 Task: Read customer reviews and ratings for real estate agents in Anchorage, Alaska, to find an agent who specializes in luxury properties or log cabins.
Action: Mouse moved to (432, 250)
Screenshot: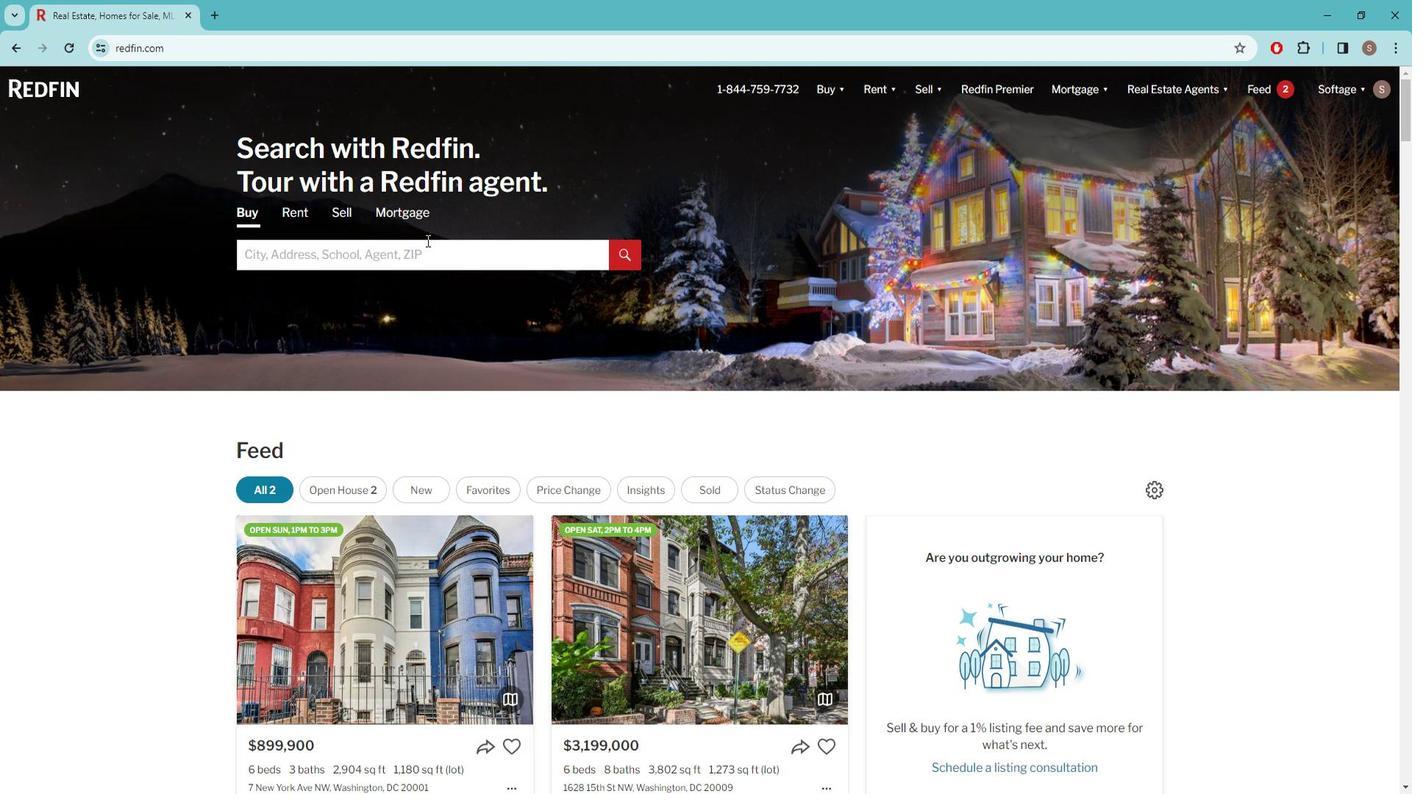 
Action: Mouse pressed left at (432, 250)
Screenshot: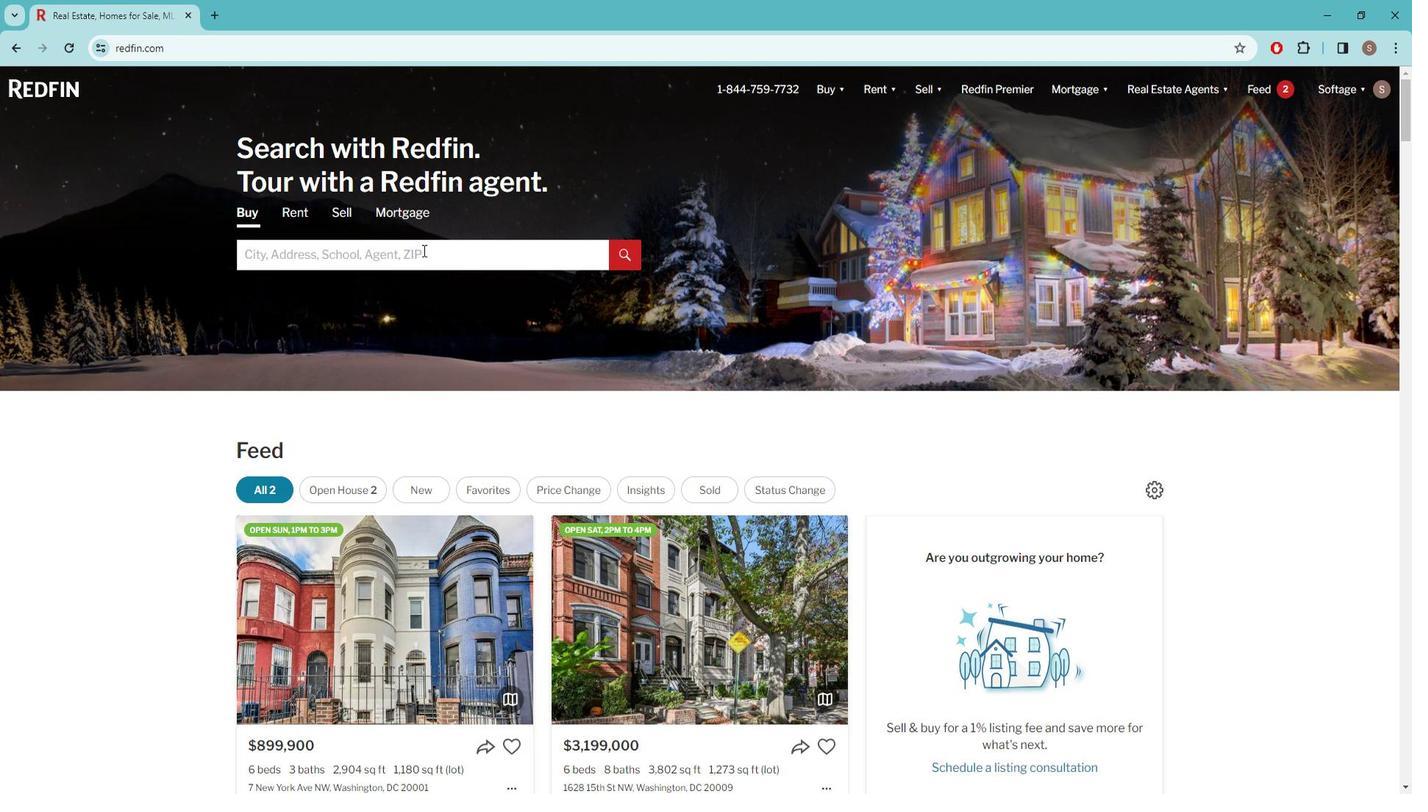 
Action: Mouse moved to (483, 235)
Screenshot: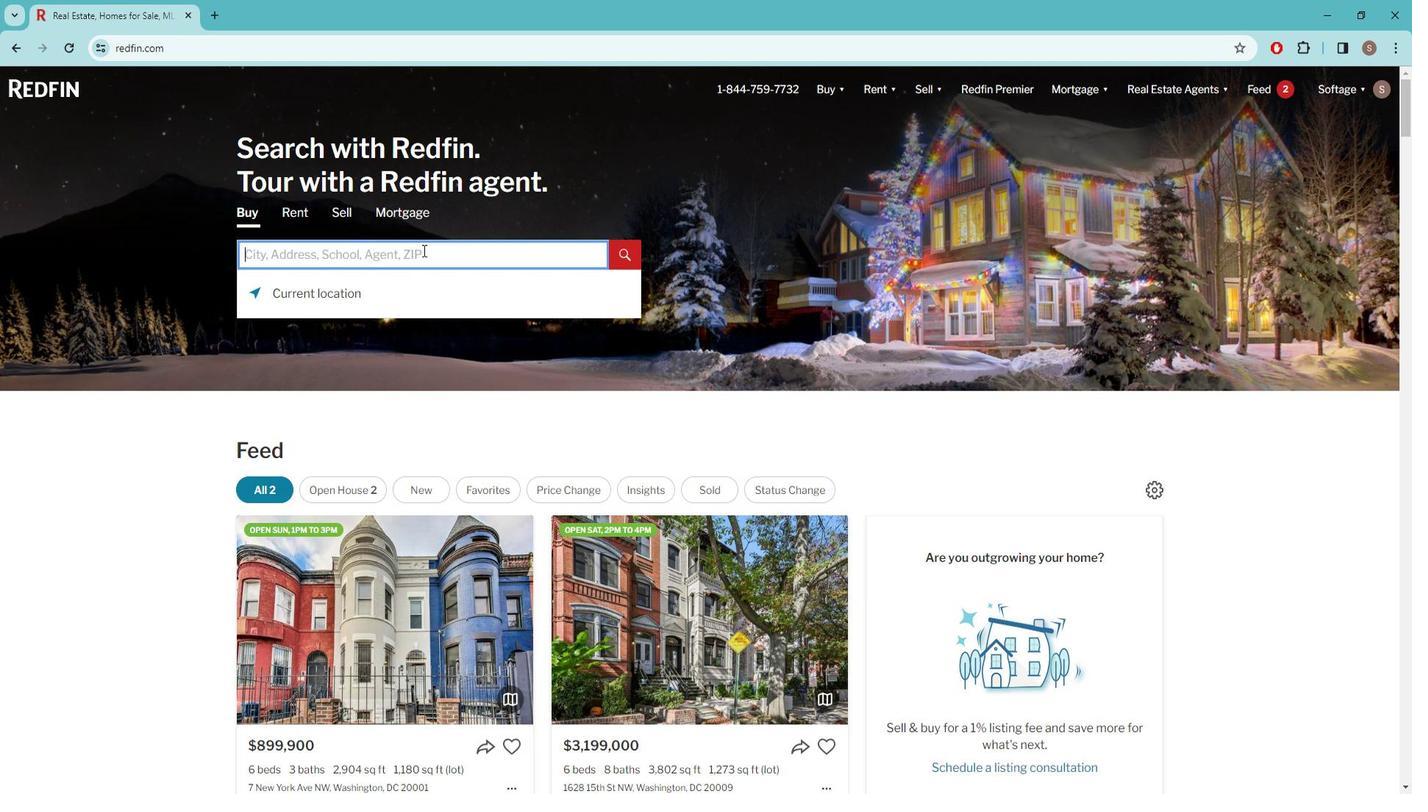 
Action: Key pressed a<Key.caps_lock>NCHORAGE
Screenshot: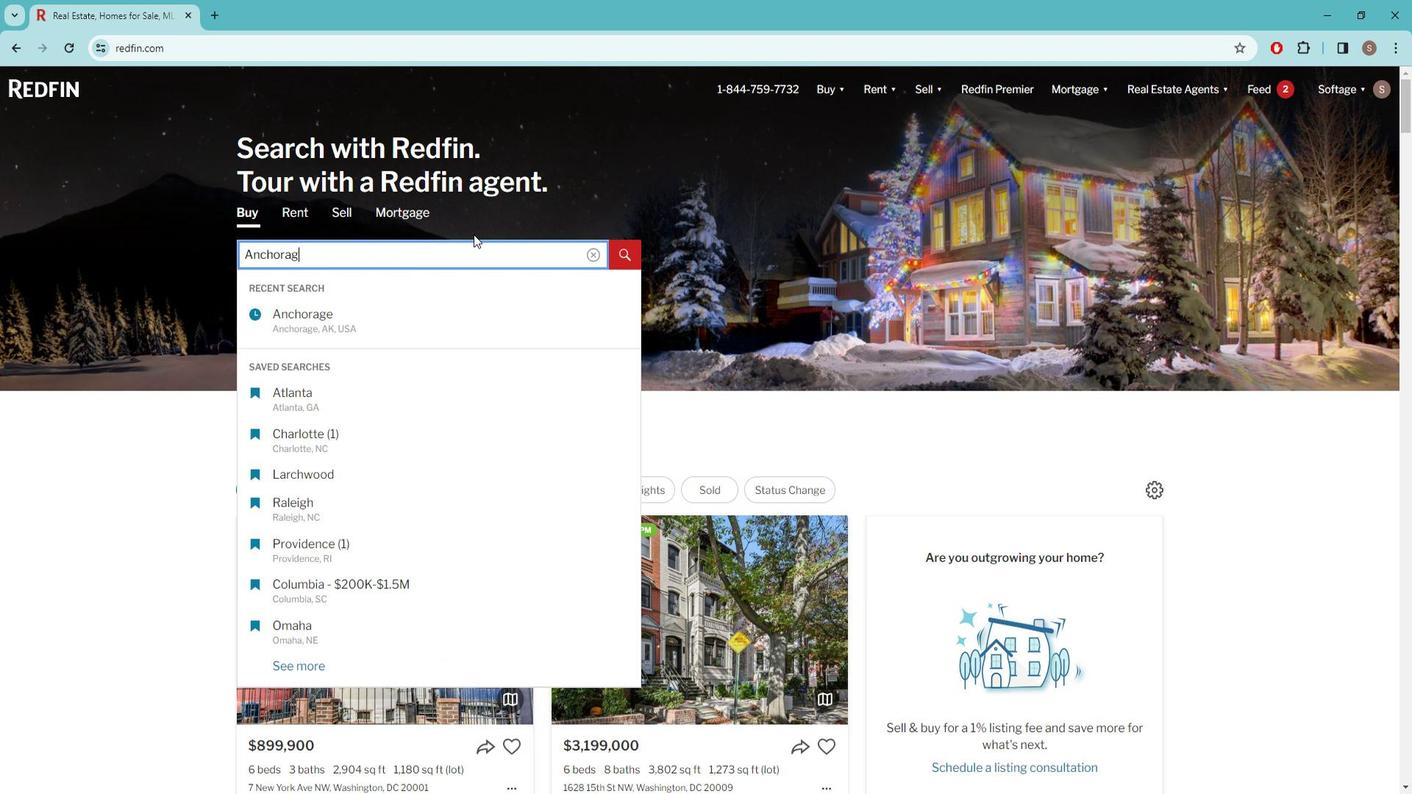
Action: Mouse moved to (403, 325)
Screenshot: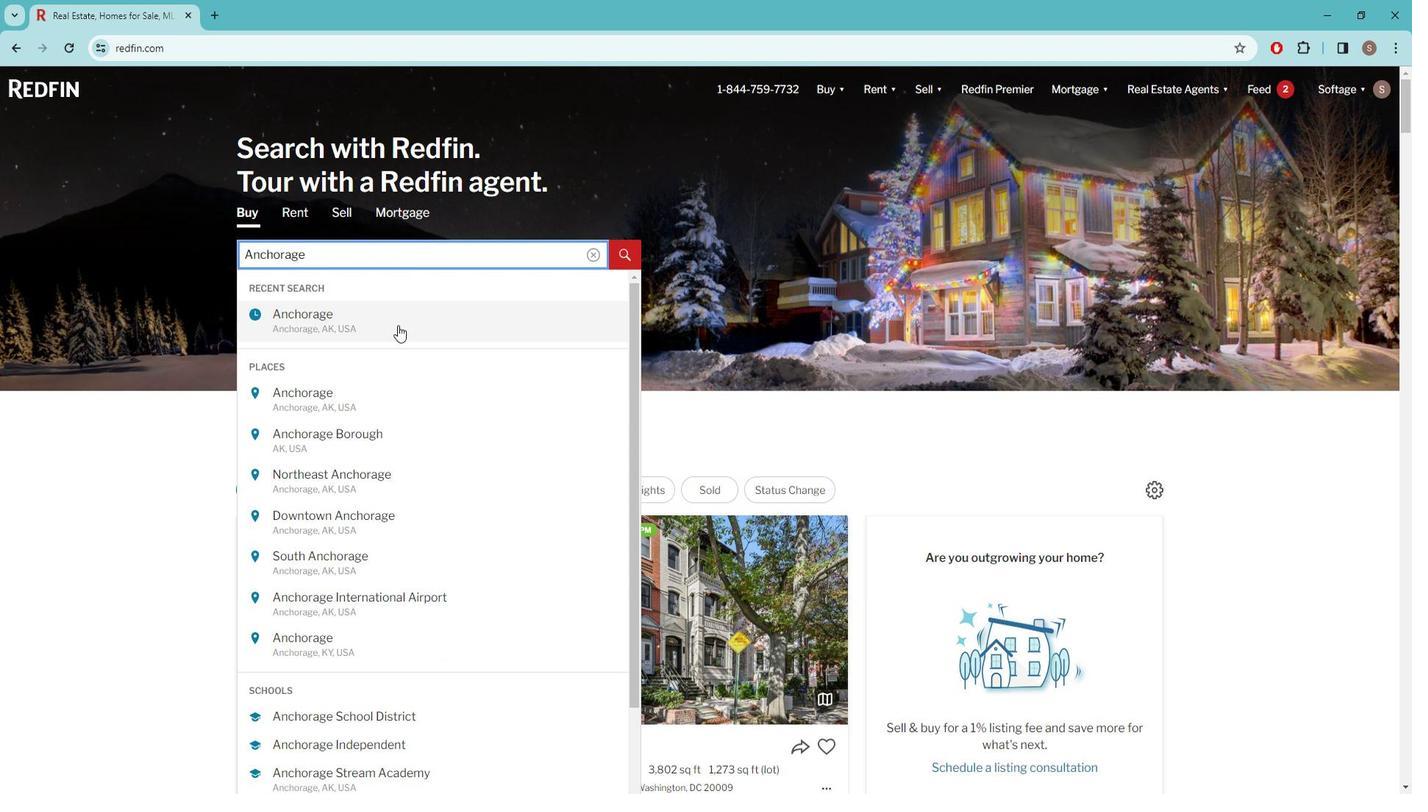 
Action: Mouse pressed left at (403, 325)
Screenshot: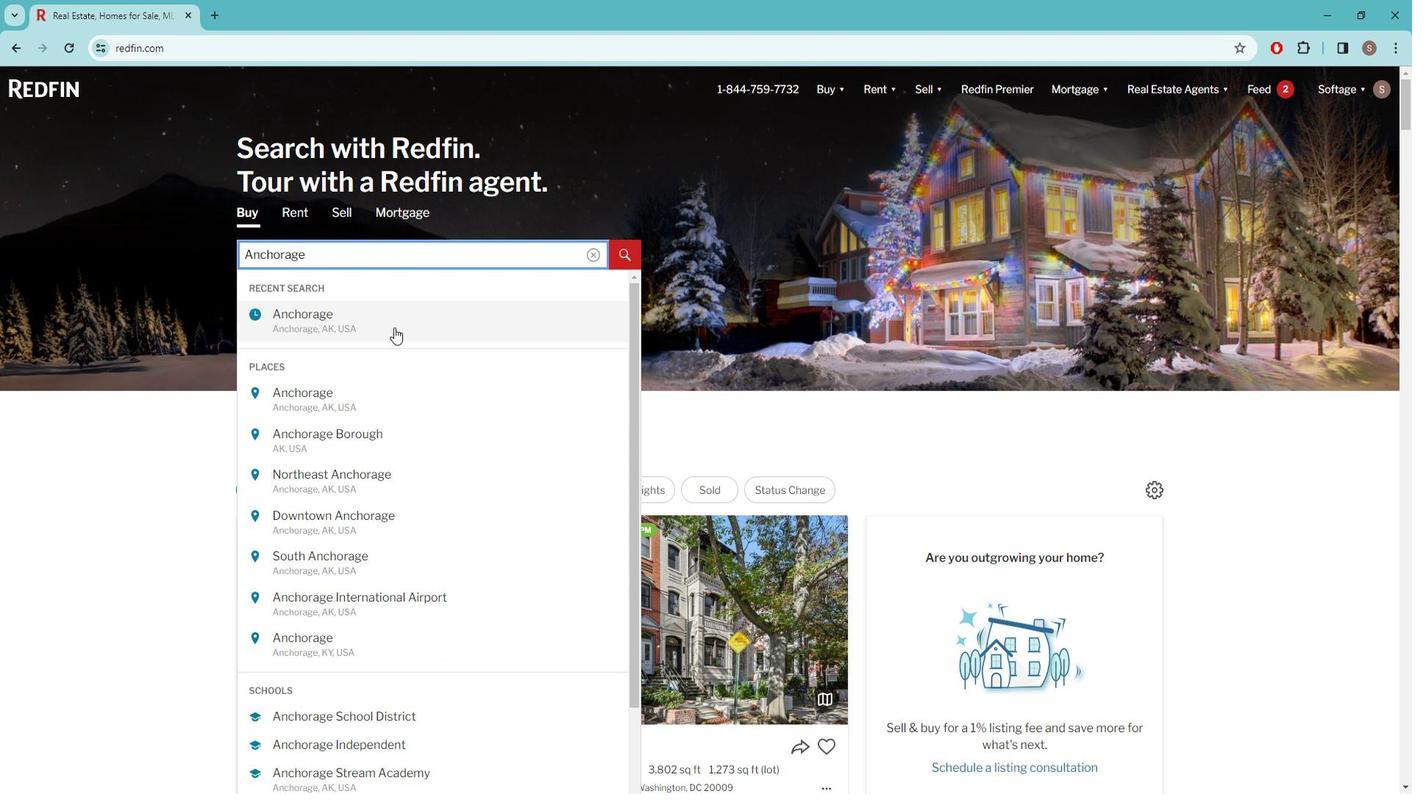 
Action: Mouse moved to (1241, 189)
Screenshot: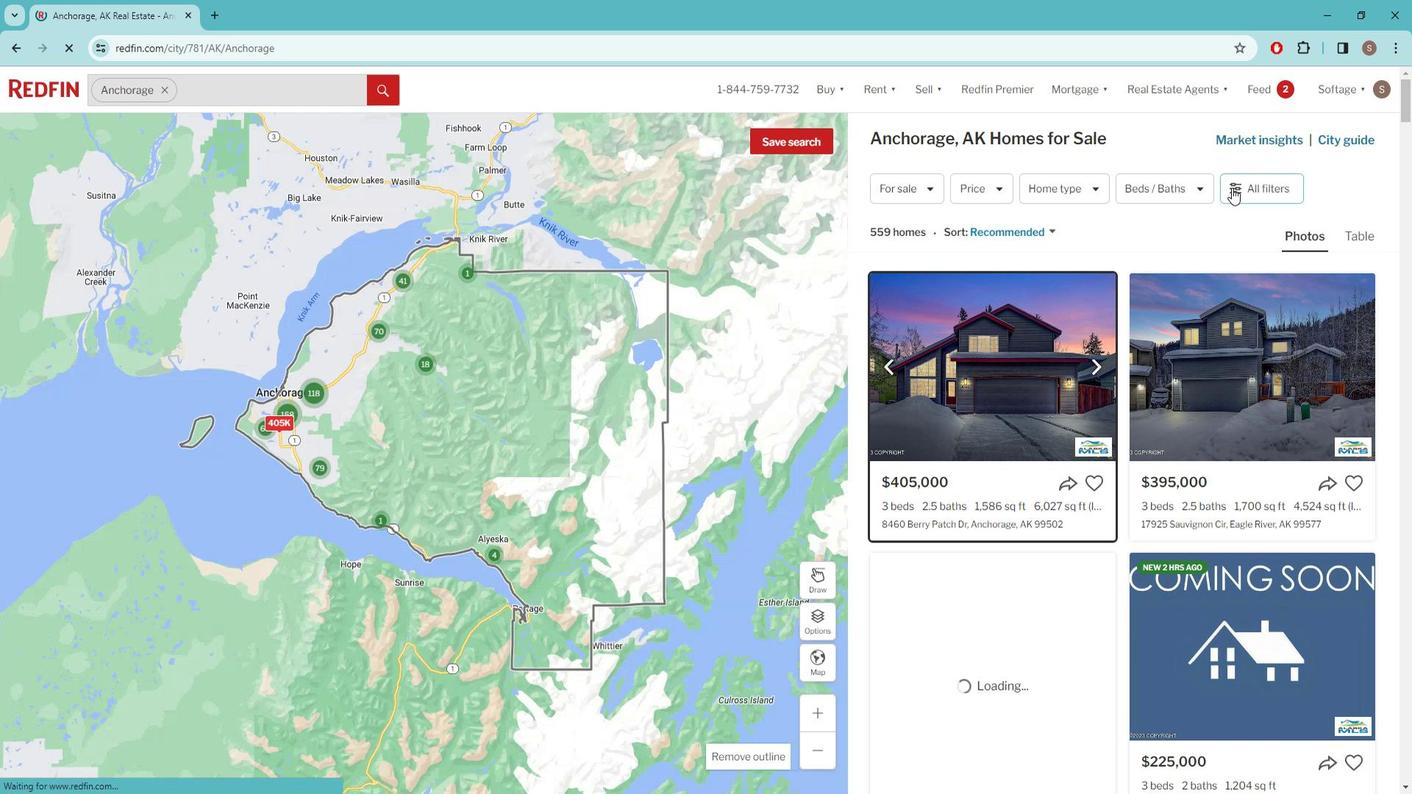 
Action: Mouse pressed left at (1241, 189)
Screenshot: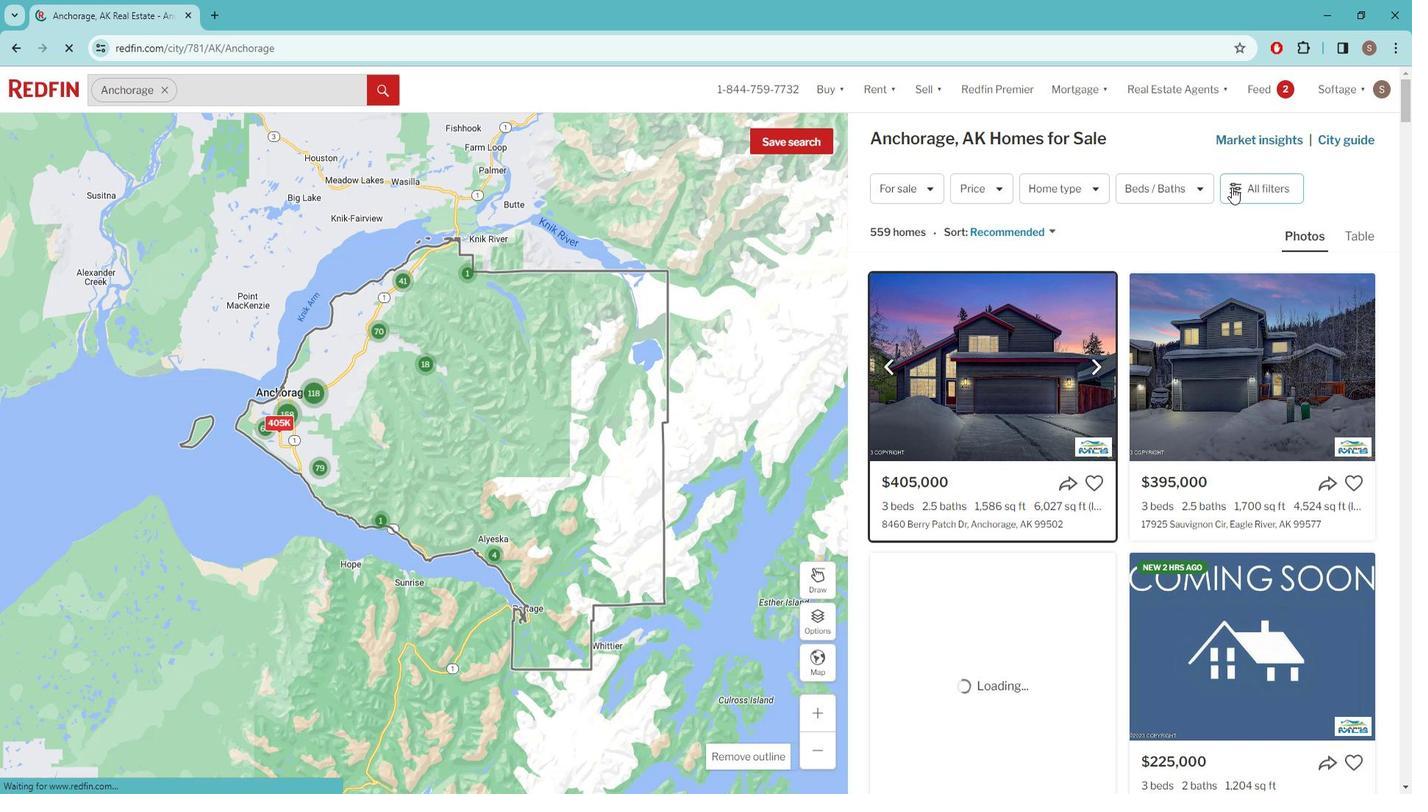 
Action: Mouse pressed left at (1241, 189)
Screenshot: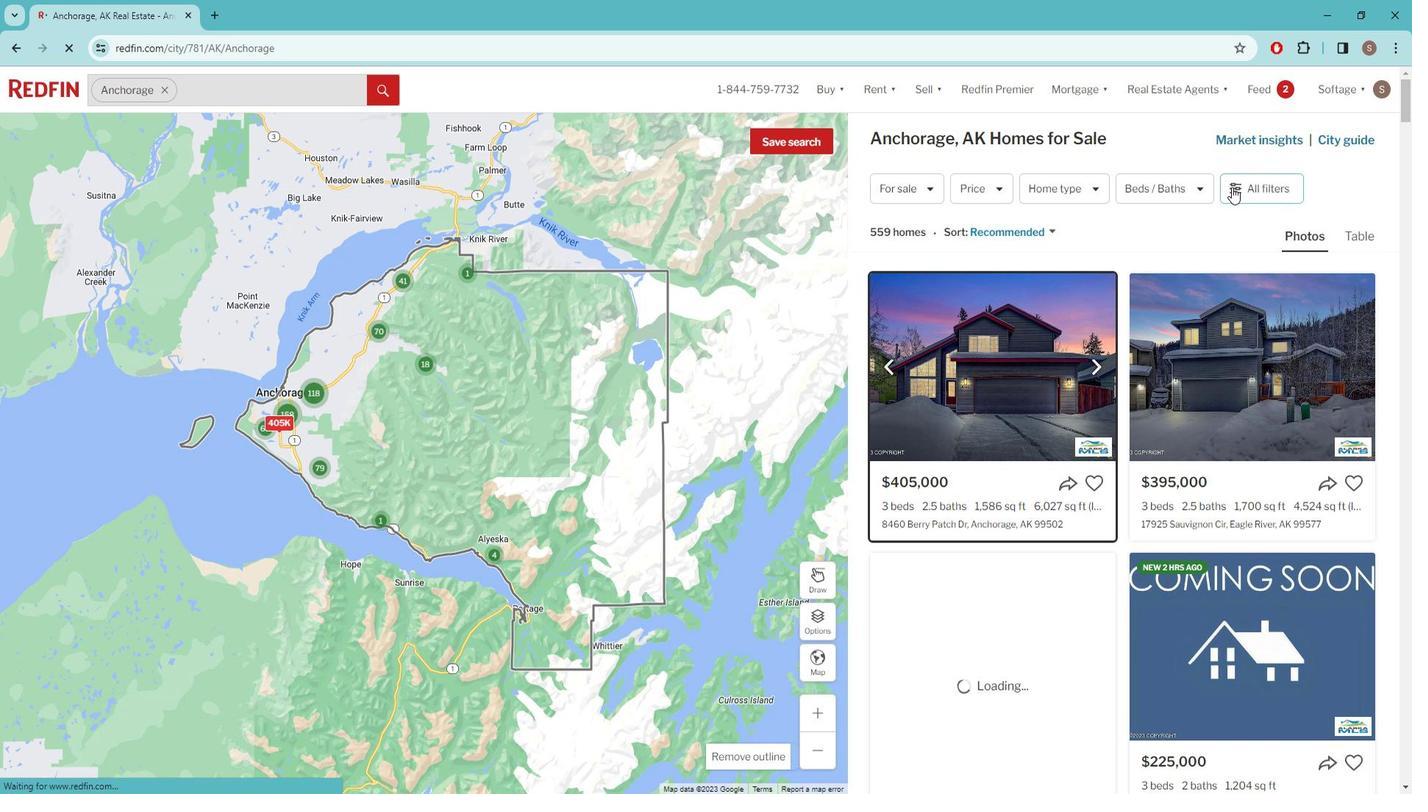 
Action: Mouse moved to (1241, 189)
Screenshot: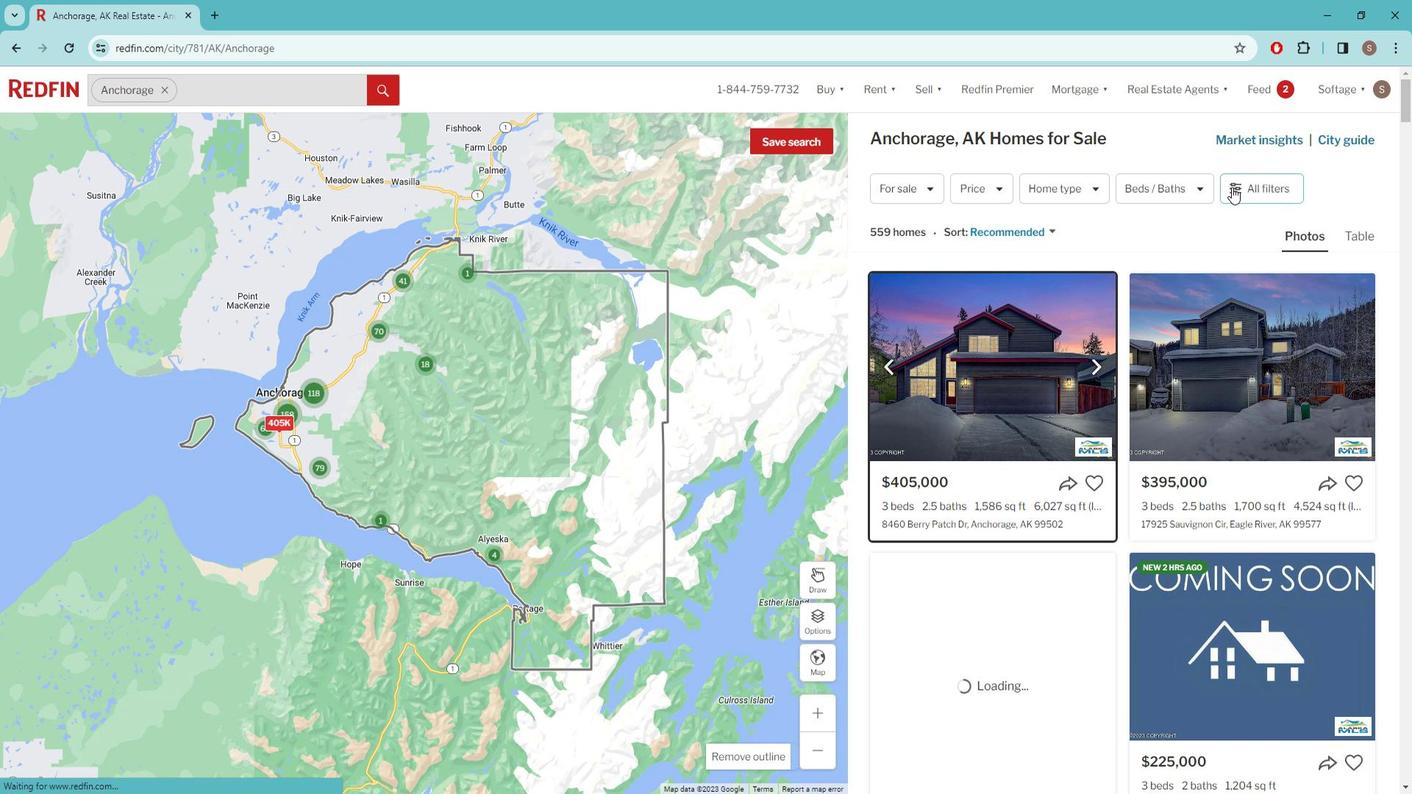 
Action: Mouse pressed left at (1241, 189)
Screenshot: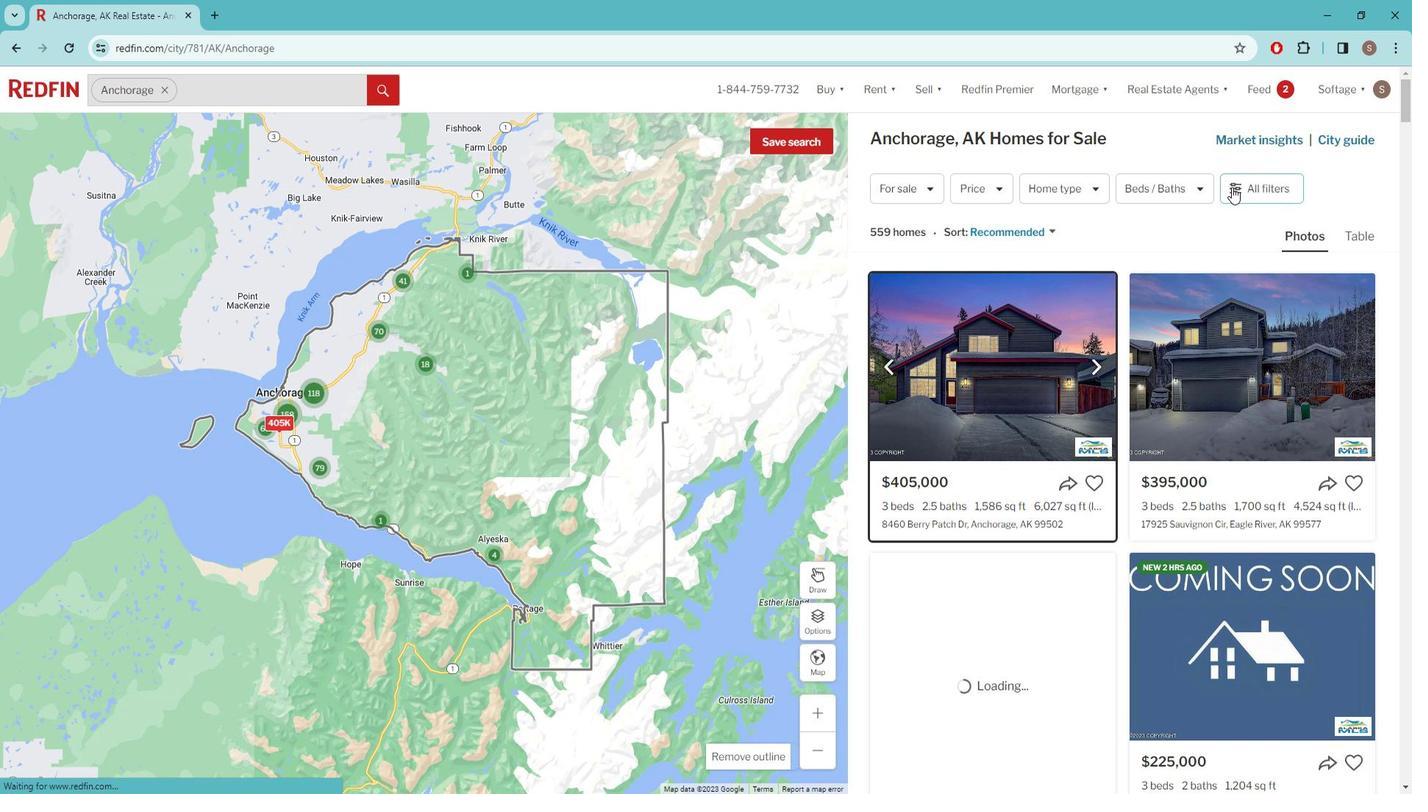 
Action: Mouse pressed left at (1241, 189)
Screenshot: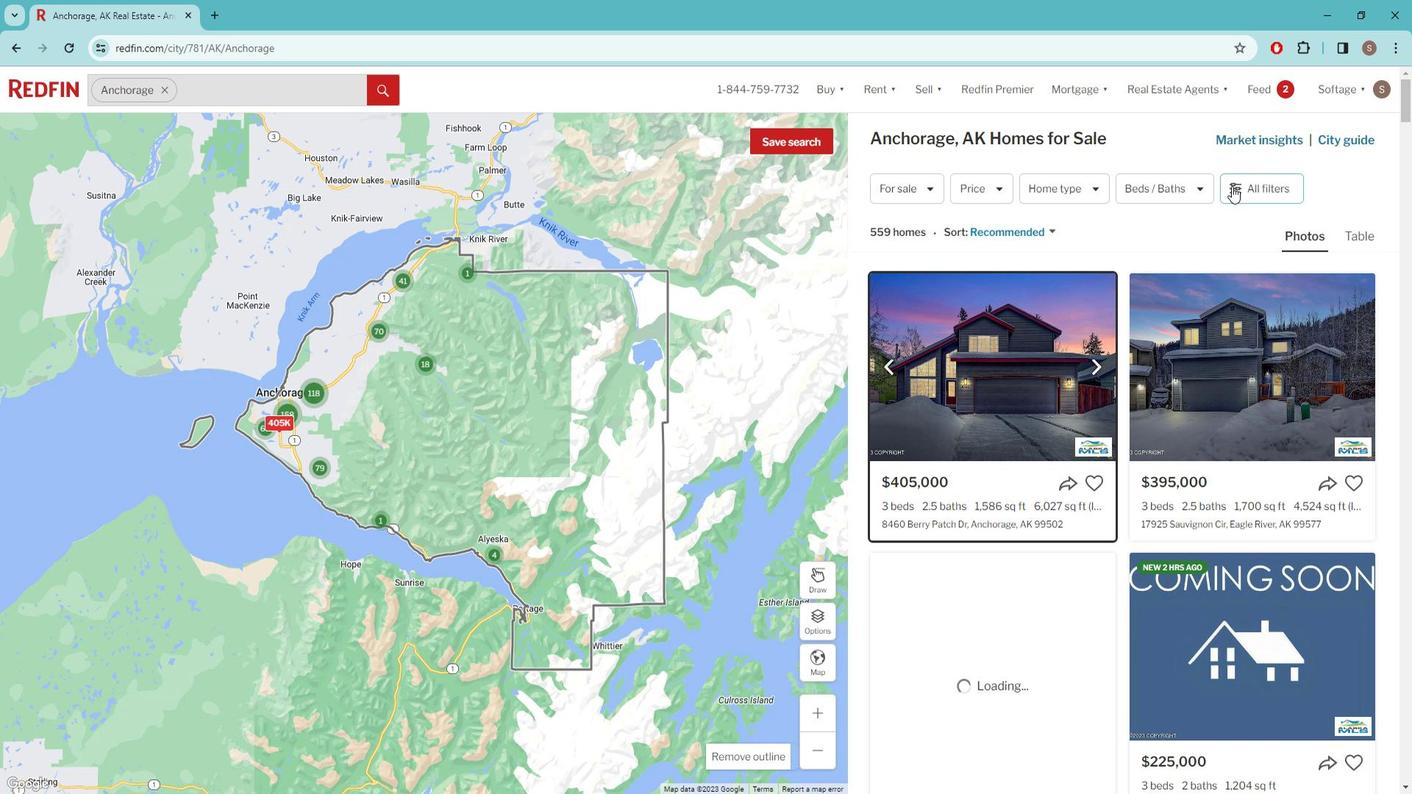 
Action: Mouse pressed left at (1241, 189)
Screenshot: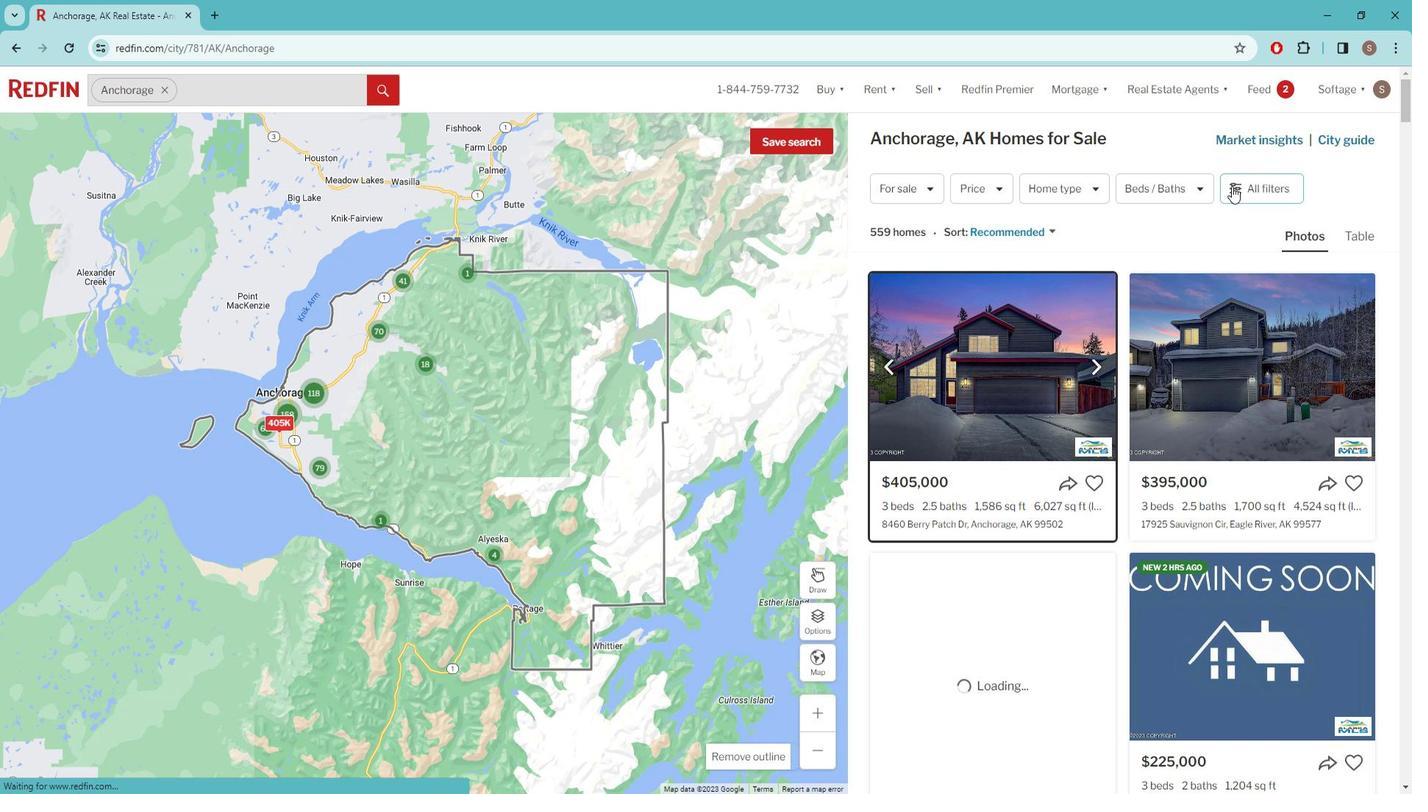 
Action: Mouse moved to (1248, 186)
Screenshot: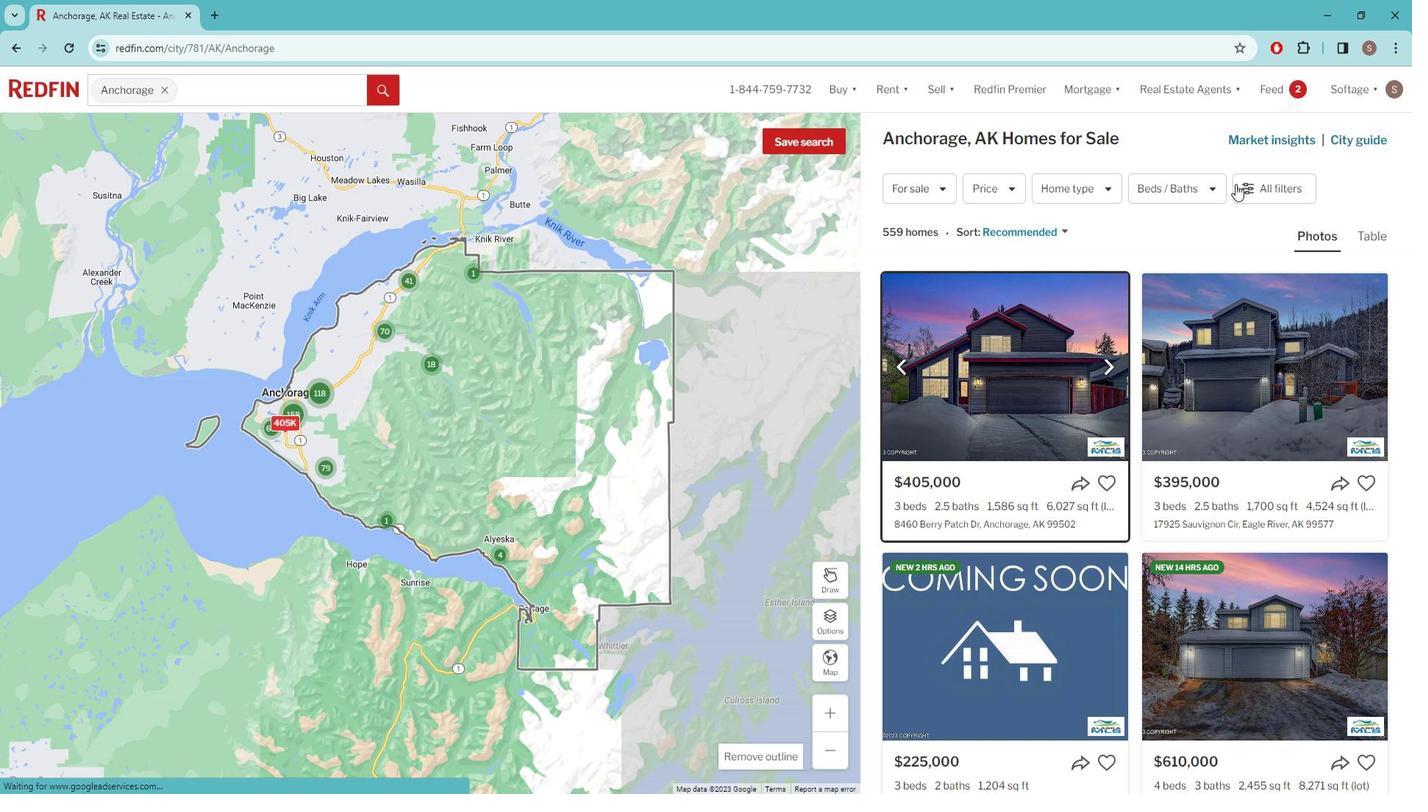 
Action: Mouse pressed left at (1248, 186)
Screenshot: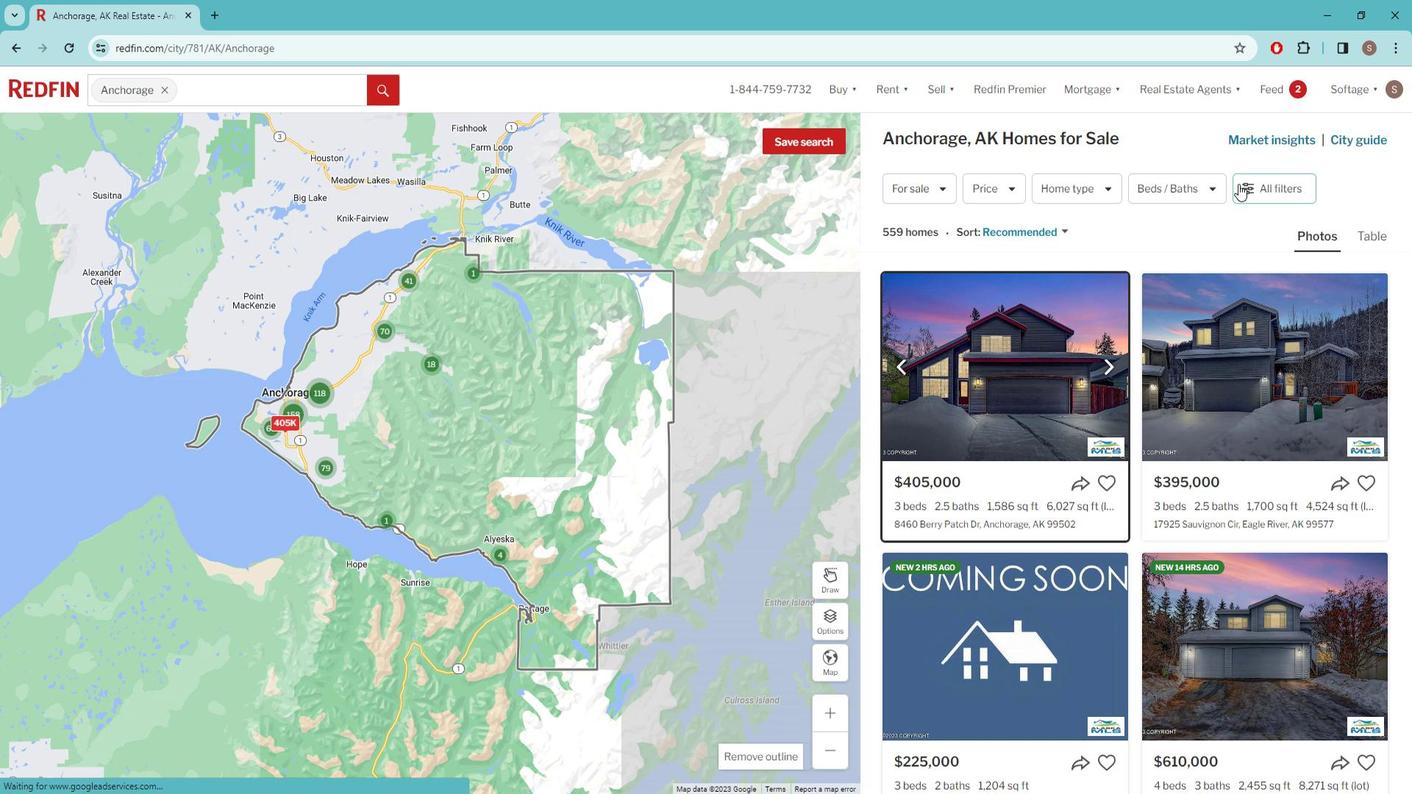 
Action: Mouse moved to (1152, 353)
Screenshot: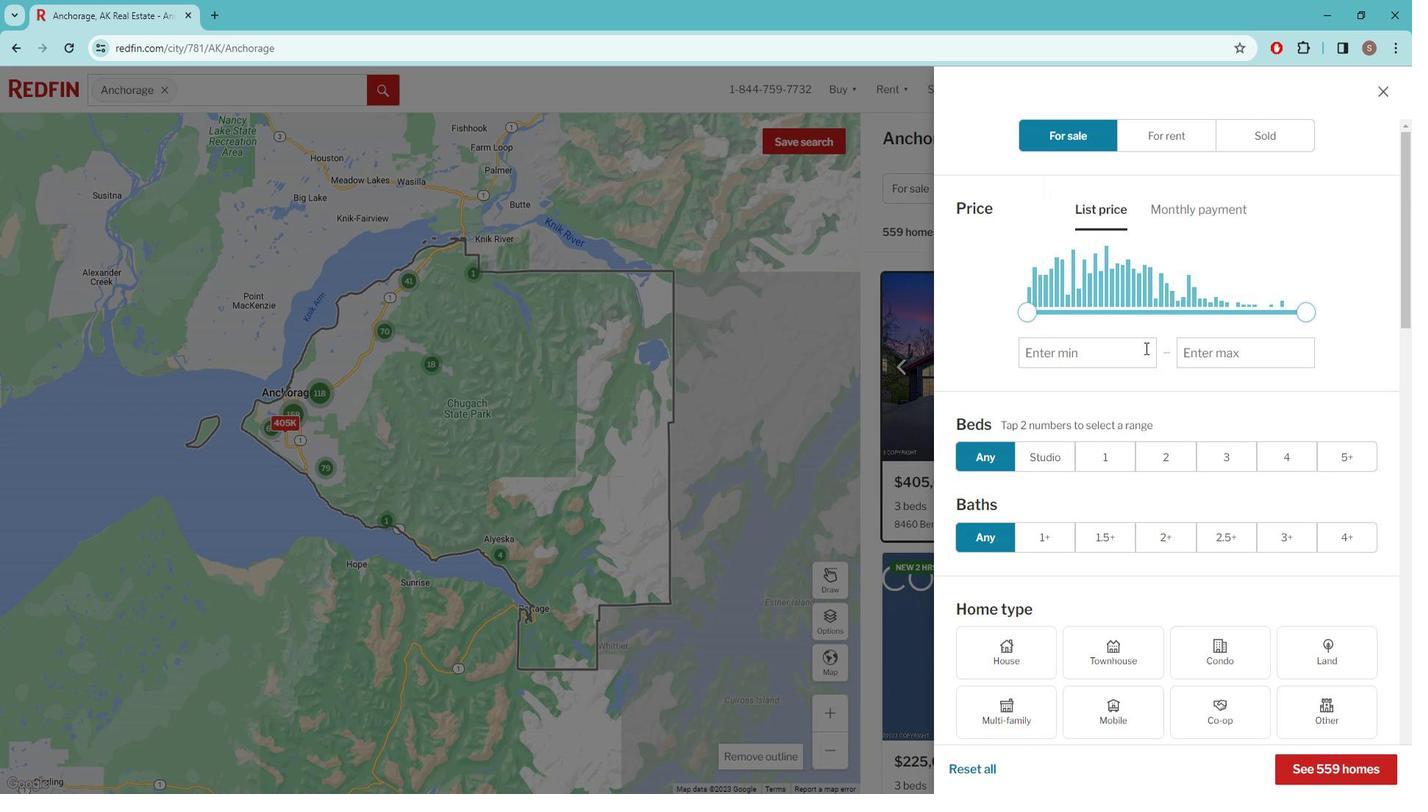 
Action: Mouse scrolled (1152, 353) with delta (0, 0)
Screenshot: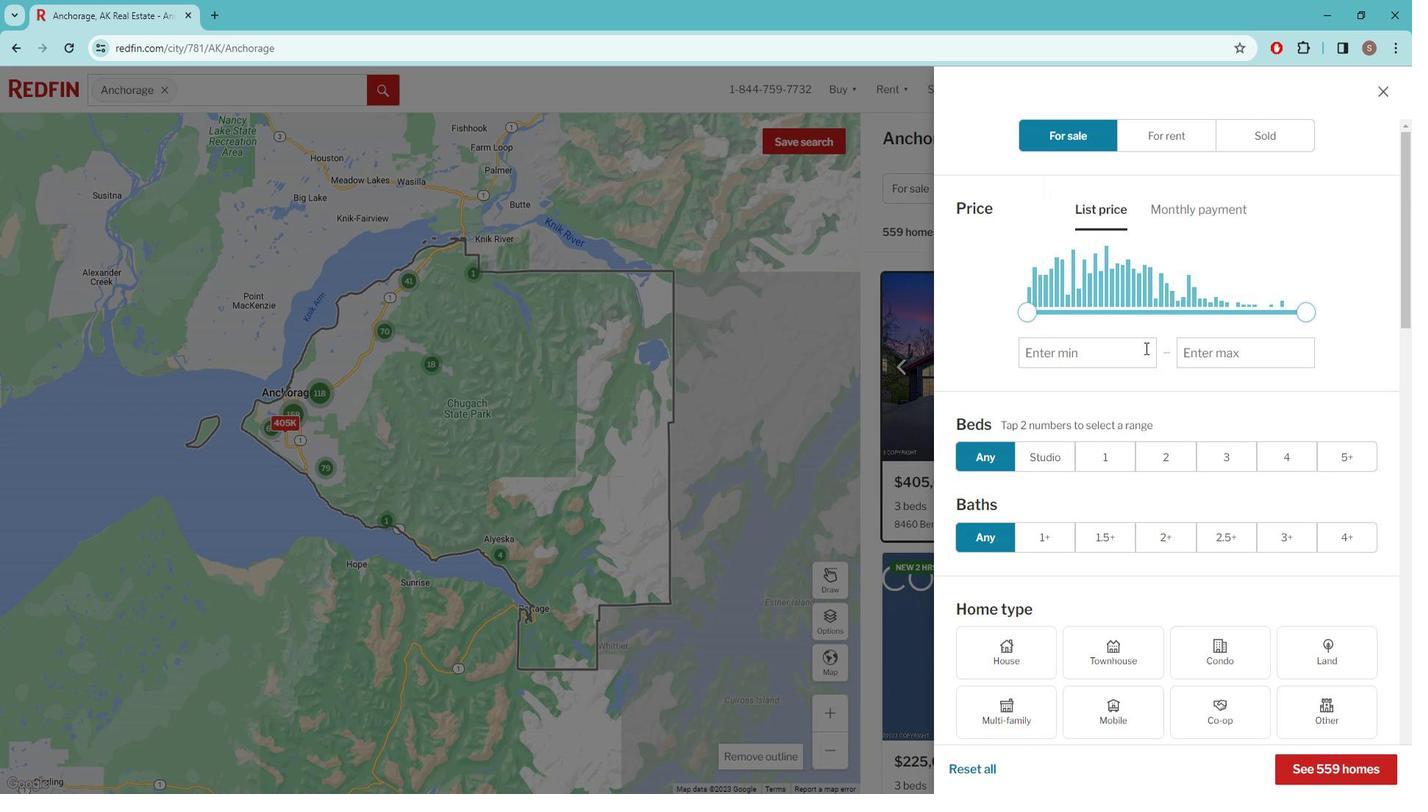 
Action: Mouse moved to (1151, 356)
Screenshot: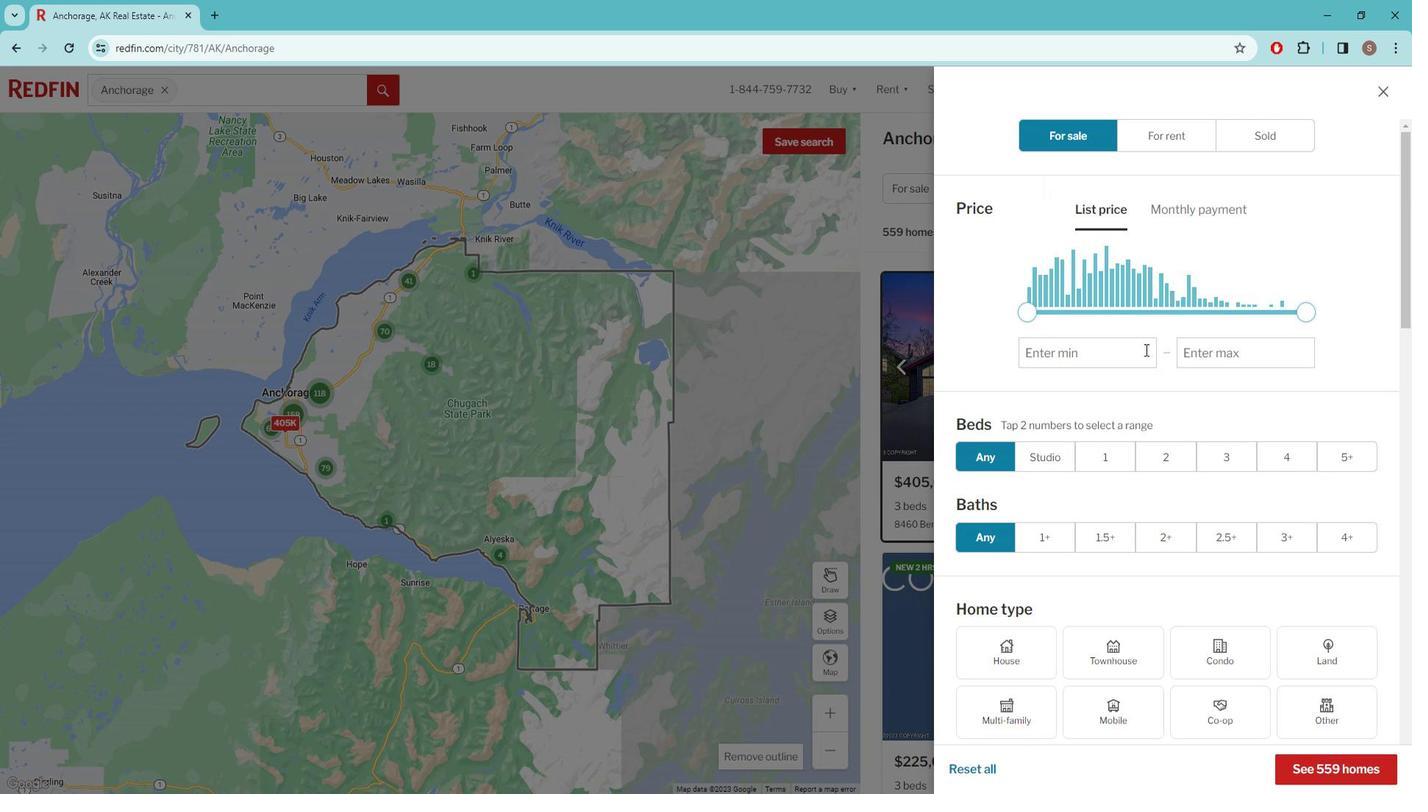 
Action: Mouse scrolled (1151, 355) with delta (0, 0)
Screenshot: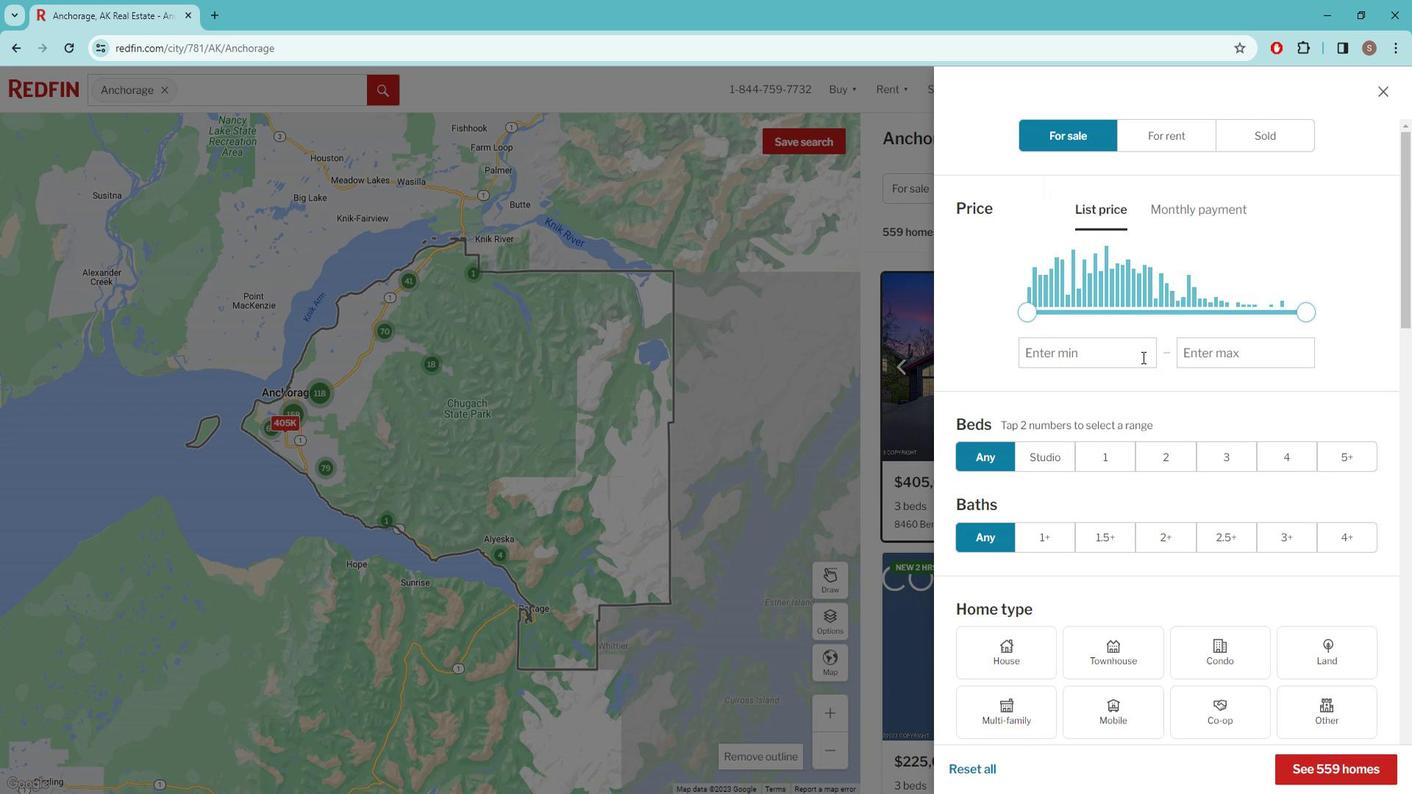
Action: Mouse moved to (1151, 356)
Screenshot: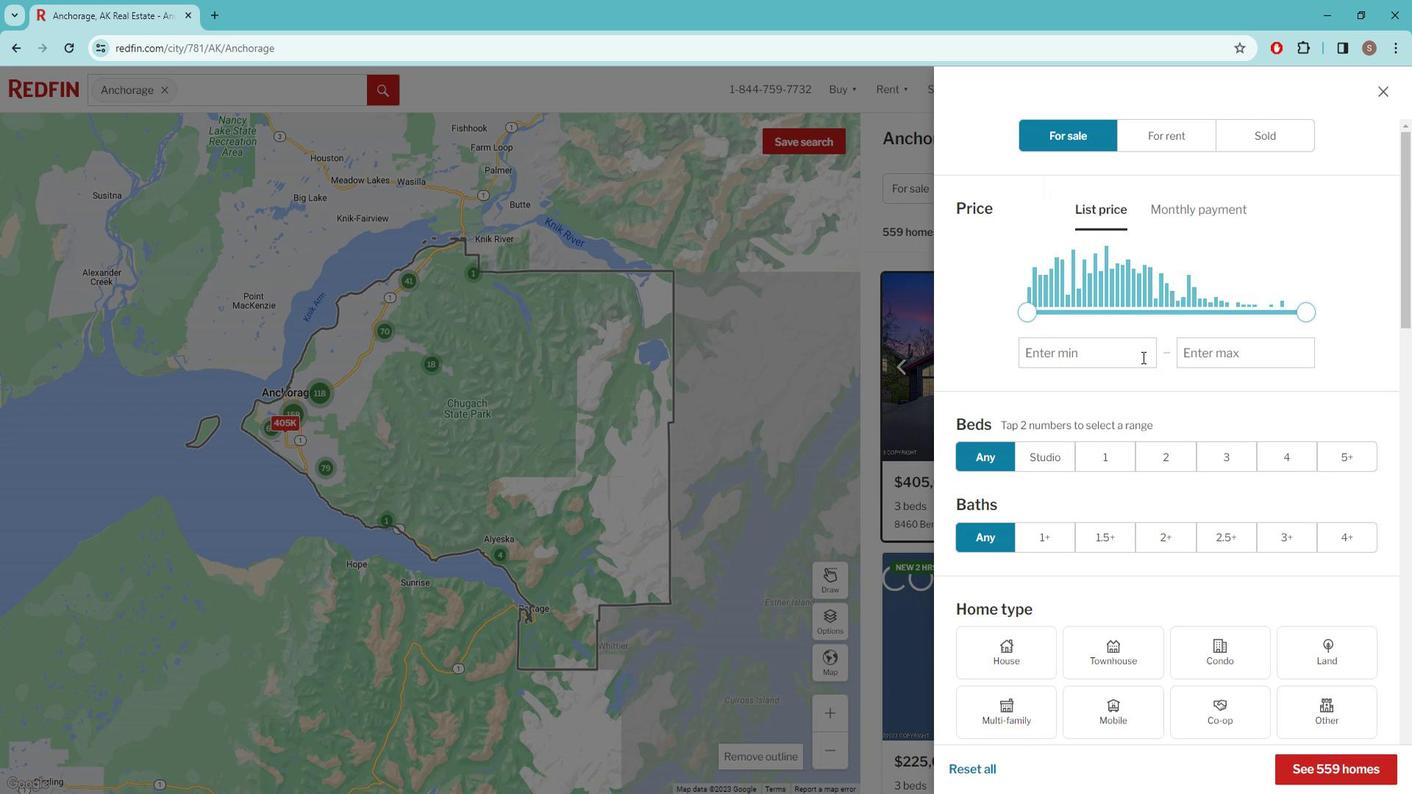 
Action: Mouse scrolled (1151, 355) with delta (0, 0)
Screenshot: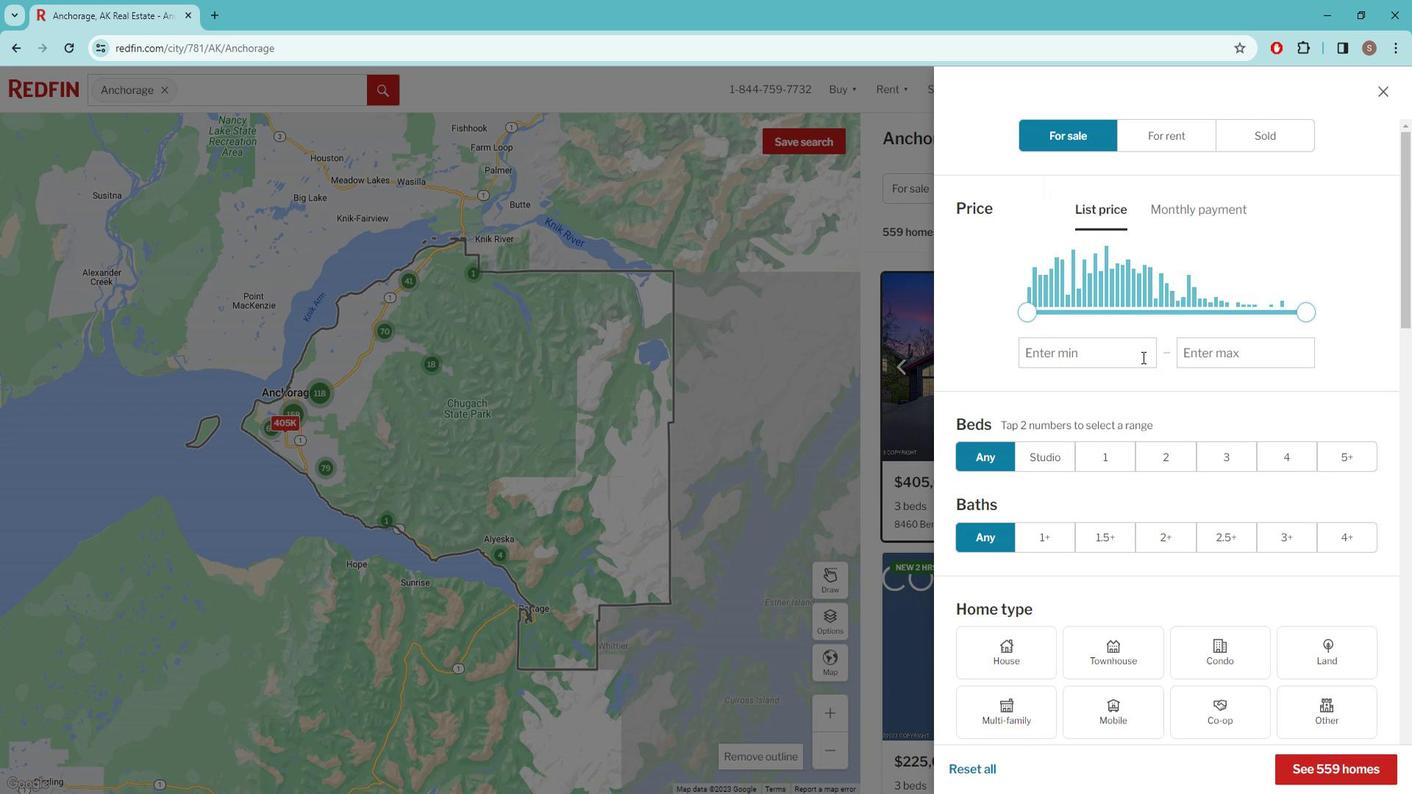 
Action: Mouse scrolled (1151, 355) with delta (0, 0)
Screenshot: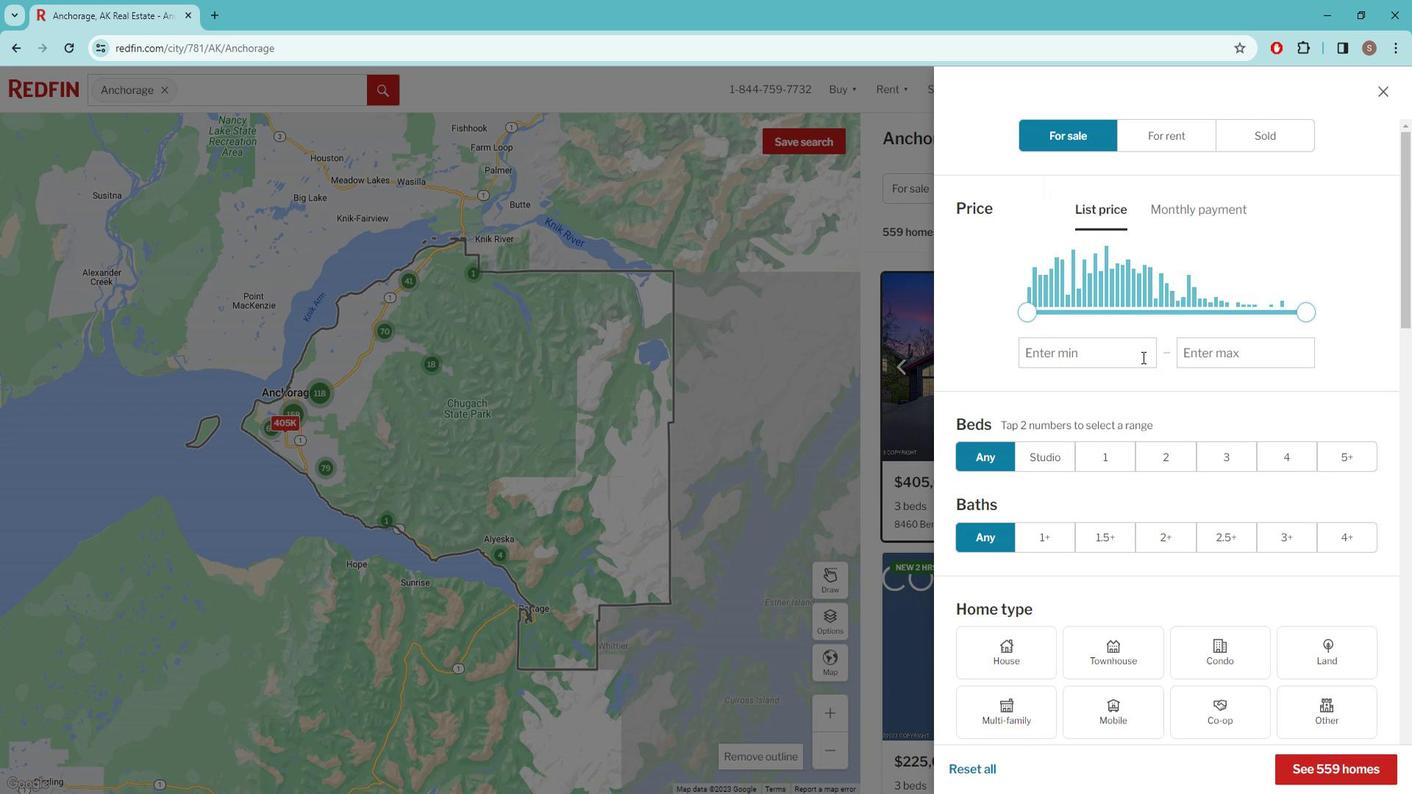 
Action: Mouse moved to (1150, 356)
Screenshot: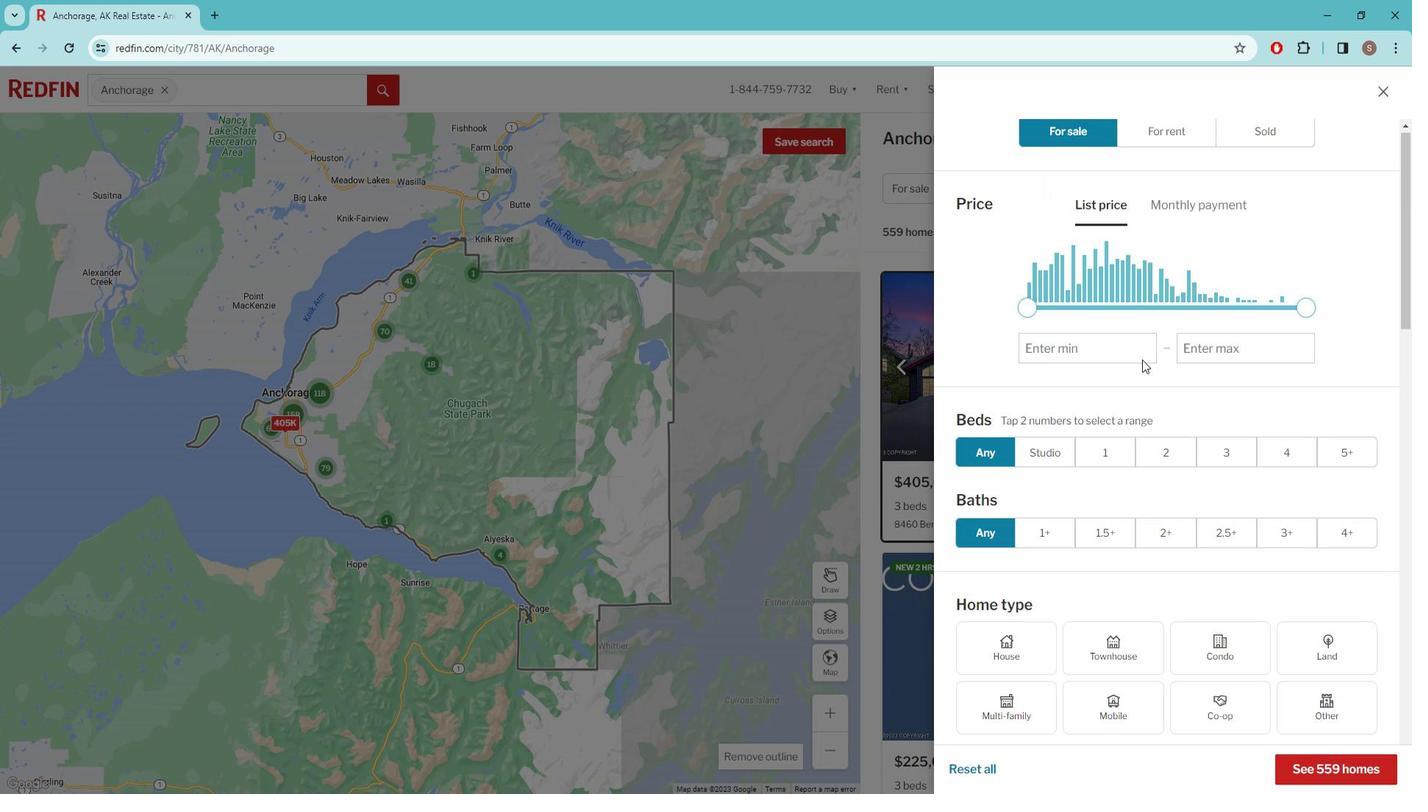 
Action: Mouse scrolled (1150, 356) with delta (0, 0)
Screenshot: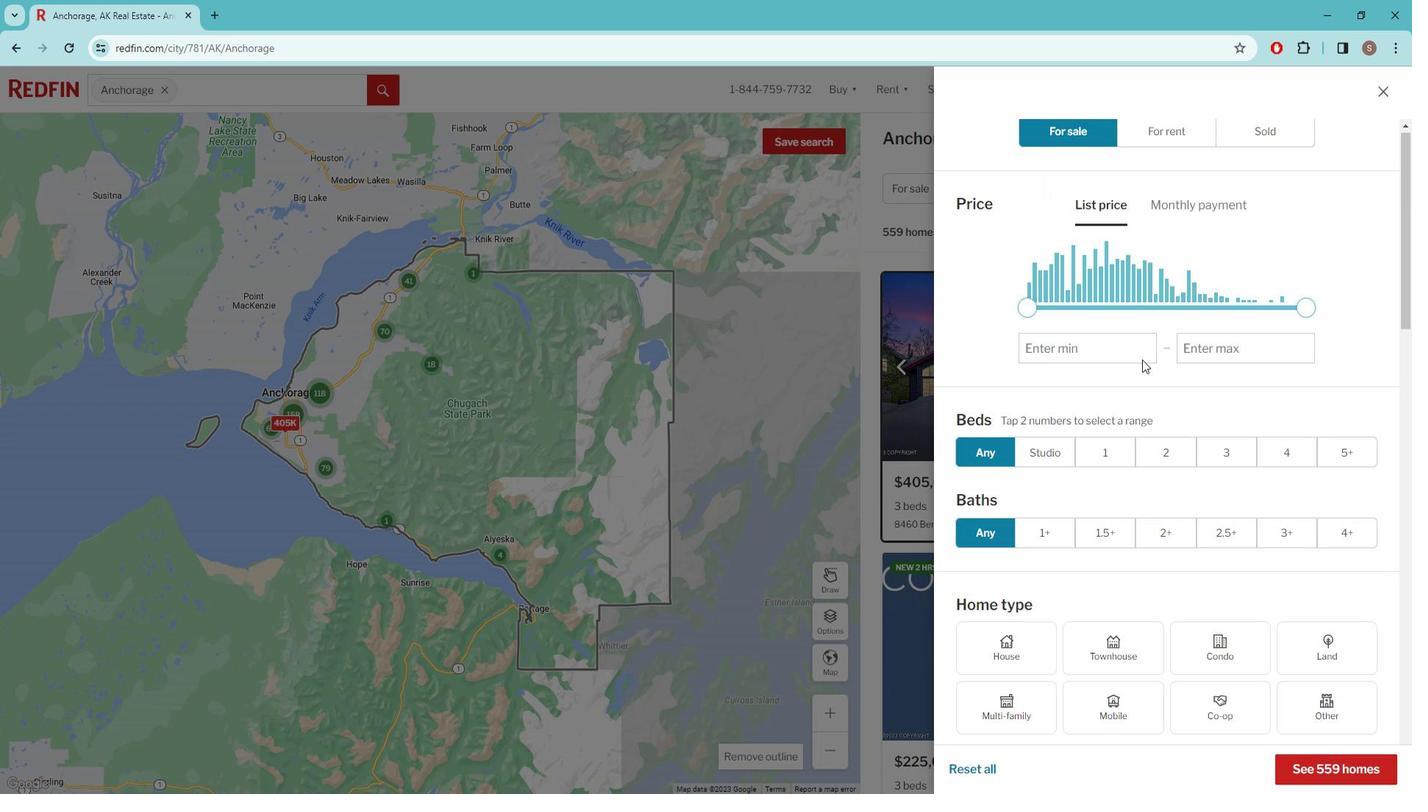 
Action: Mouse moved to (1149, 358)
Screenshot: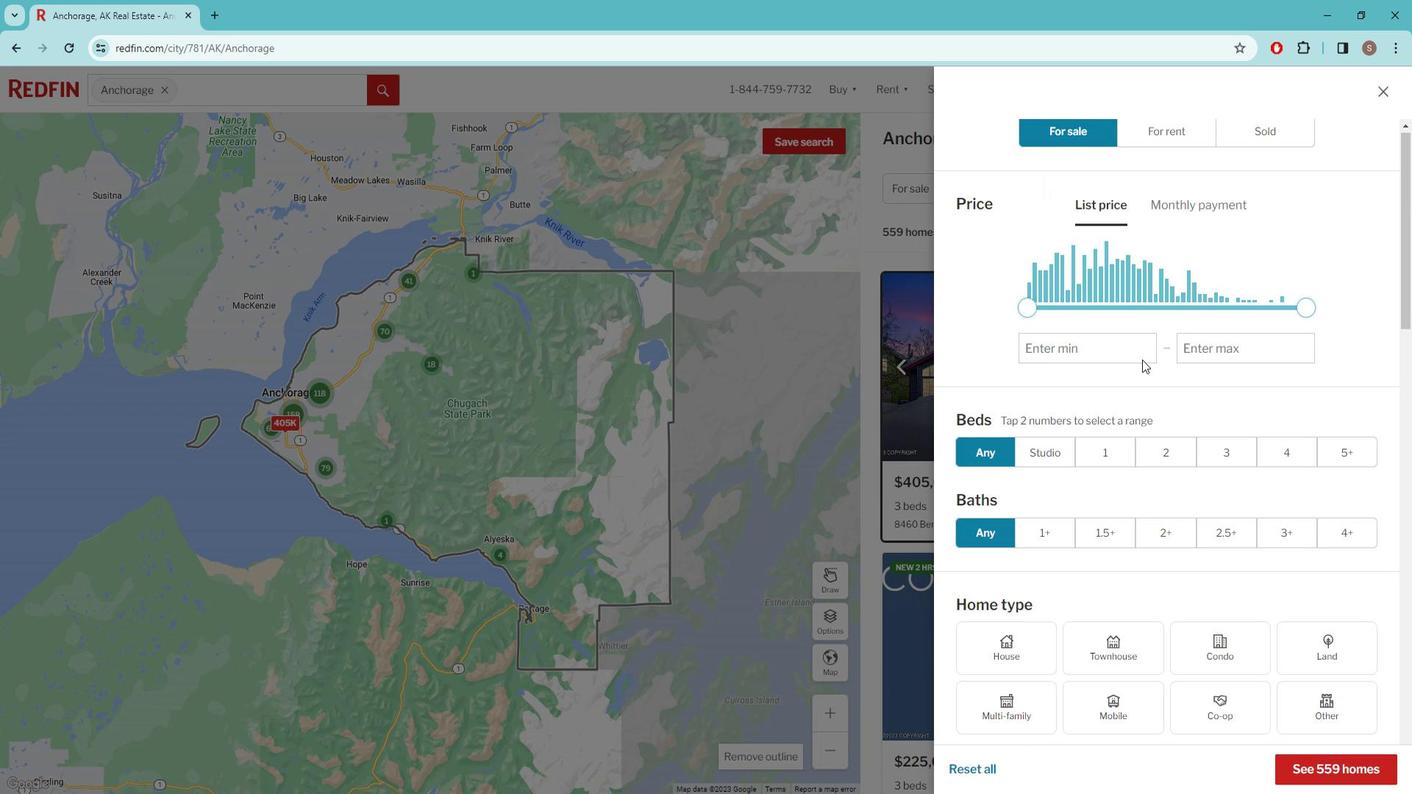 
Action: Mouse scrolled (1149, 357) with delta (0, 0)
Screenshot: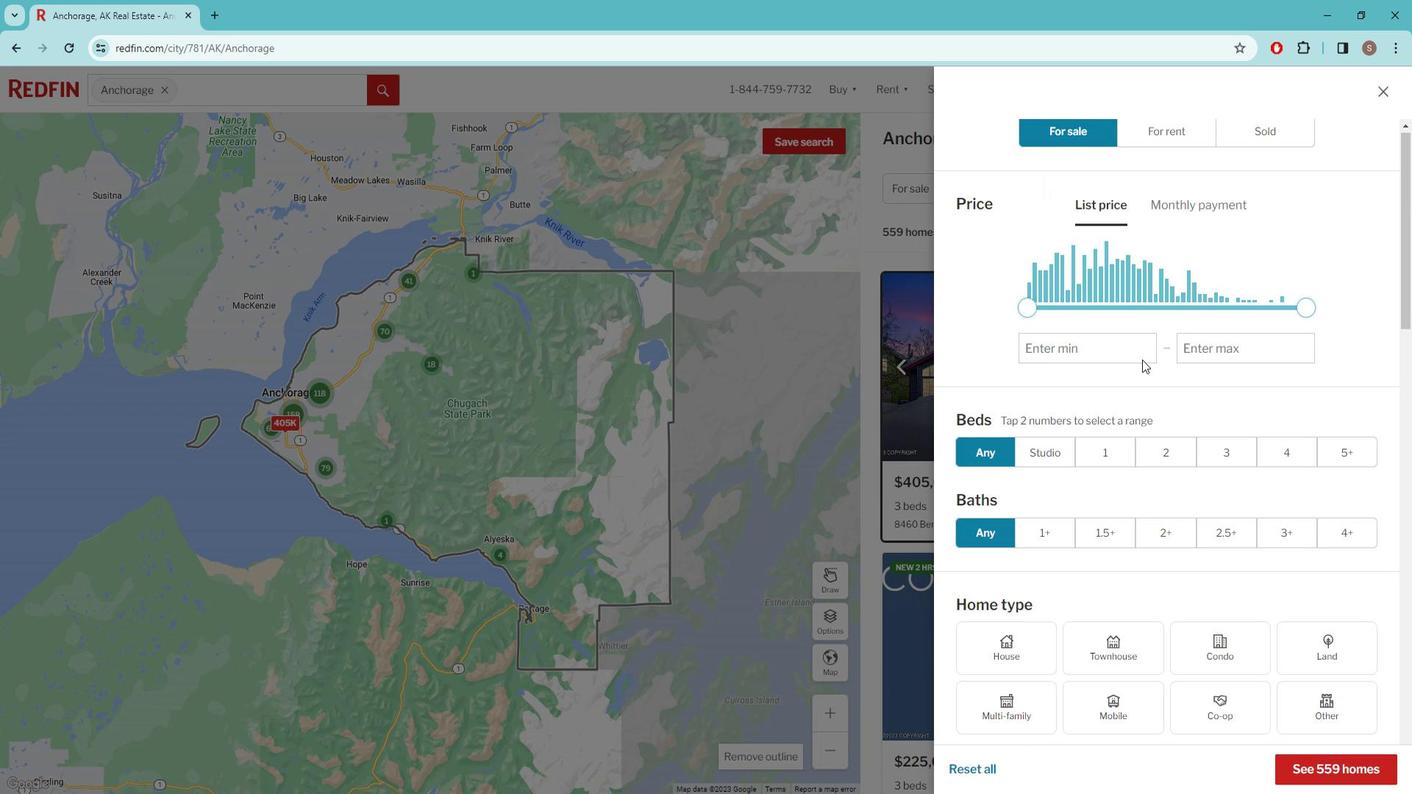 
Action: Mouse moved to (1066, 541)
Screenshot: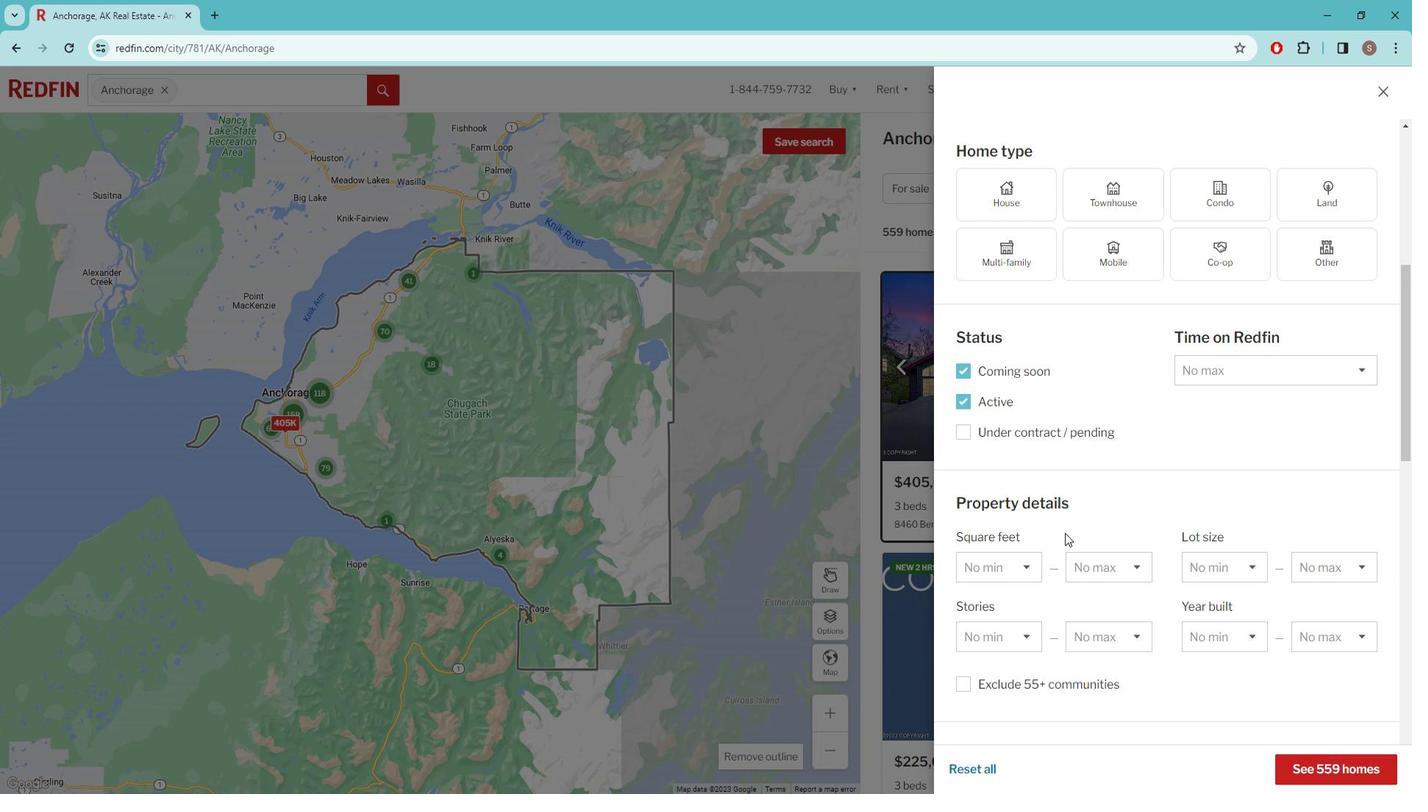 
Action: Mouse scrolled (1066, 540) with delta (0, 0)
Screenshot: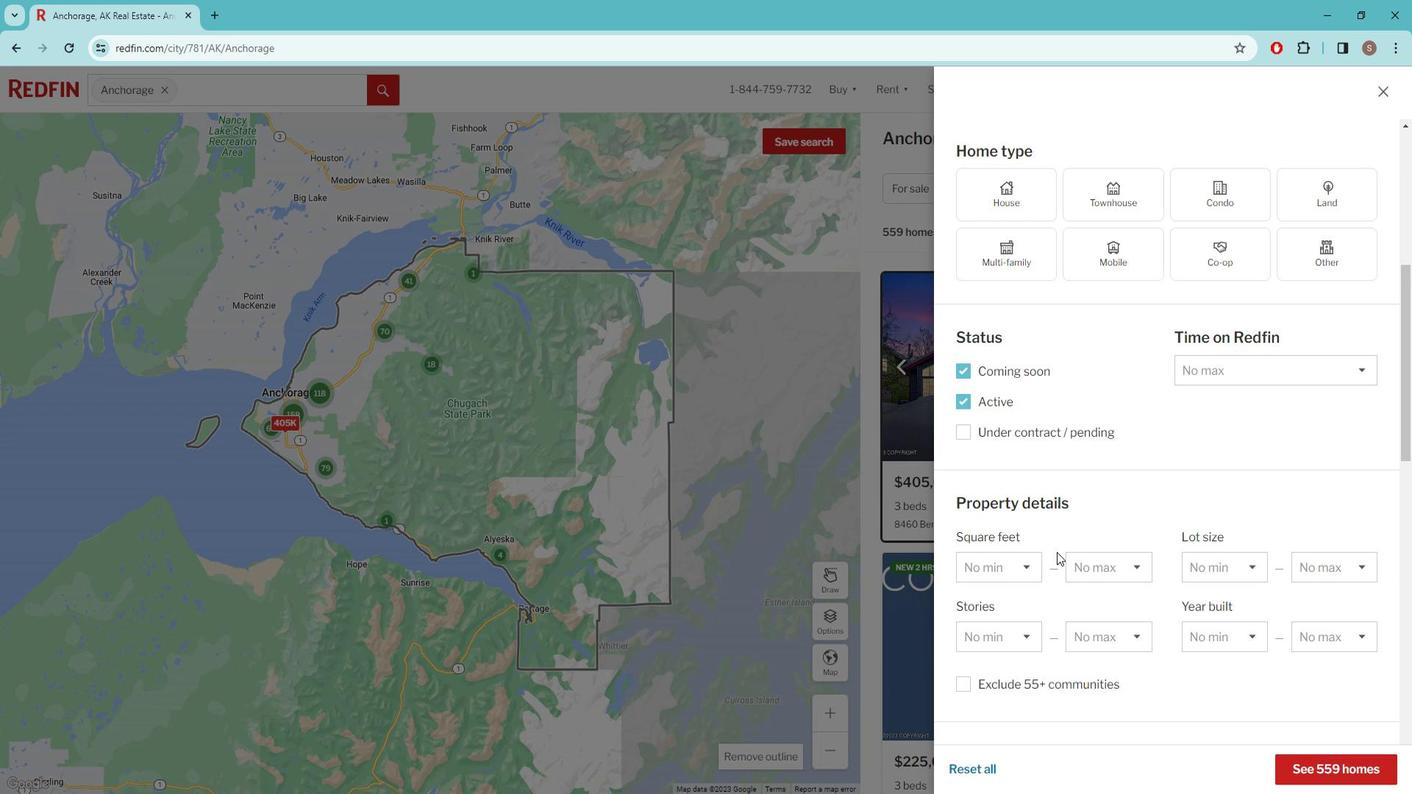 
Action: Mouse scrolled (1066, 540) with delta (0, 0)
Screenshot: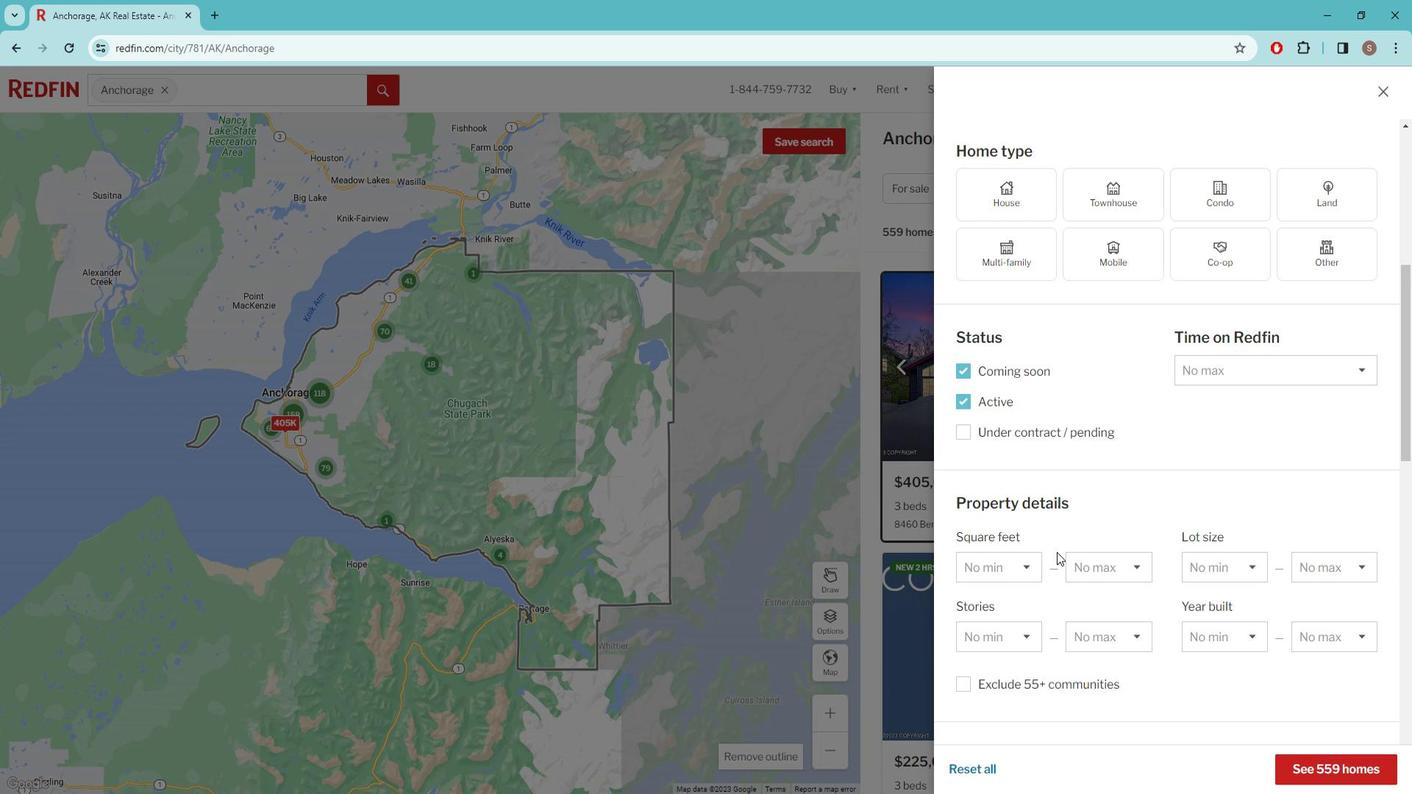 
Action: Mouse scrolled (1066, 540) with delta (0, 0)
Screenshot: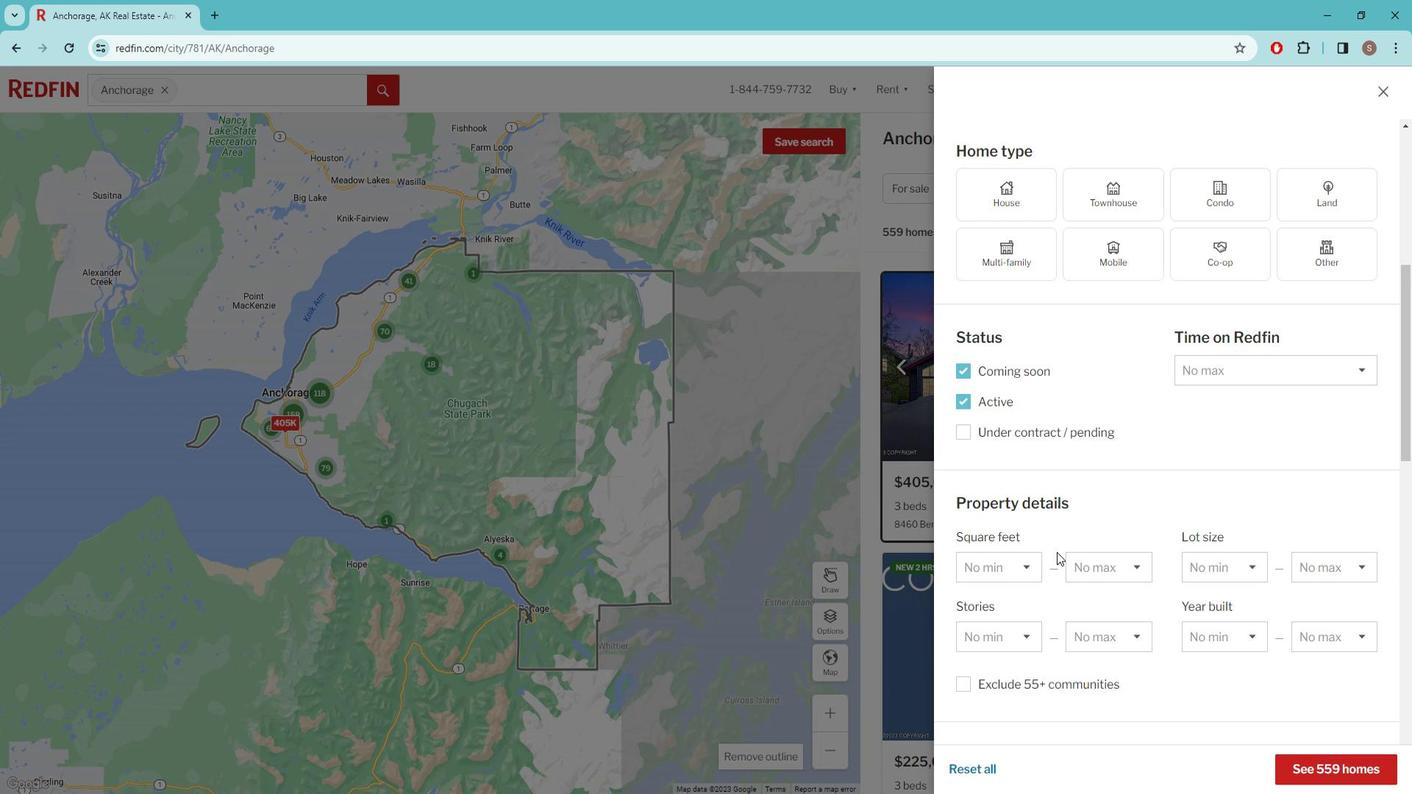 
Action: Mouse scrolled (1066, 540) with delta (0, 0)
Screenshot: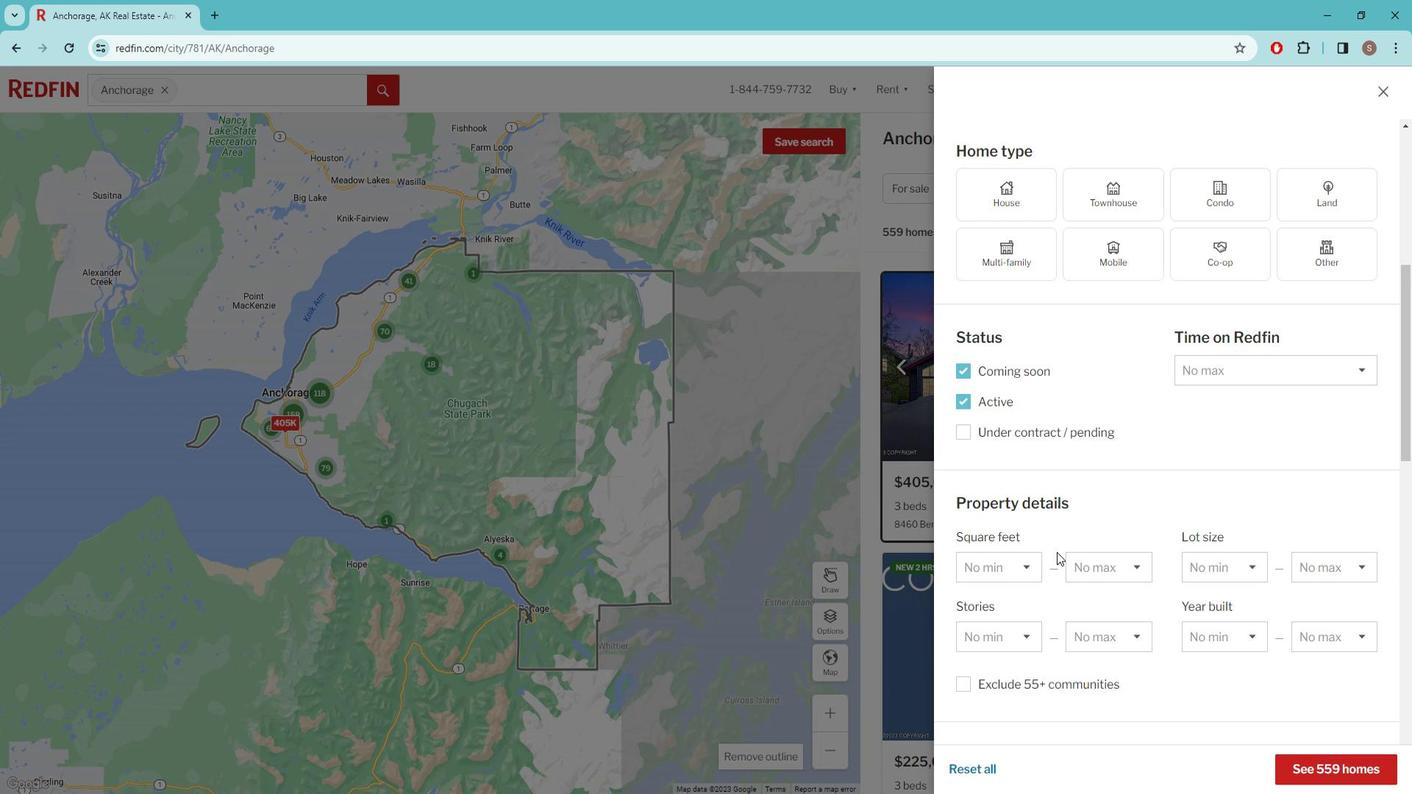 
Action: Mouse scrolled (1066, 540) with delta (0, 0)
Screenshot: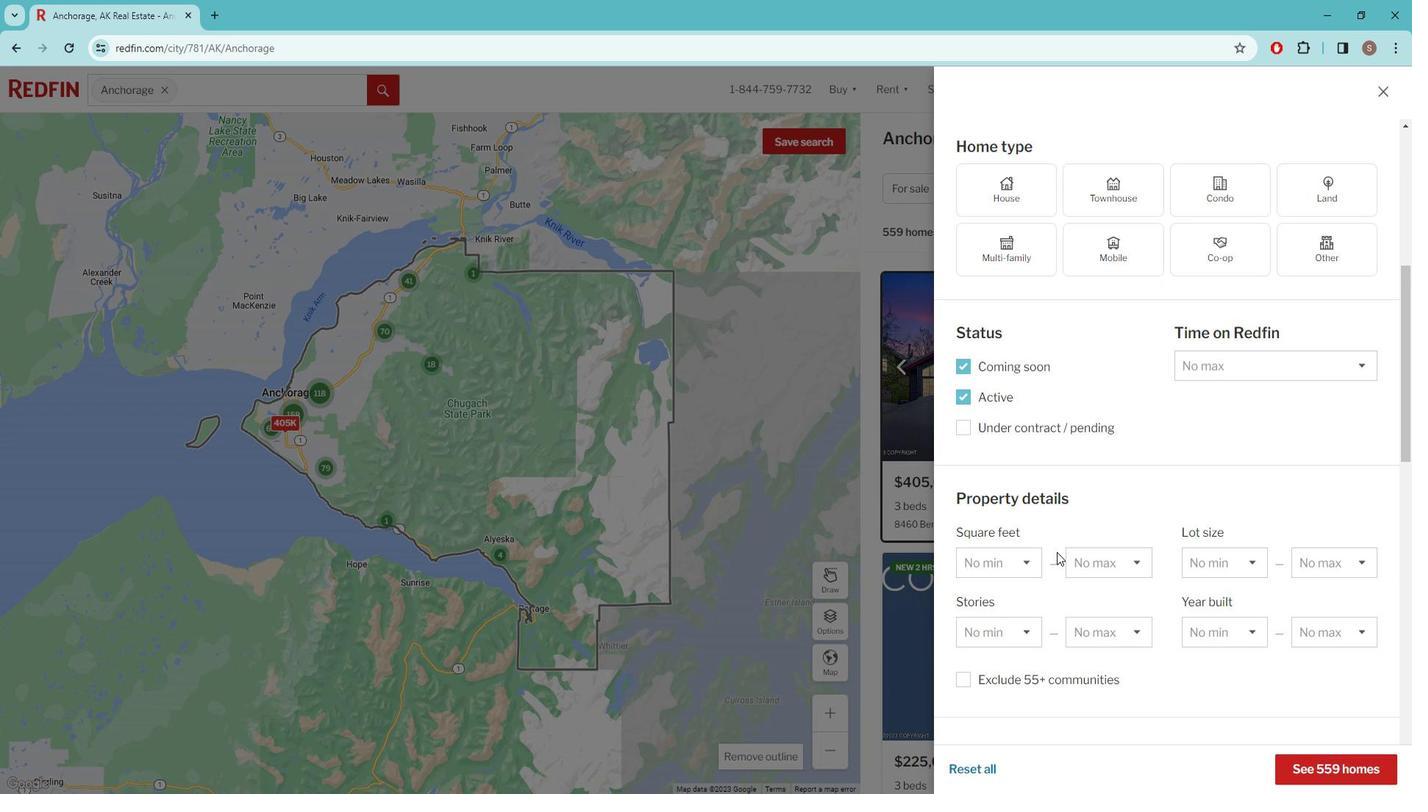 
Action: Mouse moved to (1035, 531)
Screenshot: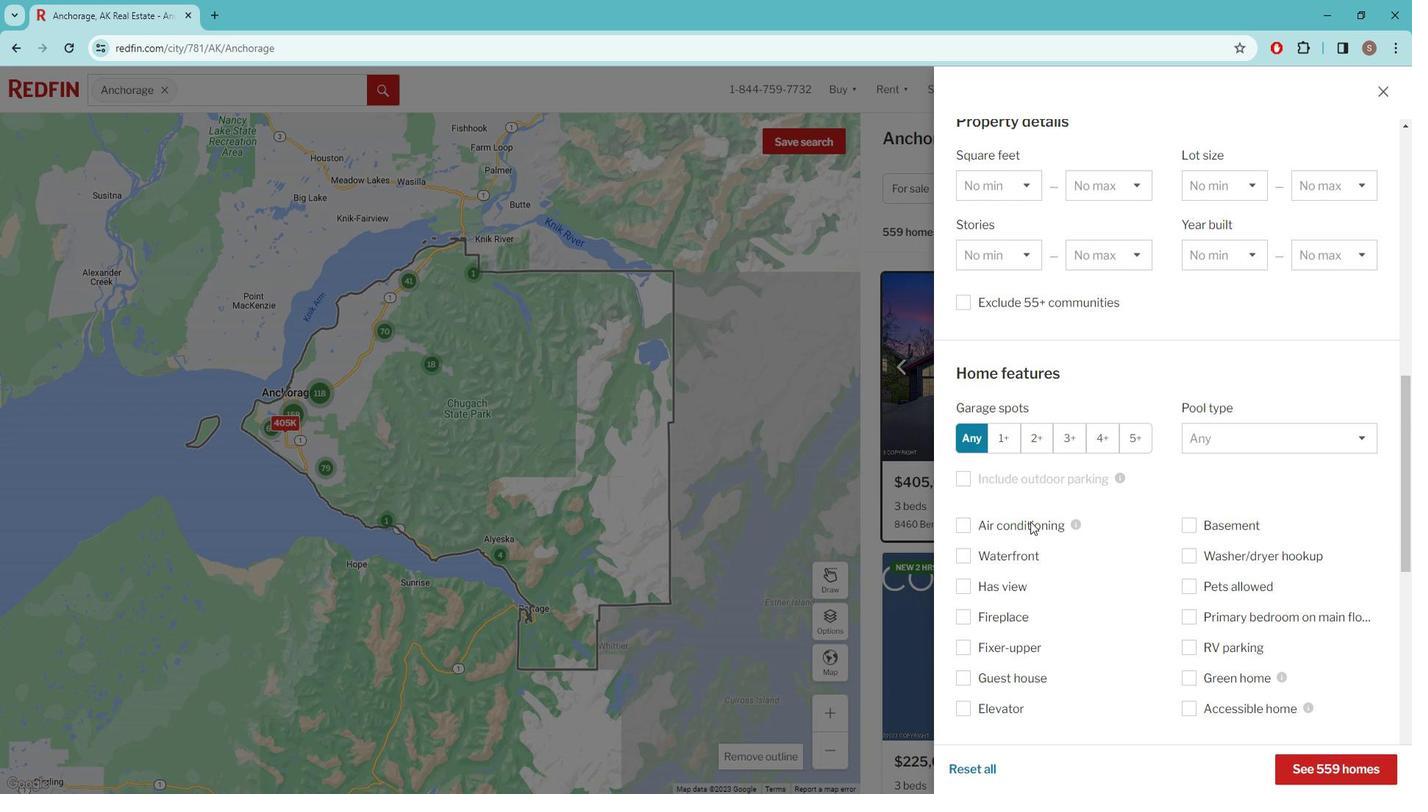 
Action: Mouse scrolled (1035, 530) with delta (0, 0)
Screenshot: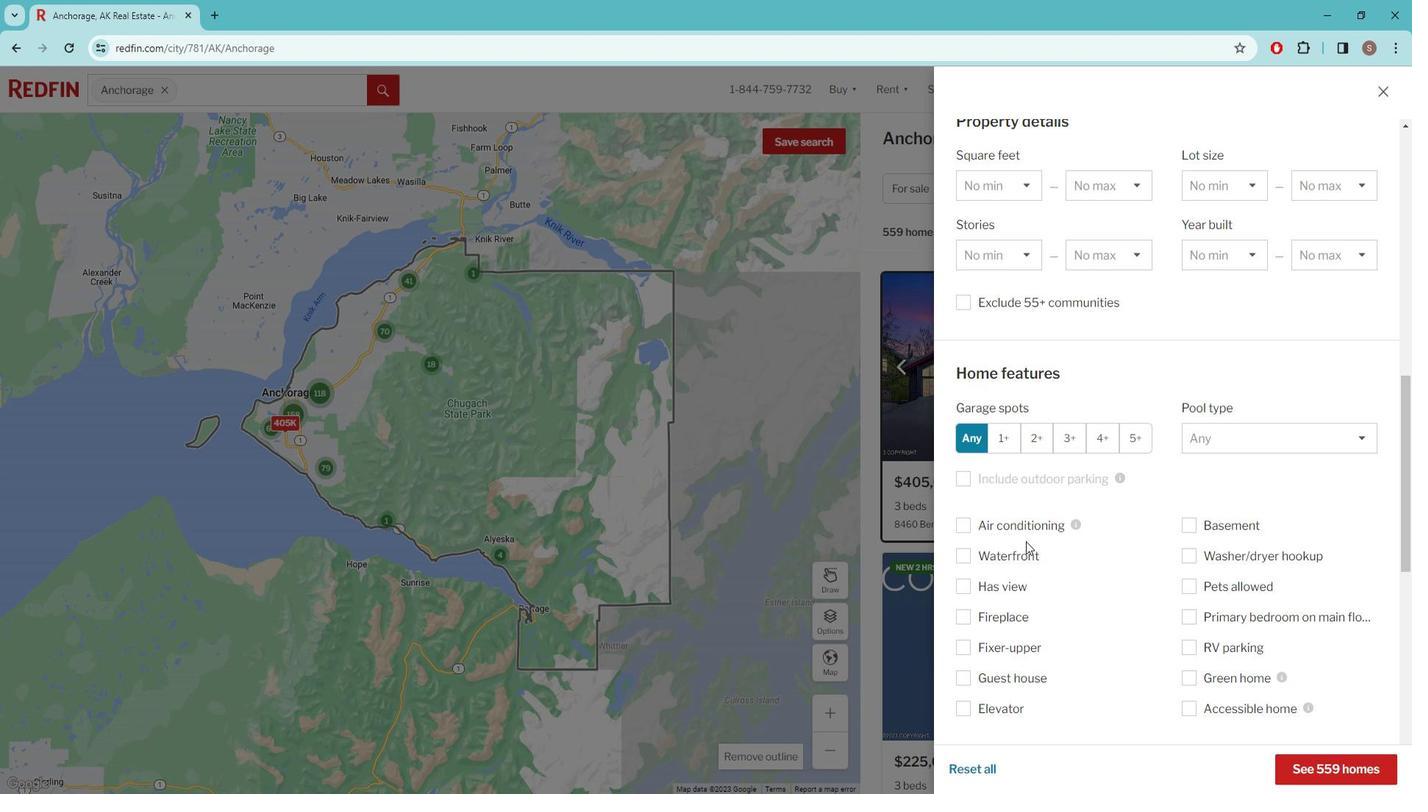 
Action: Mouse scrolled (1035, 530) with delta (0, 0)
Screenshot: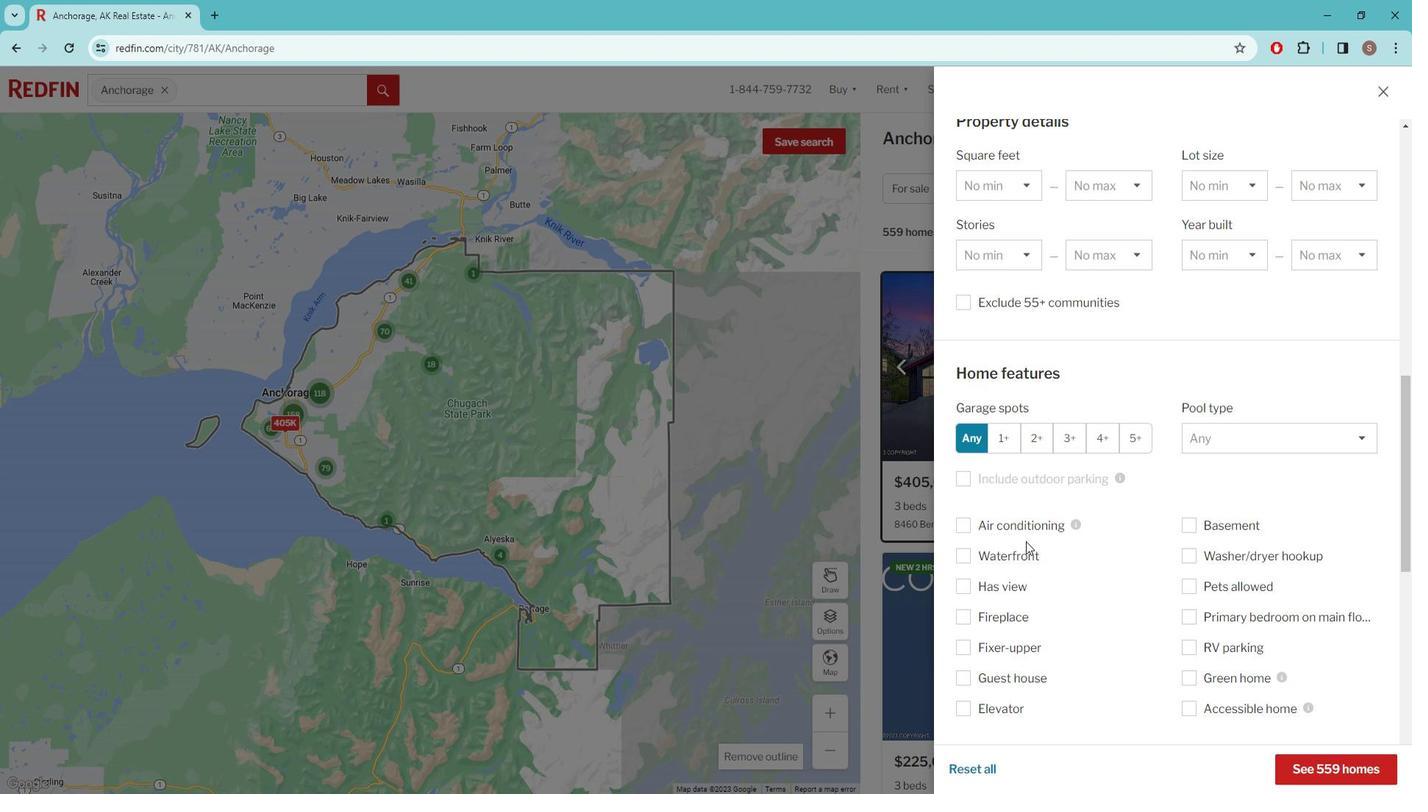 
Action: Mouse scrolled (1035, 530) with delta (0, 0)
Screenshot: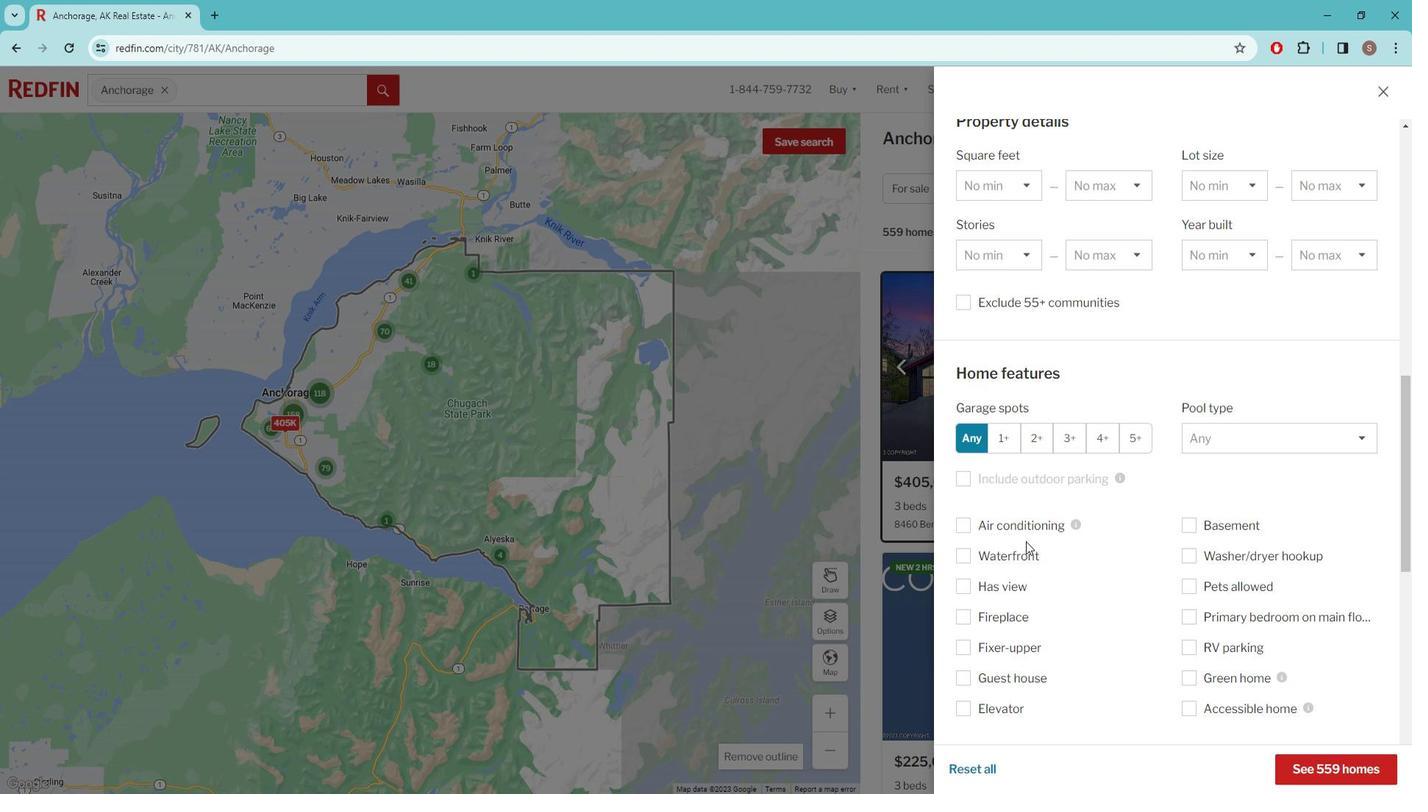 
Action: Mouse moved to (1033, 544)
Screenshot: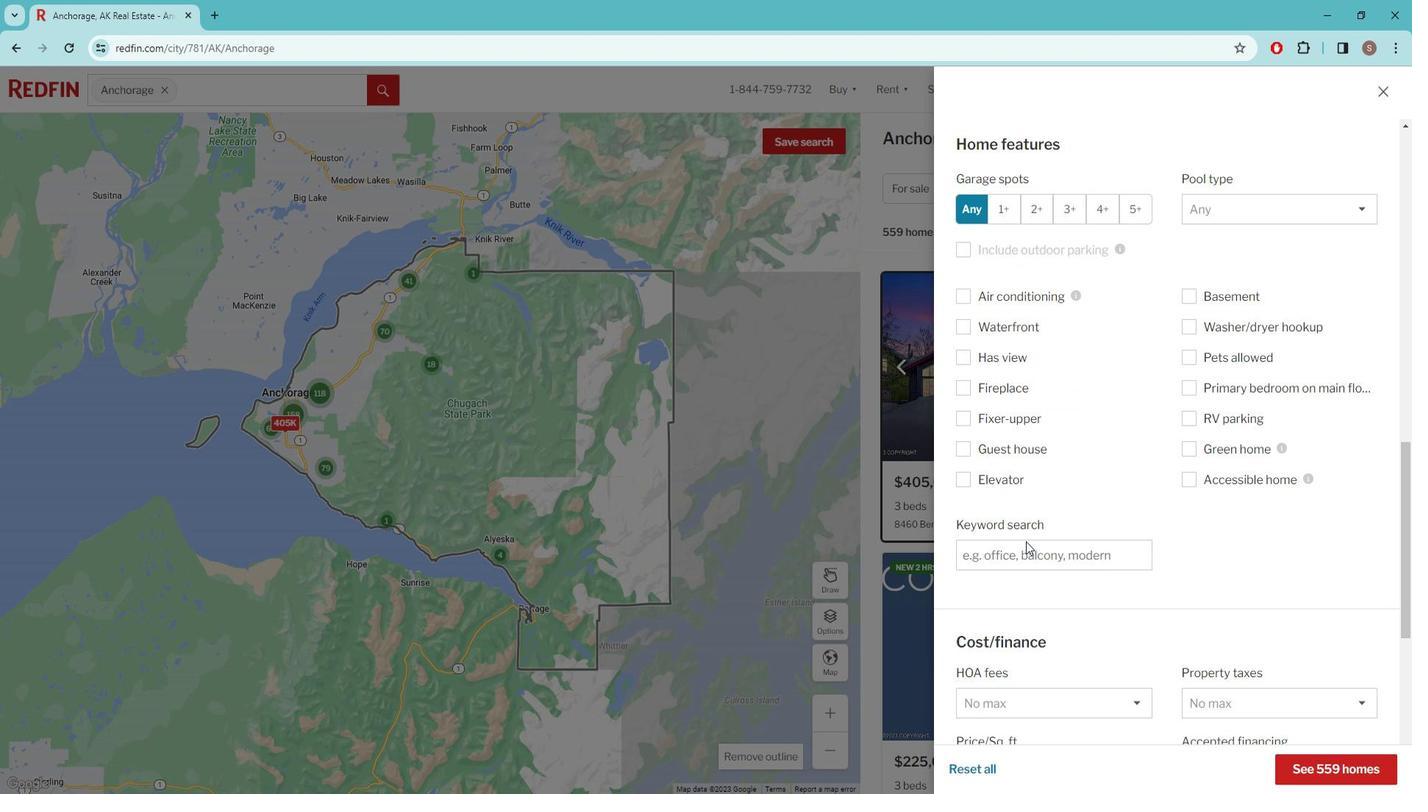 
Action: Mouse pressed left at (1033, 544)
Screenshot: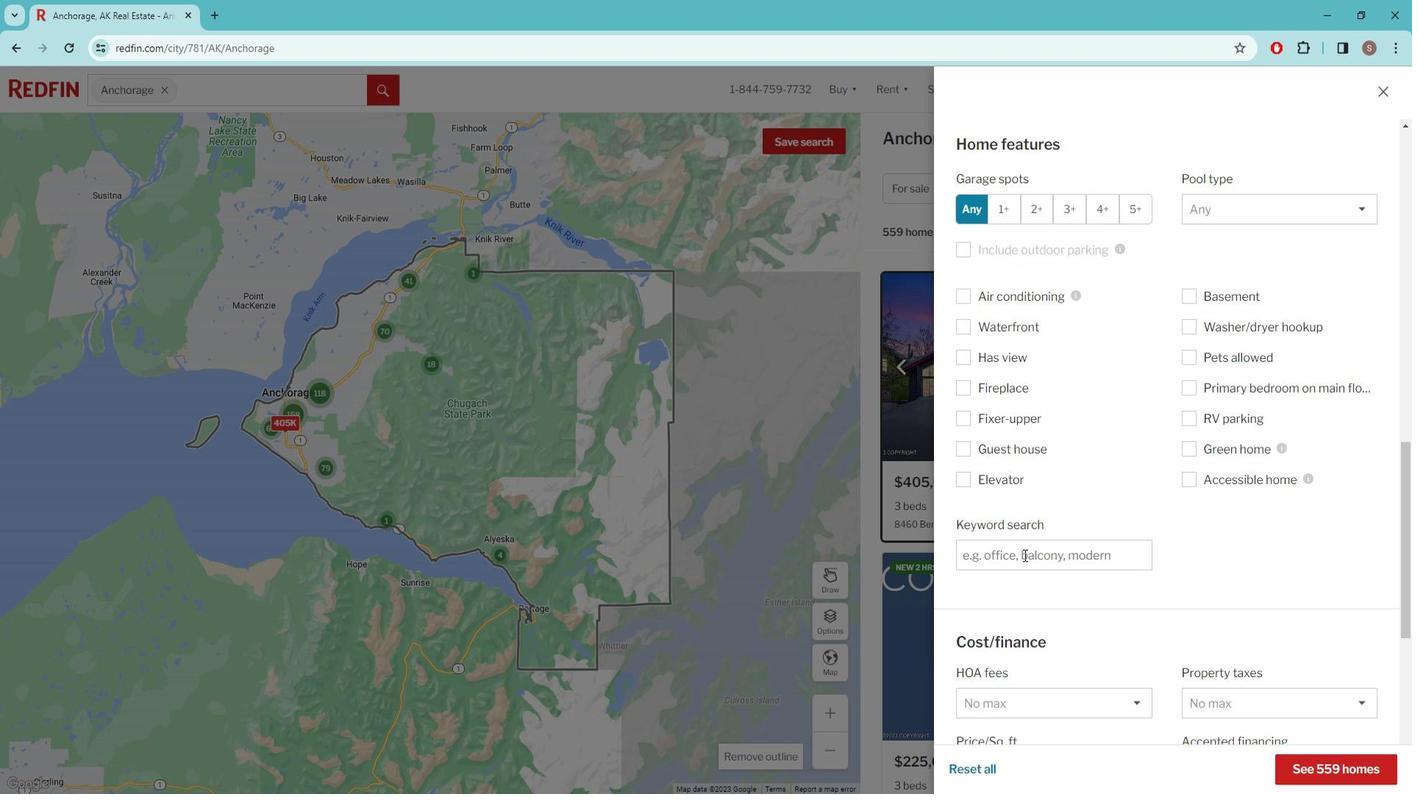 
Action: Key pressed LUXURY<Key.space>PROPERTIES<Key.space>
Screenshot: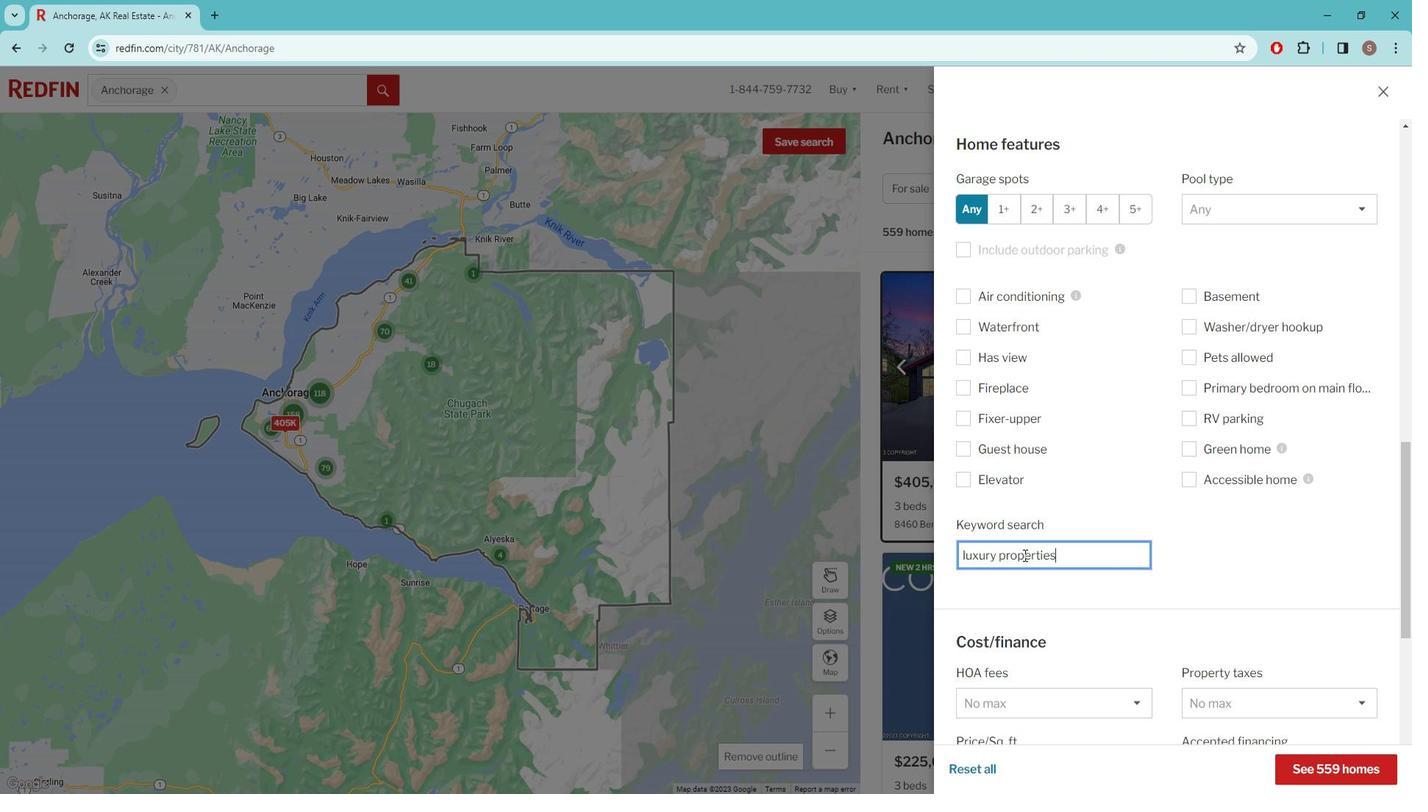 
Action: Mouse moved to (1033, 544)
Screenshot: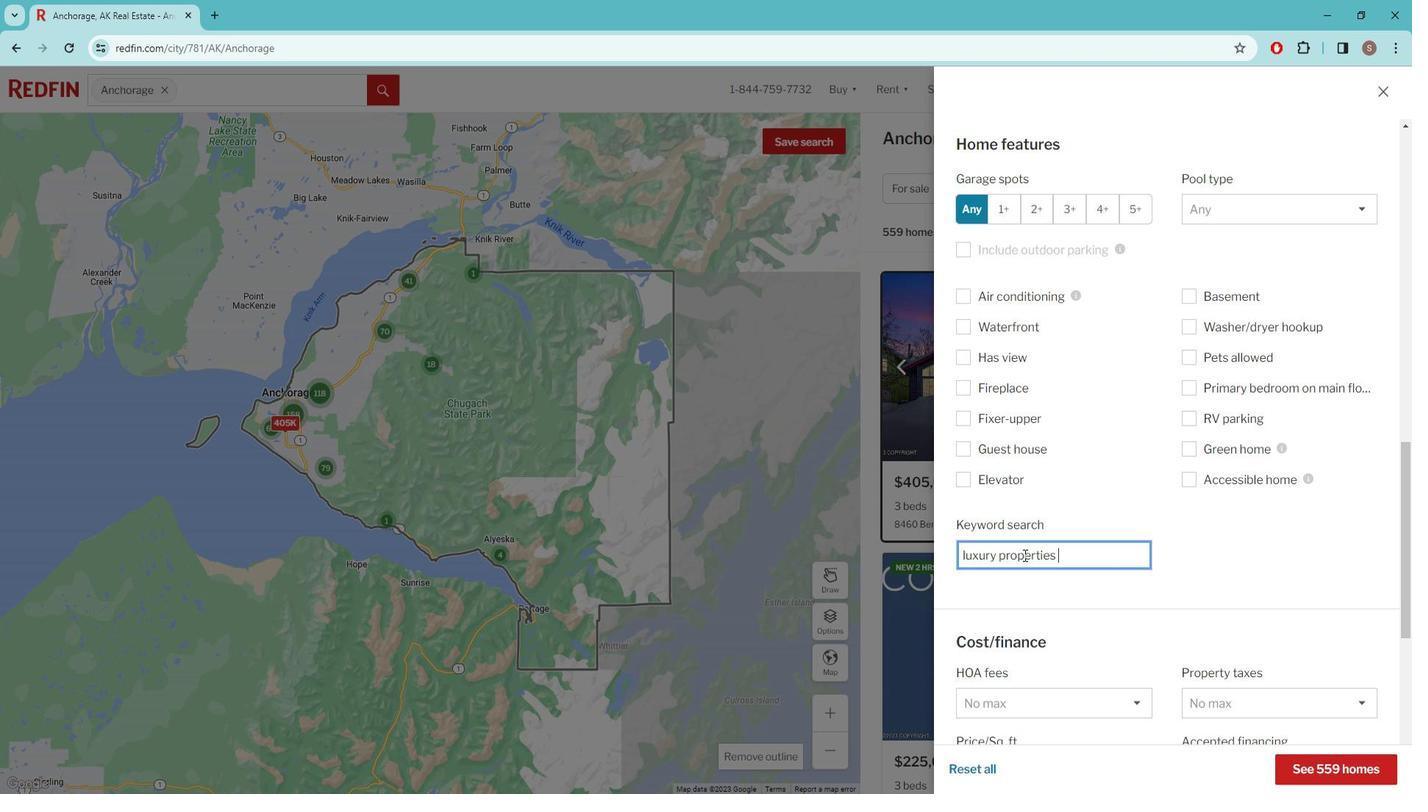 
Action: Mouse scrolled (1033, 543) with delta (0, 0)
Screenshot: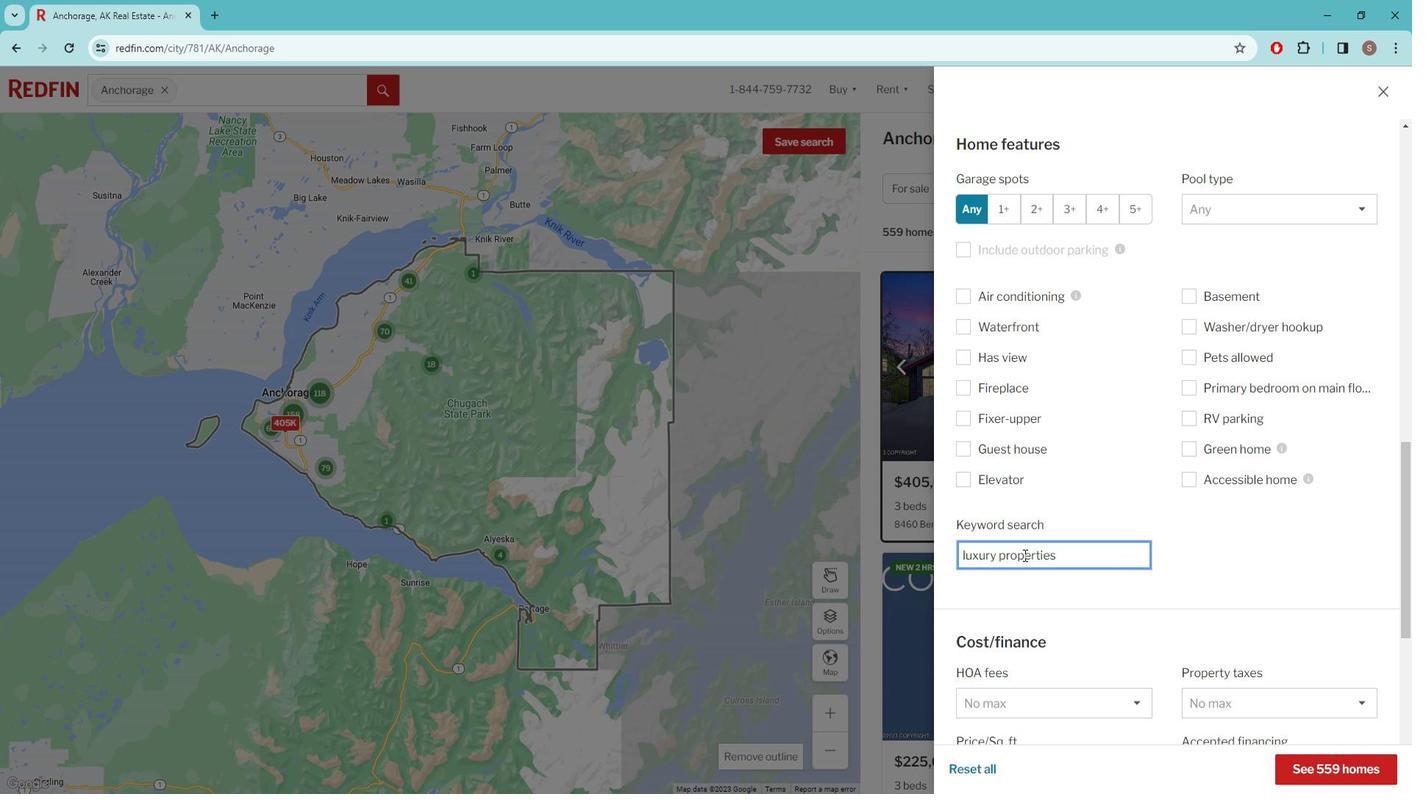 
Action: Mouse scrolled (1033, 543) with delta (0, 0)
Screenshot: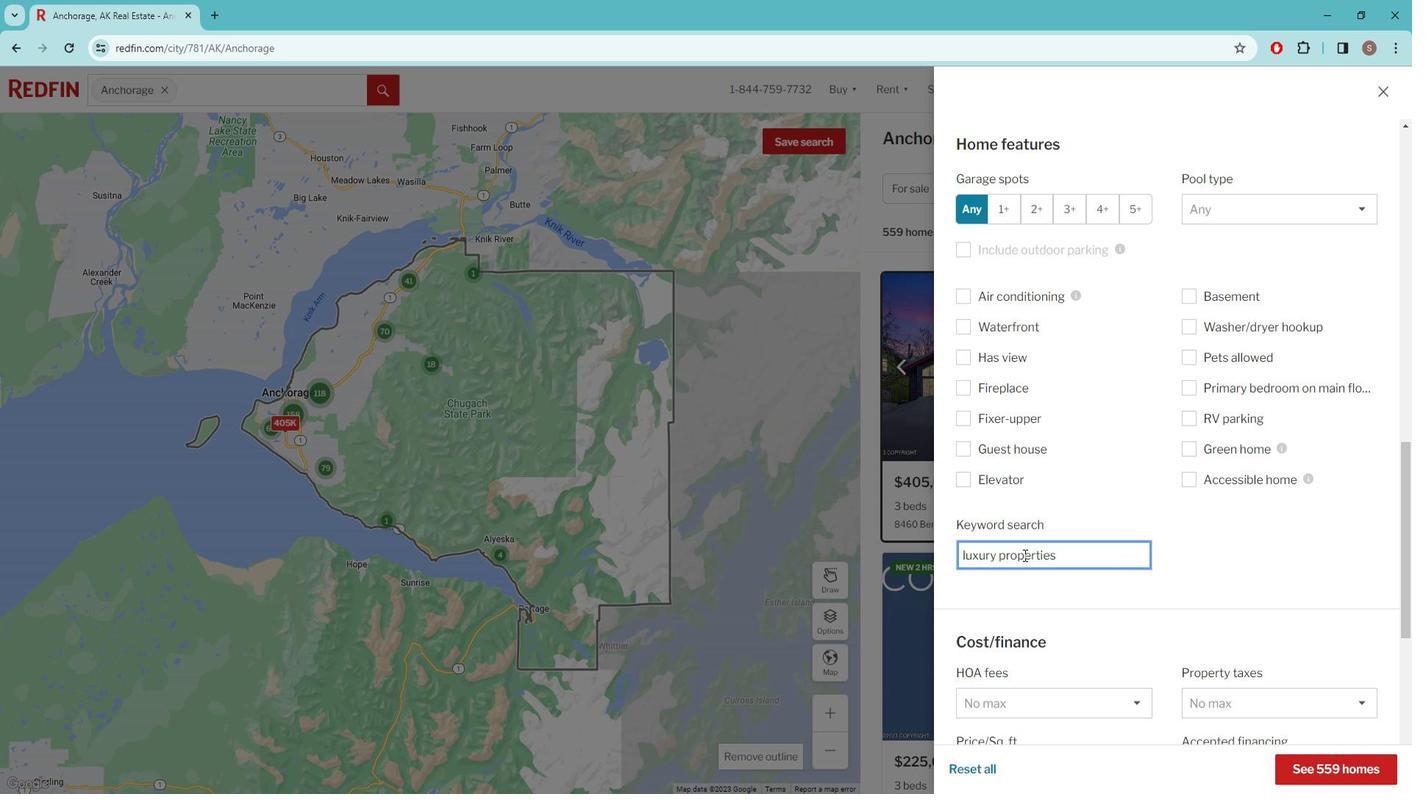 
Action: Mouse scrolled (1033, 543) with delta (0, 0)
Screenshot: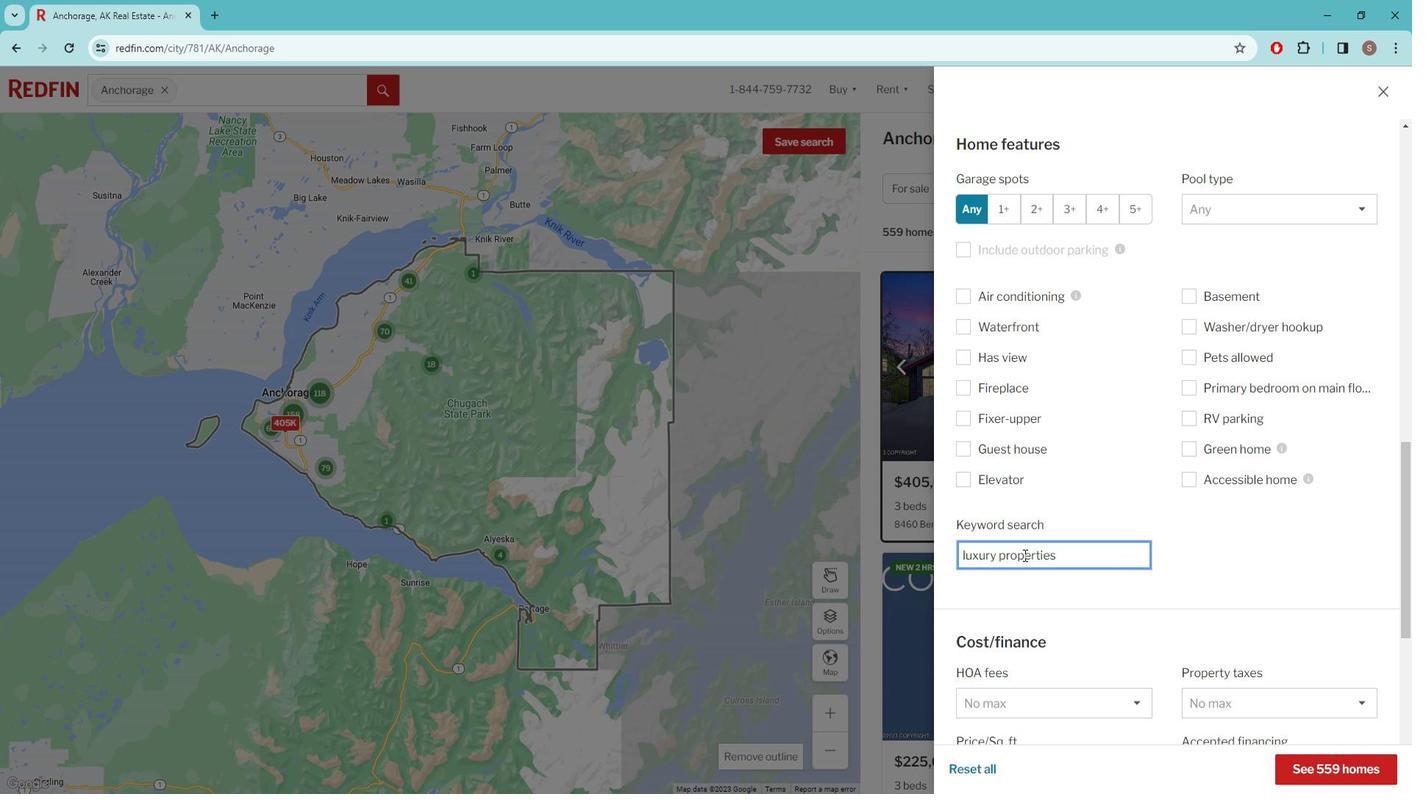 
Action: Mouse scrolled (1033, 543) with delta (0, 0)
Screenshot: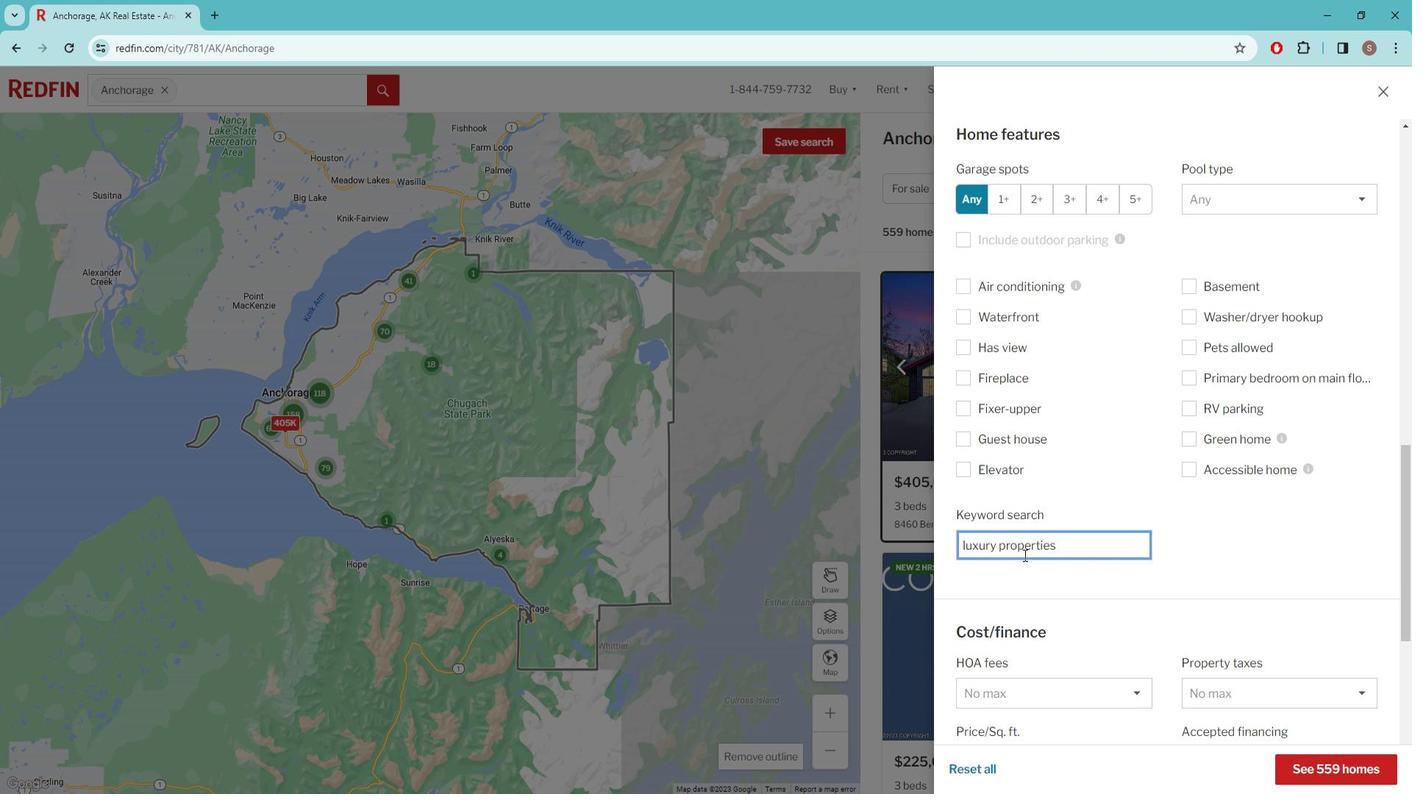 
Action: Mouse scrolled (1033, 543) with delta (0, 0)
Screenshot: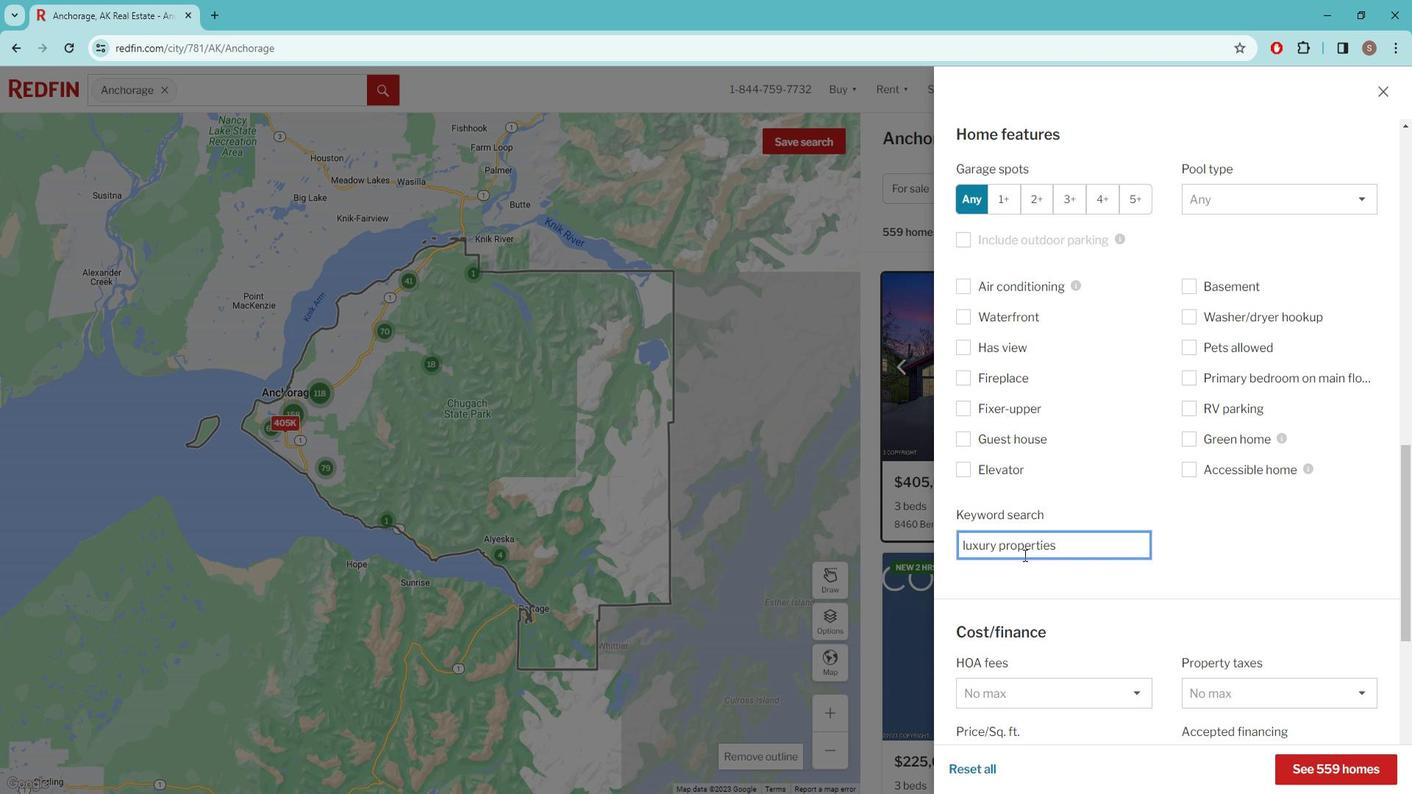 
Action: Mouse scrolled (1033, 543) with delta (0, 0)
Screenshot: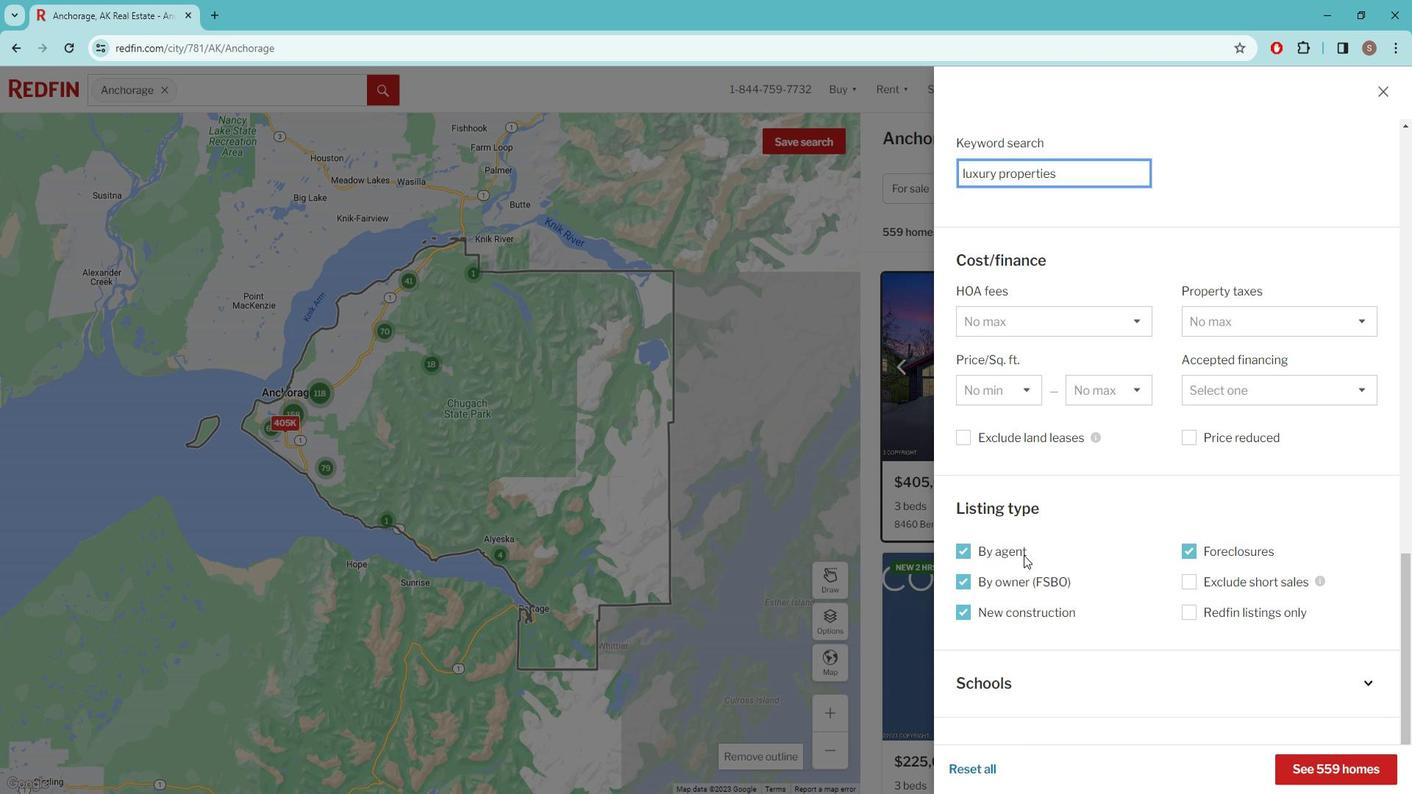 
Action: Mouse scrolled (1033, 543) with delta (0, 0)
Screenshot: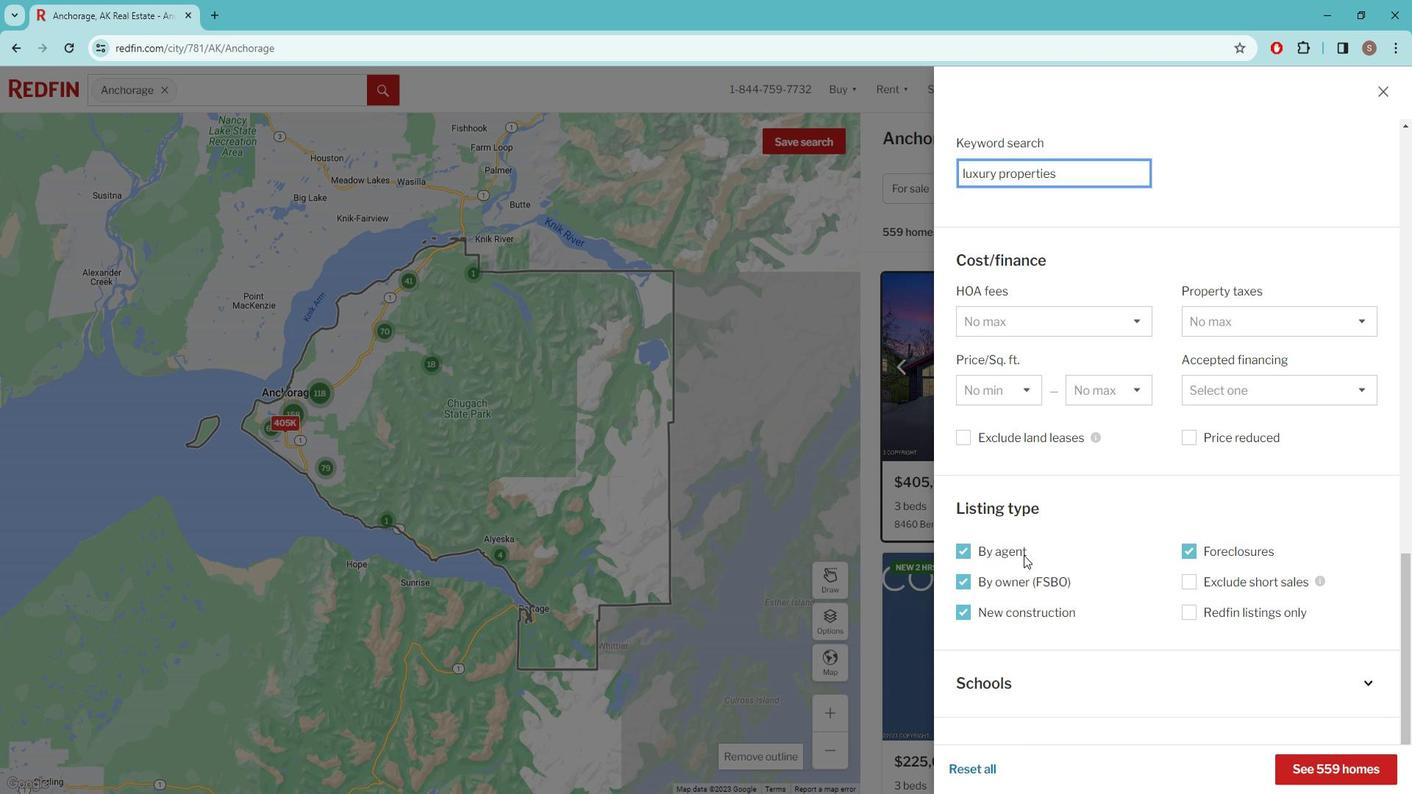 
Action: Mouse moved to (1034, 544)
Screenshot: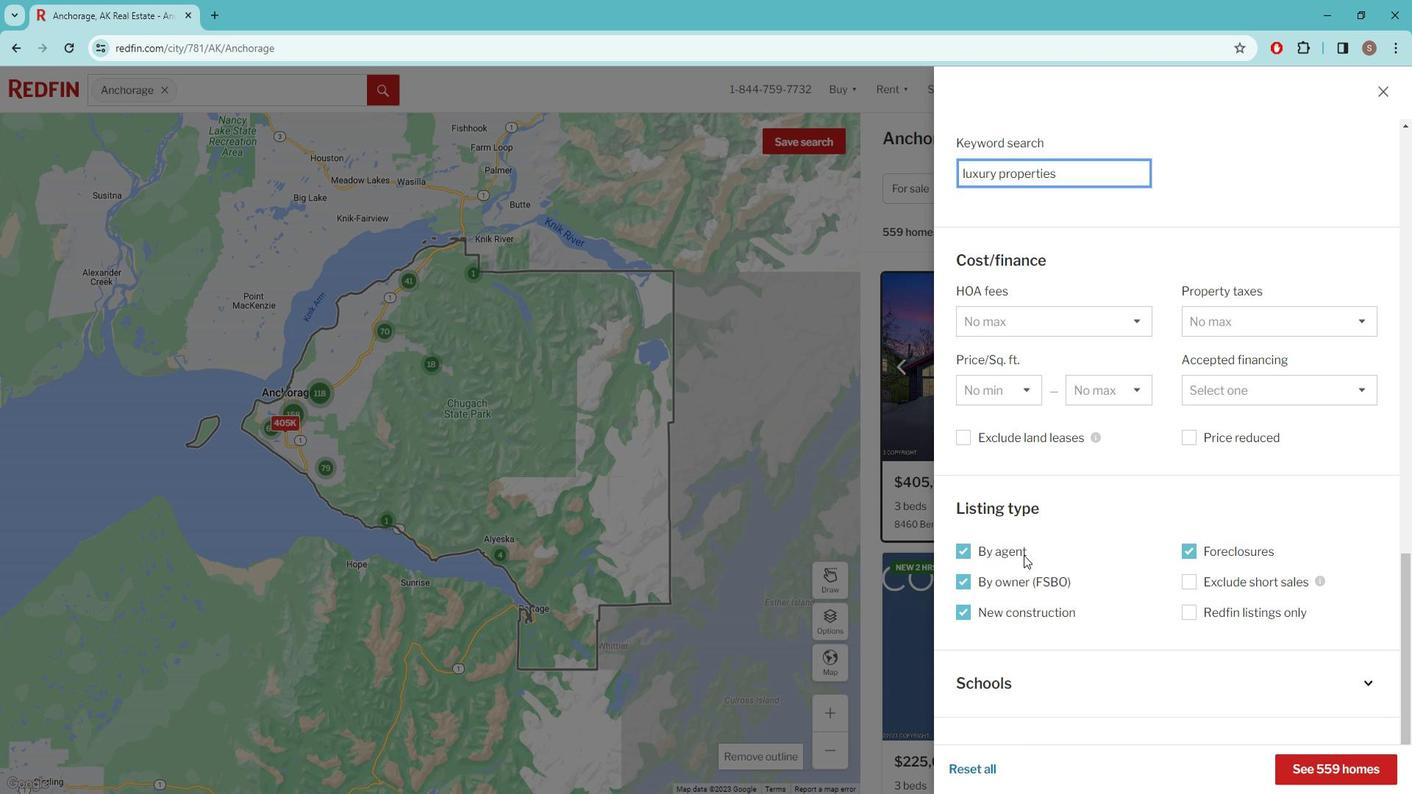 
Action: Mouse scrolled (1034, 543) with delta (0, 0)
Screenshot: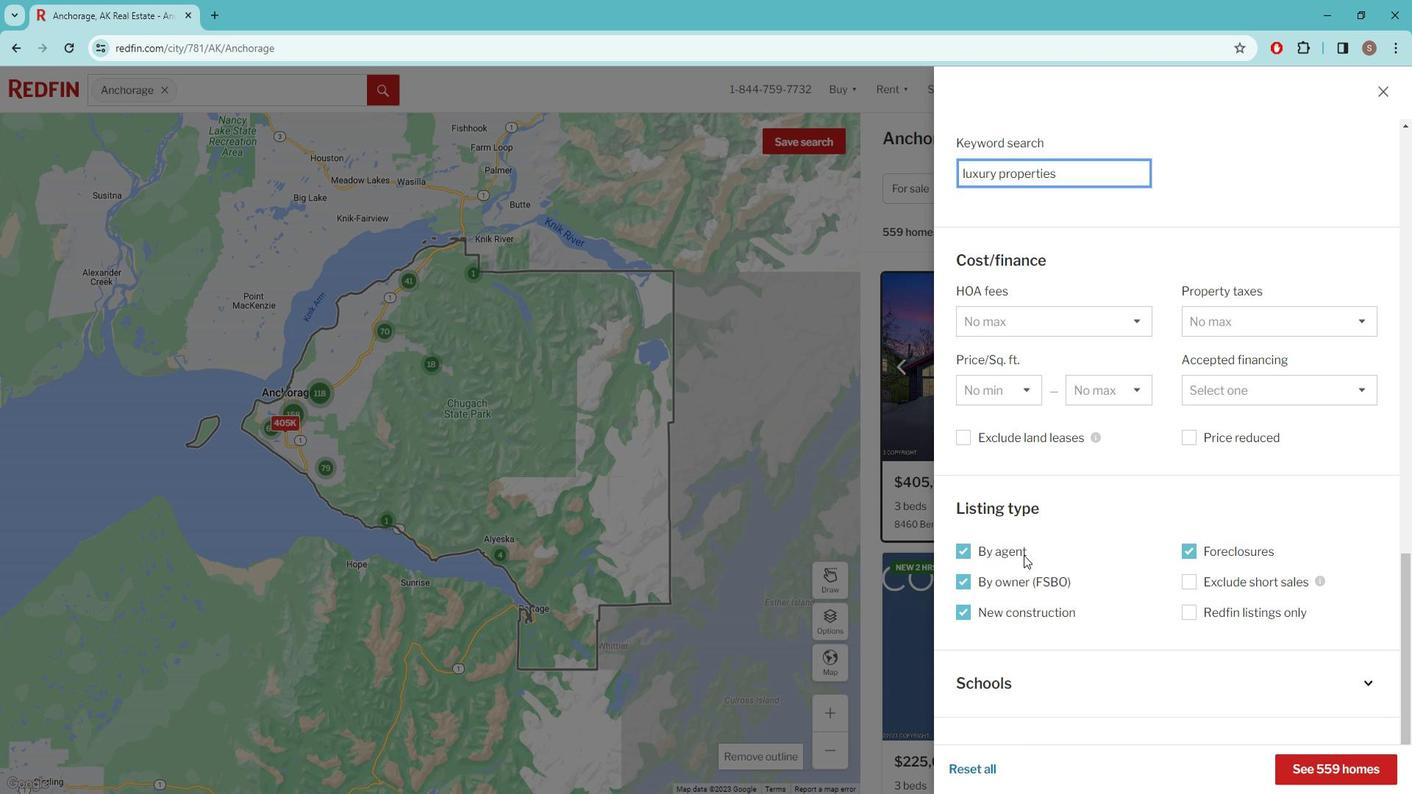 
Action: Mouse moved to (1034, 544)
Screenshot: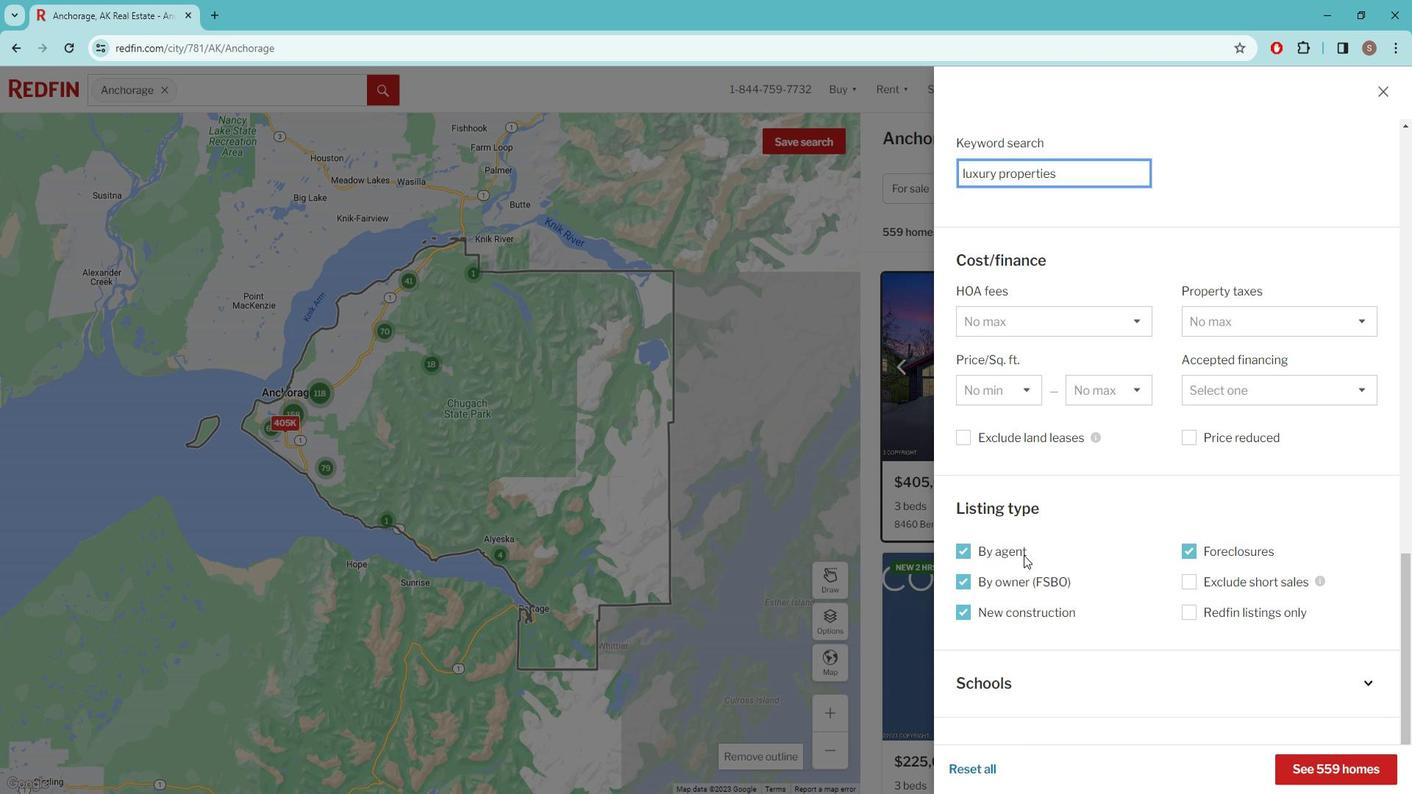 
Action: Mouse scrolled (1034, 543) with delta (0, 0)
Screenshot: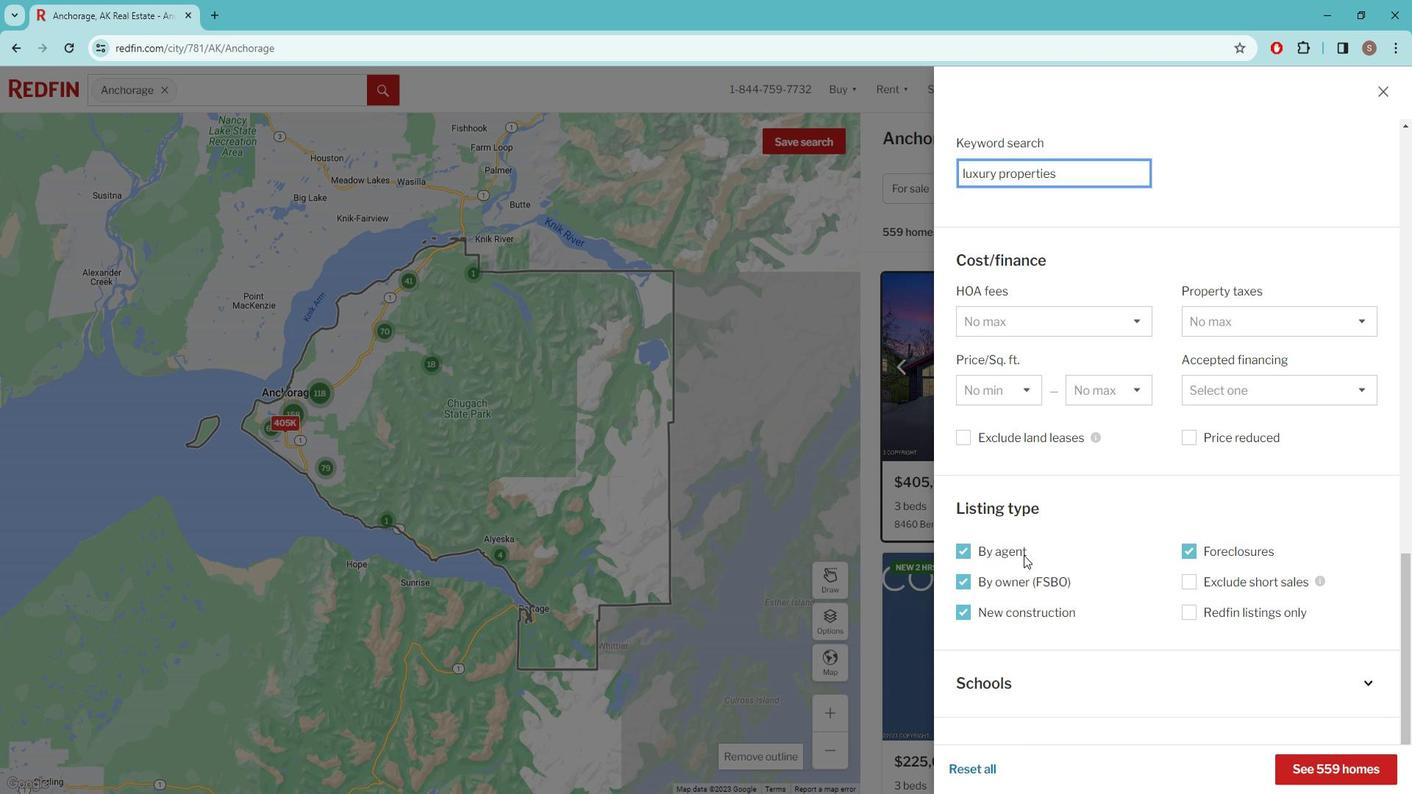 
Action: Mouse moved to (1317, 747)
Screenshot: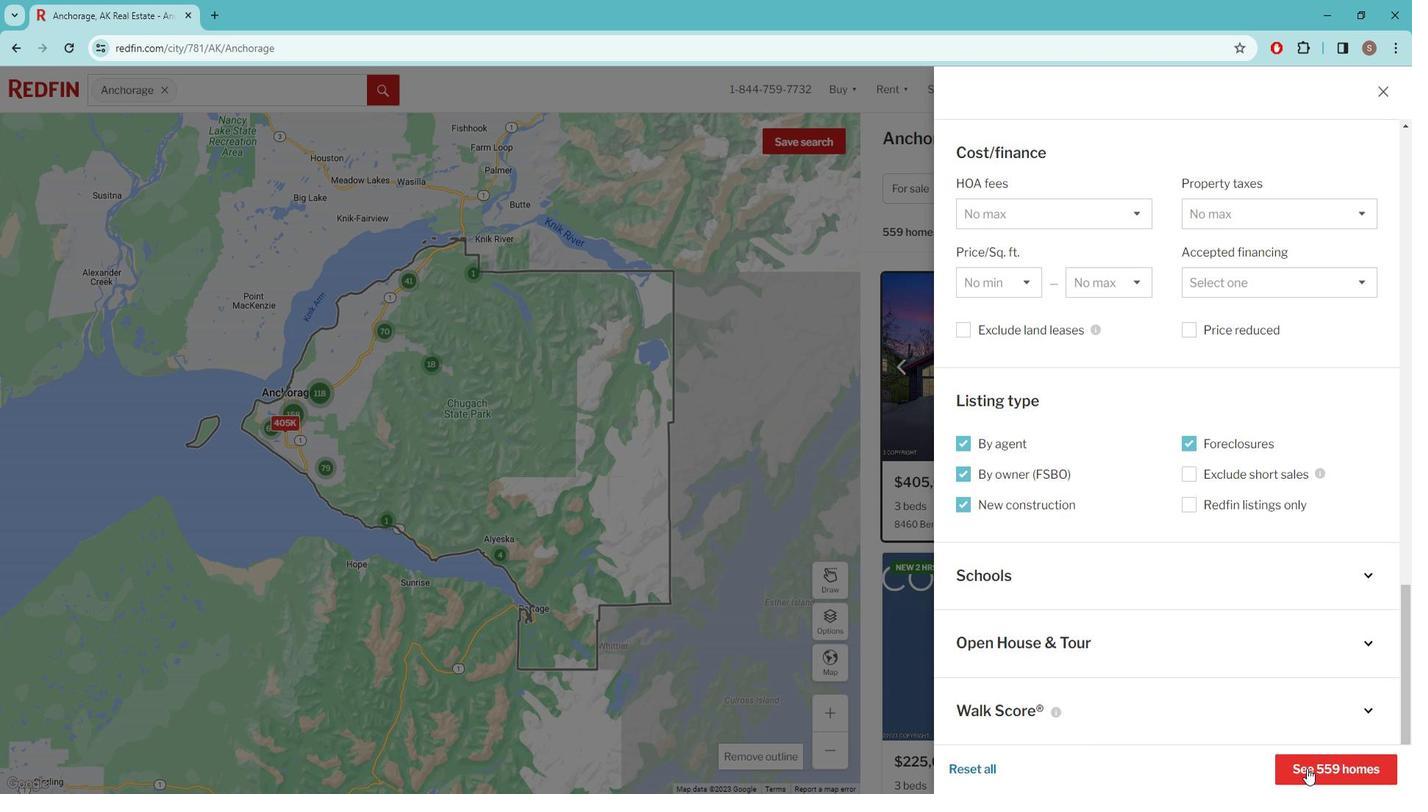 
Action: Mouse pressed left at (1317, 747)
Screenshot: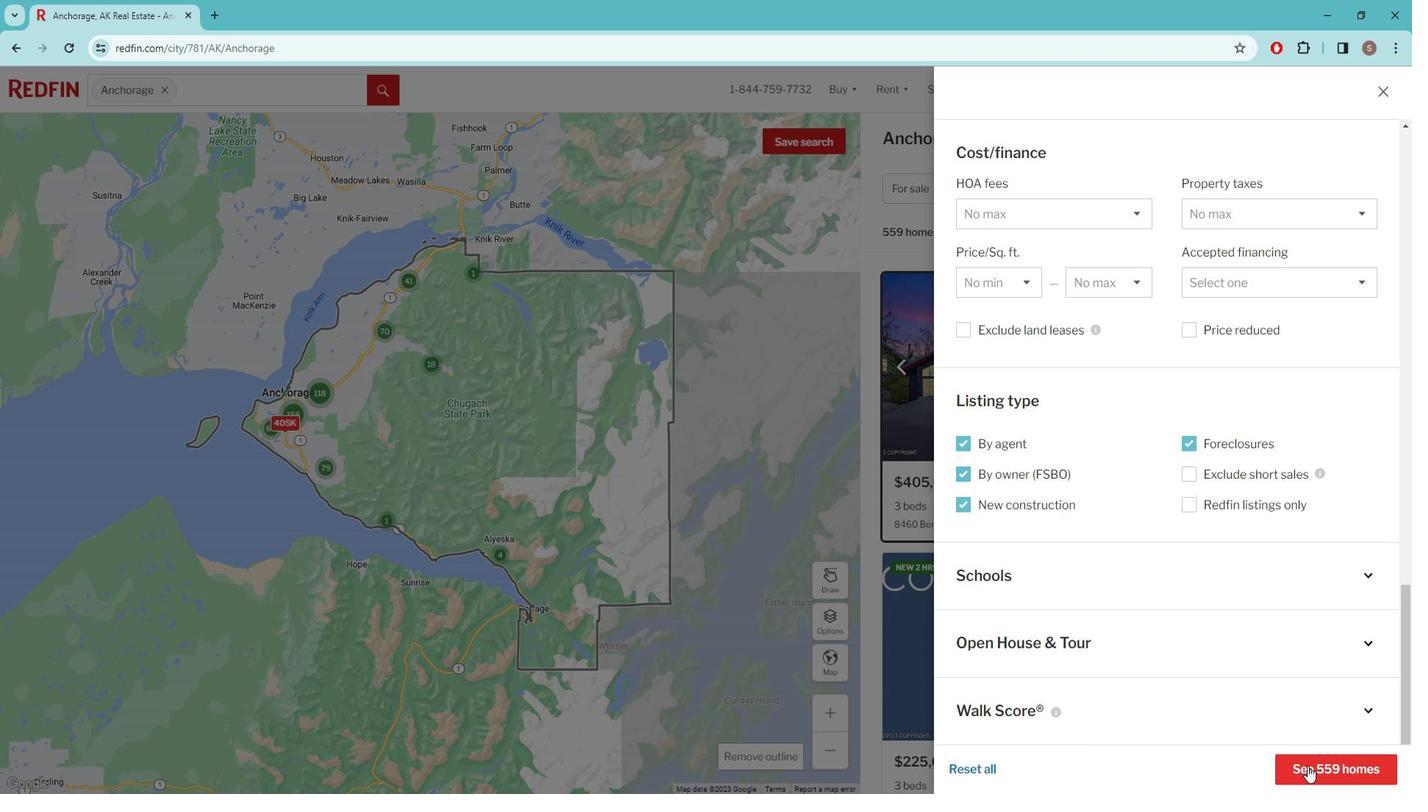 
Action: Mouse moved to (1188, 155)
Screenshot: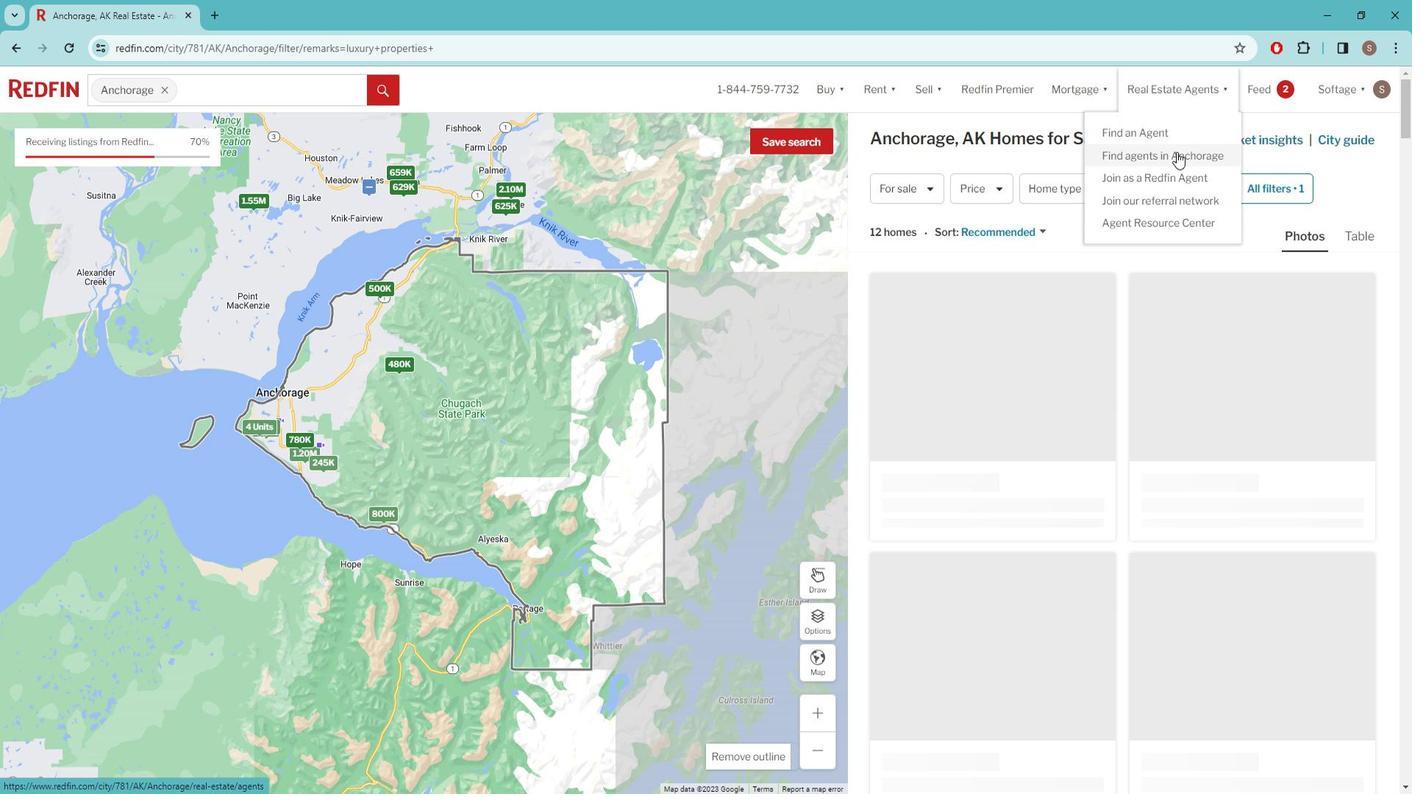
Action: Mouse pressed left at (1188, 155)
Screenshot: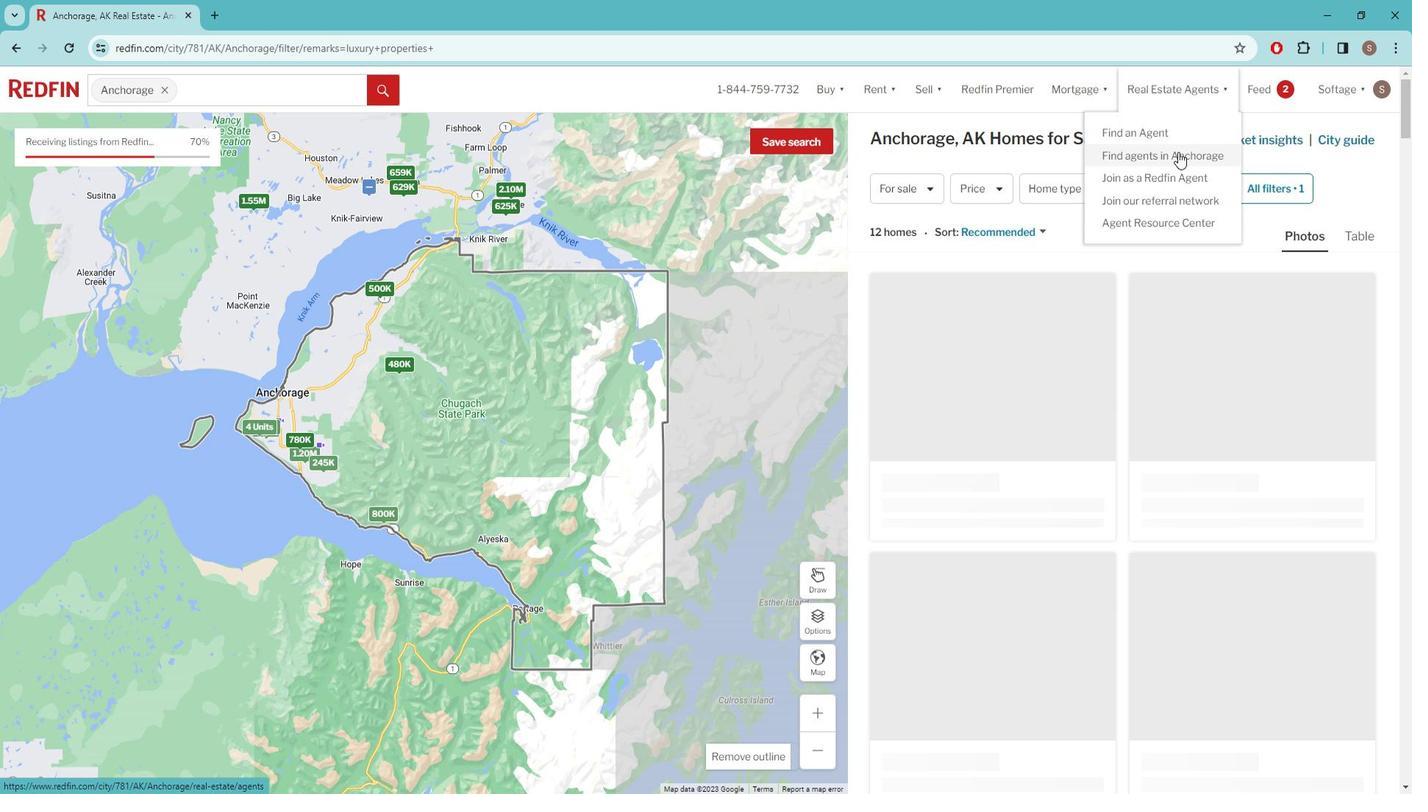 
Action: Mouse moved to (728, 482)
Screenshot: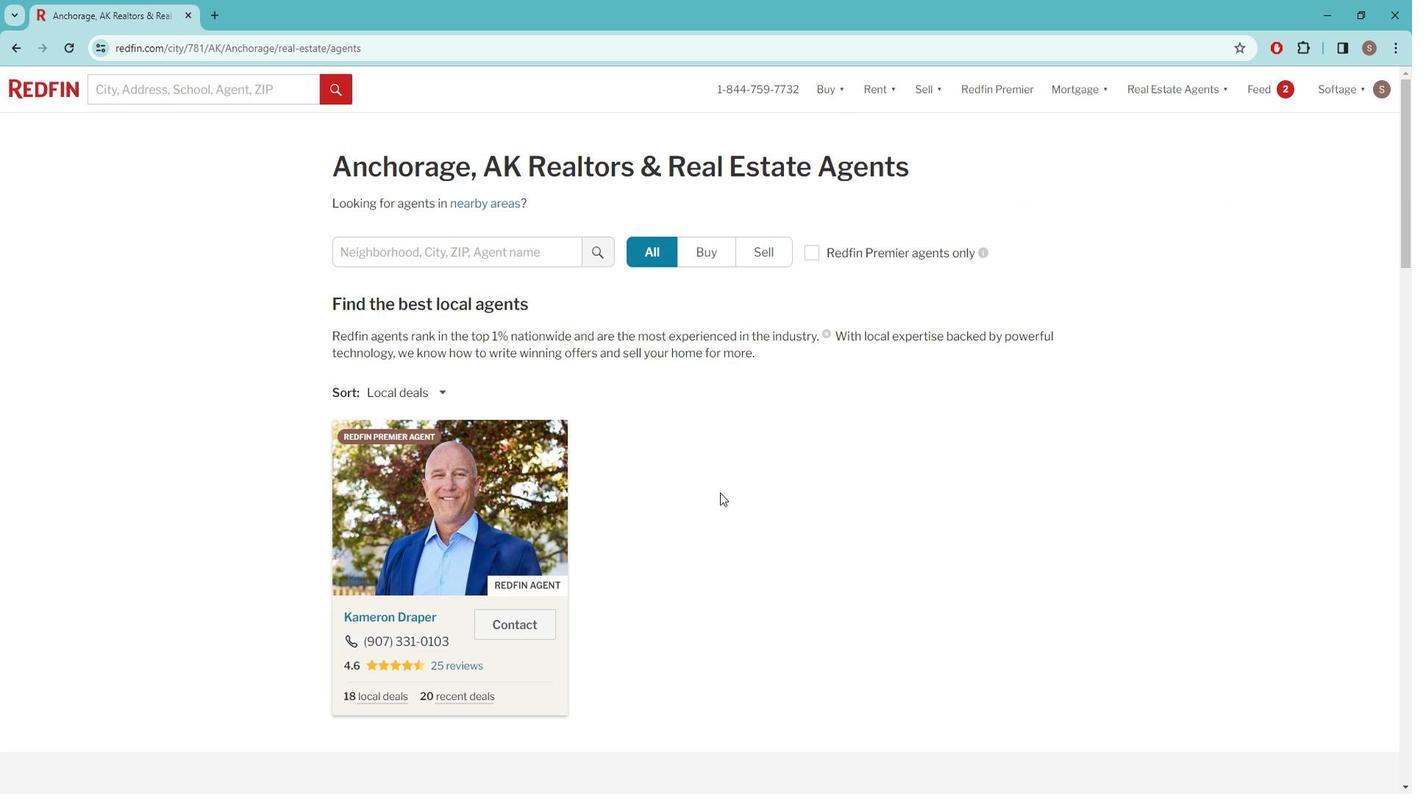 
Action: Mouse scrolled (728, 481) with delta (0, 0)
Screenshot: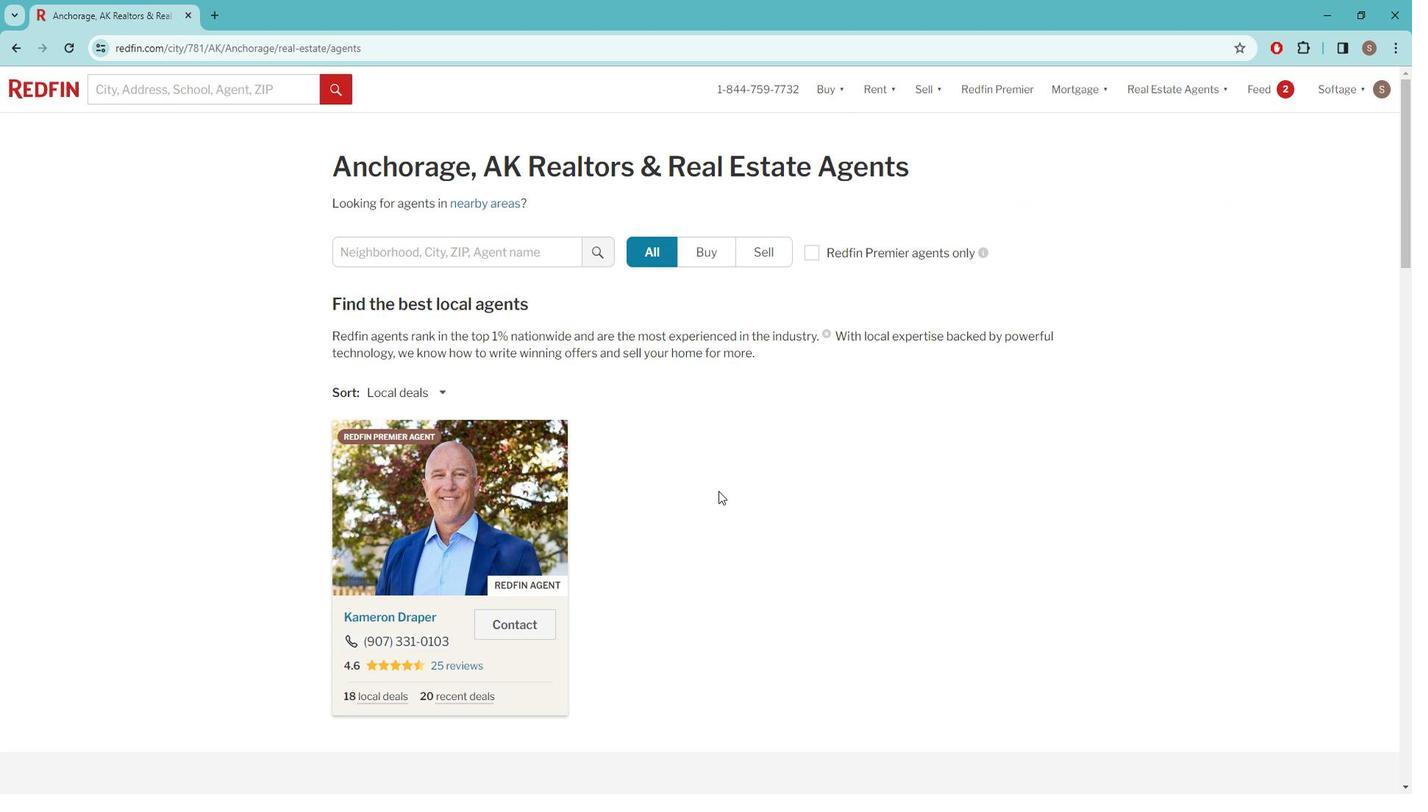 
Action: Mouse scrolled (728, 481) with delta (0, 0)
Screenshot: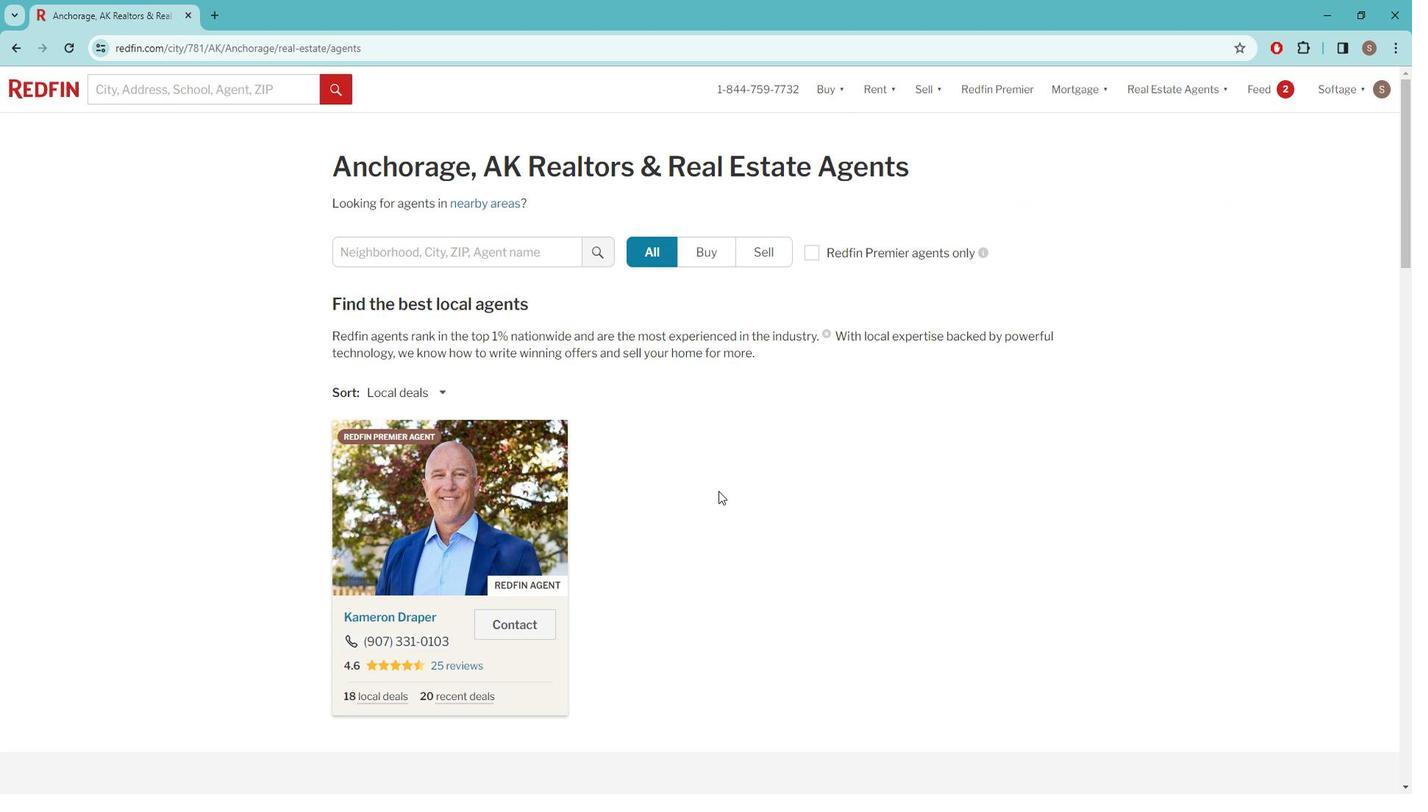 
Action: Mouse moved to (726, 480)
Screenshot: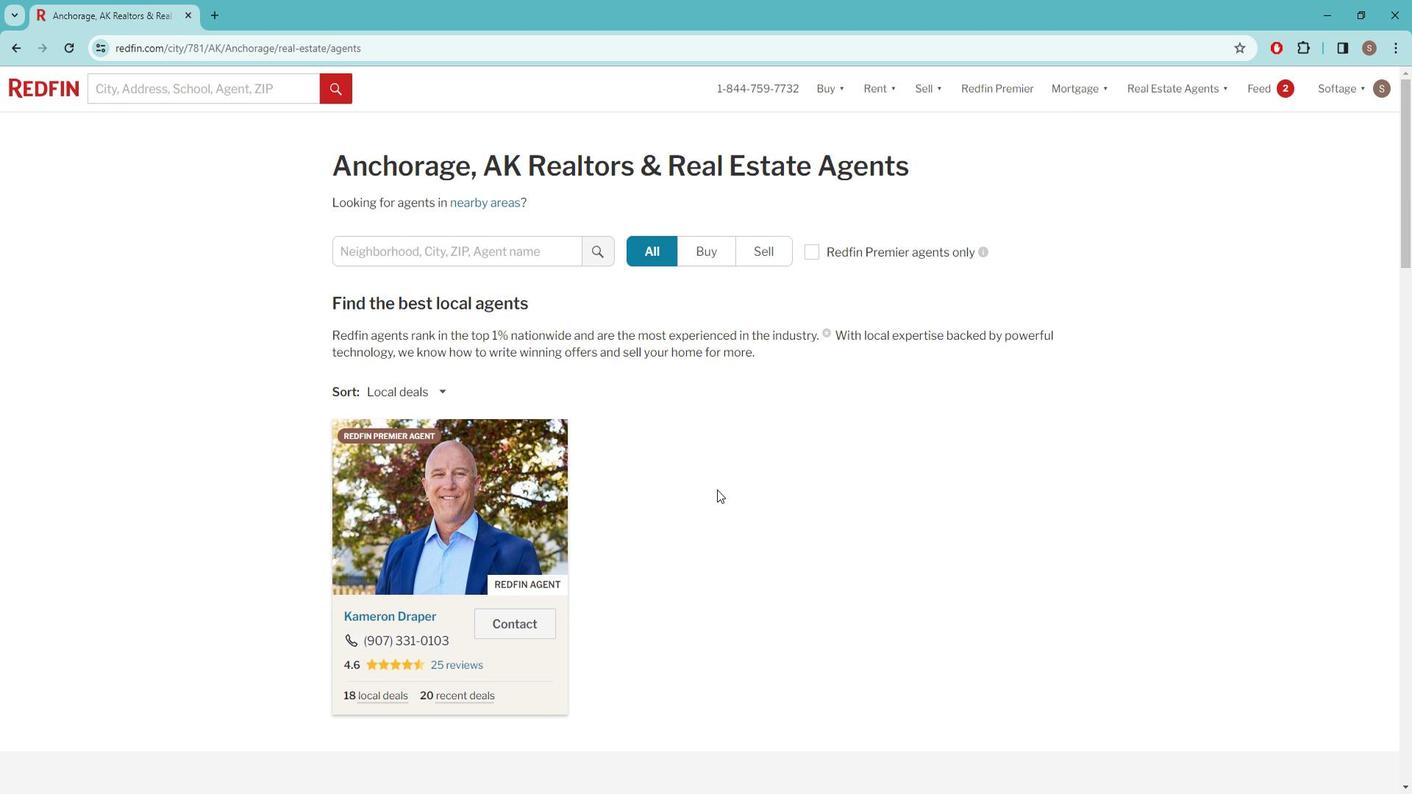 
Action: Mouse scrolled (726, 479) with delta (0, 0)
Screenshot: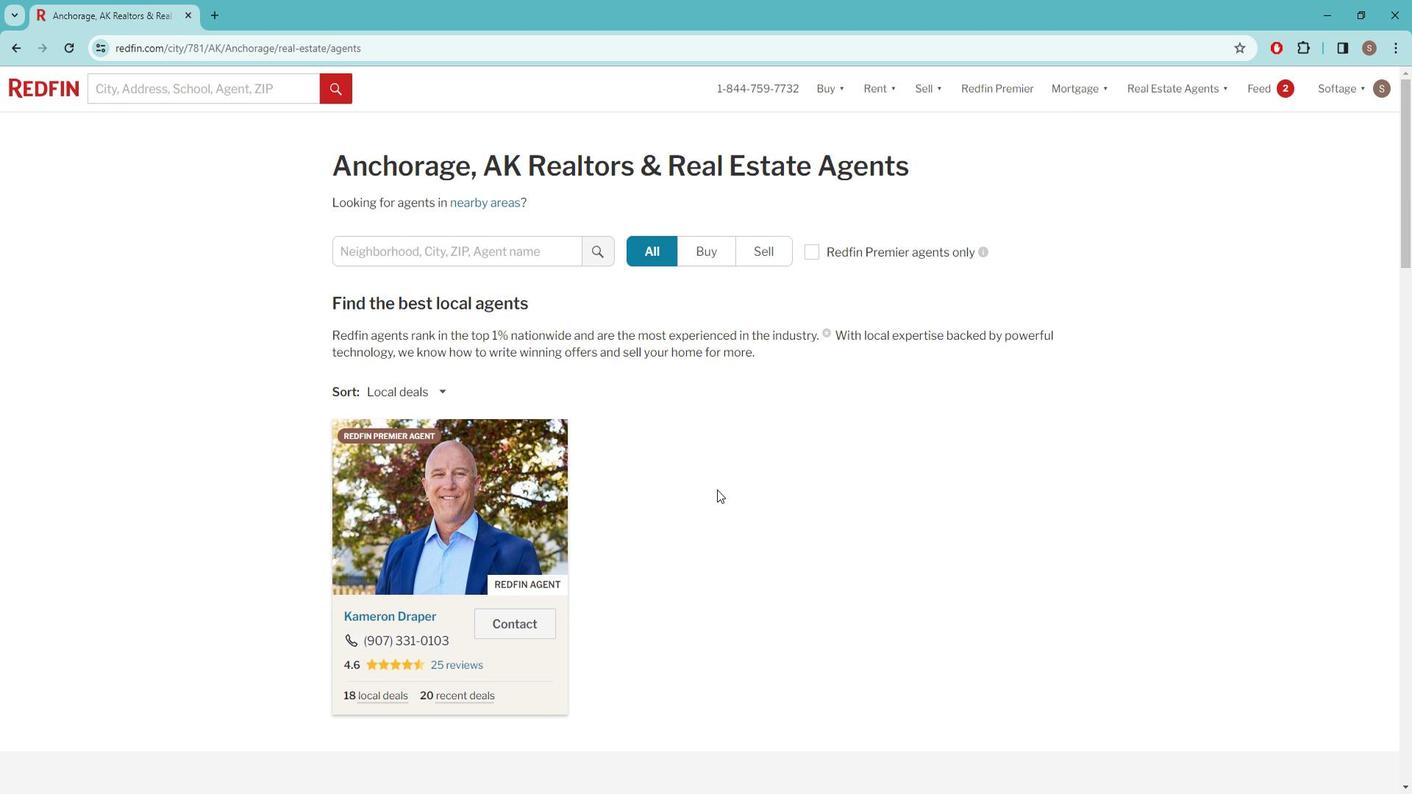 
Action: Mouse moved to (730, 442)
Screenshot: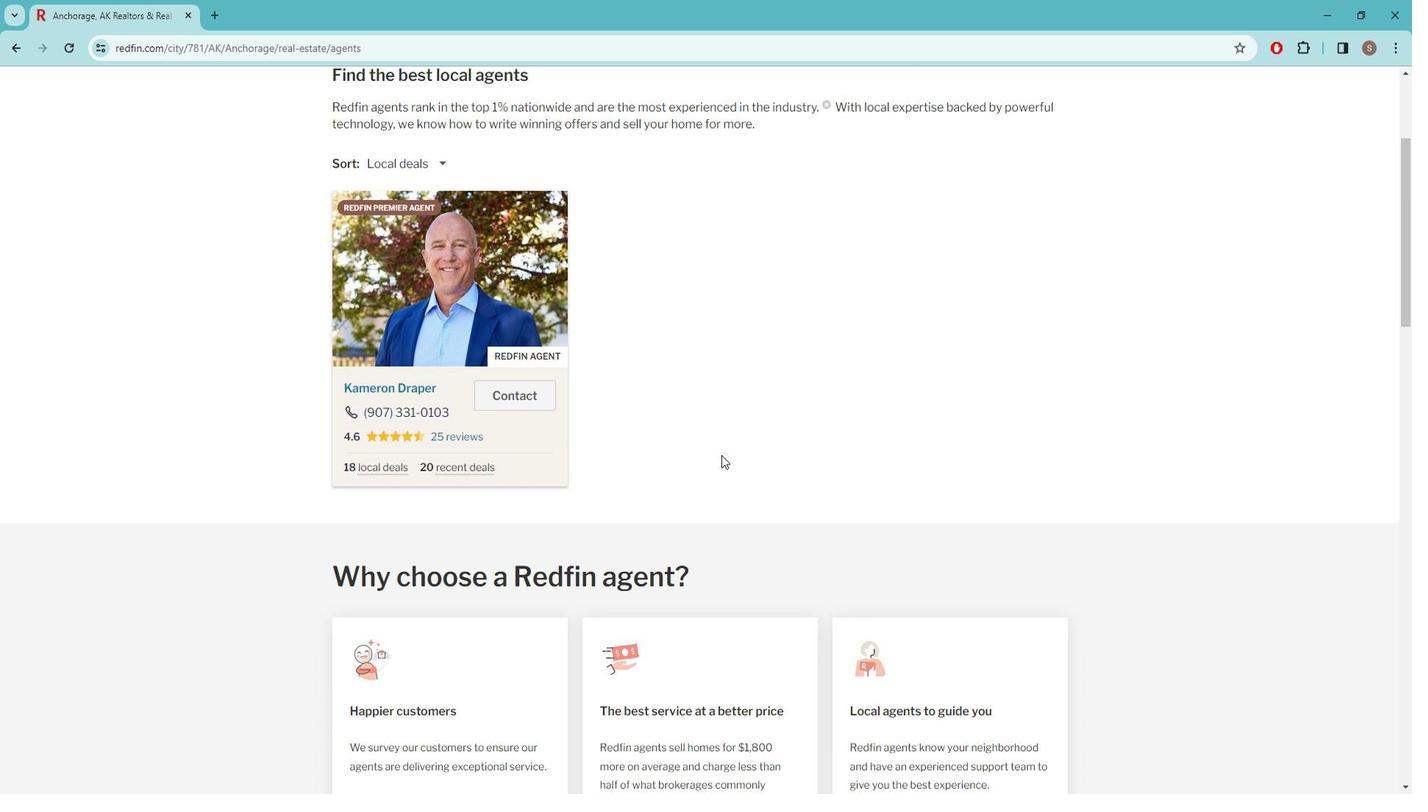 
Action: Mouse scrolled (730, 442) with delta (0, 0)
Screenshot: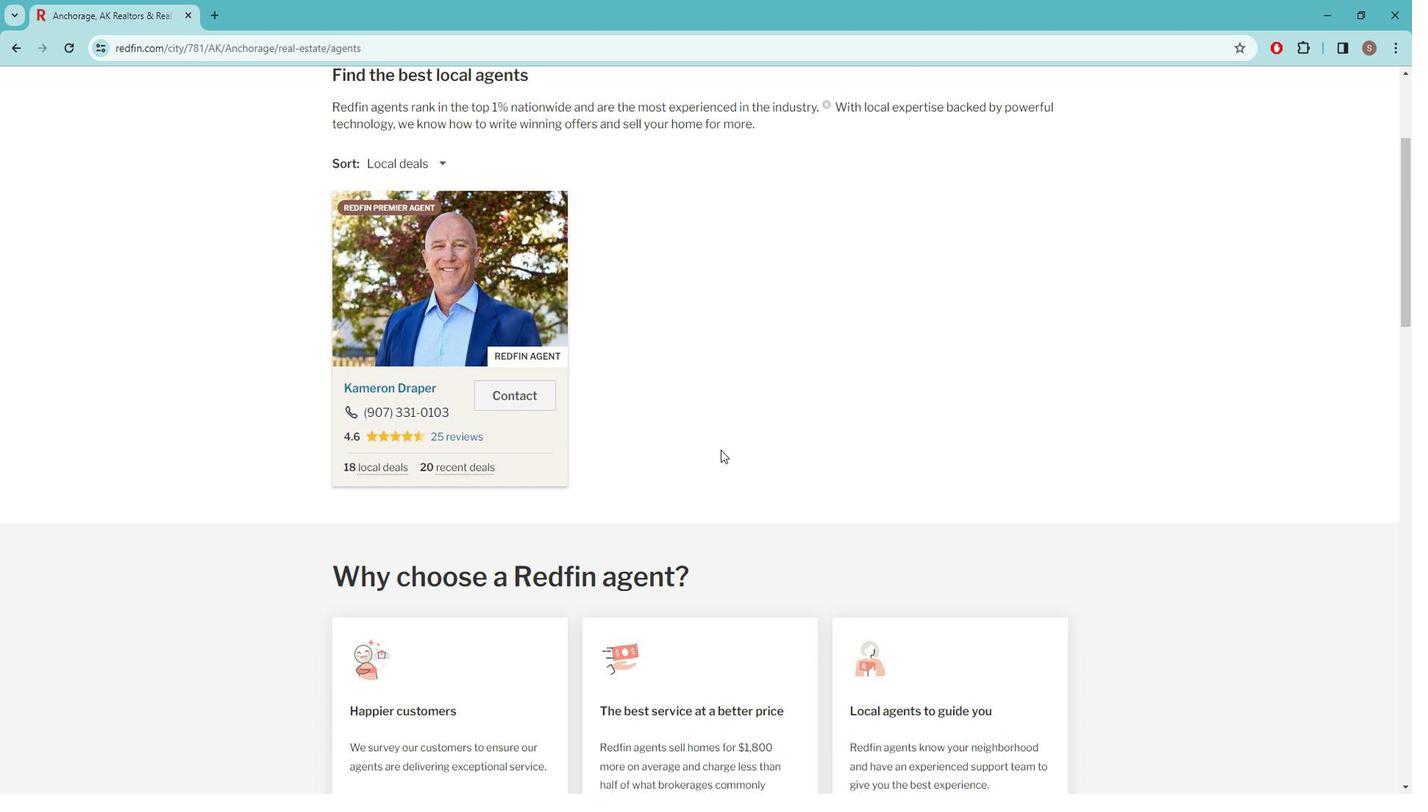 
Action: Mouse scrolled (730, 442) with delta (0, 0)
Screenshot: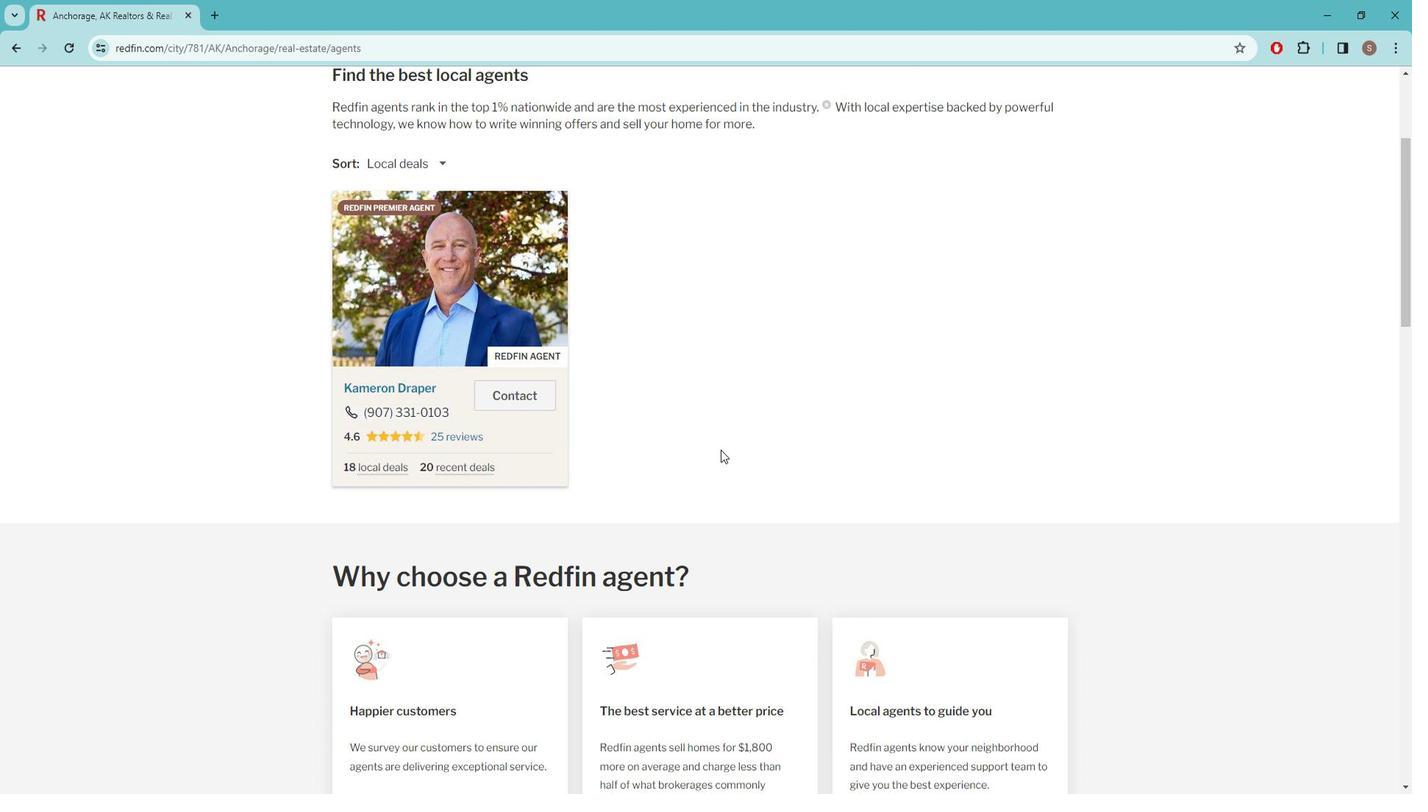 
Action: Mouse scrolled (730, 442) with delta (0, 0)
Screenshot: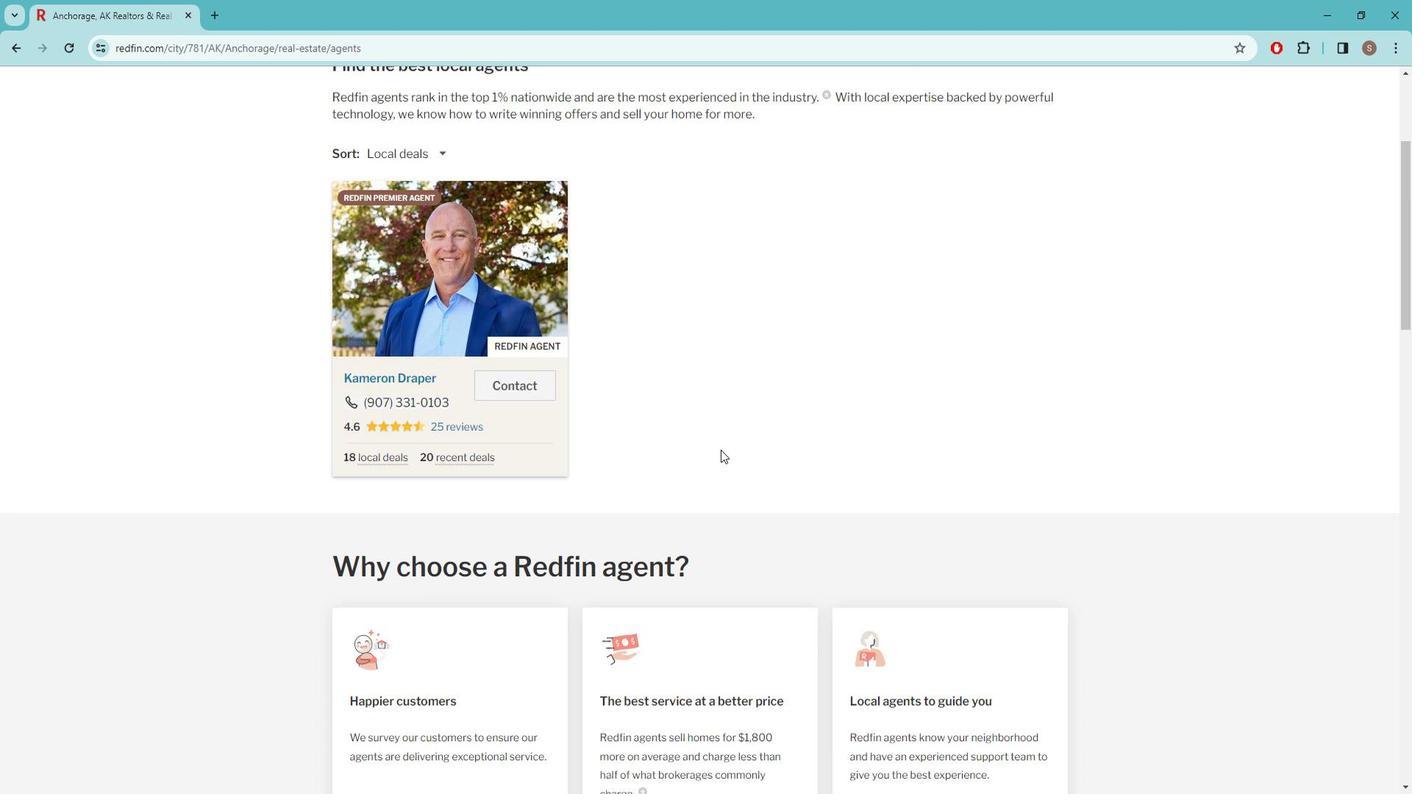 
Action: Mouse moved to (723, 386)
Screenshot: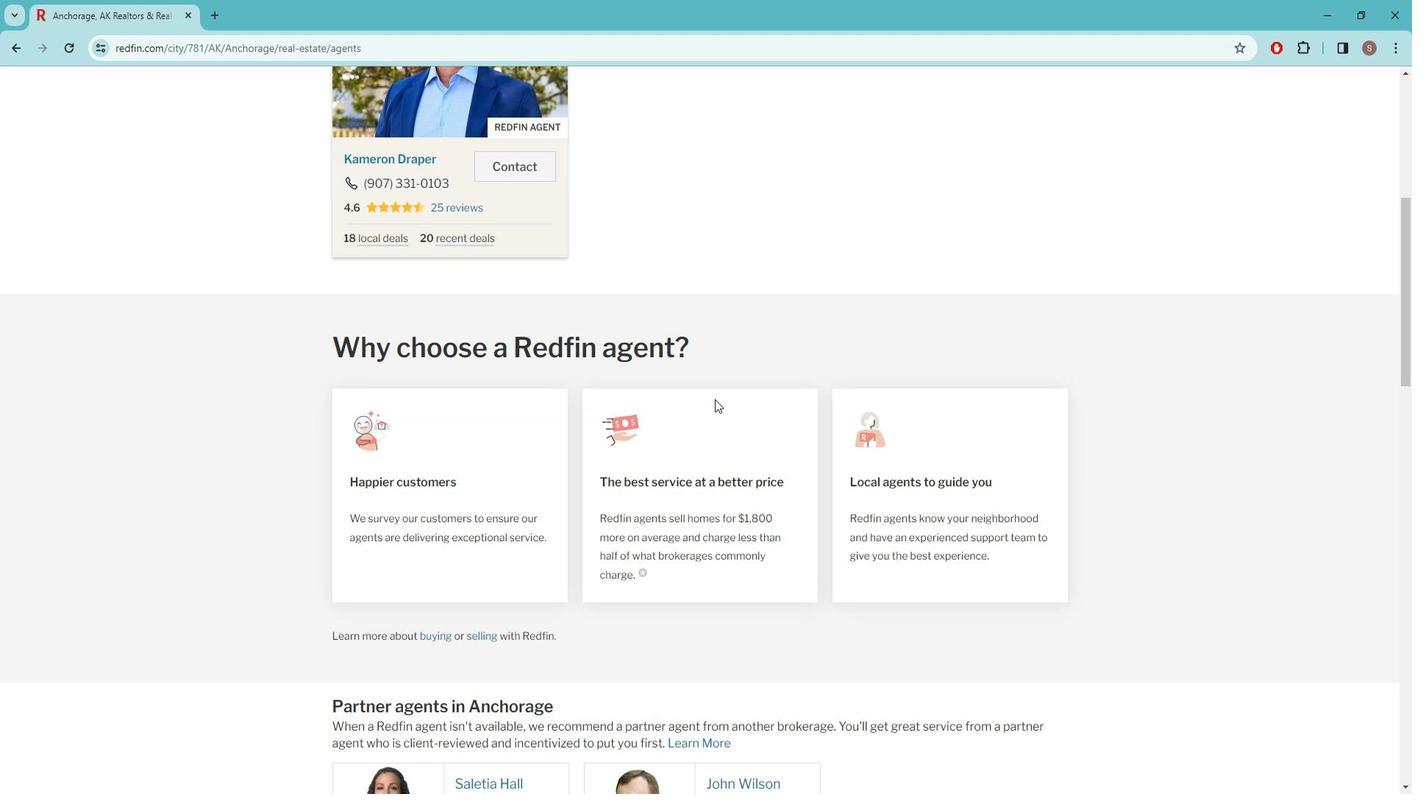 
Action: Mouse scrolled (723, 386) with delta (0, 0)
Screenshot: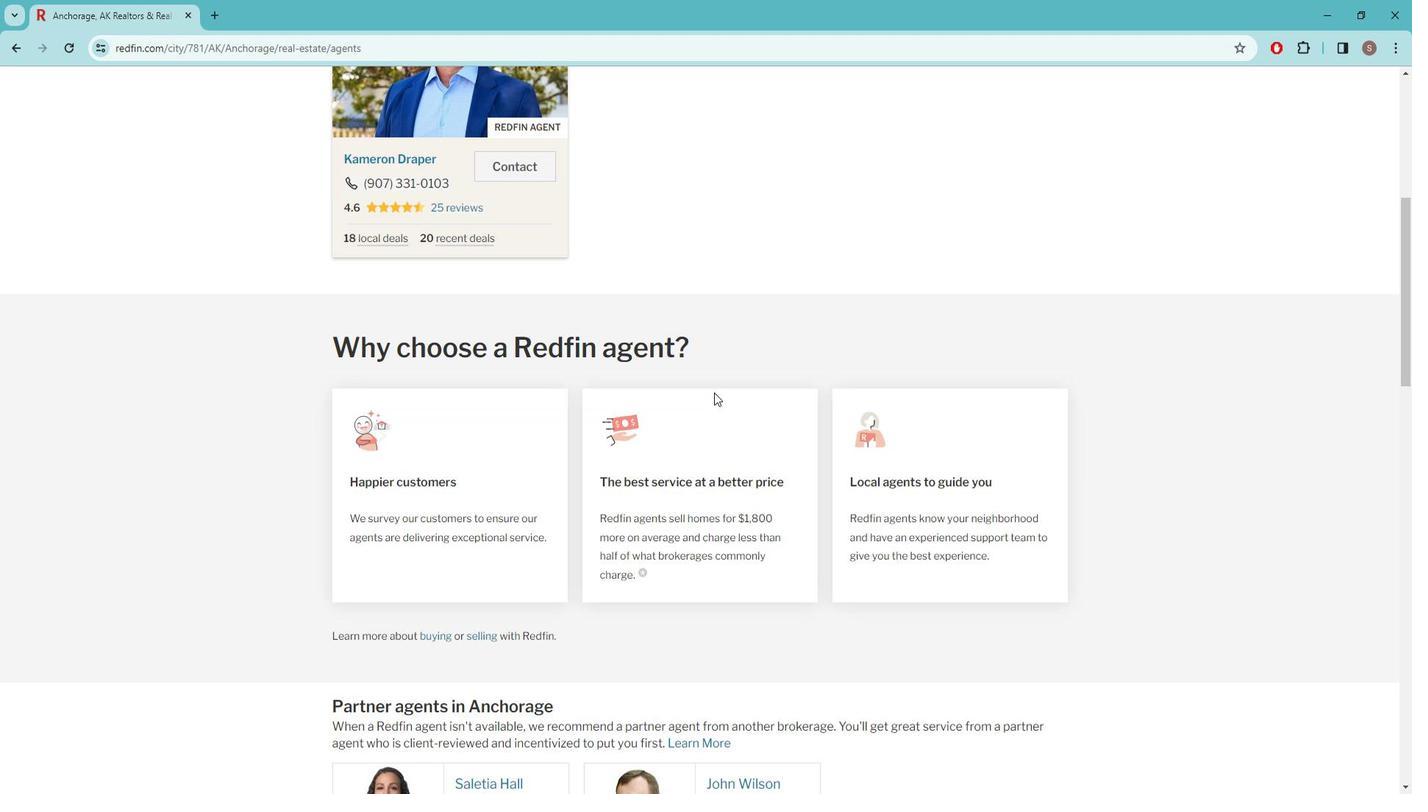 
Action: Mouse scrolled (723, 386) with delta (0, 0)
Screenshot: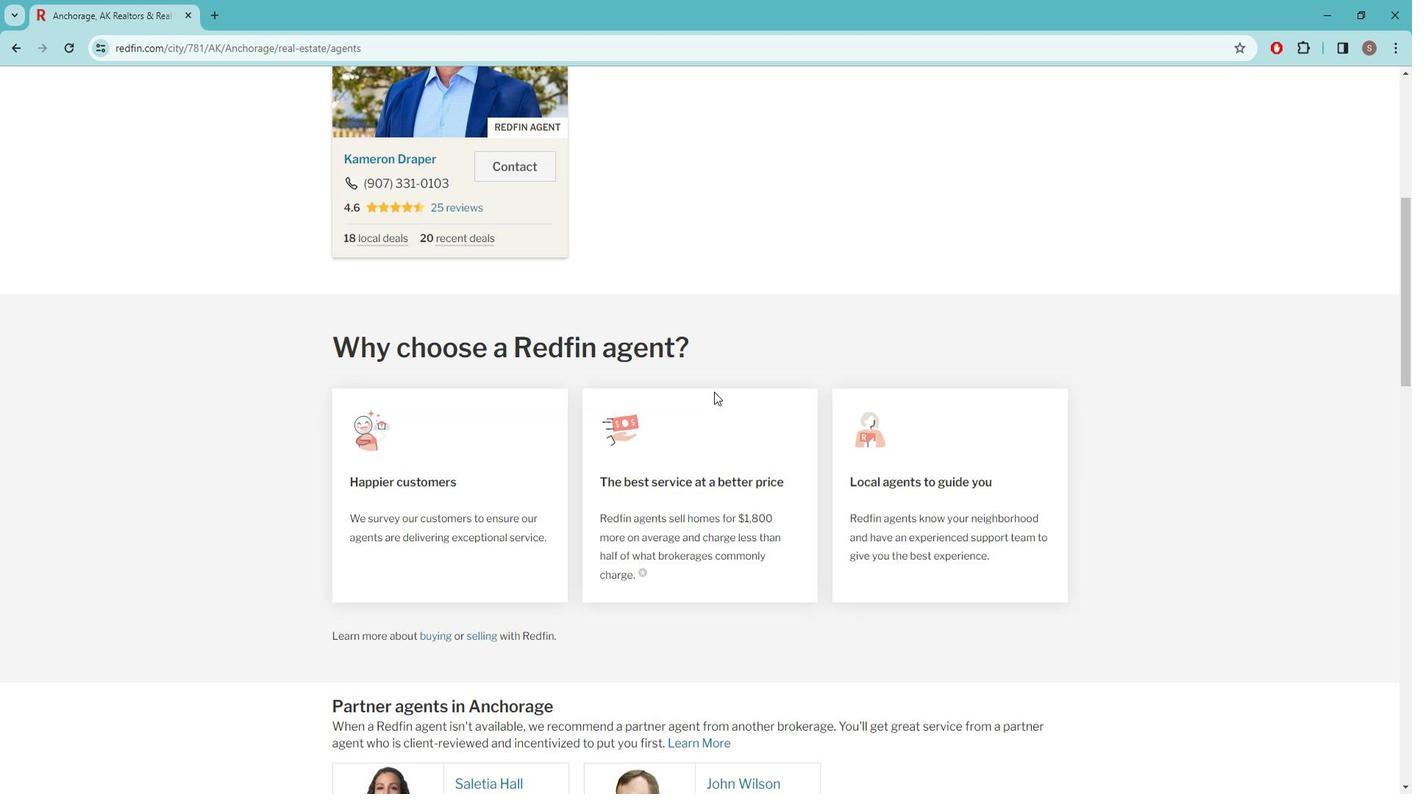 
Action: Mouse scrolled (723, 386) with delta (0, 0)
Screenshot: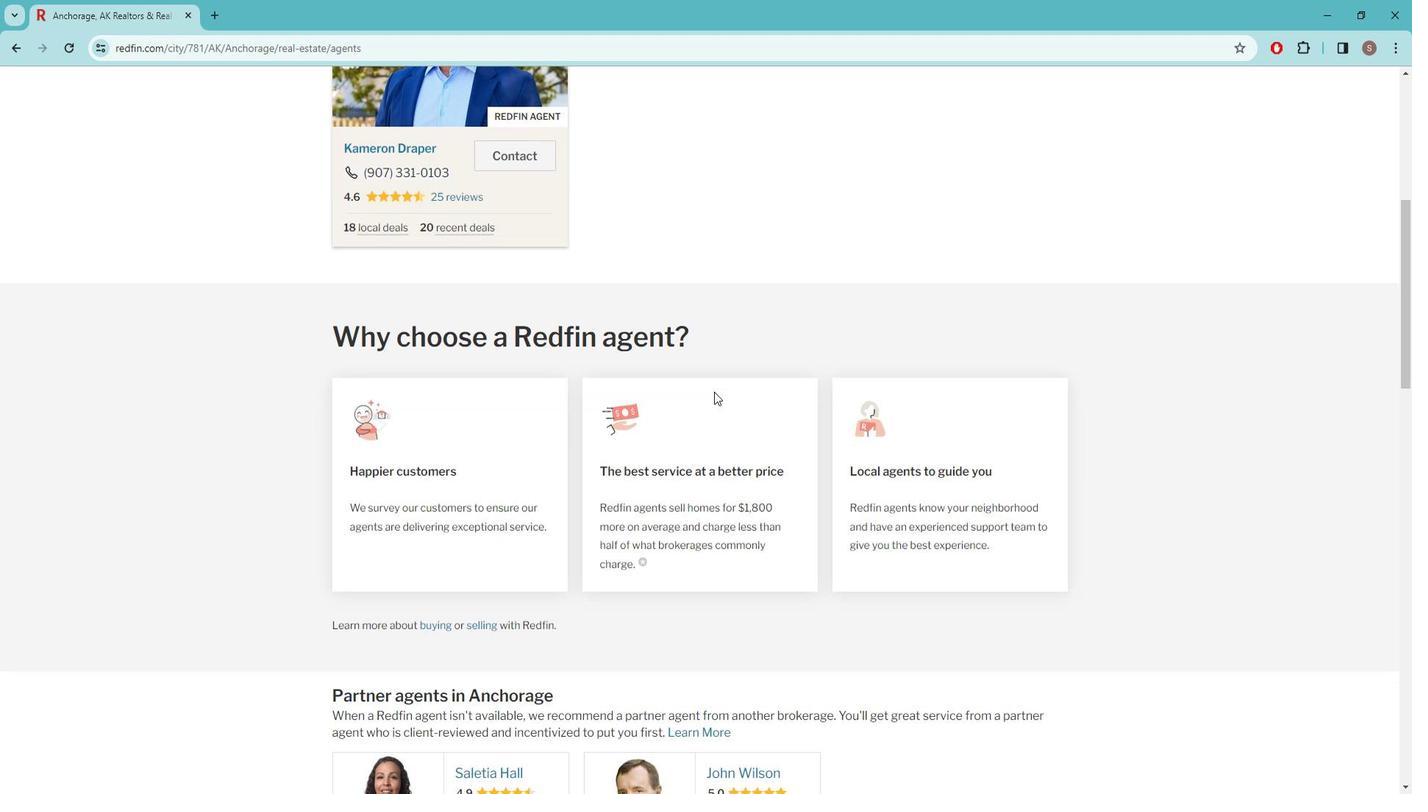 
Action: Mouse moved to (723, 386)
Screenshot: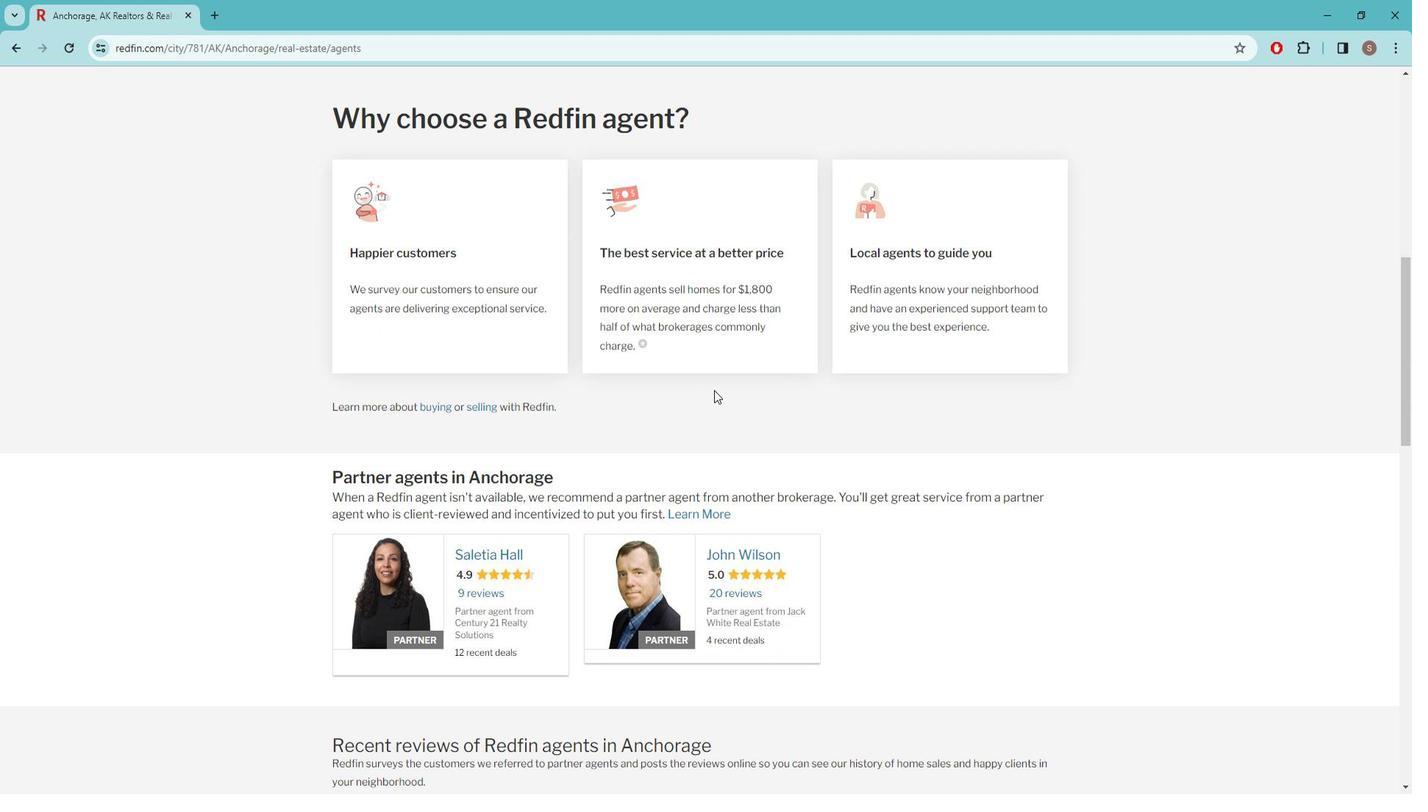 
Action: Mouse scrolled (723, 386) with delta (0, 0)
Screenshot: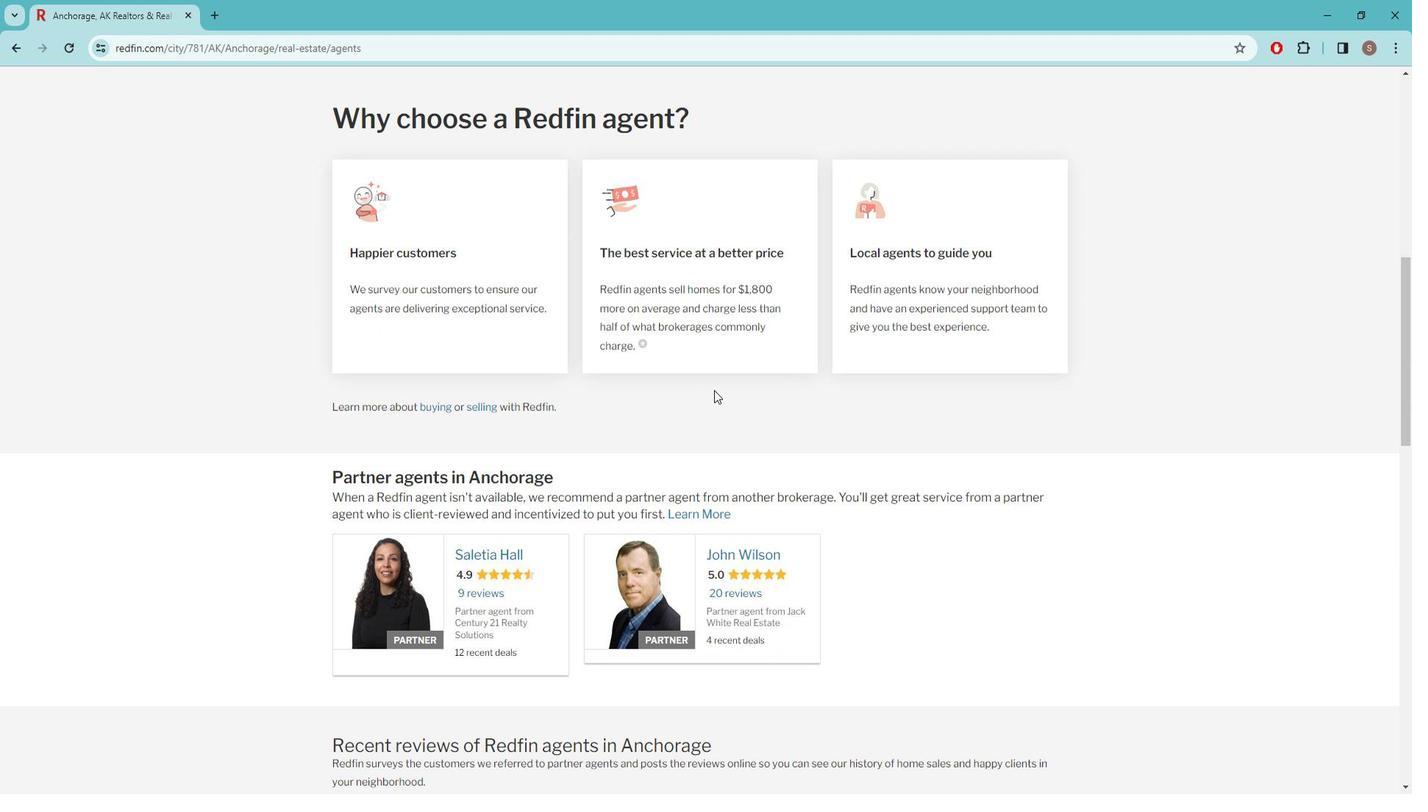 
Action: Mouse scrolled (723, 386) with delta (0, 0)
Screenshot: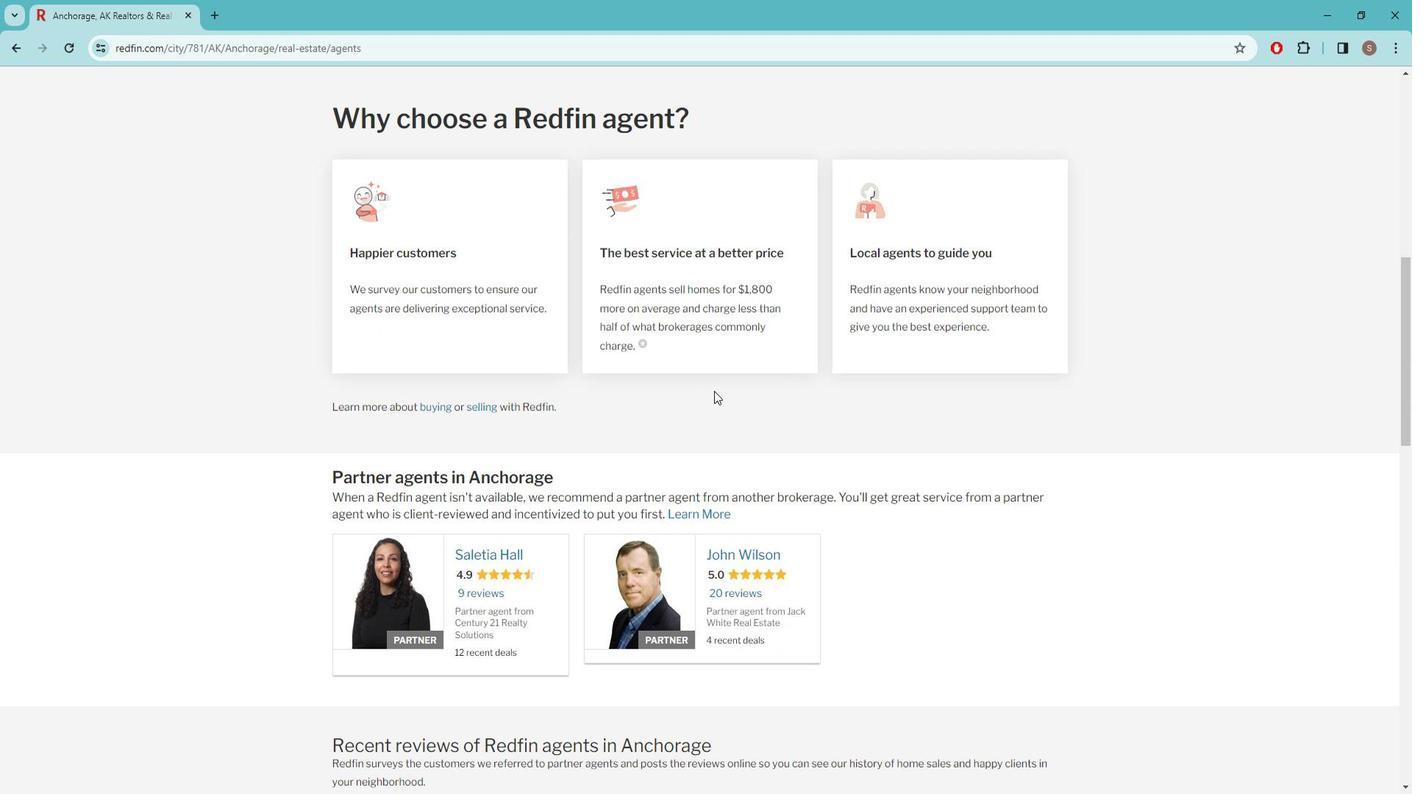 
Action: Mouse moved to (723, 387)
Screenshot: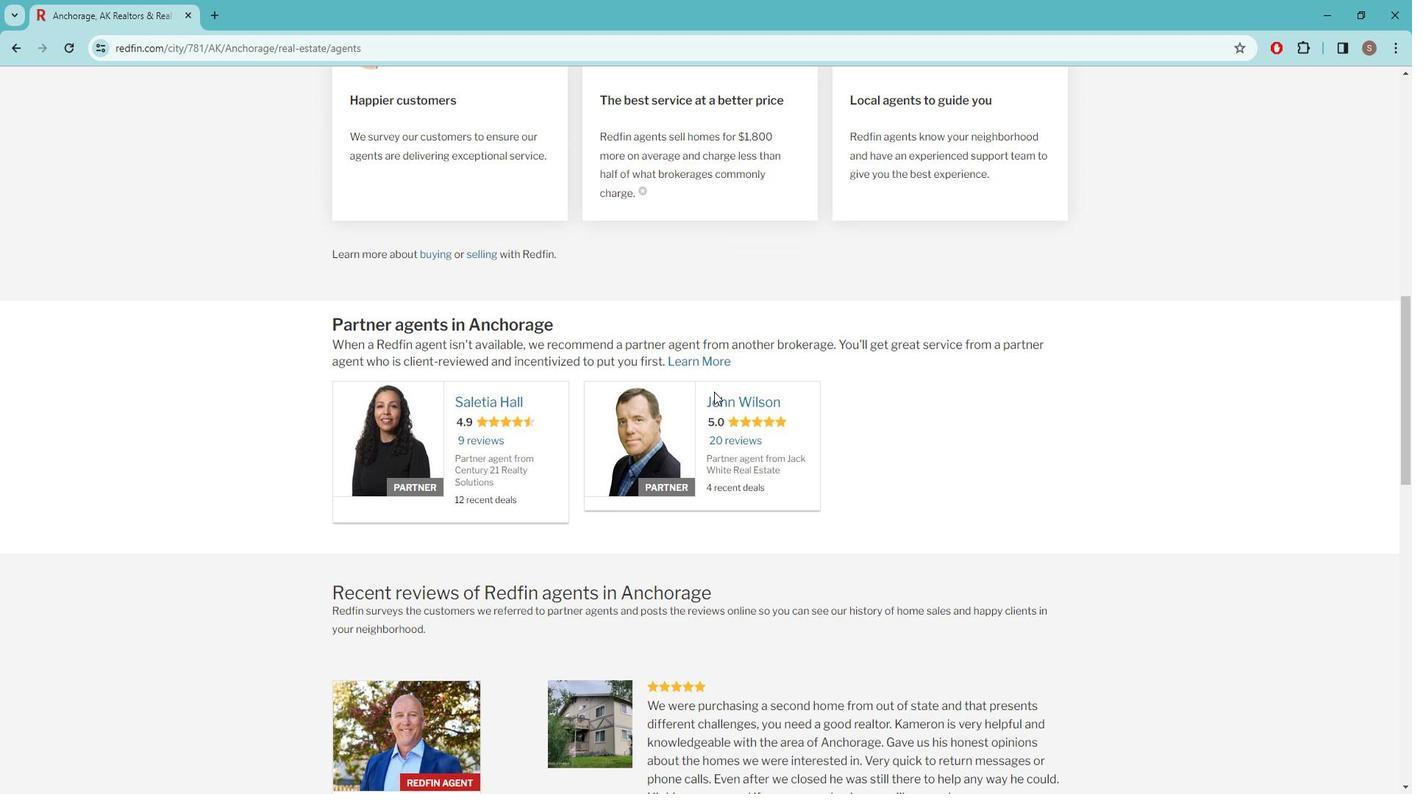 
Action: Mouse scrolled (723, 386) with delta (0, 0)
Screenshot: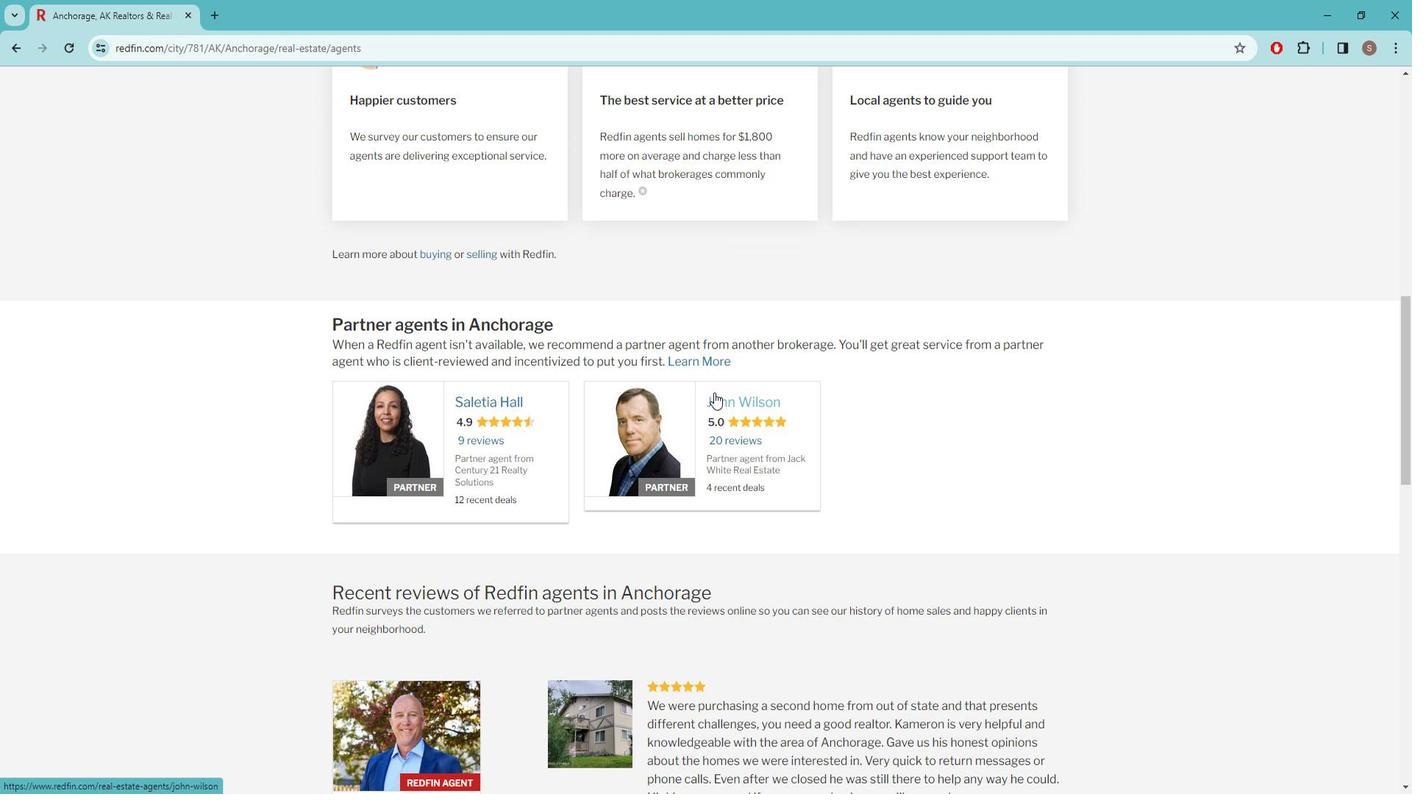 
Action: Mouse scrolled (723, 386) with delta (0, 0)
Screenshot: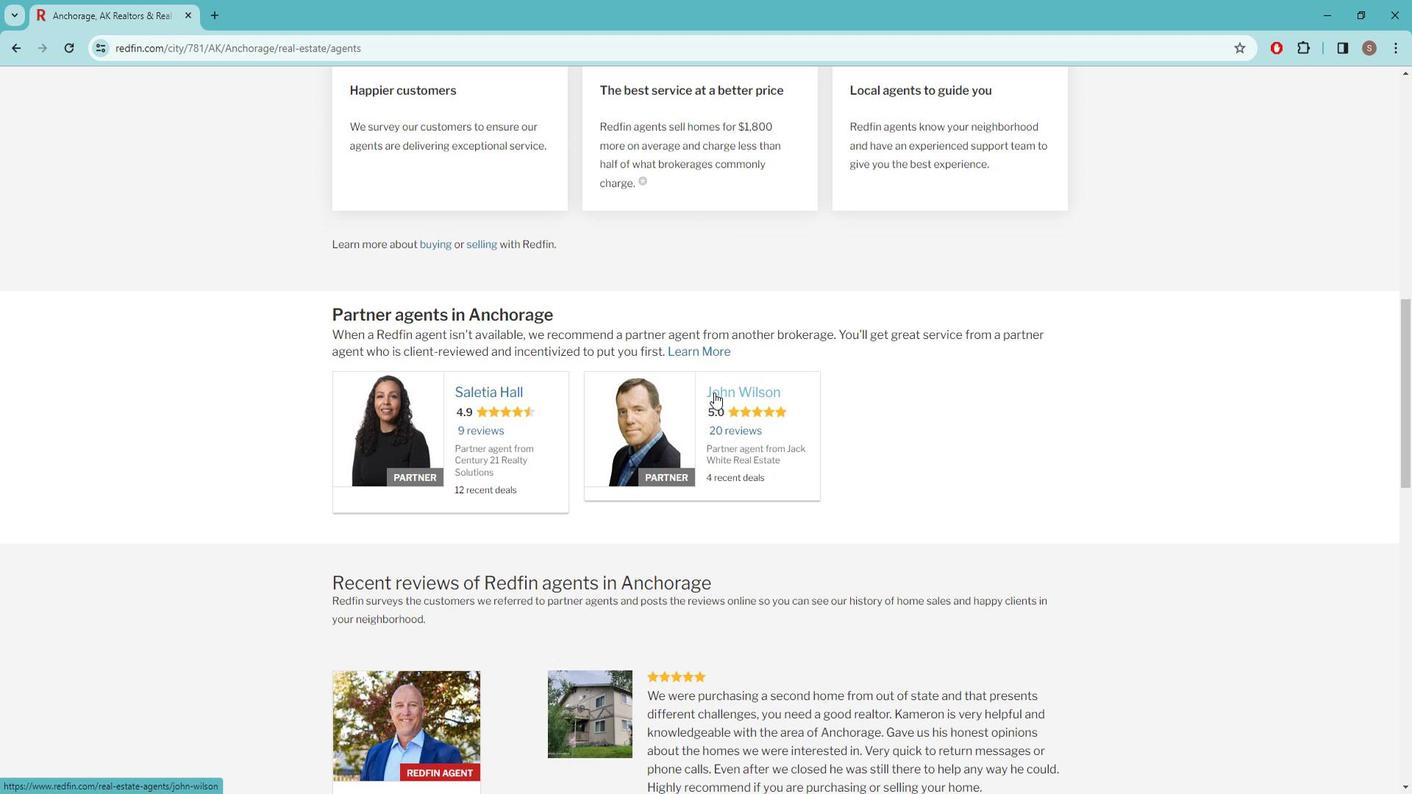 
Action: Mouse moved to (726, 406)
Screenshot: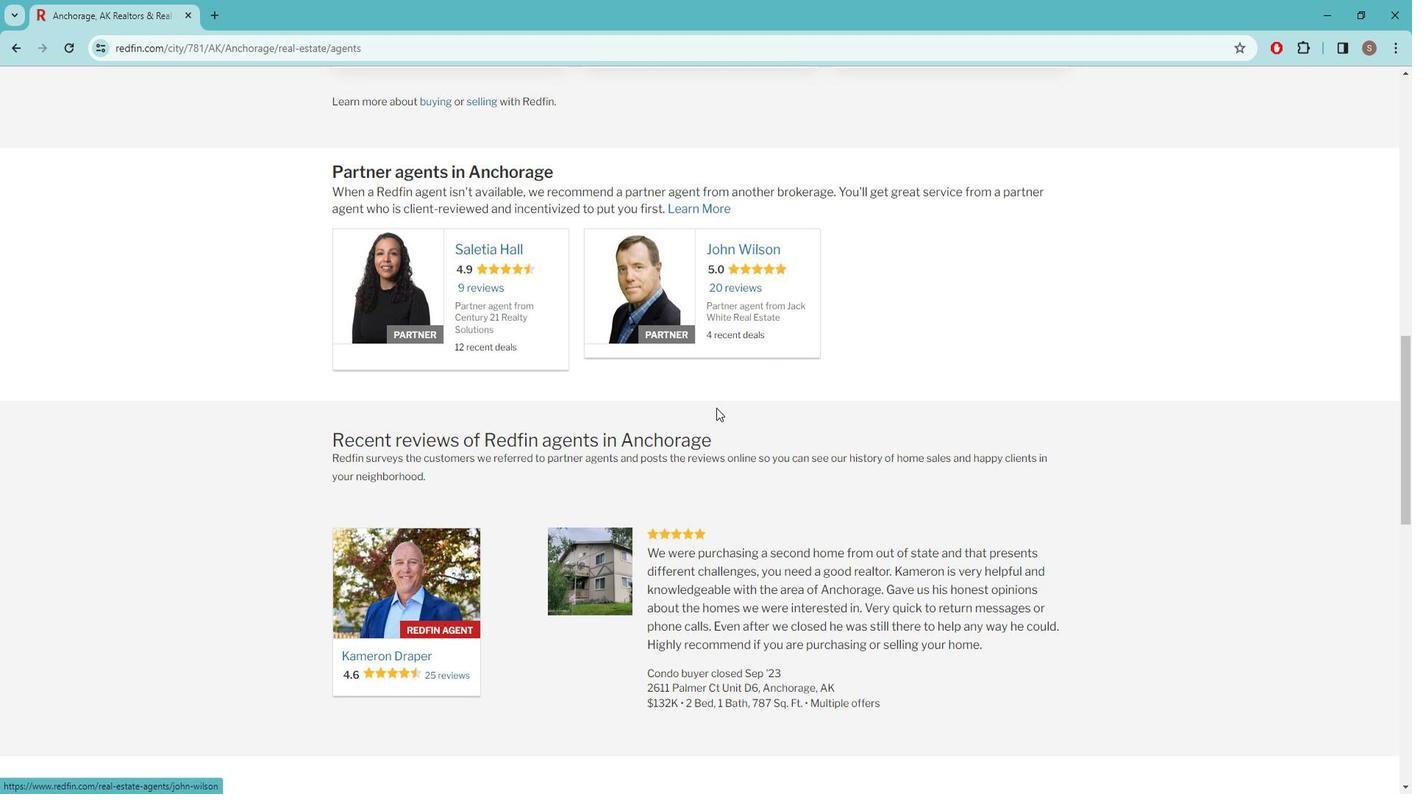 
Action: Mouse scrolled (726, 406) with delta (0, 0)
Screenshot: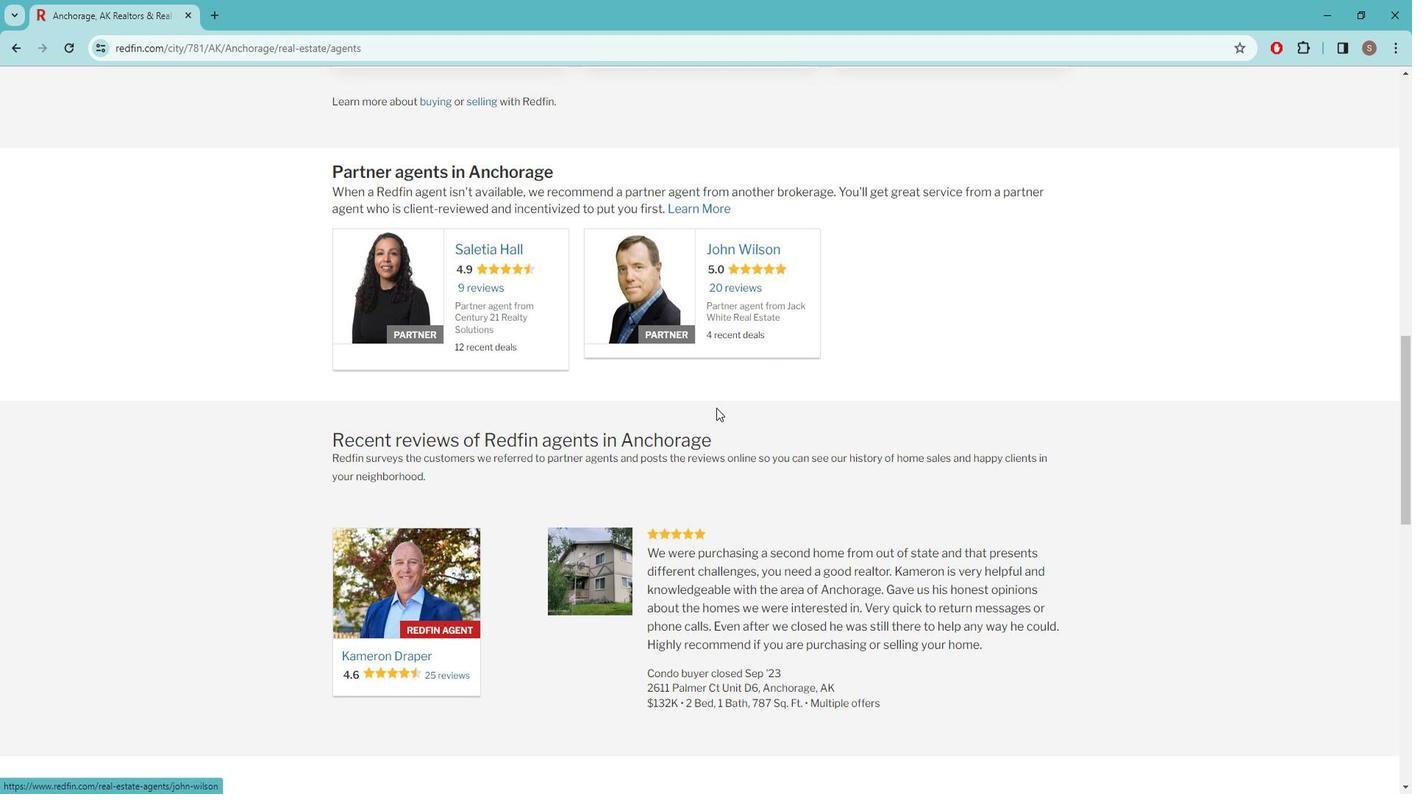 
Action: Mouse scrolled (726, 406) with delta (0, 0)
Screenshot: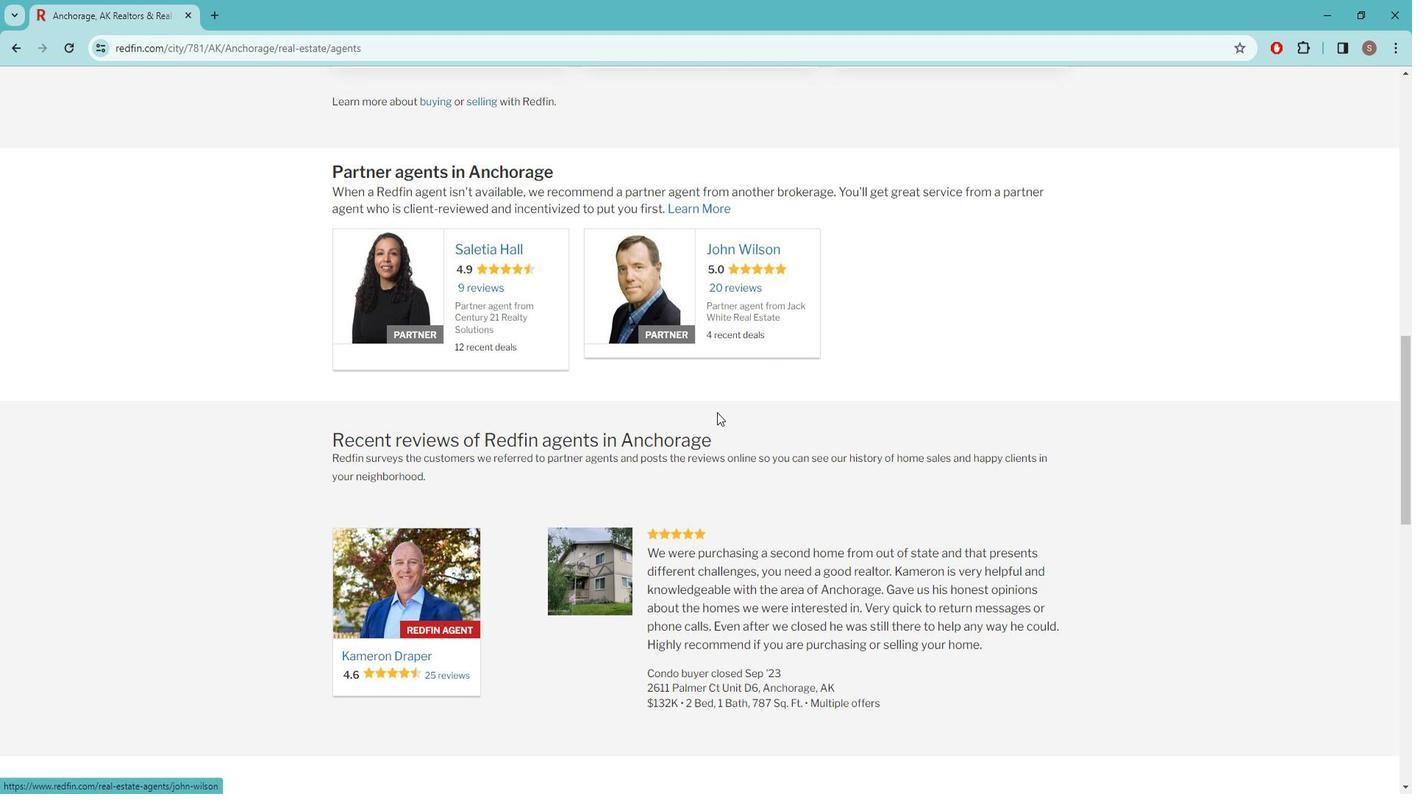 
Action: Mouse moved to (444, 510)
Screenshot: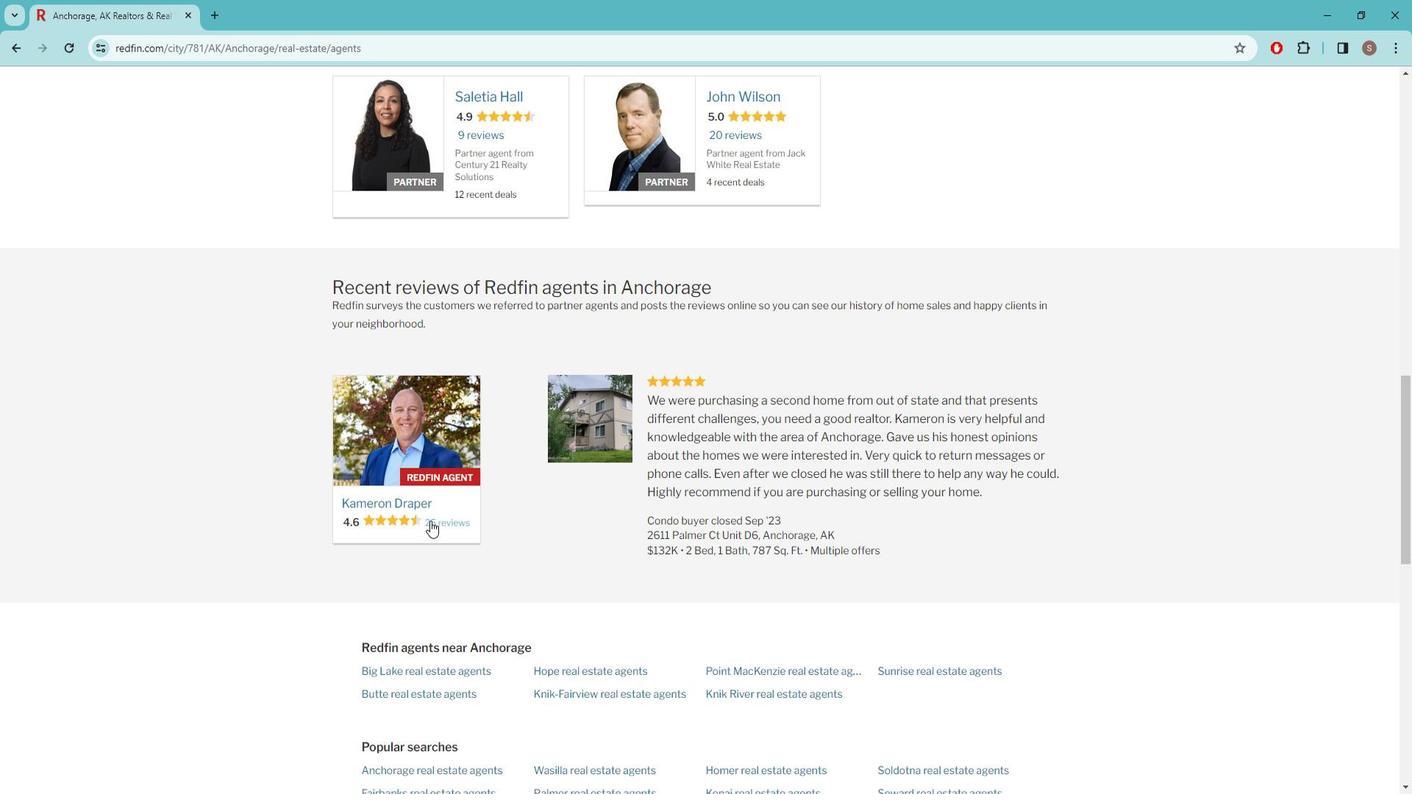 
Action: Mouse pressed left at (444, 510)
Screenshot: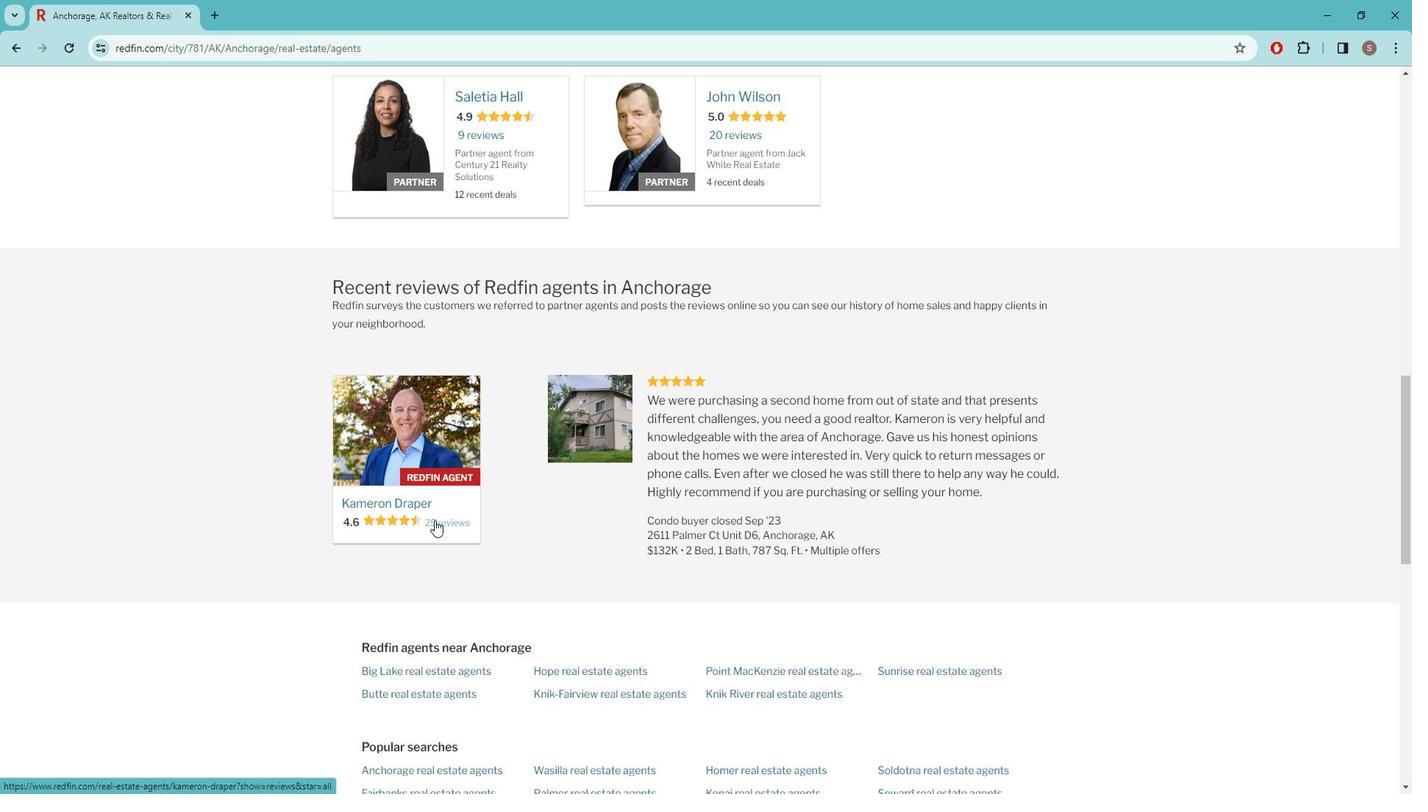 
Action: Mouse moved to (470, 502)
Screenshot: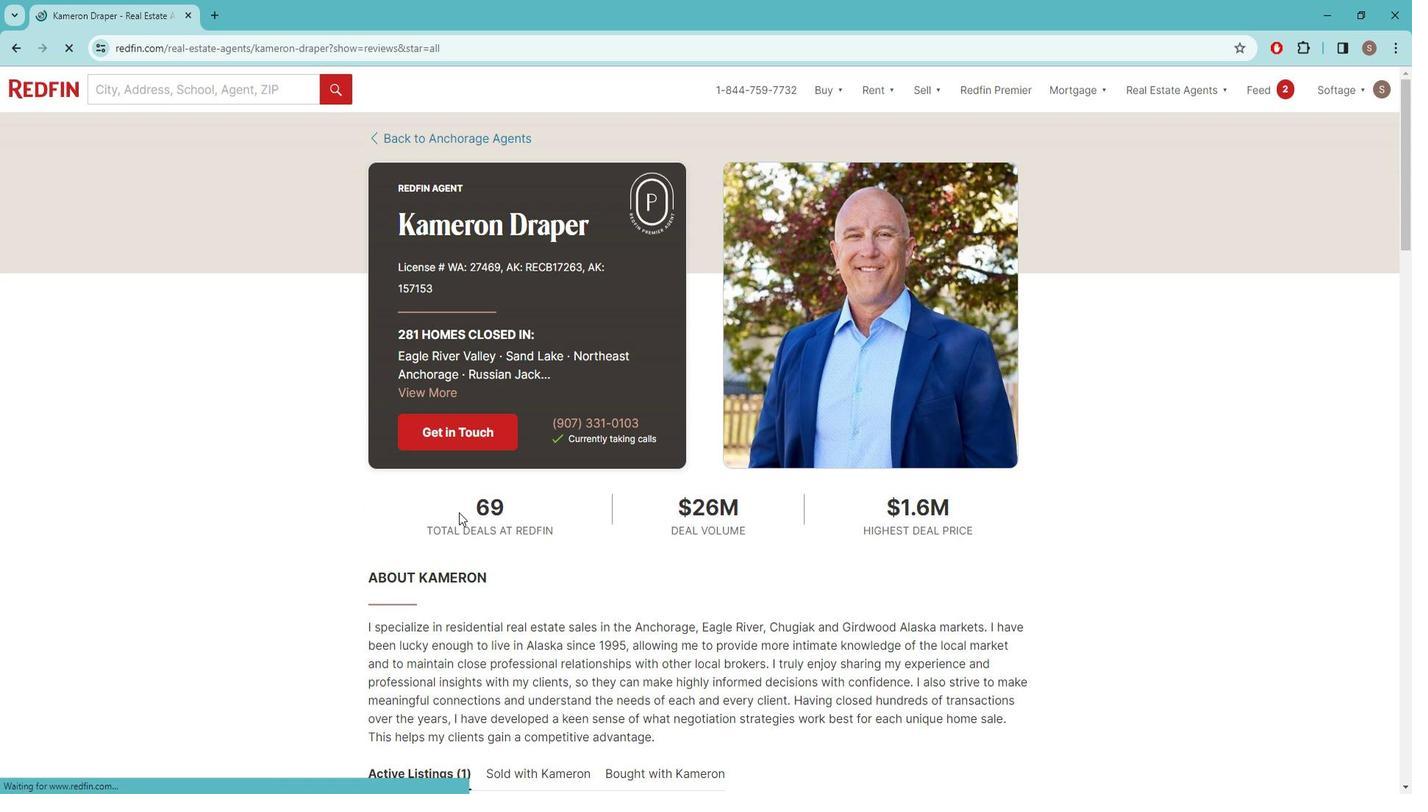 
Action: Mouse scrolled (470, 501) with delta (0, 0)
Screenshot: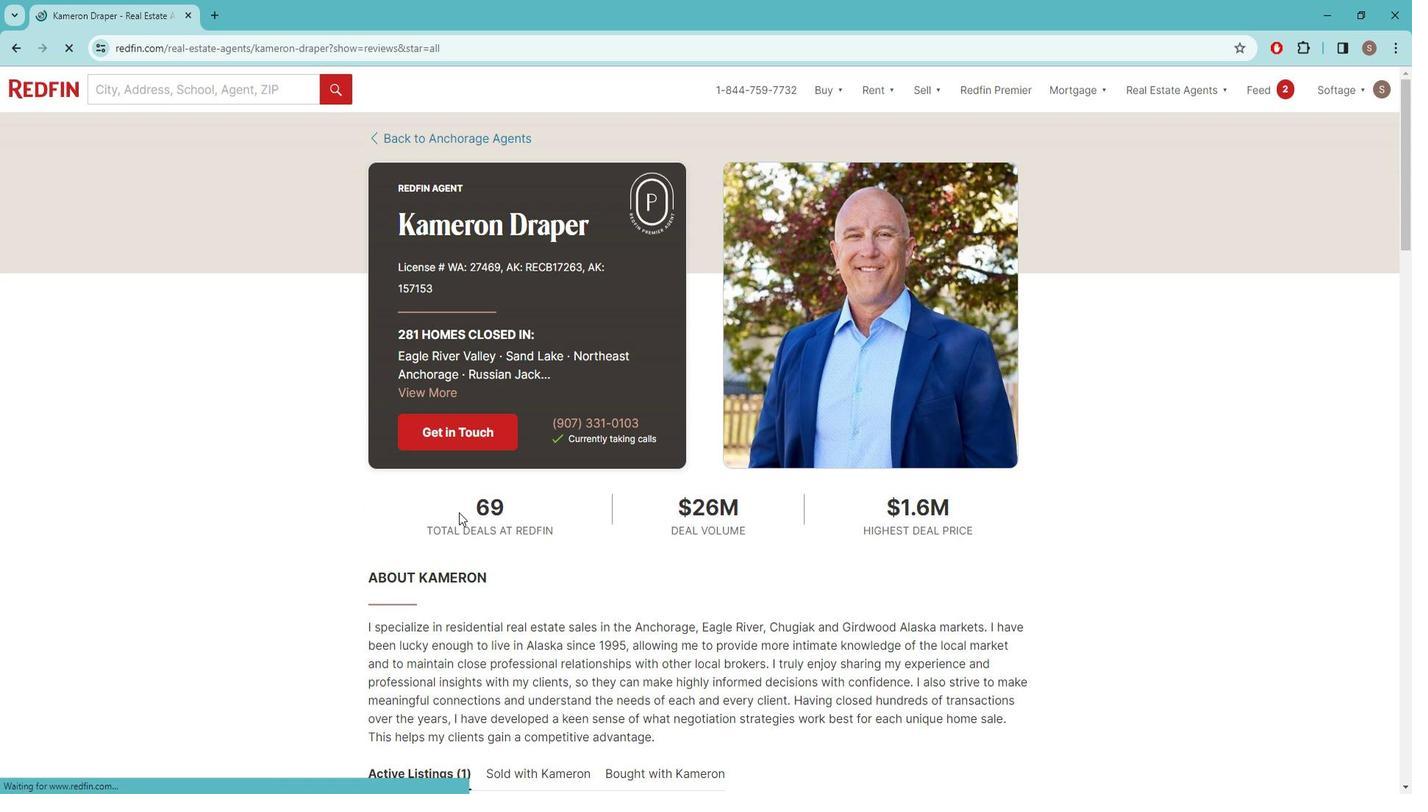 
Action: Mouse moved to (471, 501)
Screenshot: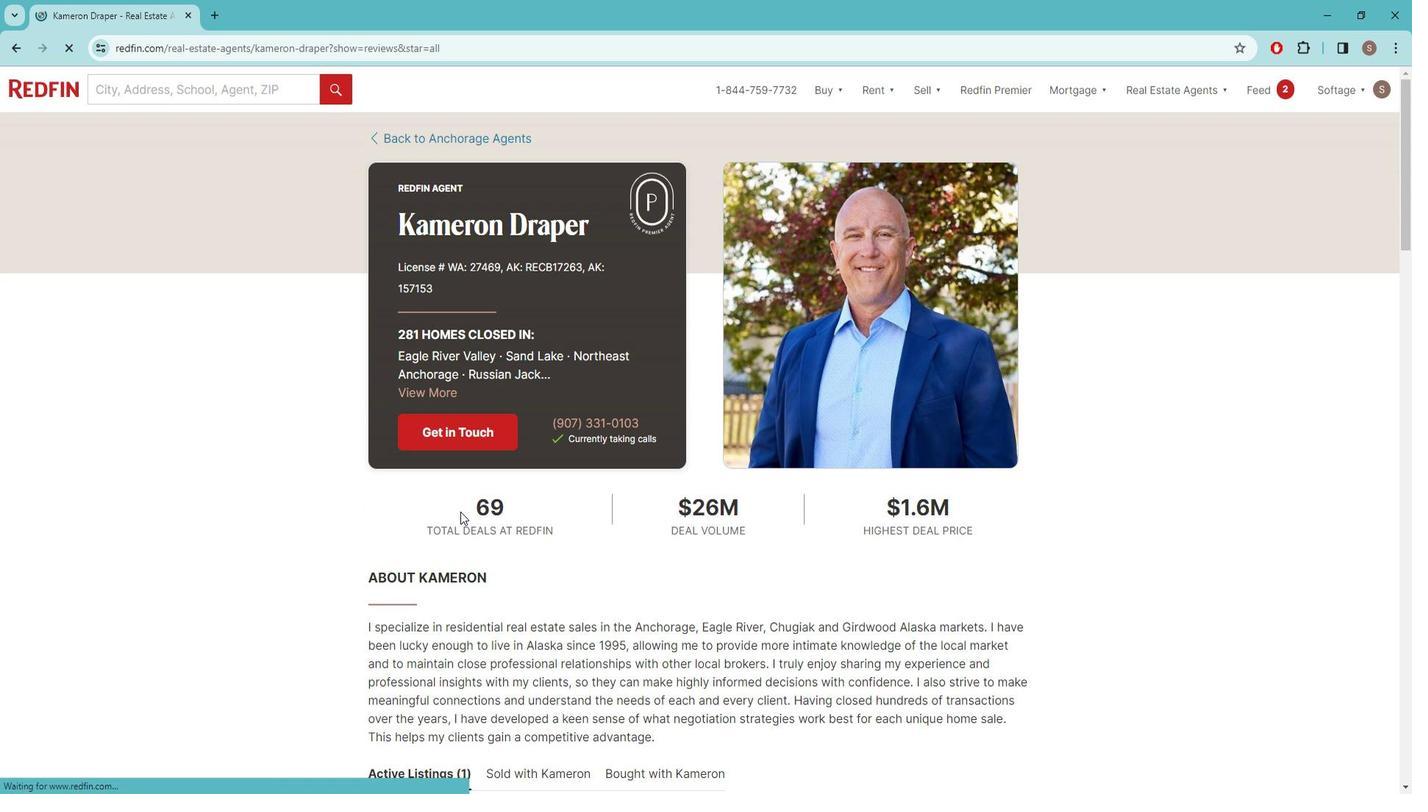 
Action: Mouse scrolled (471, 500) with delta (0, 0)
Screenshot: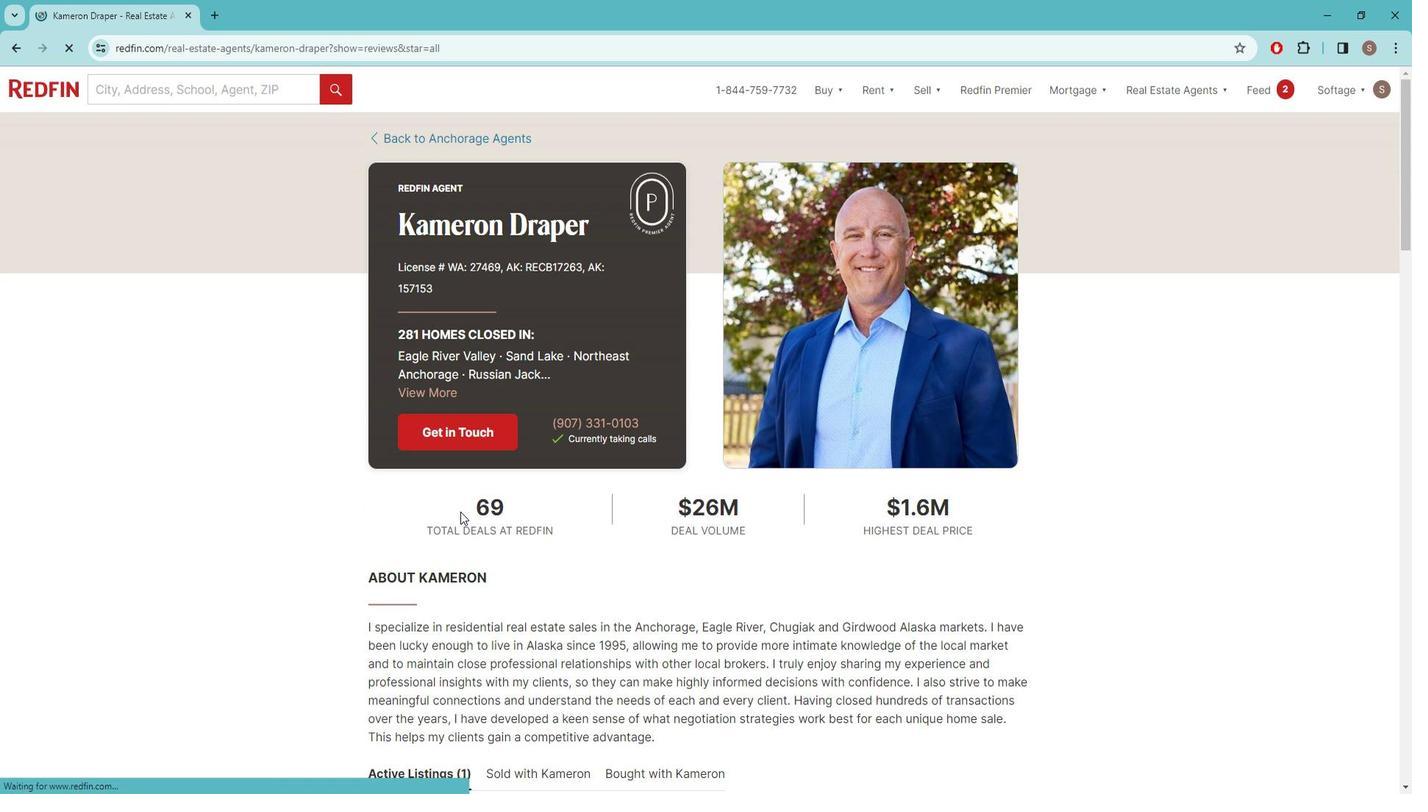 
Action: Mouse scrolled (471, 500) with delta (0, 0)
Screenshot: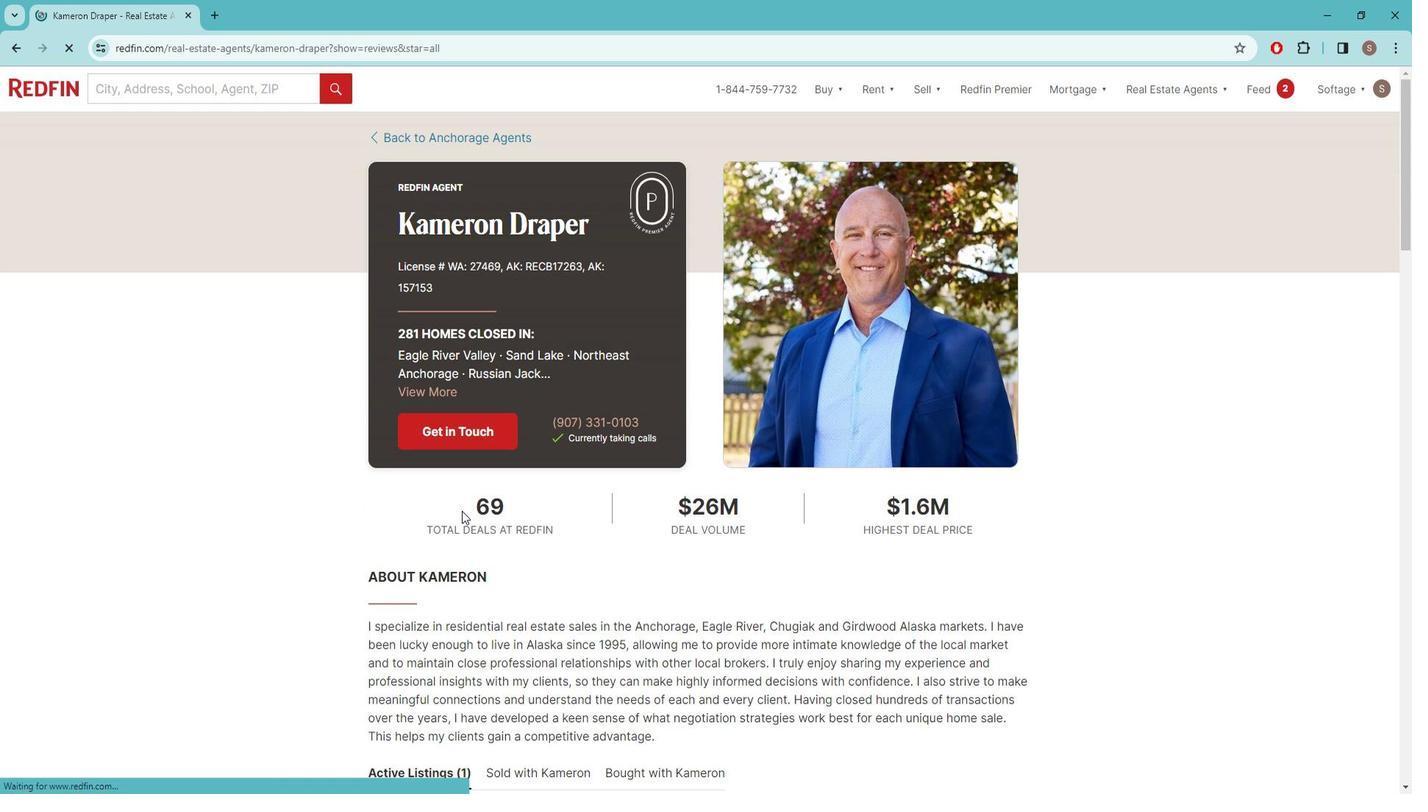 
Action: Mouse scrolled (471, 500) with delta (0, 0)
Screenshot: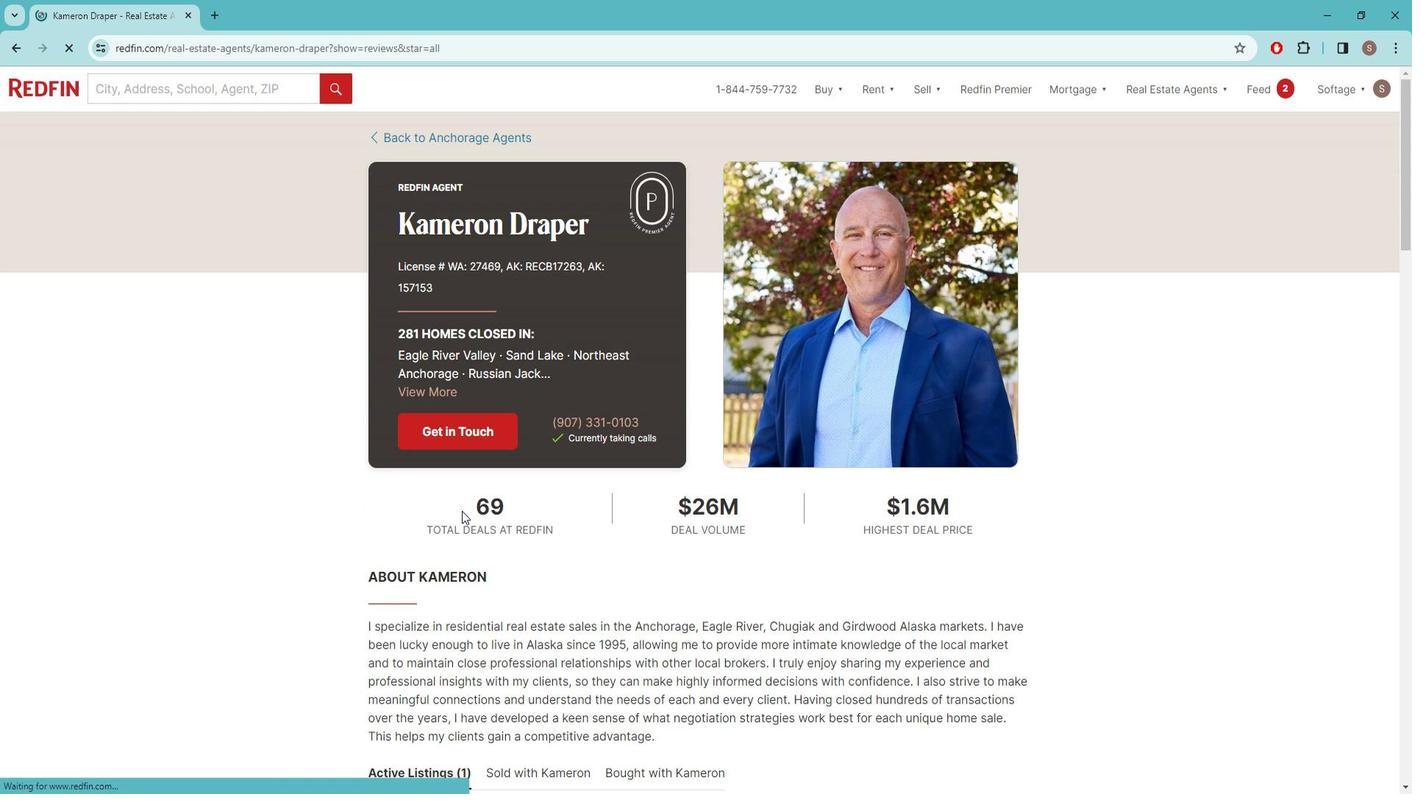 
Action: Mouse scrolled (471, 500) with delta (0, 0)
Screenshot: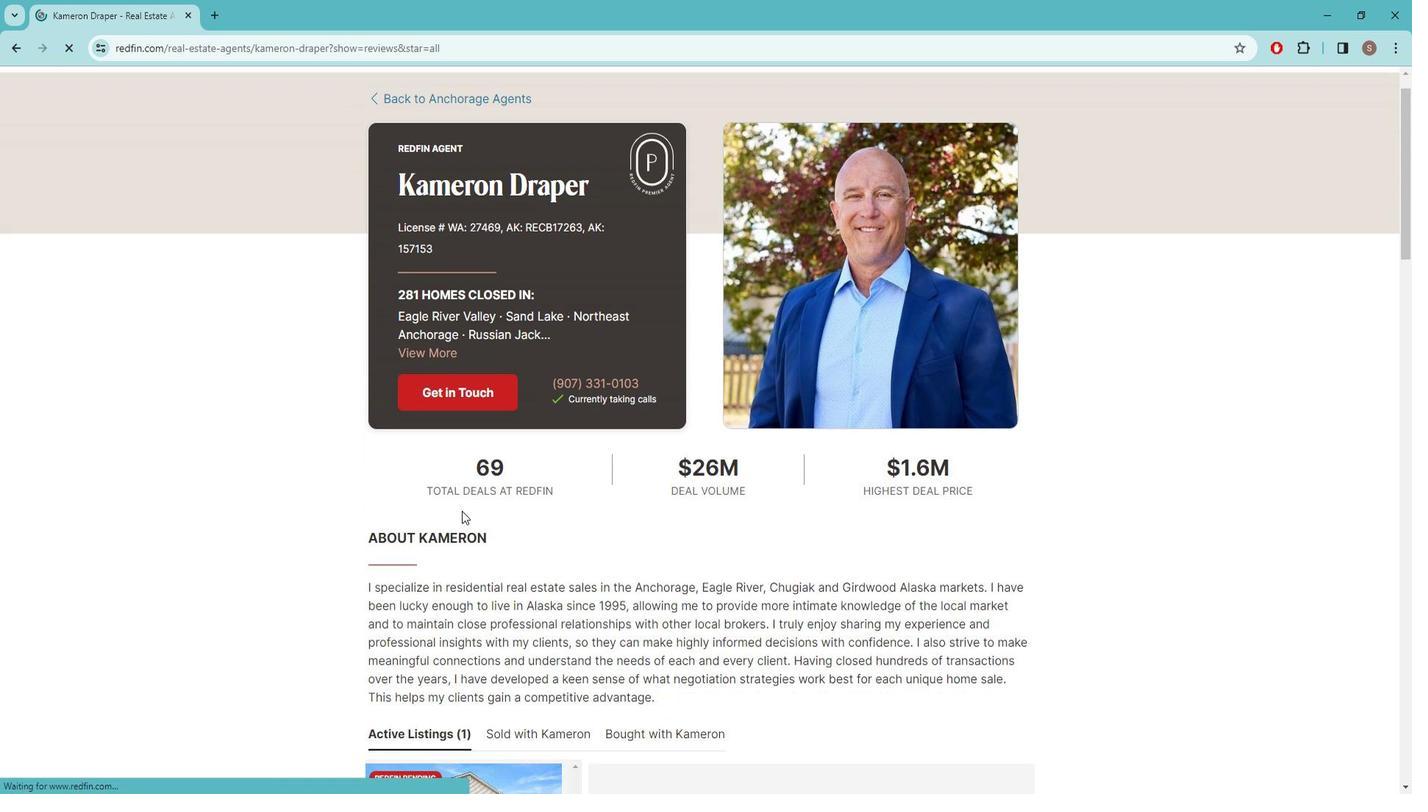 
Action: Mouse moved to (687, 293)
Screenshot: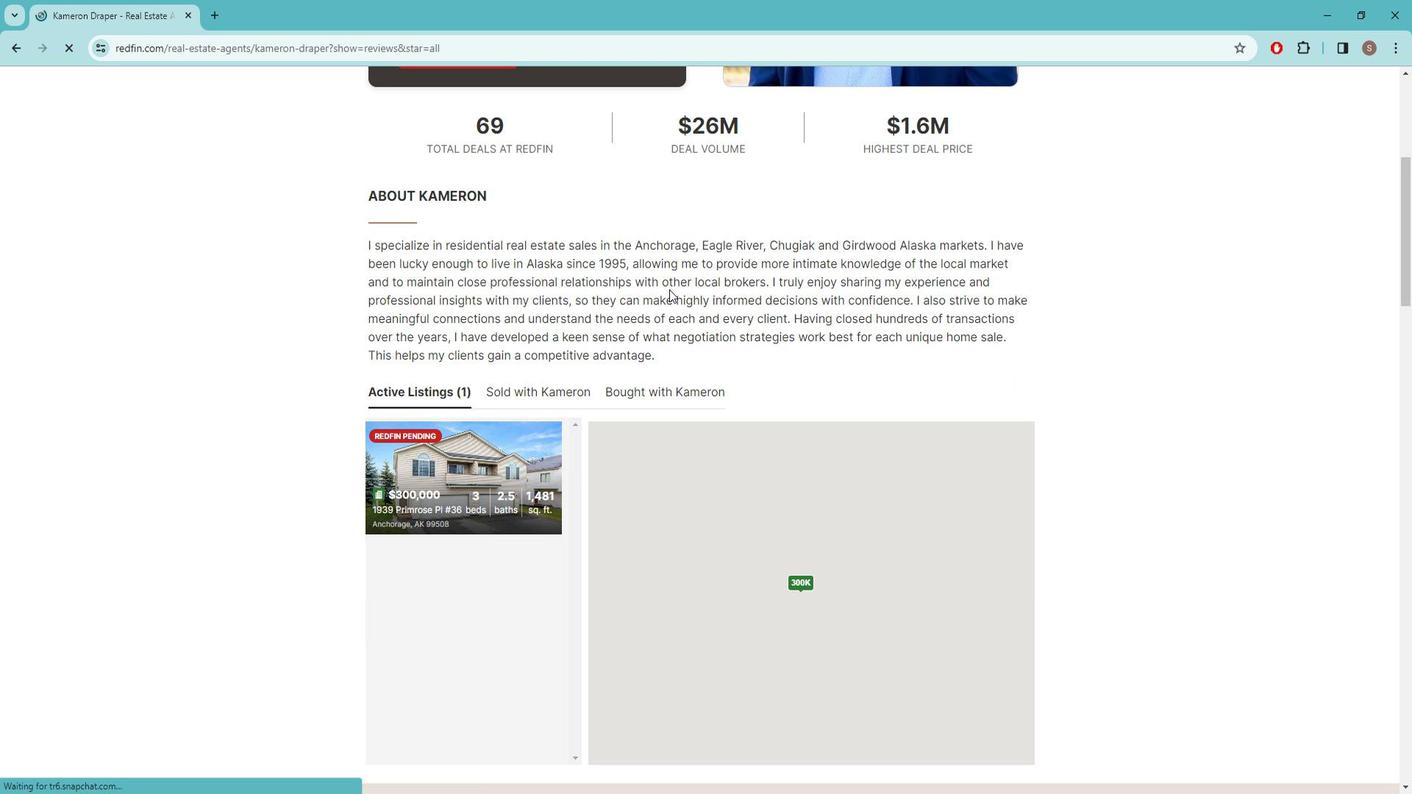 
Action: Mouse scrolled (687, 292) with delta (0, 0)
Screenshot: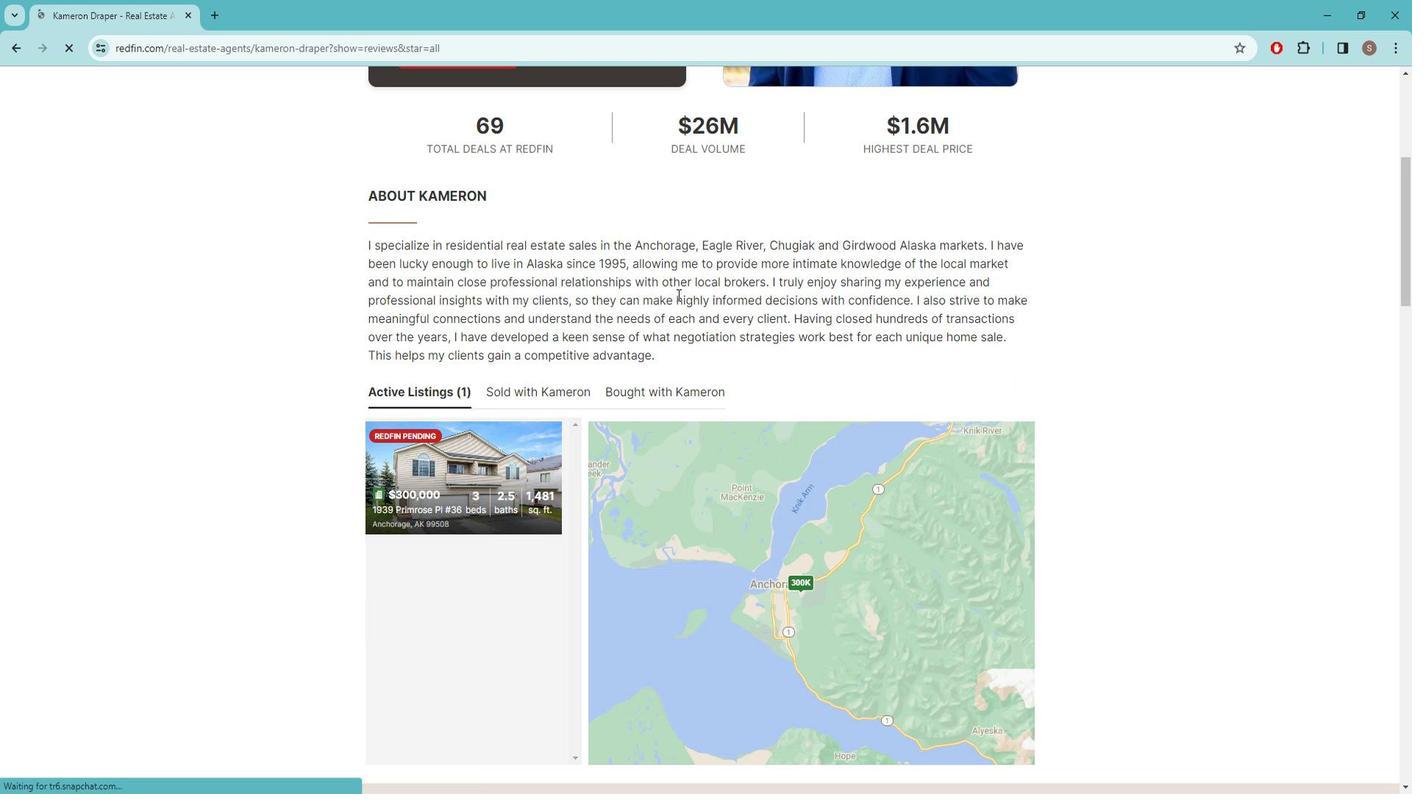 
Action: Mouse scrolled (687, 292) with delta (0, 0)
Screenshot: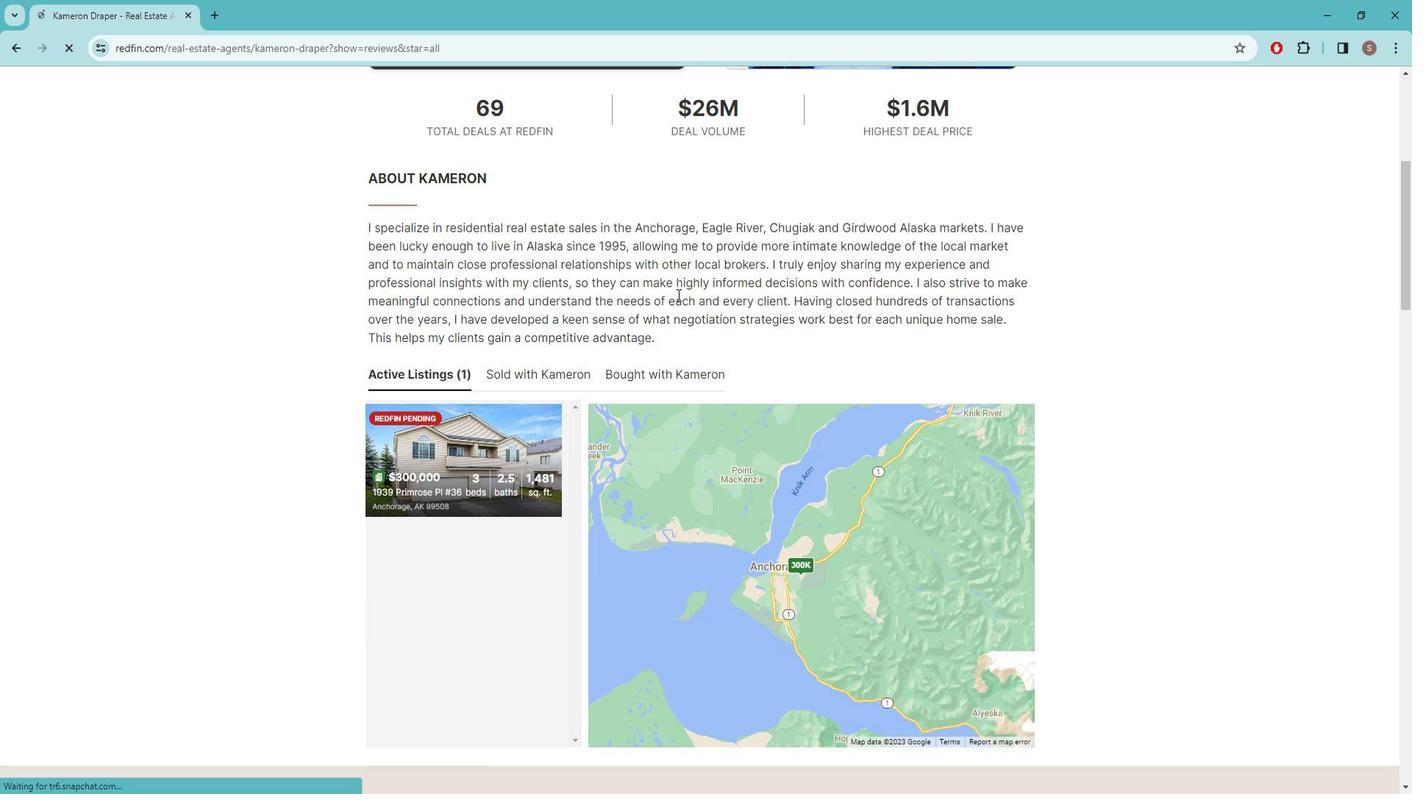 
Action: Mouse scrolled (687, 292) with delta (0, 0)
Screenshot: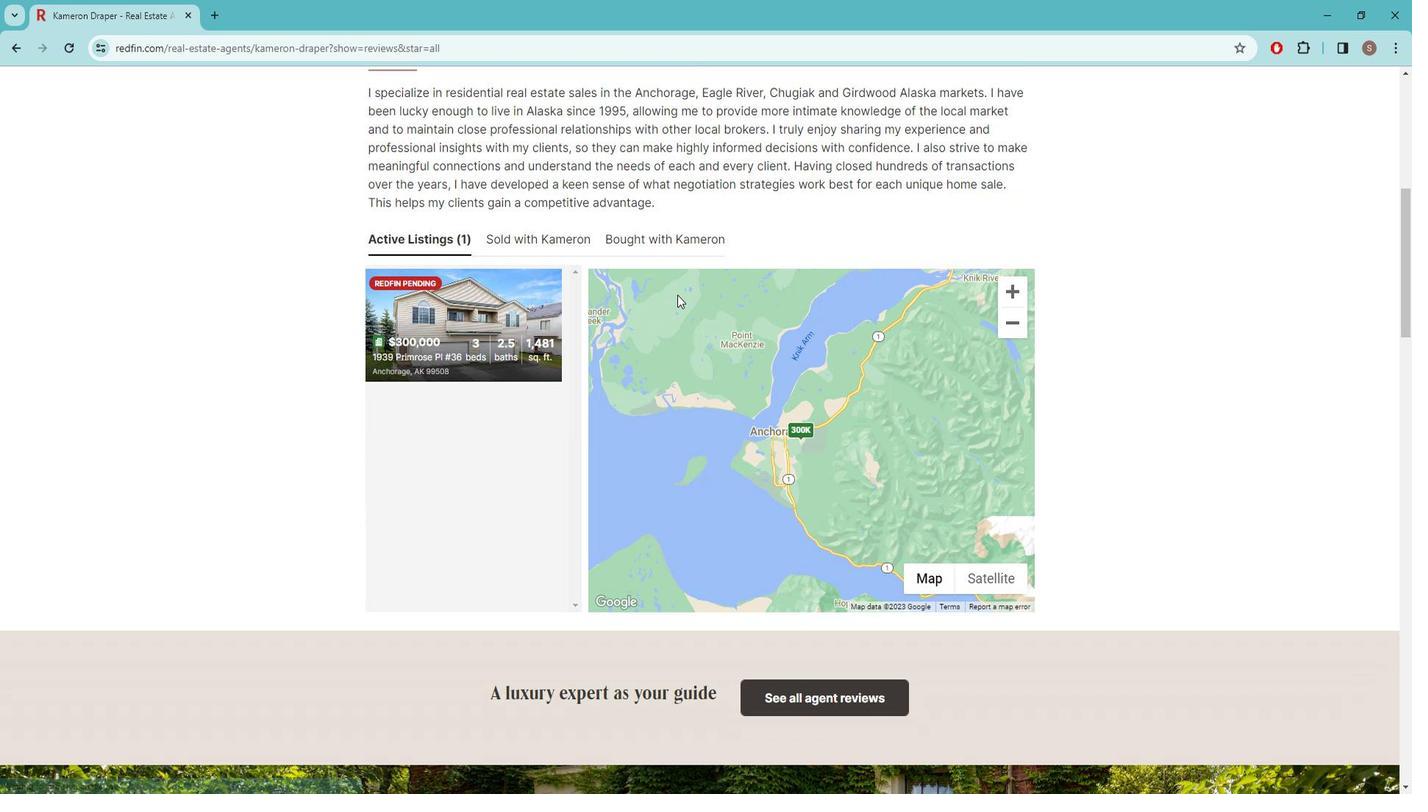 
Action: Mouse scrolled (687, 292) with delta (0, 0)
Screenshot: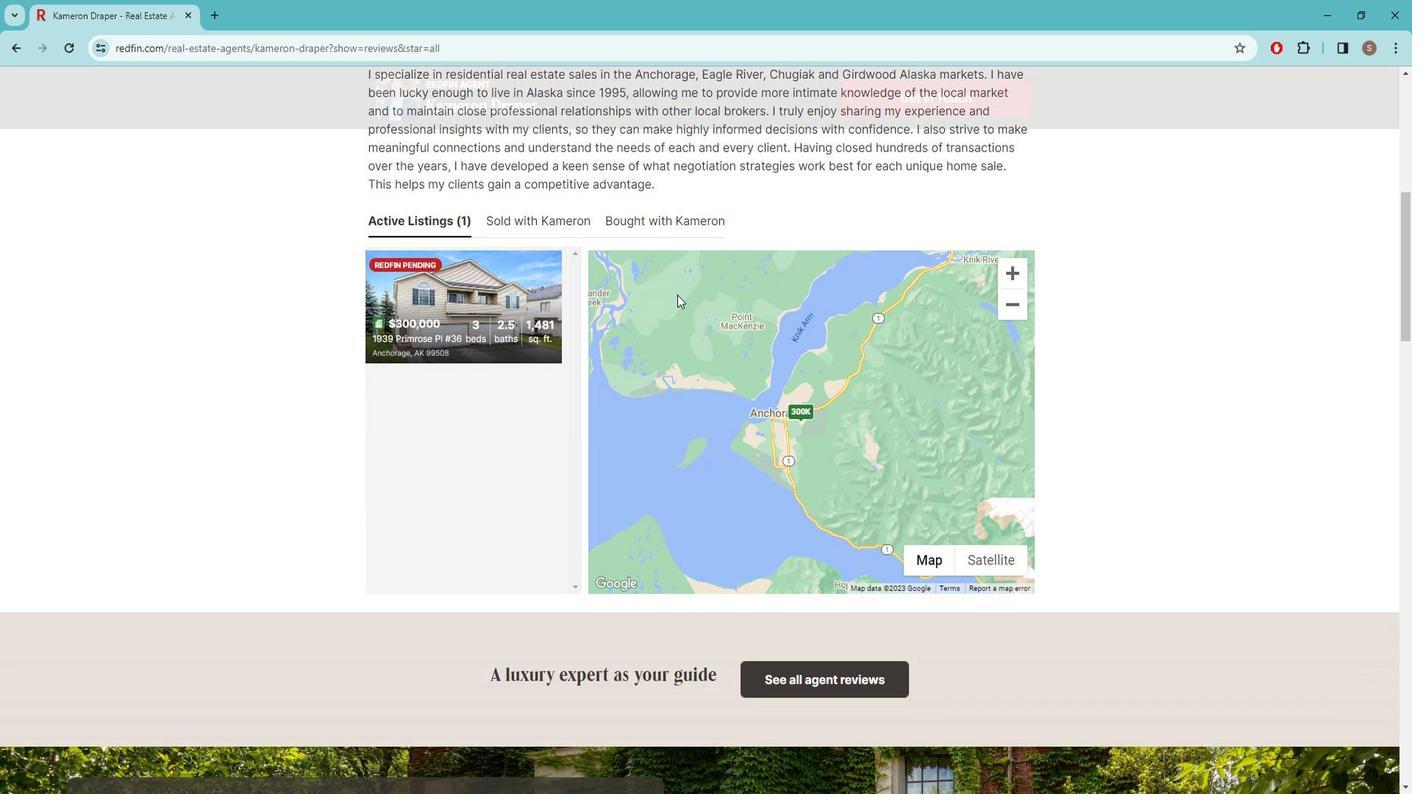 
Action: Mouse scrolled (687, 294) with delta (0, 0)
Screenshot: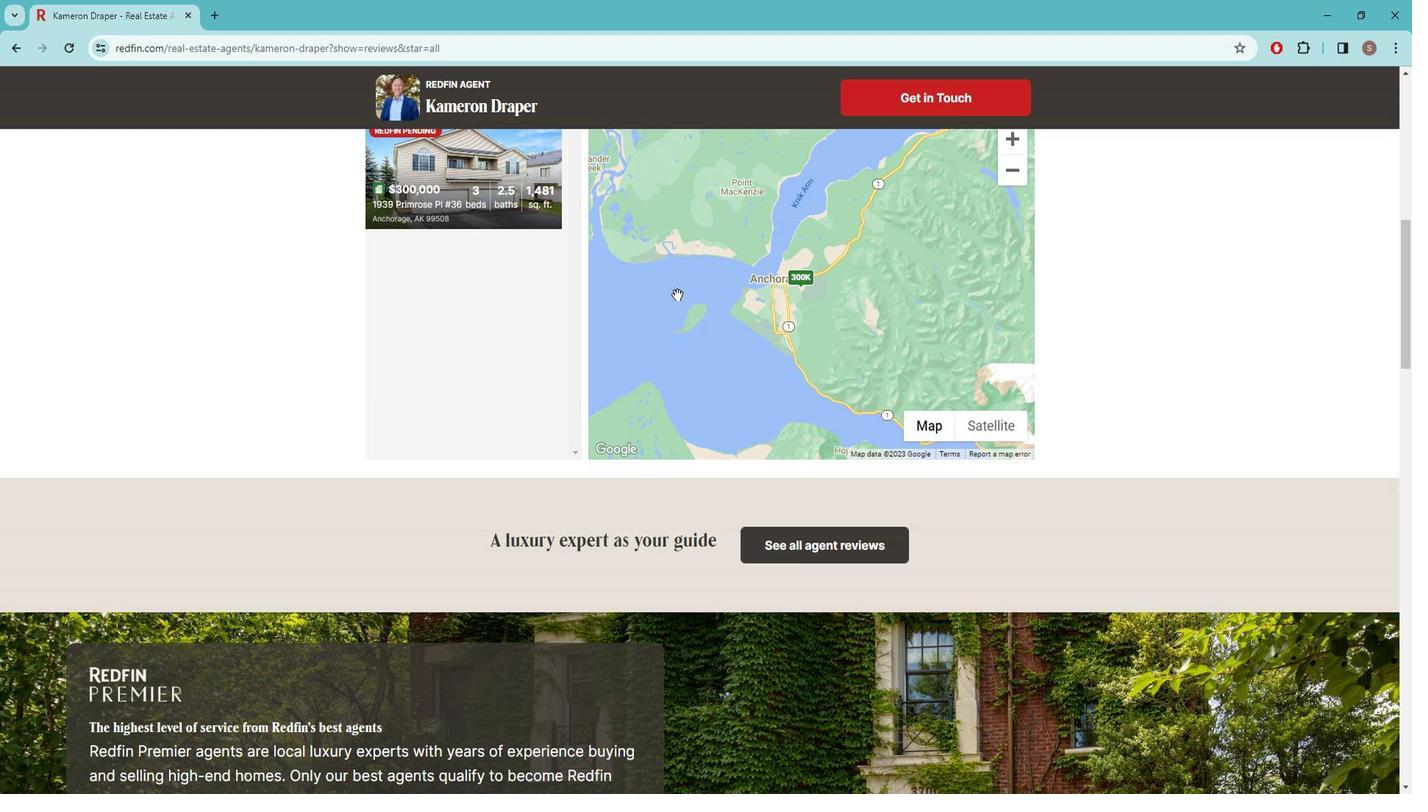 
Action: Mouse scrolled (687, 294) with delta (0, 0)
Screenshot: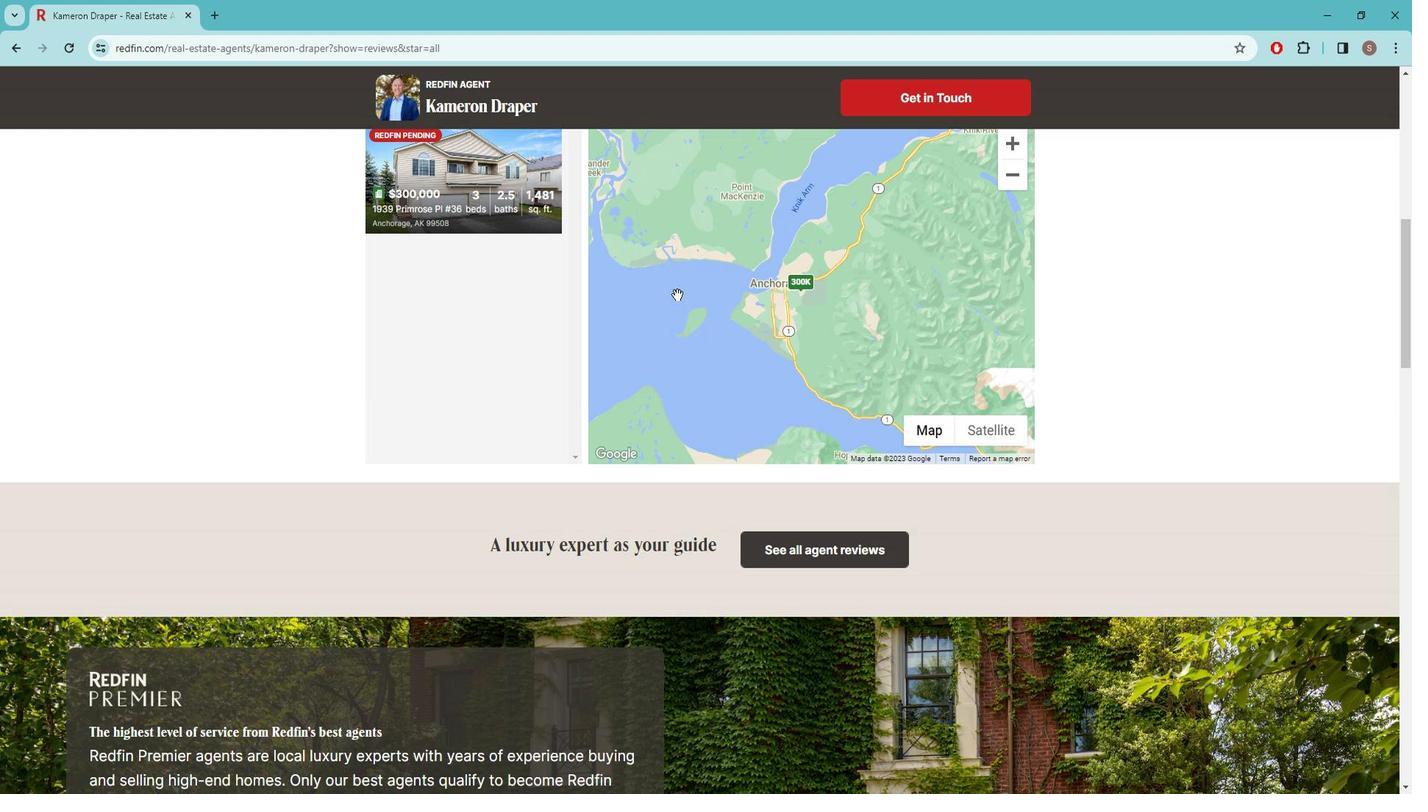 
Action: Mouse scrolled (687, 292) with delta (0, 0)
Screenshot: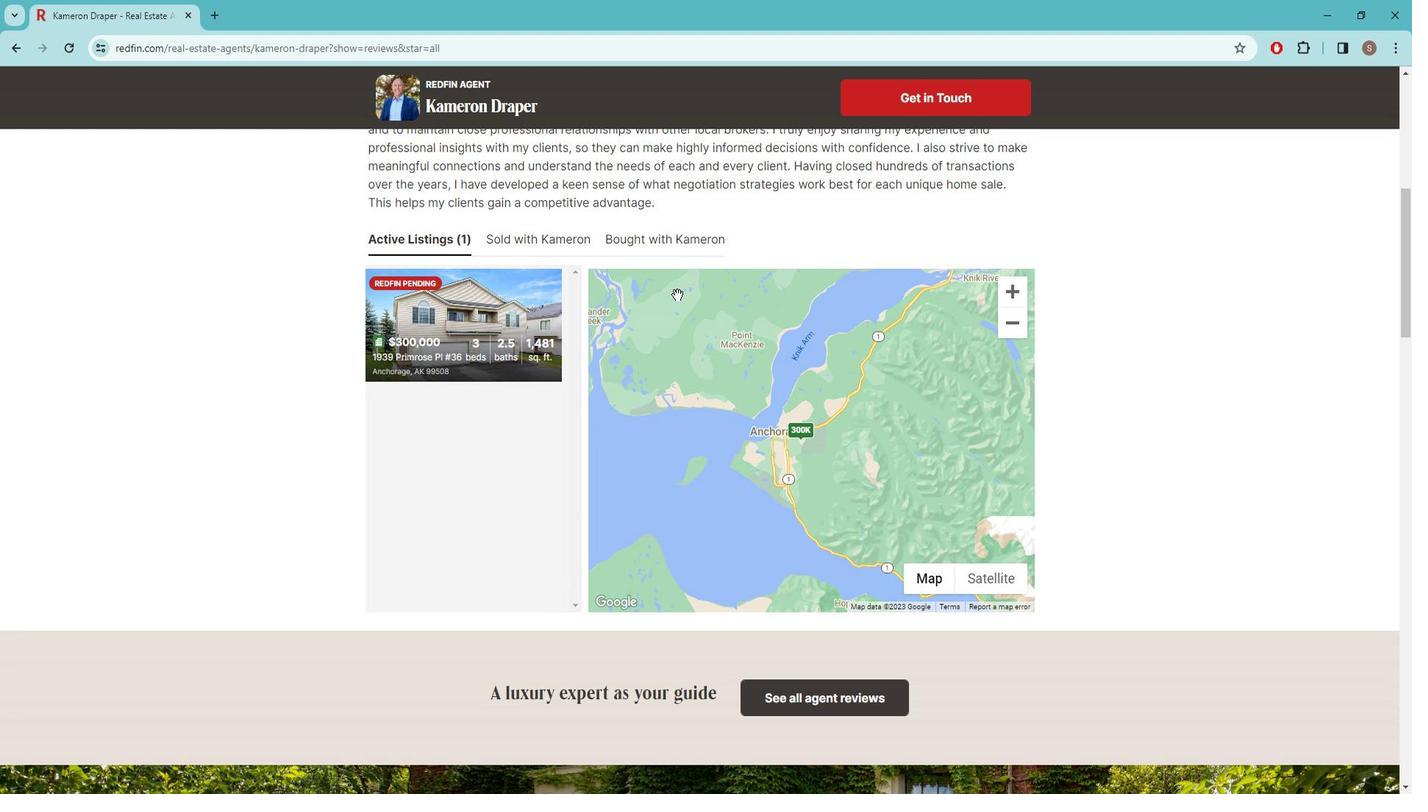 
Action: Mouse scrolled (687, 292) with delta (0, 0)
Screenshot: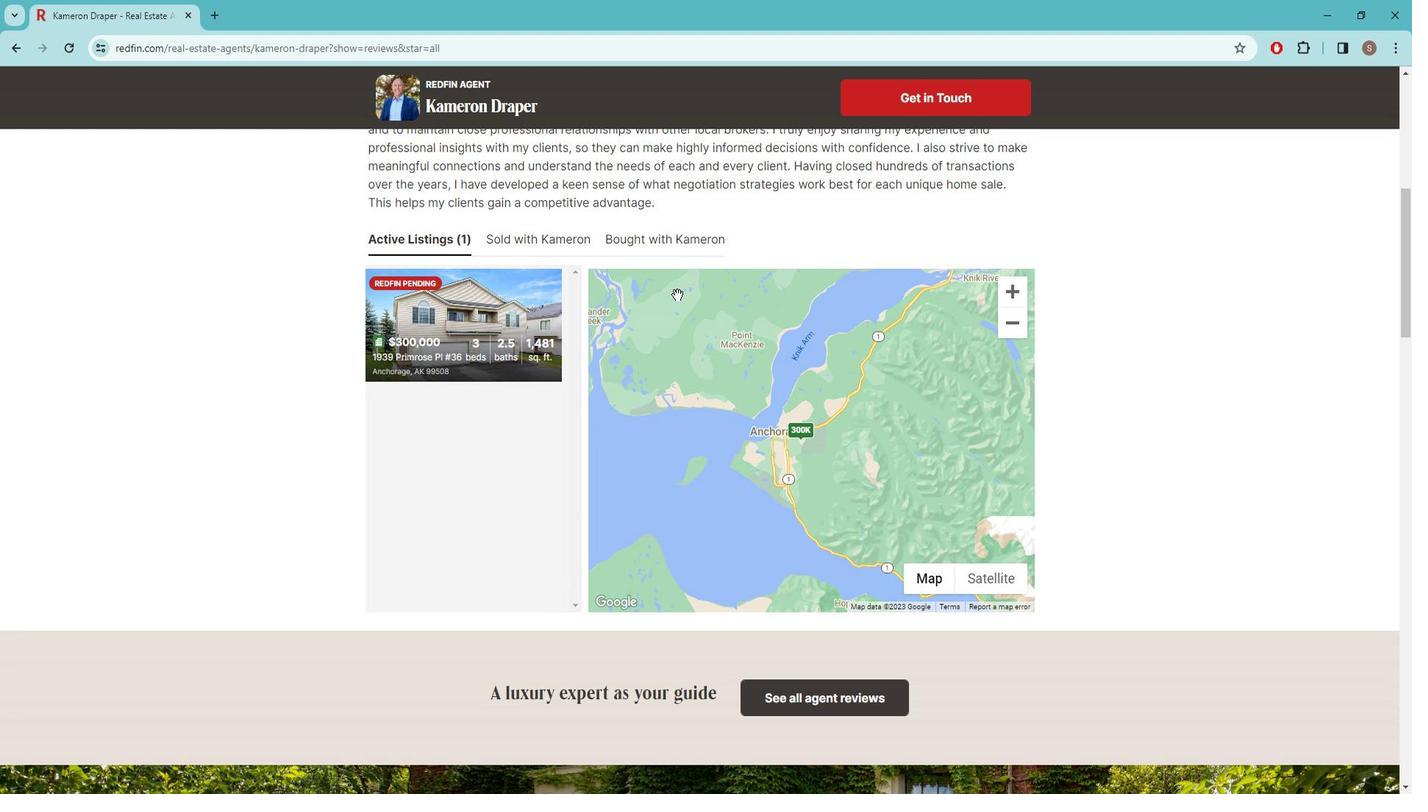 
Action: Mouse scrolled (687, 292) with delta (0, 0)
Screenshot: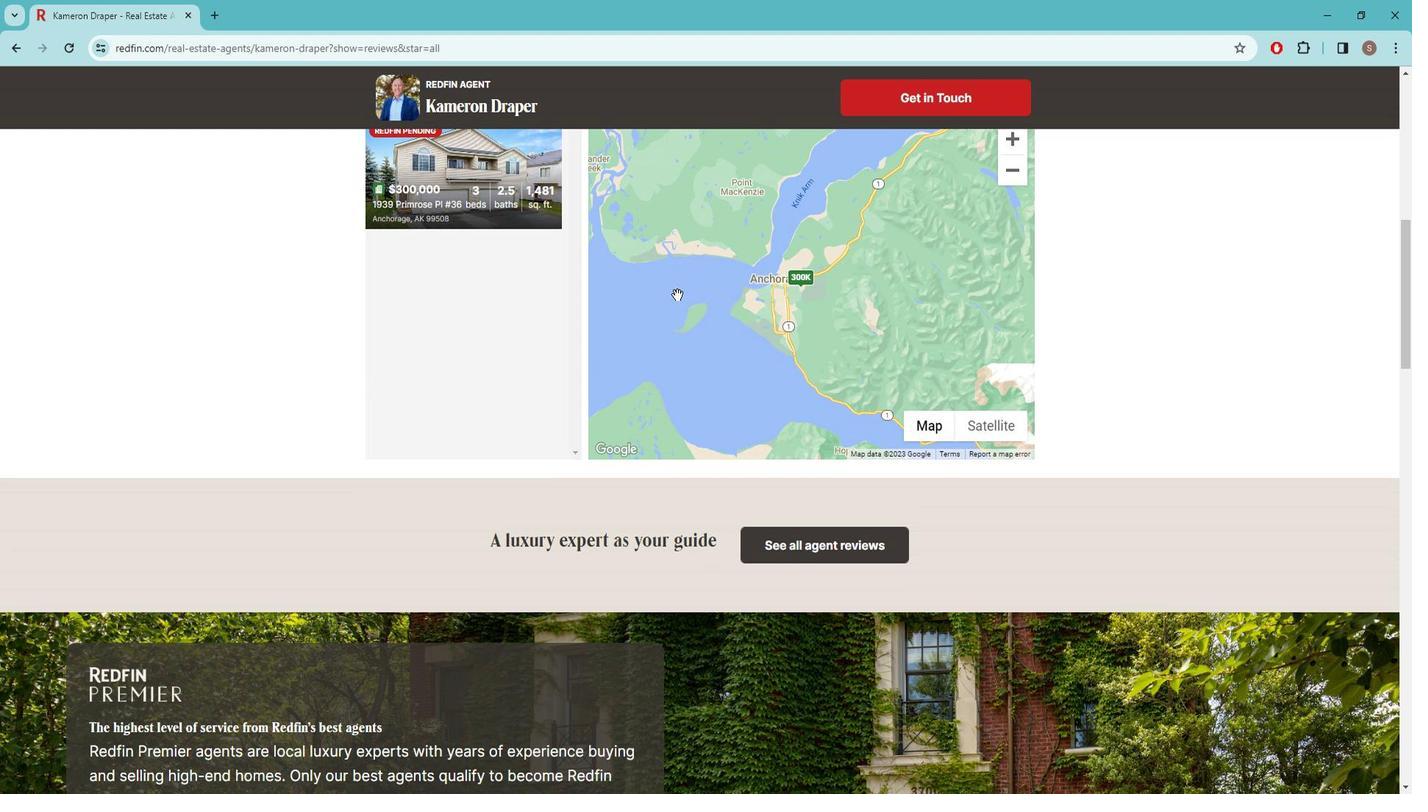 
Action: Mouse scrolled (687, 292) with delta (0, 0)
Screenshot: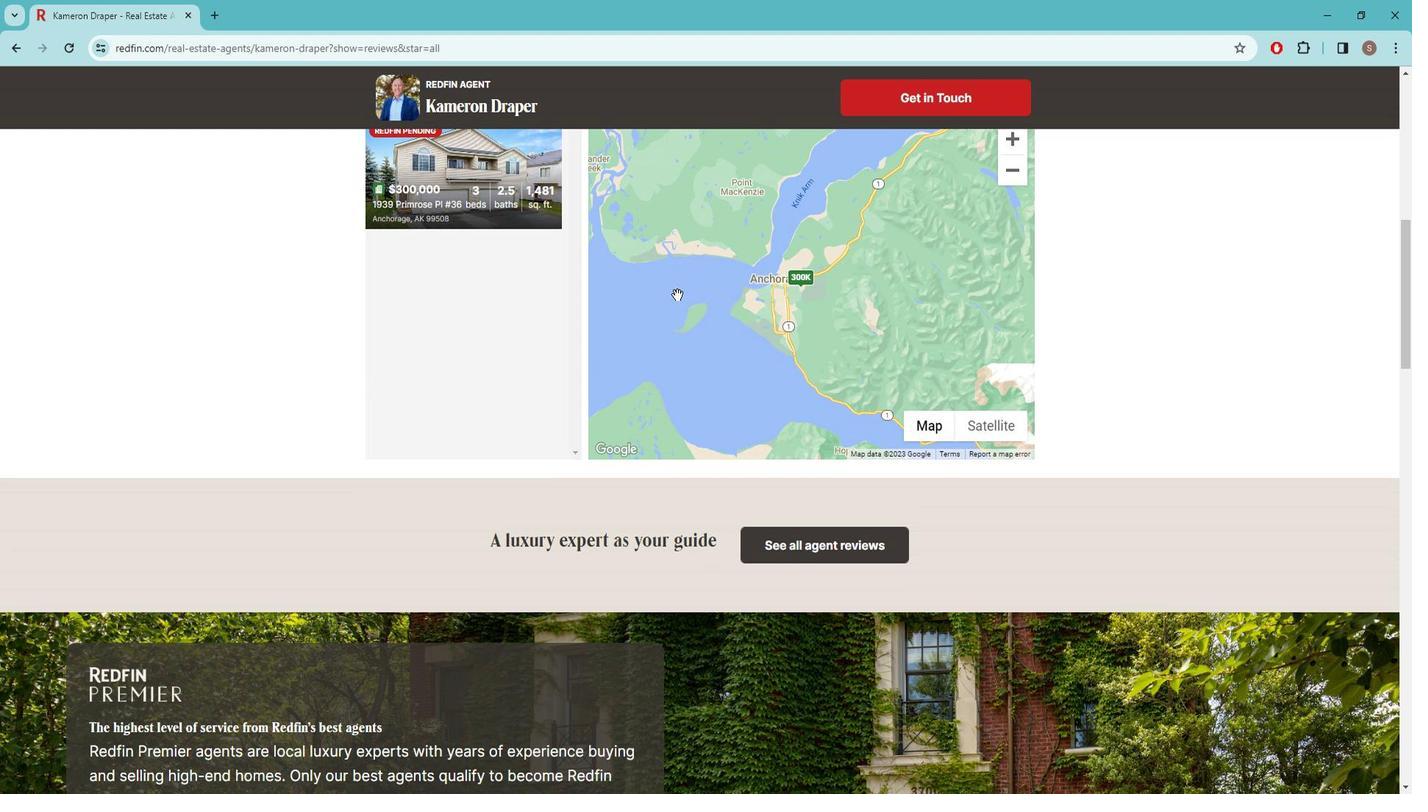 
Action: Mouse scrolled (687, 292) with delta (0, 0)
Screenshot: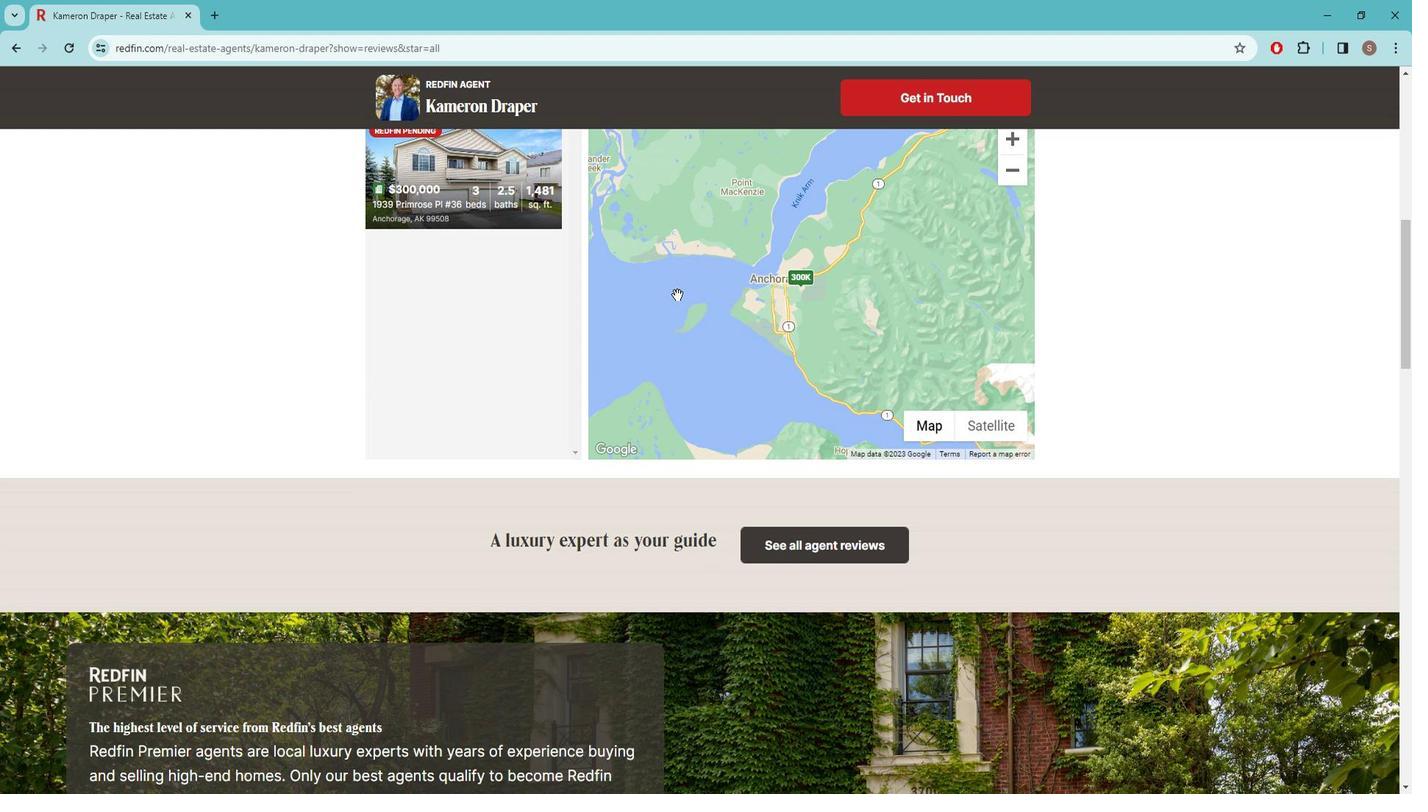 
Action: Mouse moved to (787, 309)
Screenshot: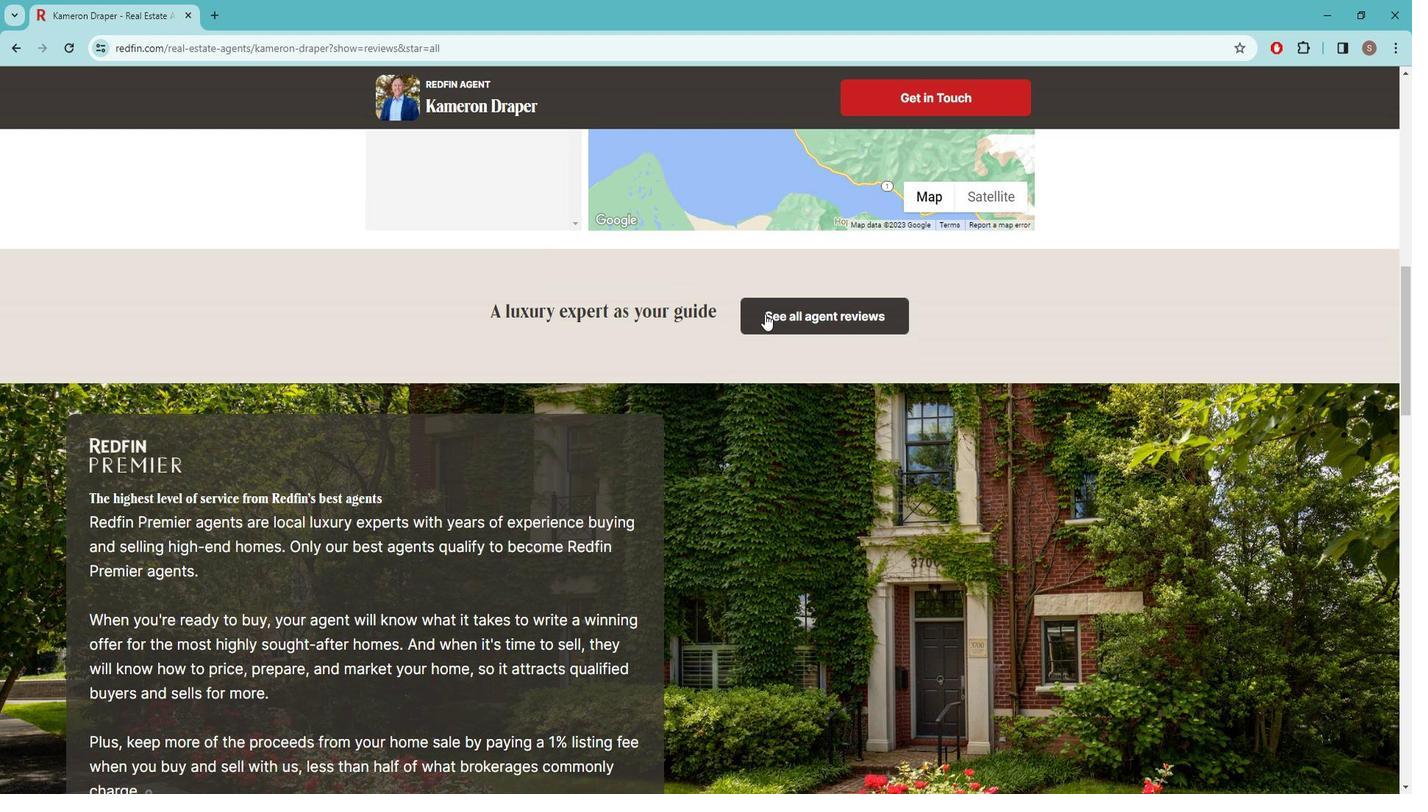 
Action: Mouse pressed left at (787, 309)
Screenshot: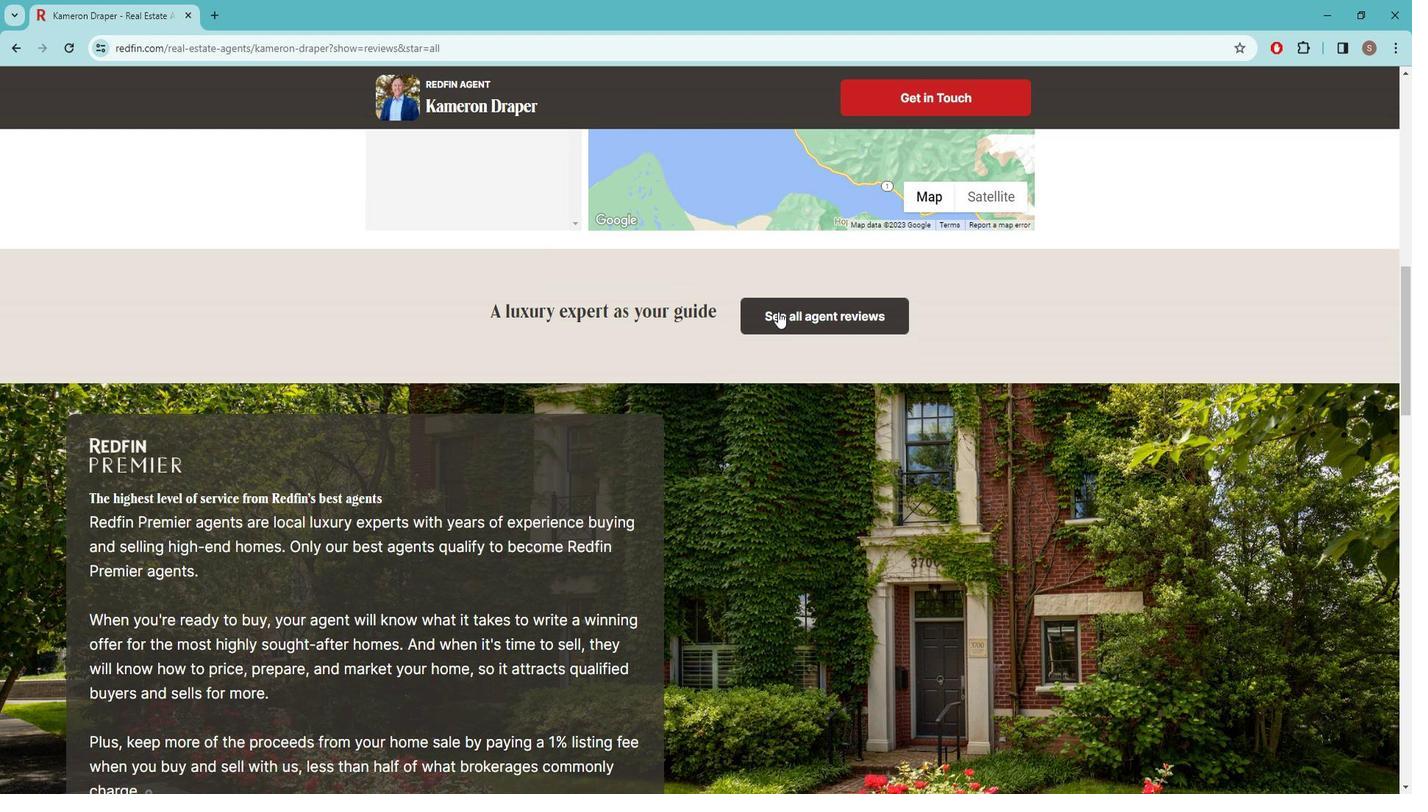 
Action: Mouse moved to (779, 331)
Screenshot: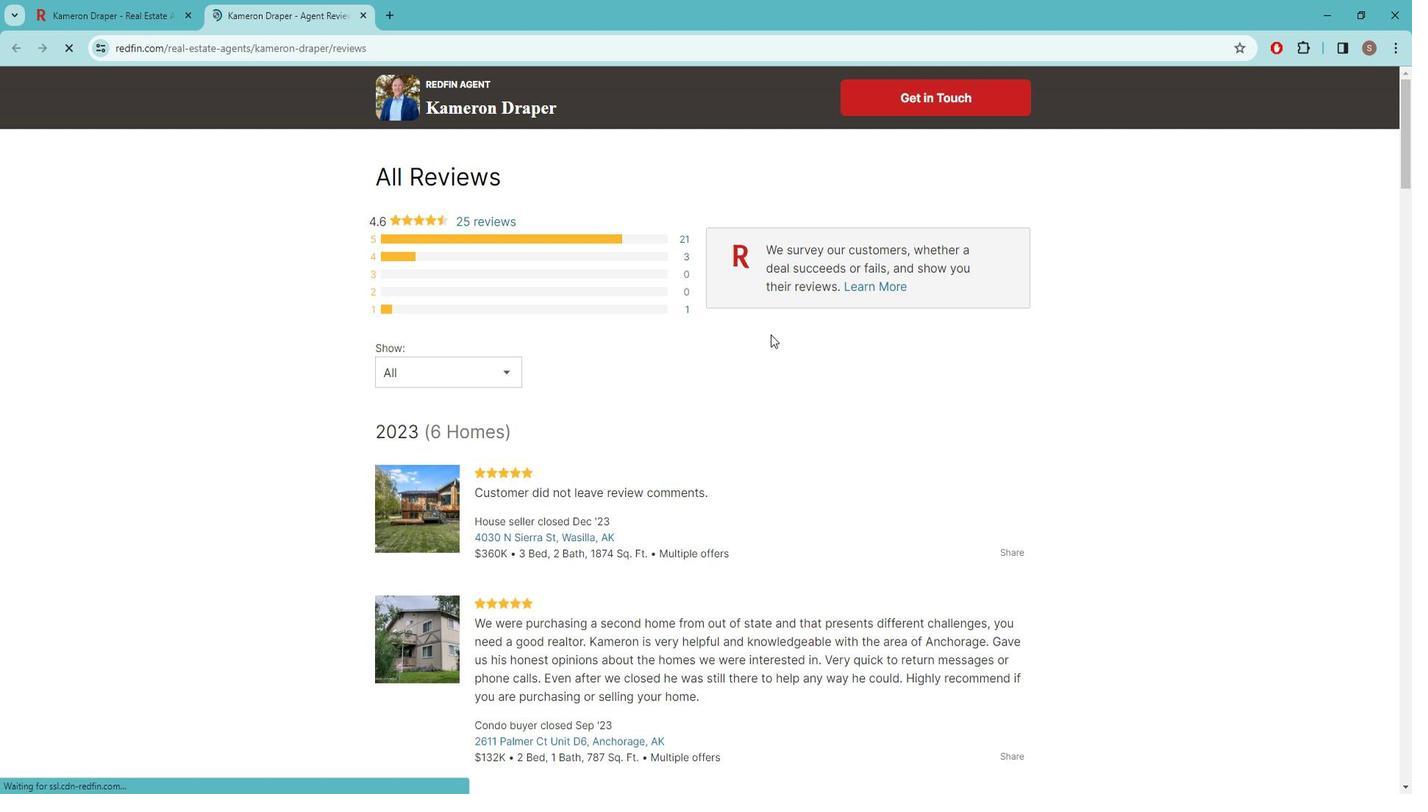 
Action: Mouse scrolled (779, 331) with delta (0, 0)
Screenshot: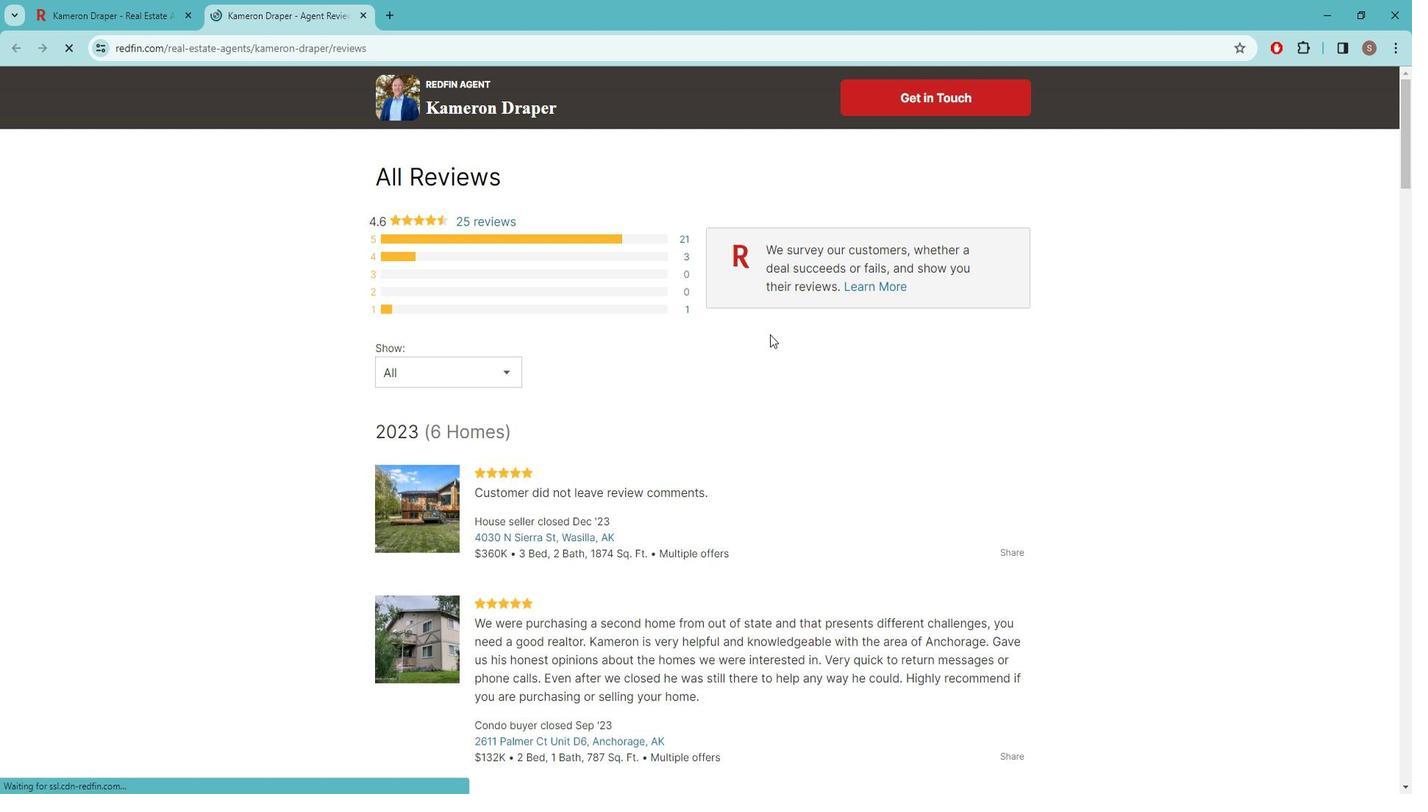 
Action: Mouse moved to (779, 333)
Screenshot: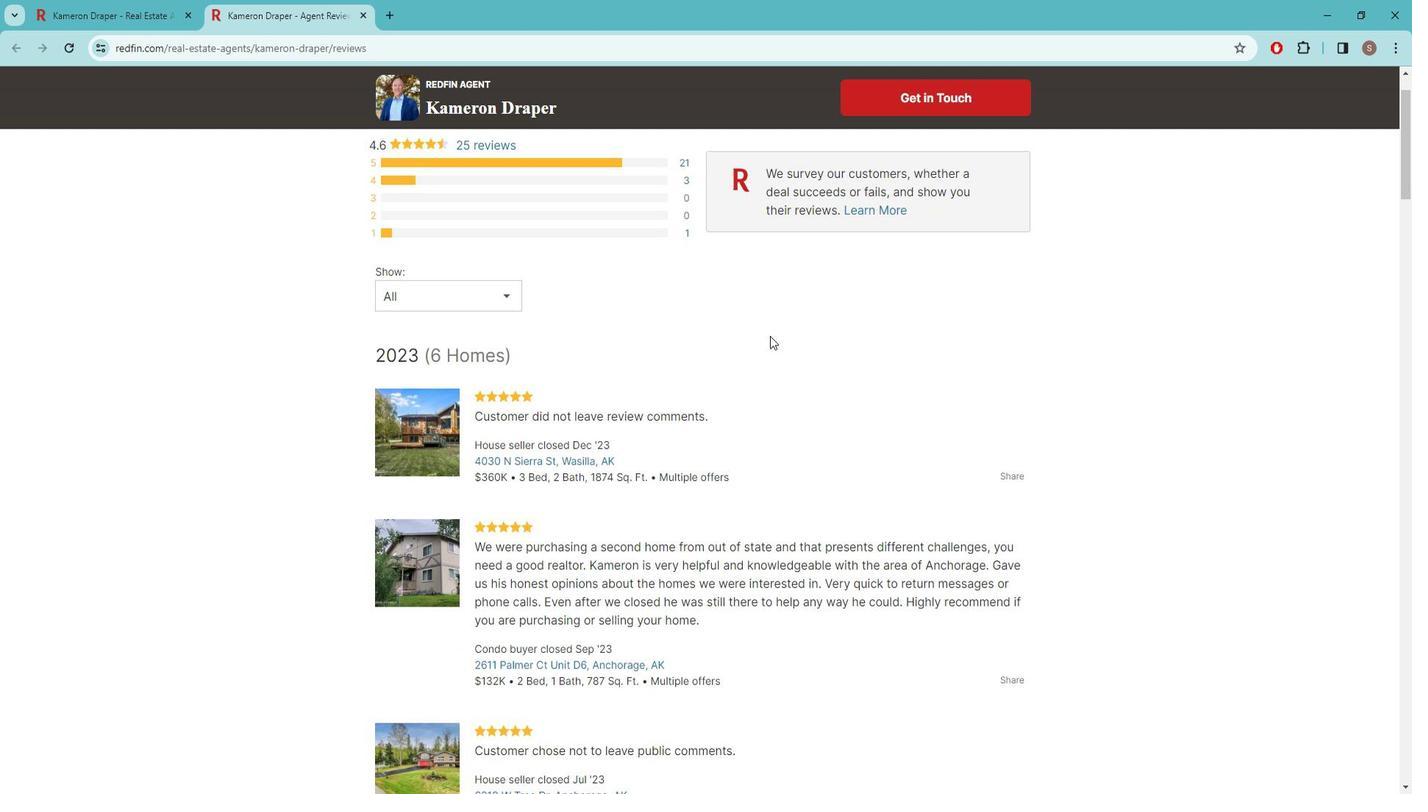 
Action: Mouse scrolled (779, 332) with delta (0, 0)
Screenshot: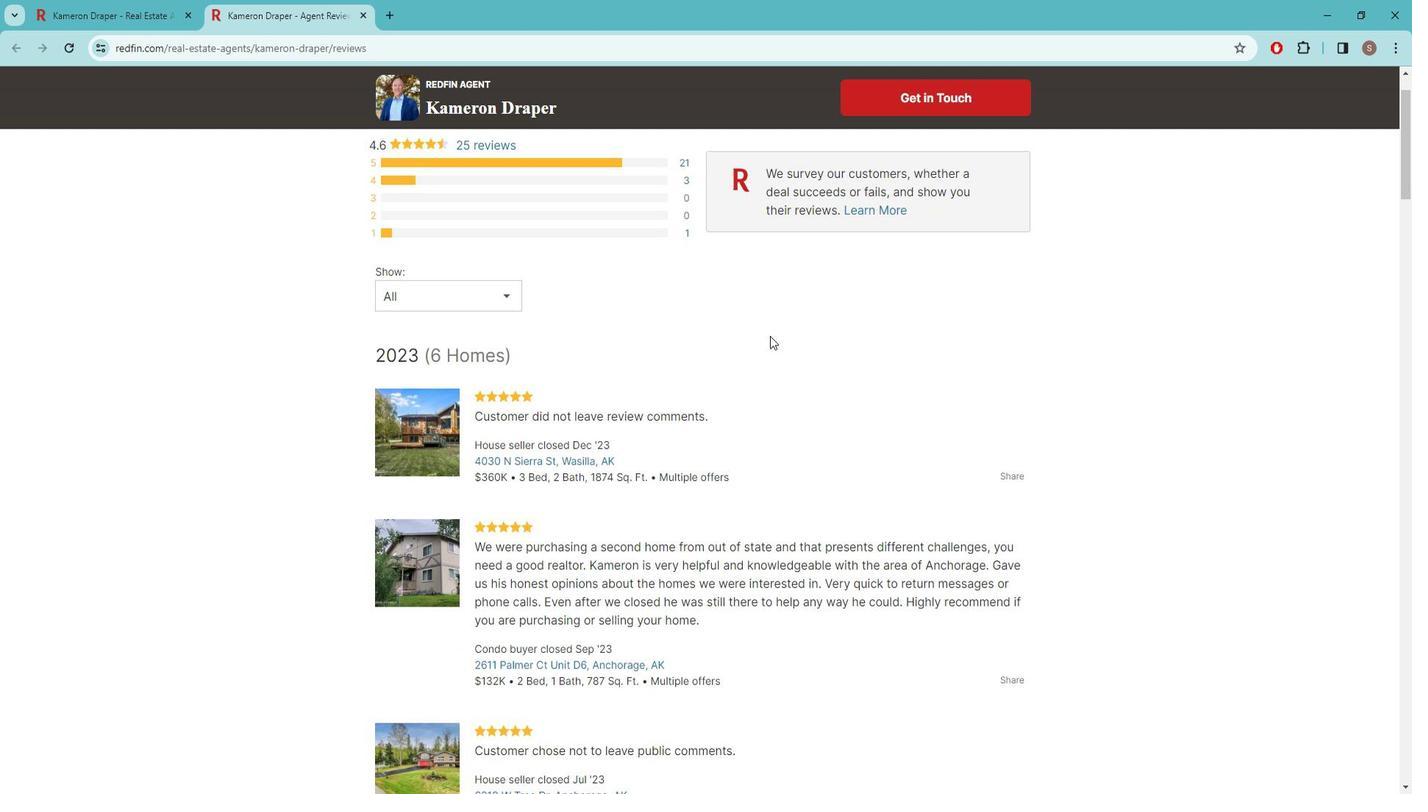 
Action: Mouse scrolled (779, 332) with delta (0, 0)
Screenshot: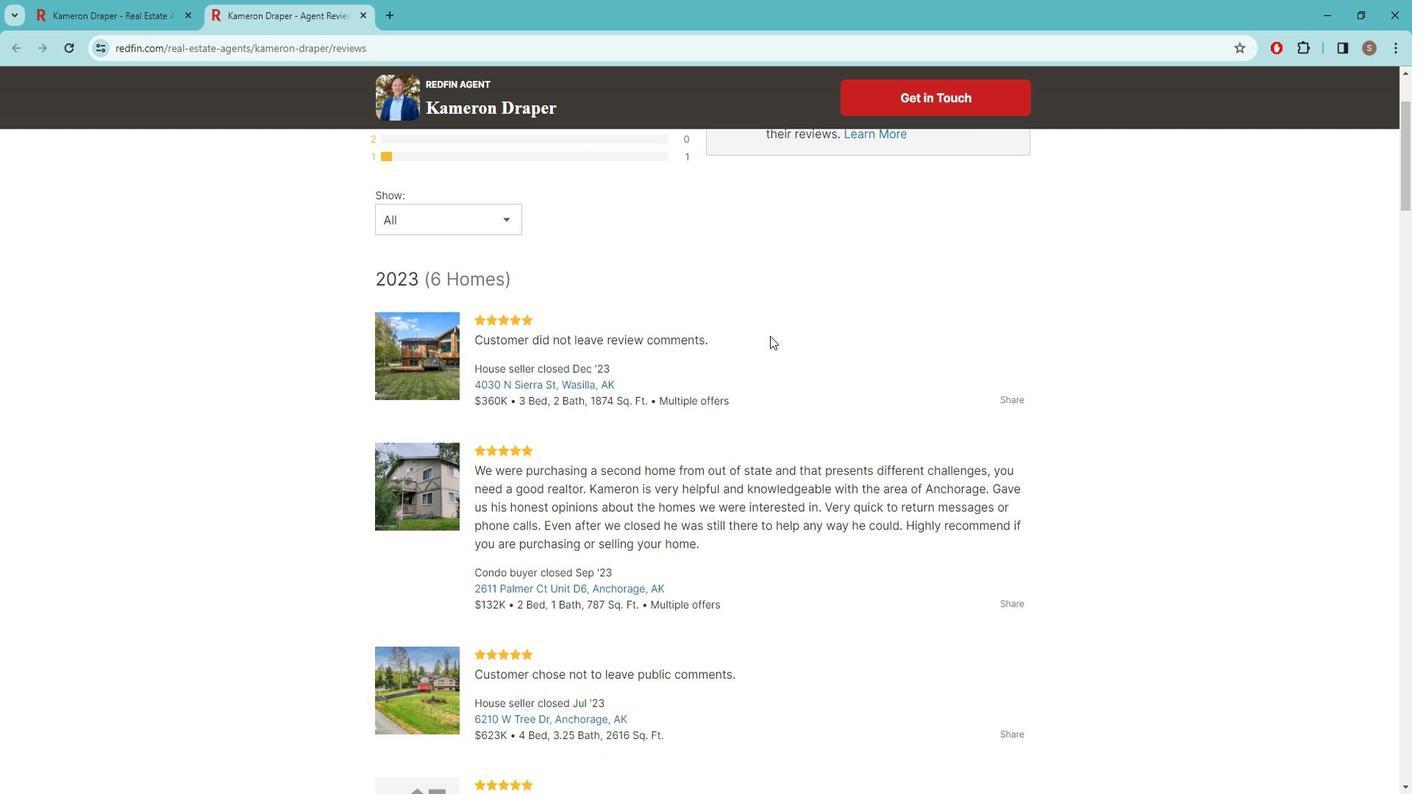 
Action: Mouse scrolled (779, 332) with delta (0, 0)
Screenshot: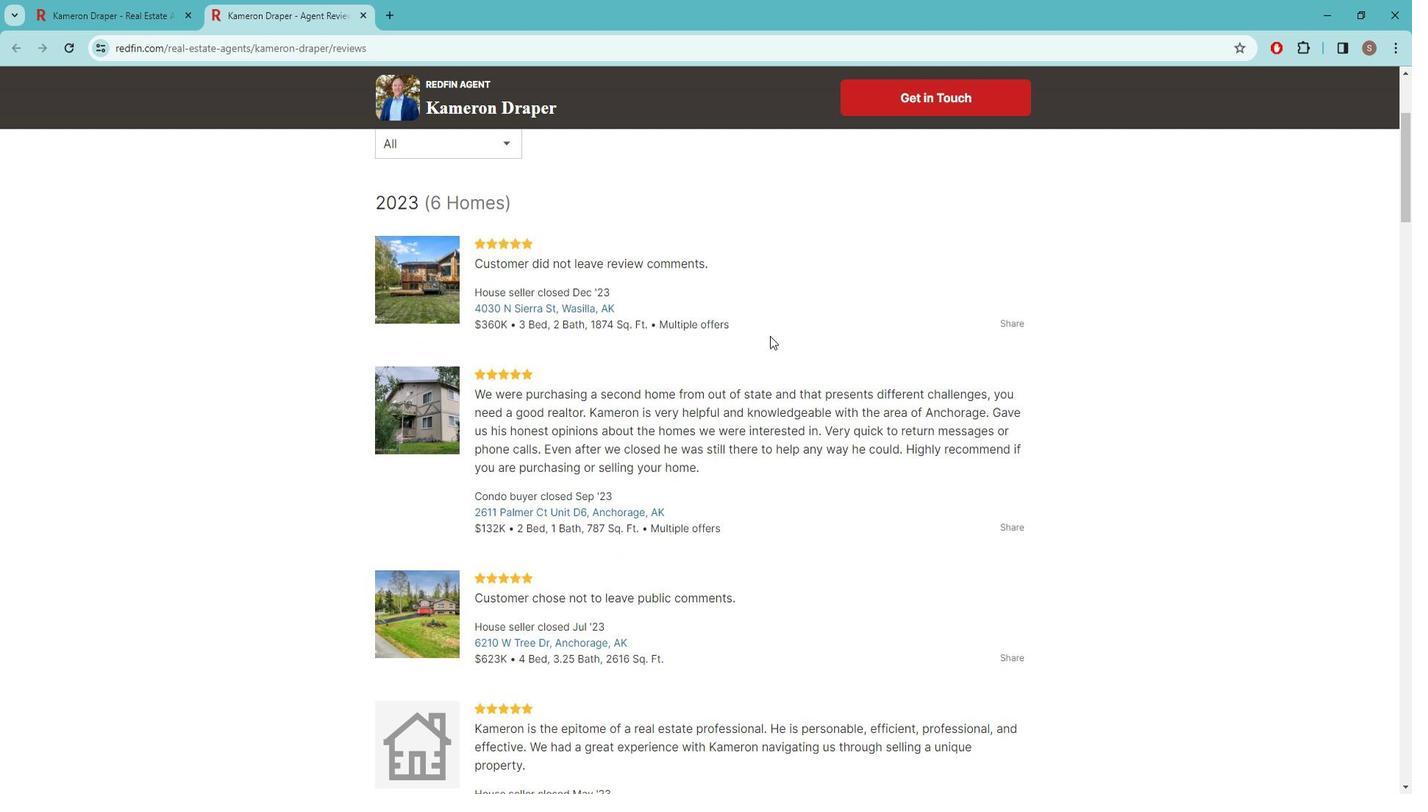 
Action: Mouse scrolled (779, 332) with delta (0, 0)
Screenshot: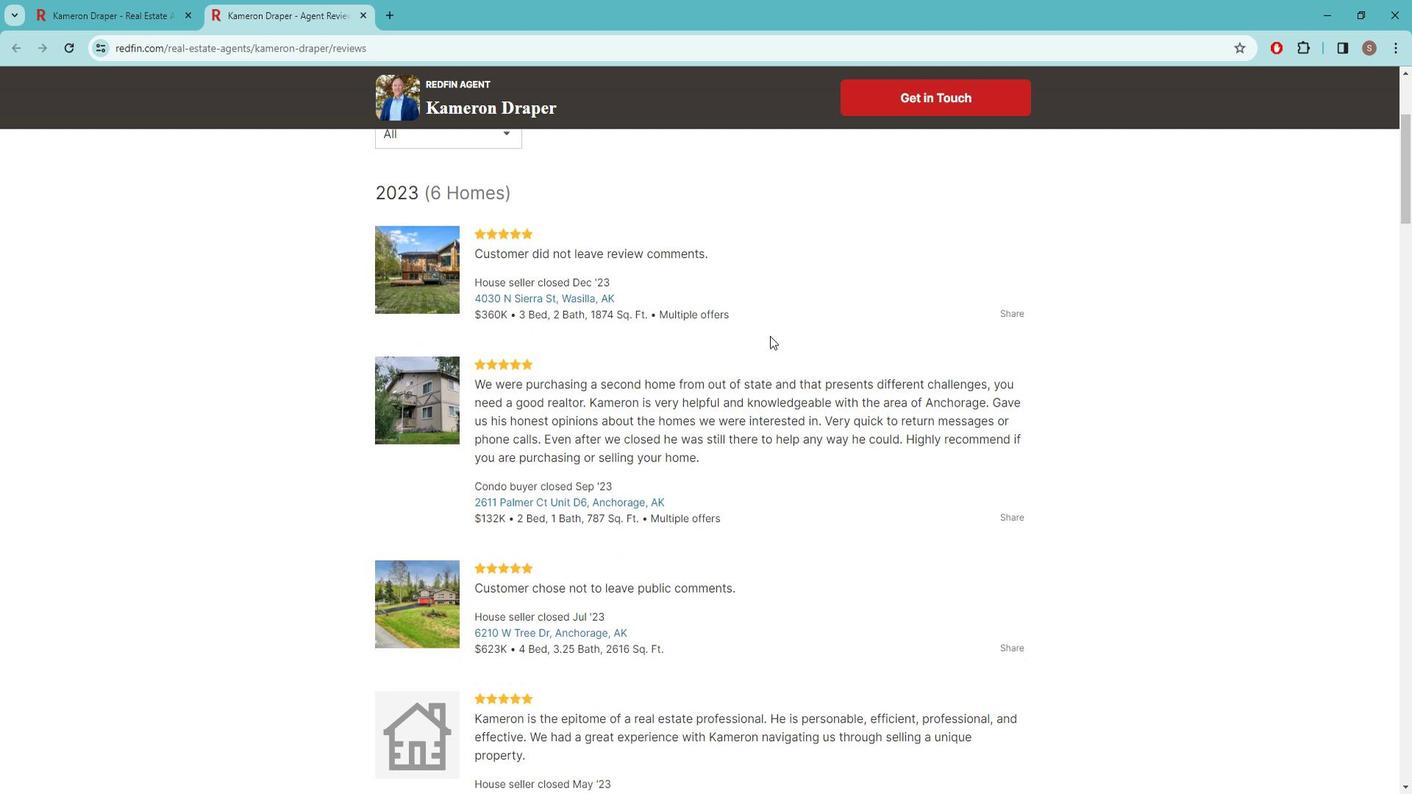 
Action: Mouse moved to (770, 337)
Screenshot: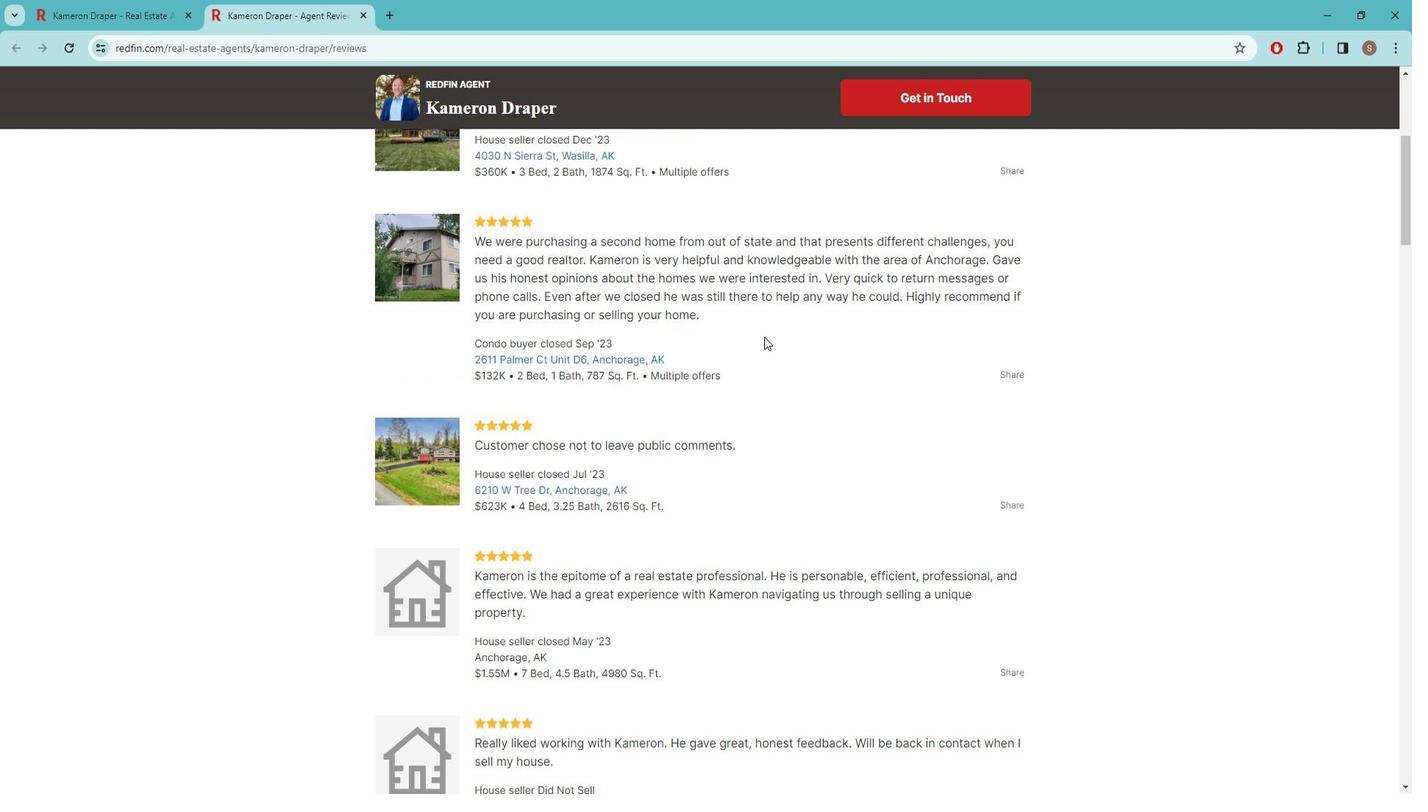 
Action: Mouse scrolled (770, 336) with delta (0, 0)
Screenshot: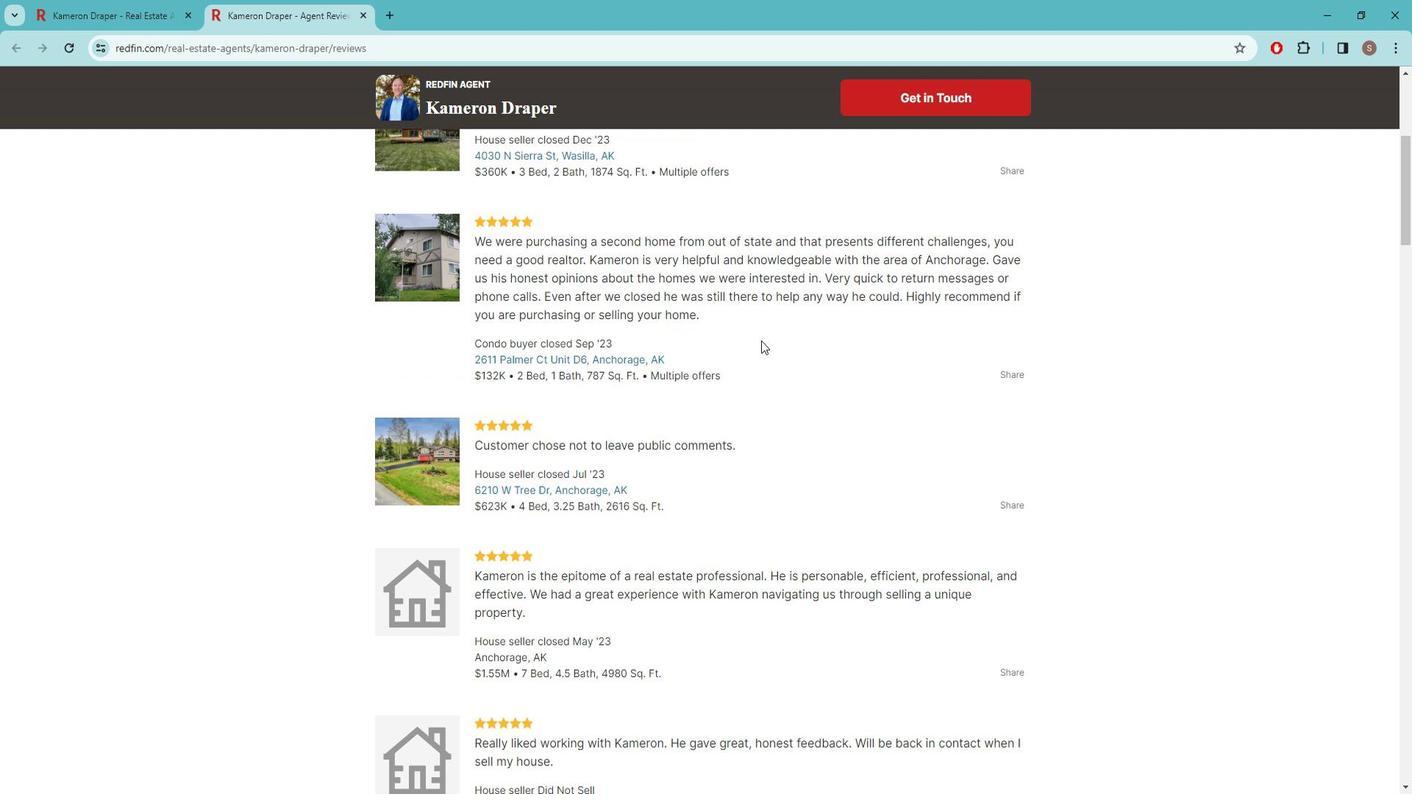 
Action: Mouse scrolled (770, 336) with delta (0, 0)
Screenshot: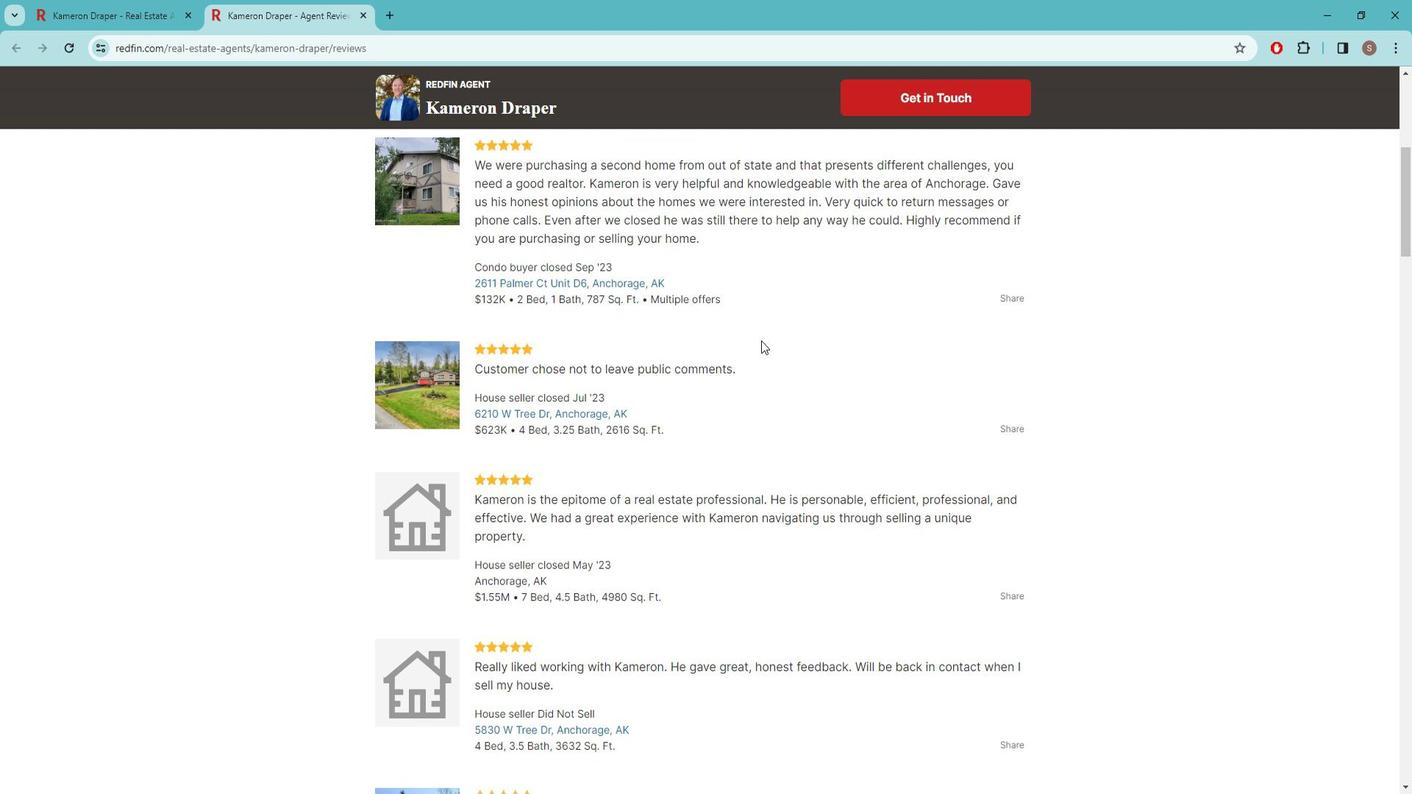 
Action: Mouse scrolled (770, 336) with delta (0, 0)
Screenshot: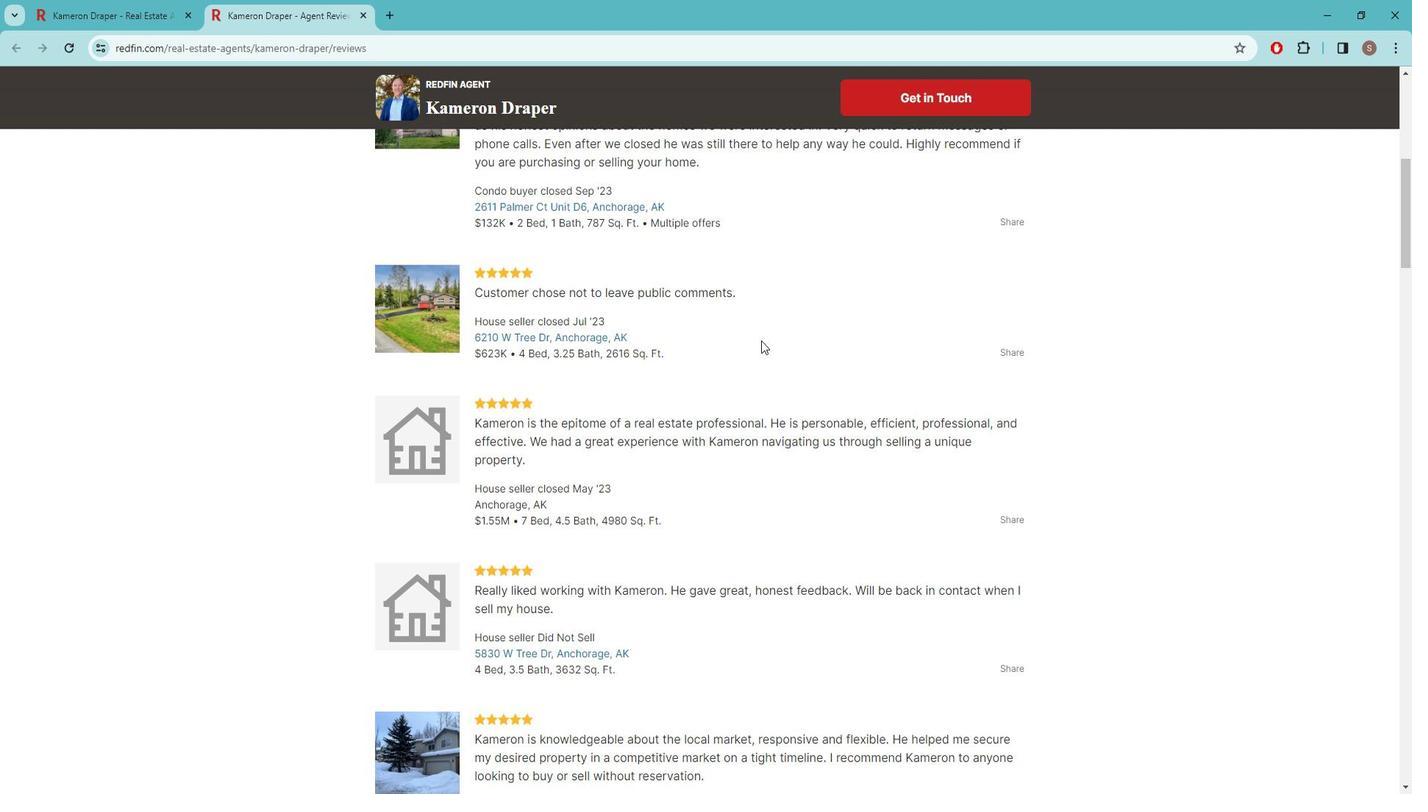 
Action: Mouse moved to (768, 339)
Screenshot: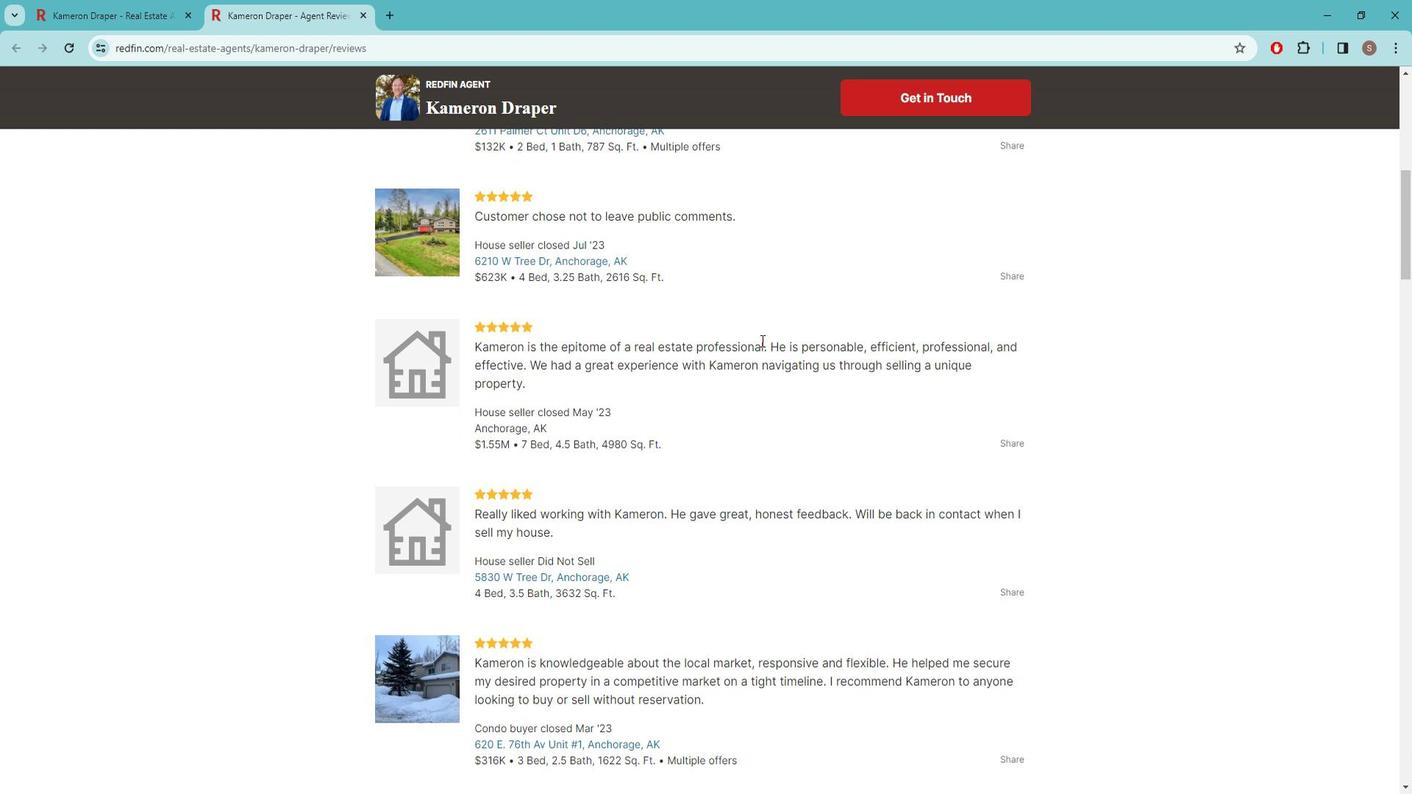 
Action: Mouse scrolled (768, 338) with delta (0, 0)
Screenshot: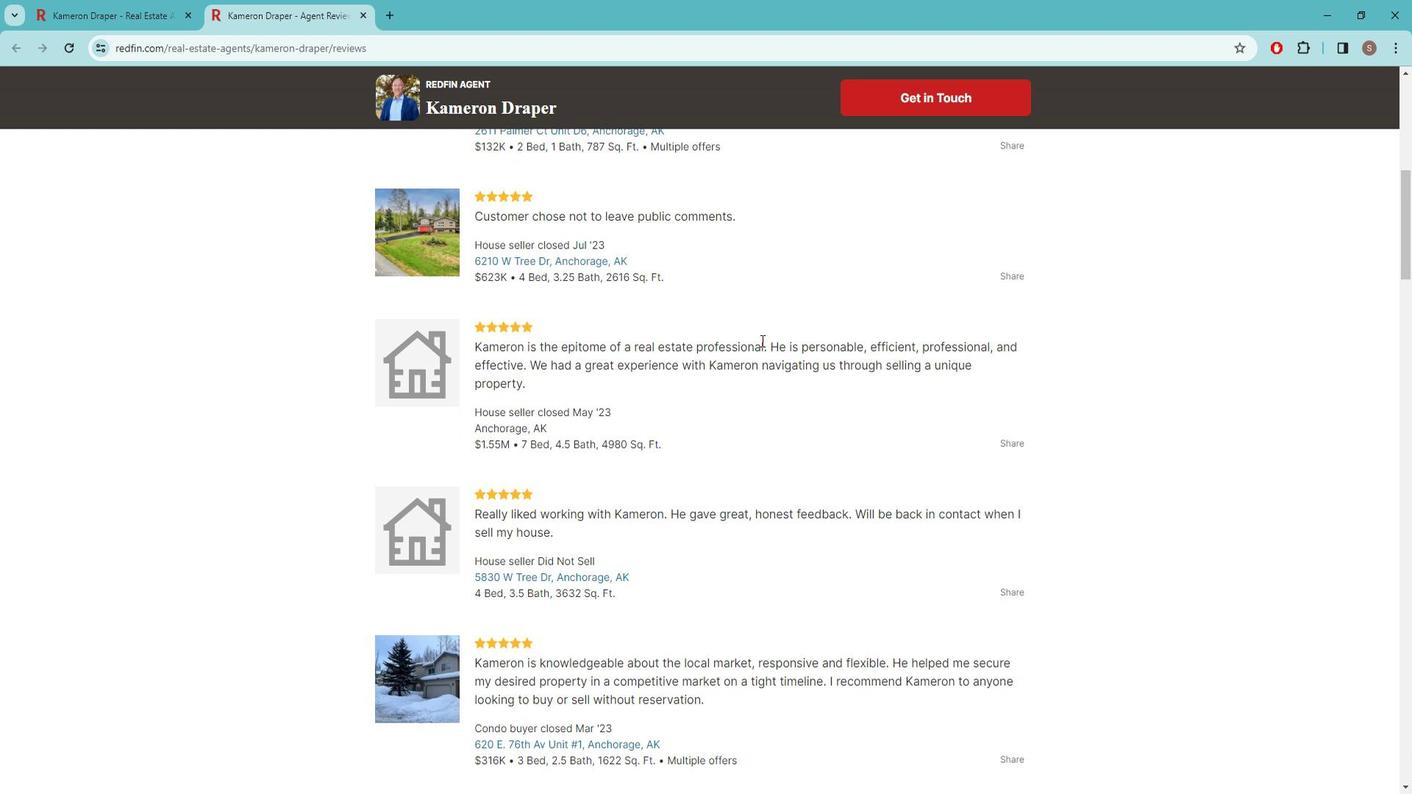 
Action: Mouse moved to (754, 363)
Screenshot: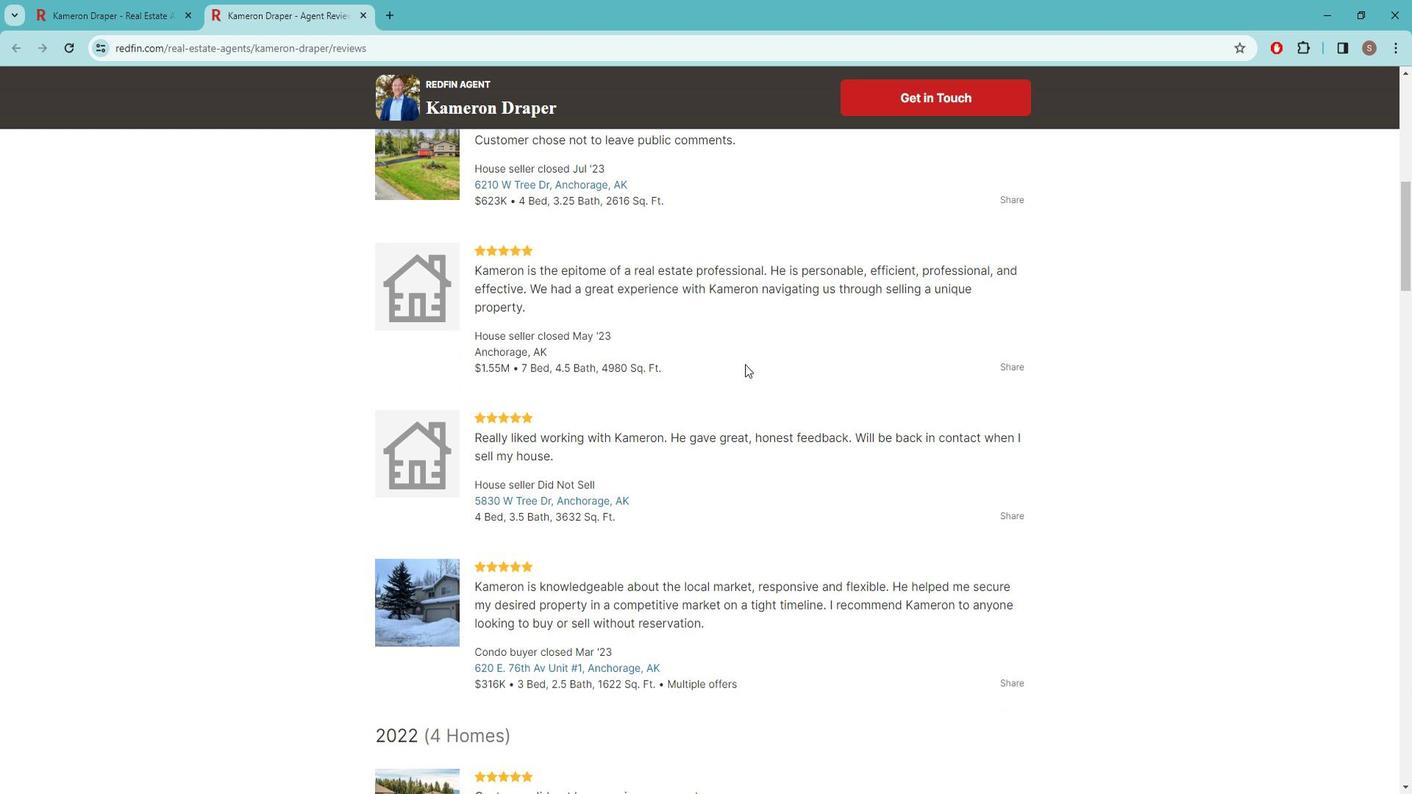 
Action: Mouse scrolled (754, 362) with delta (0, 0)
Screenshot: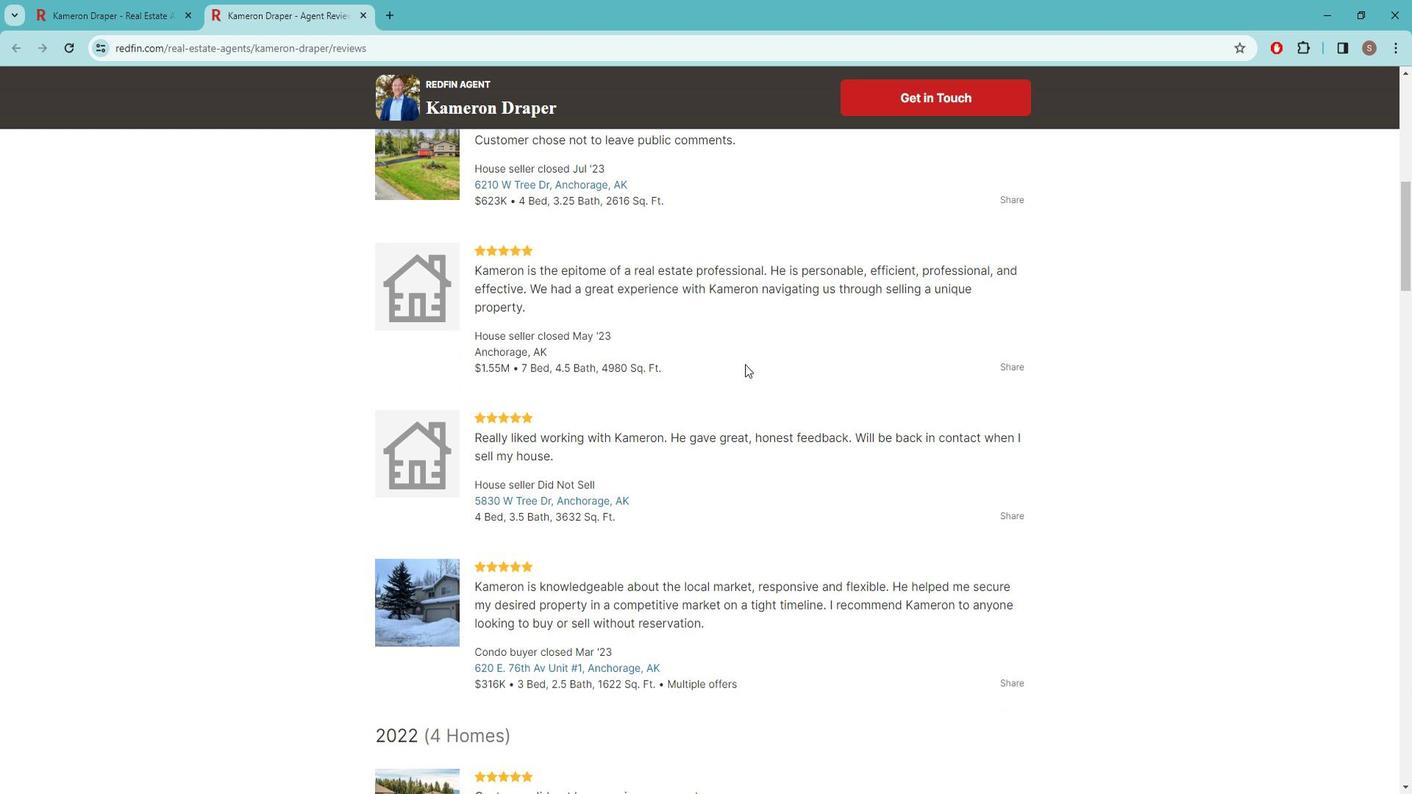 
Action: Mouse scrolled (754, 362) with delta (0, 0)
Screenshot: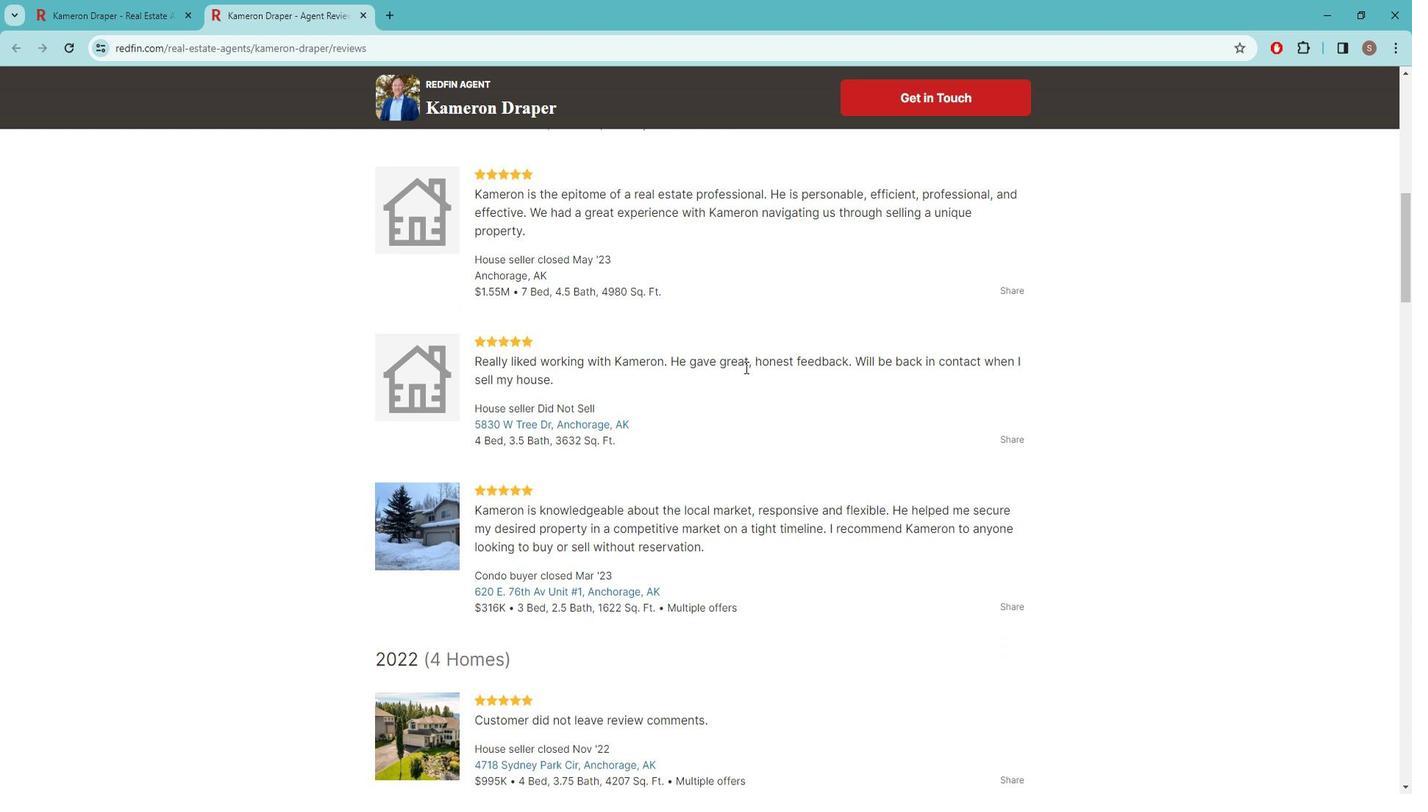 
Action: Mouse scrolled (754, 362) with delta (0, 0)
Screenshot: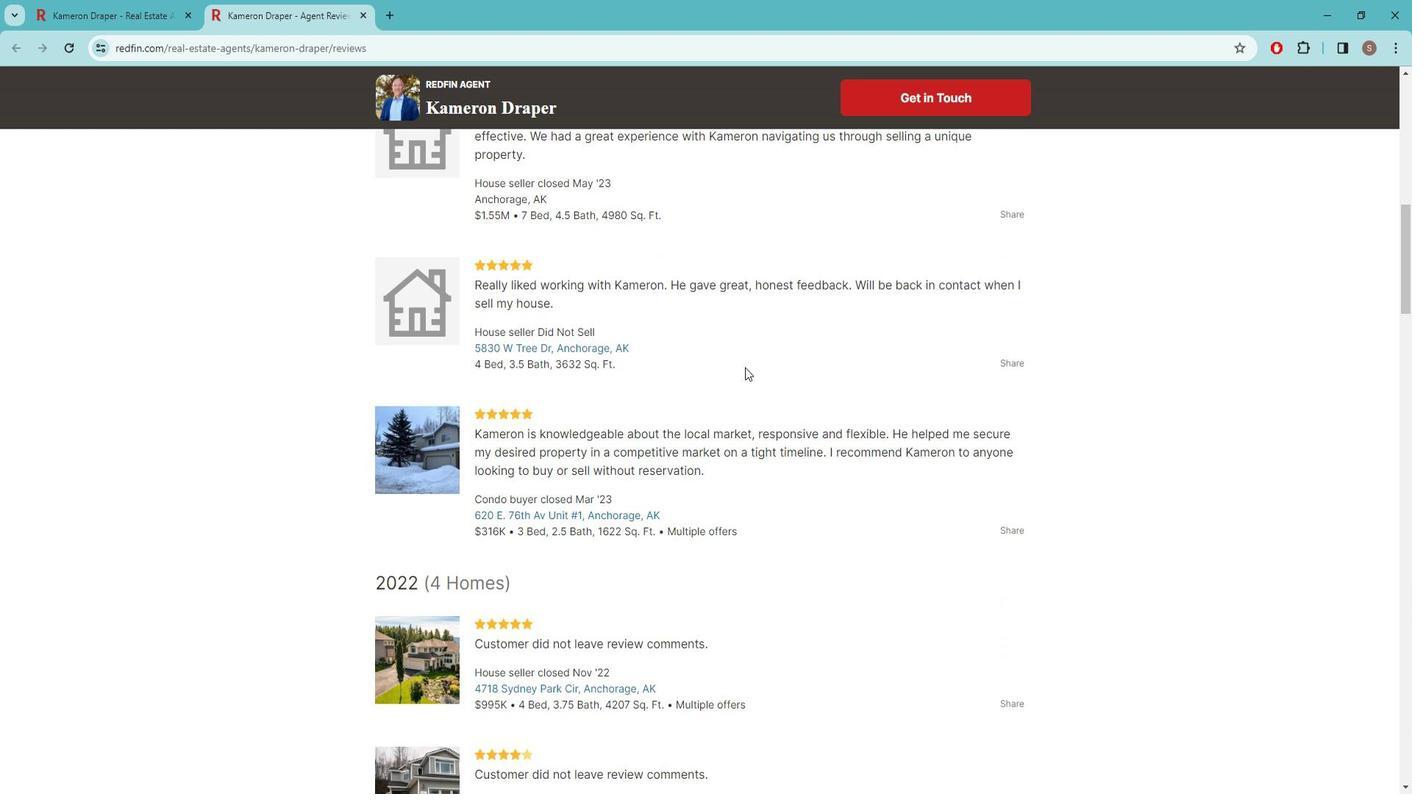 
Action: Mouse scrolled (754, 362) with delta (0, 0)
Screenshot: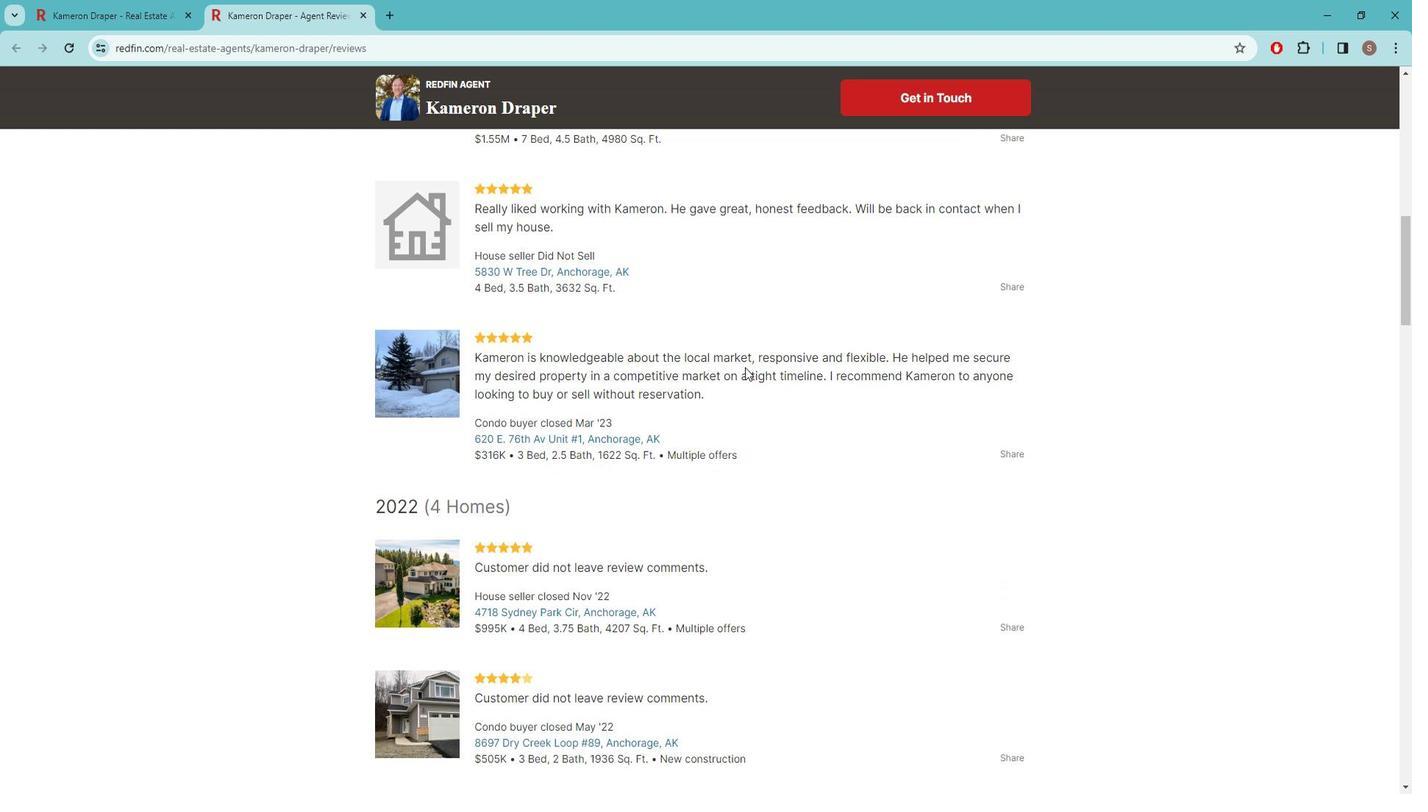 
Action: Mouse moved to (783, 370)
Screenshot: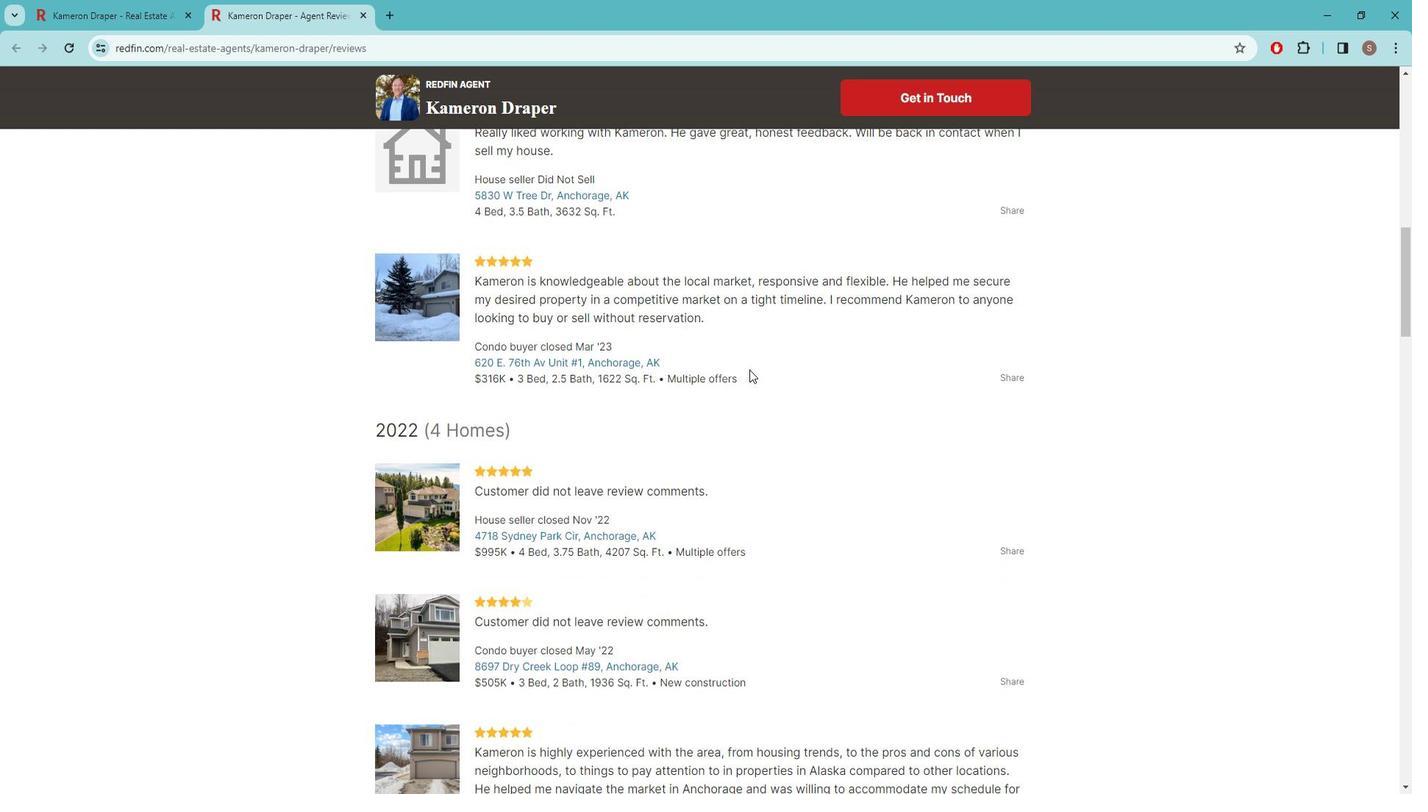 
Action: Mouse scrolled (783, 369) with delta (0, 0)
Screenshot: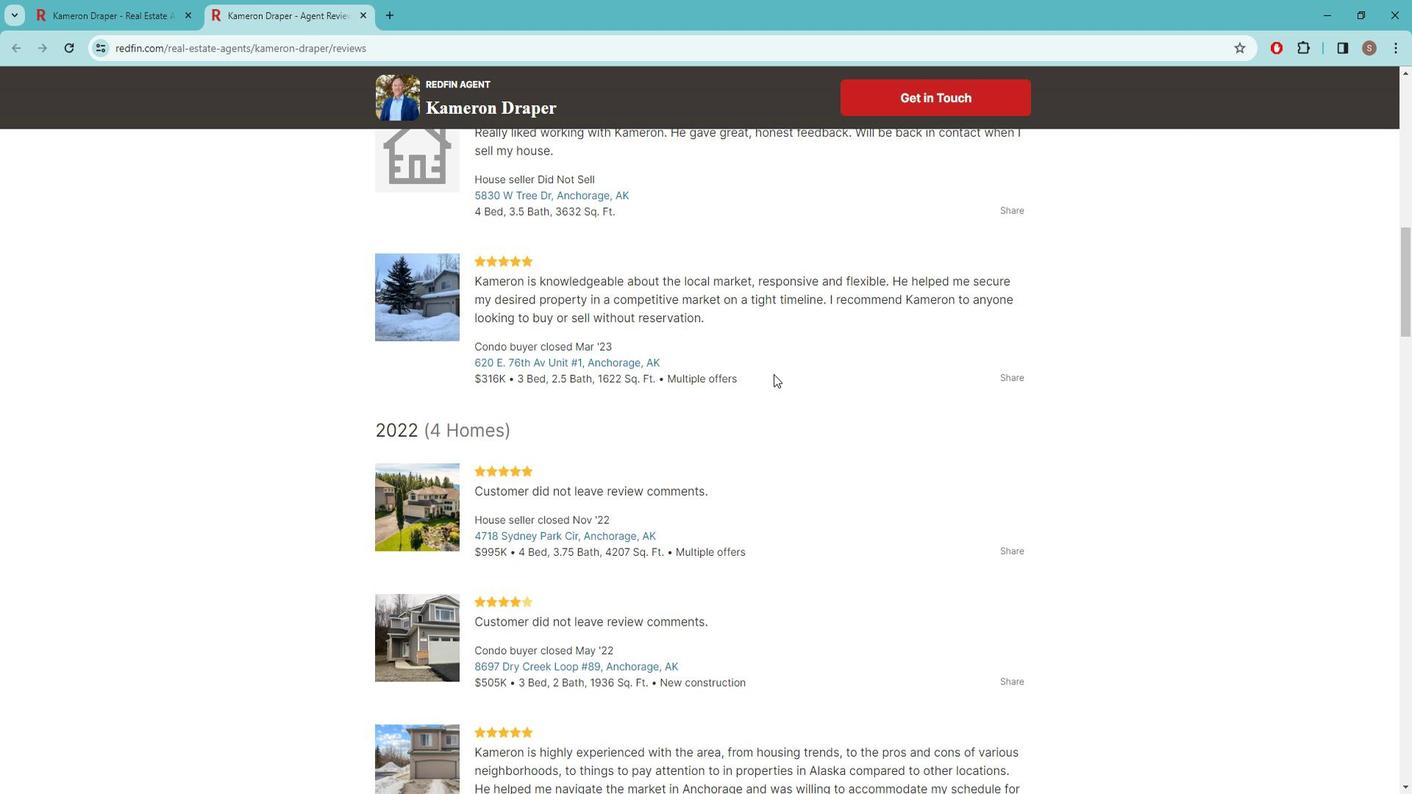 
Action: Mouse scrolled (783, 369) with delta (0, 0)
Screenshot: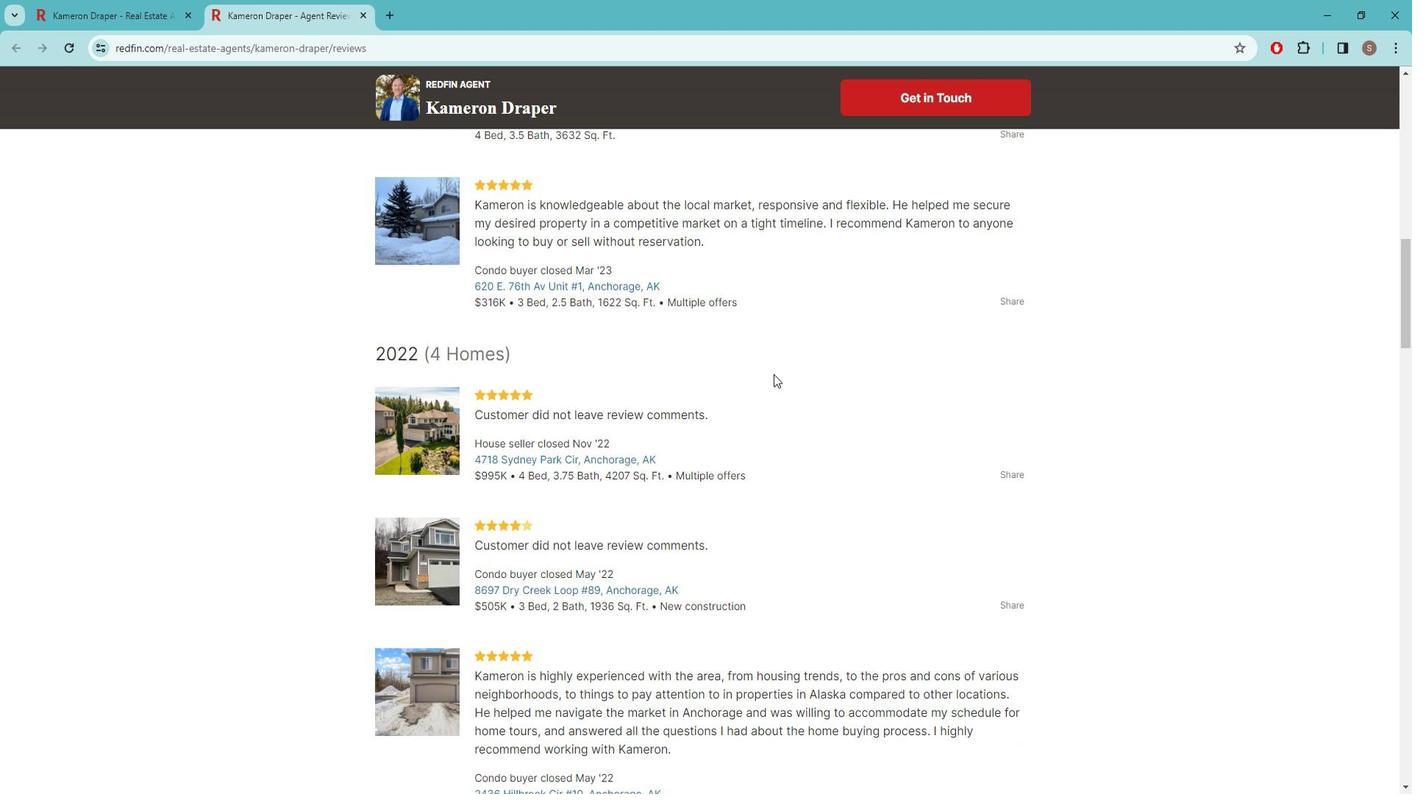 
Action: Mouse scrolled (783, 369) with delta (0, 0)
Screenshot: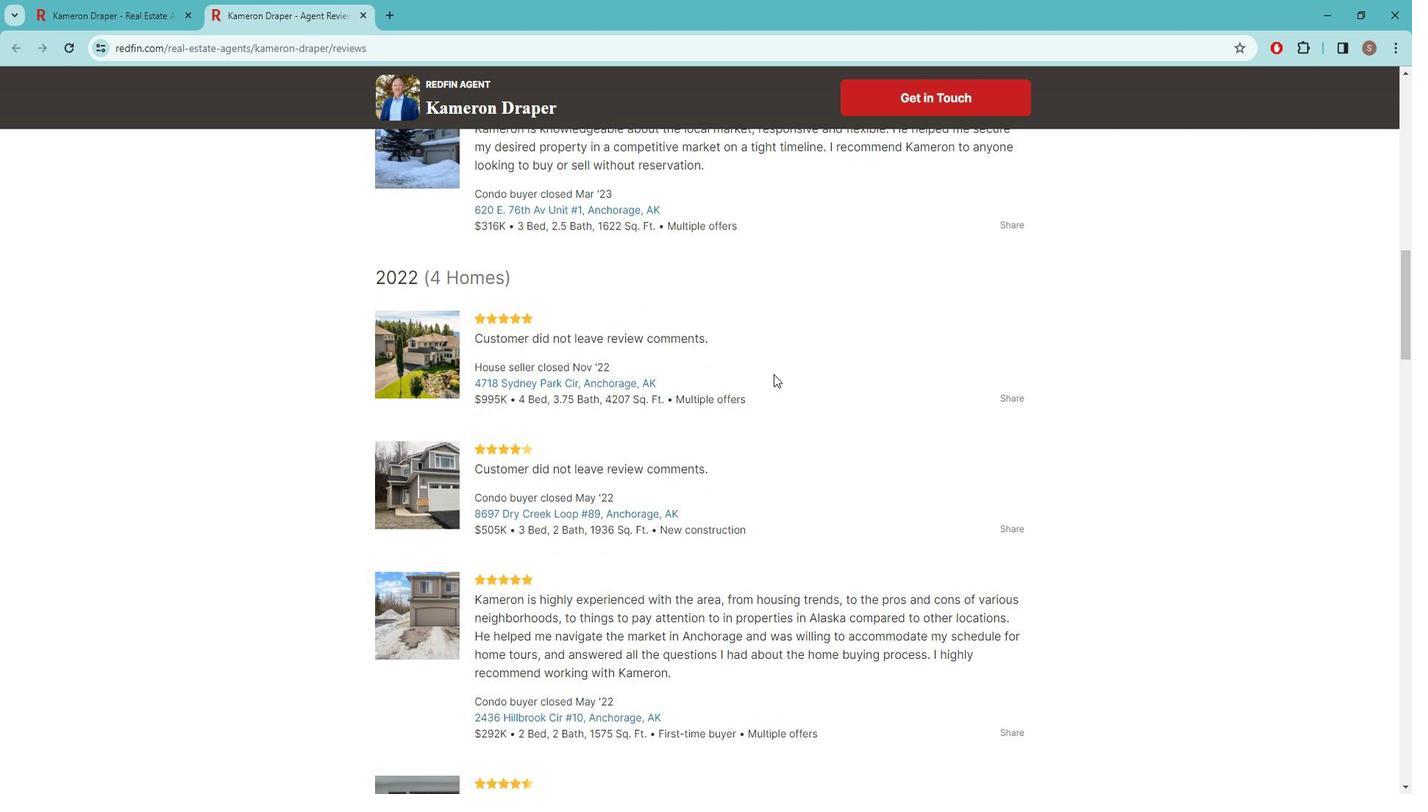 
Action: Mouse scrolled (783, 369) with delta (0, 0)
Screenshot: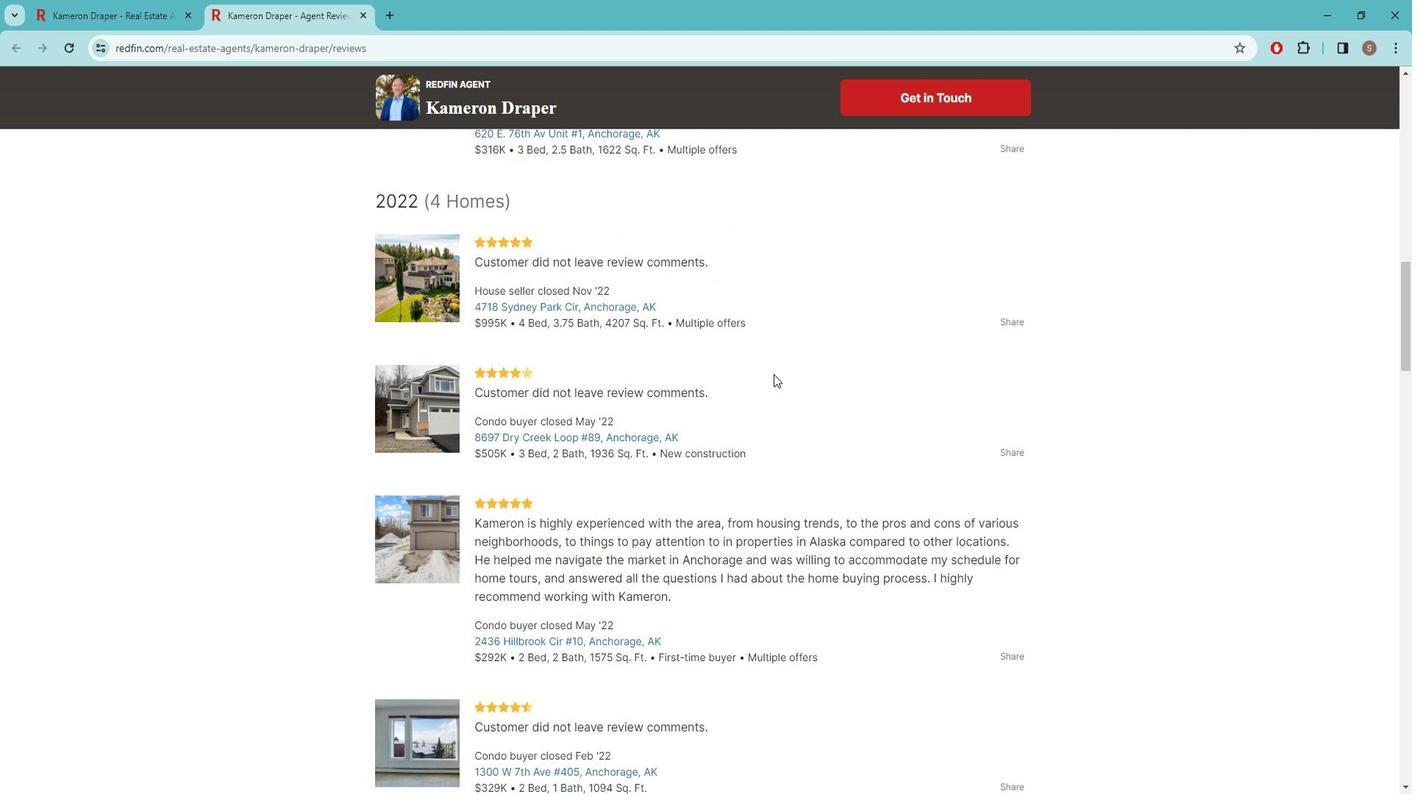 
Action: Mouse scrolled (783, 369) with delta (0, 0)
Screenshot: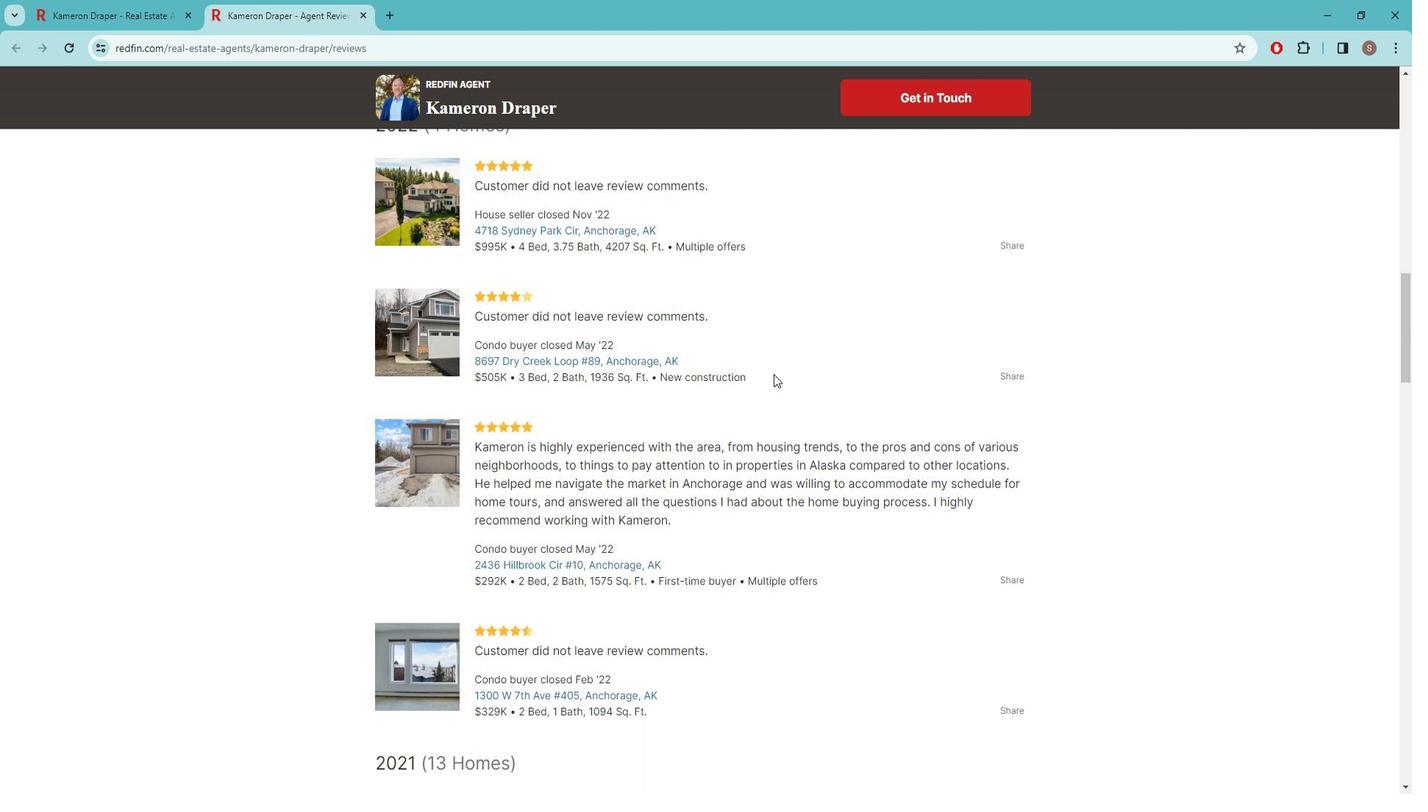 
Action: Mouse moved to (675, 420)
Screenshot: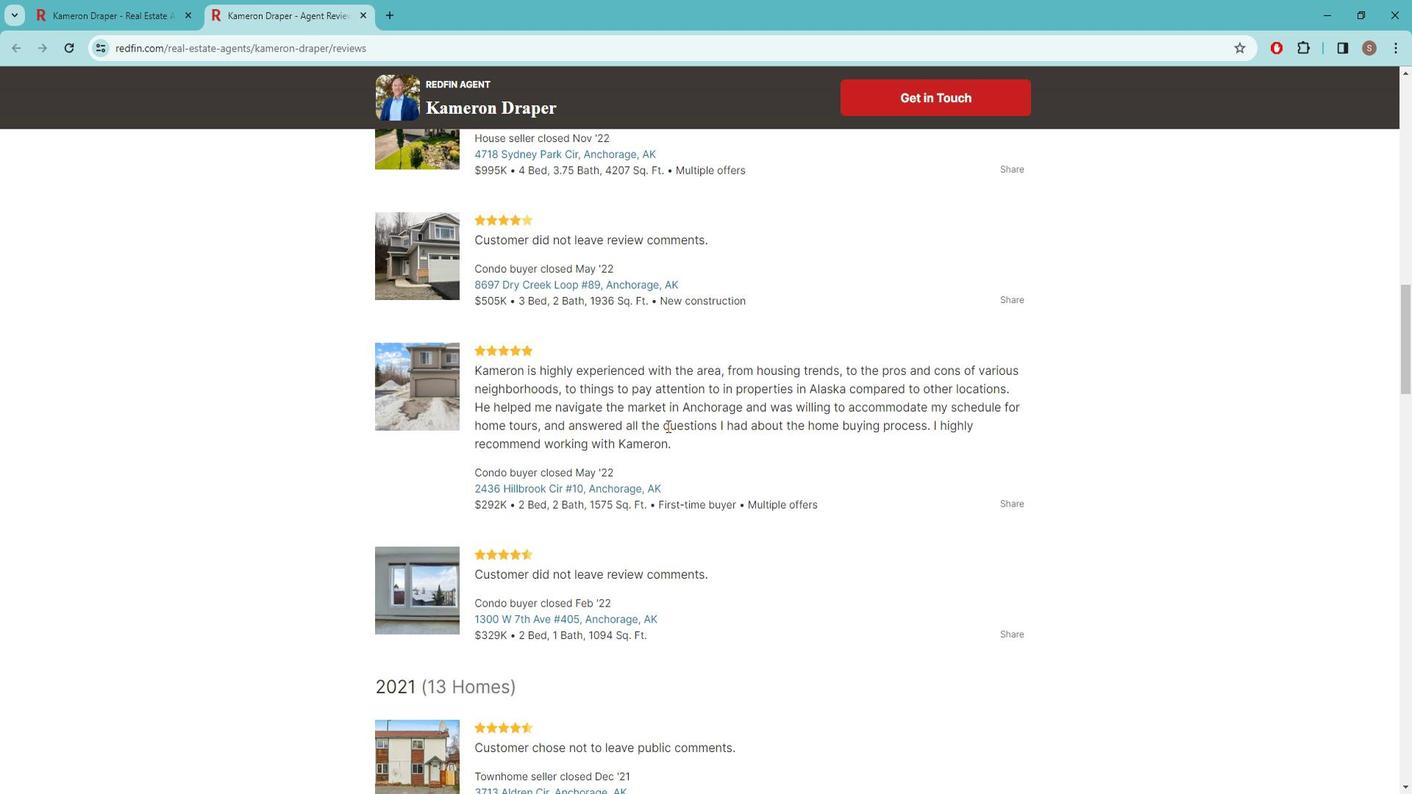 
Action: Mouse scrolled (675, 420) with delta (0, 0)
Screenshot: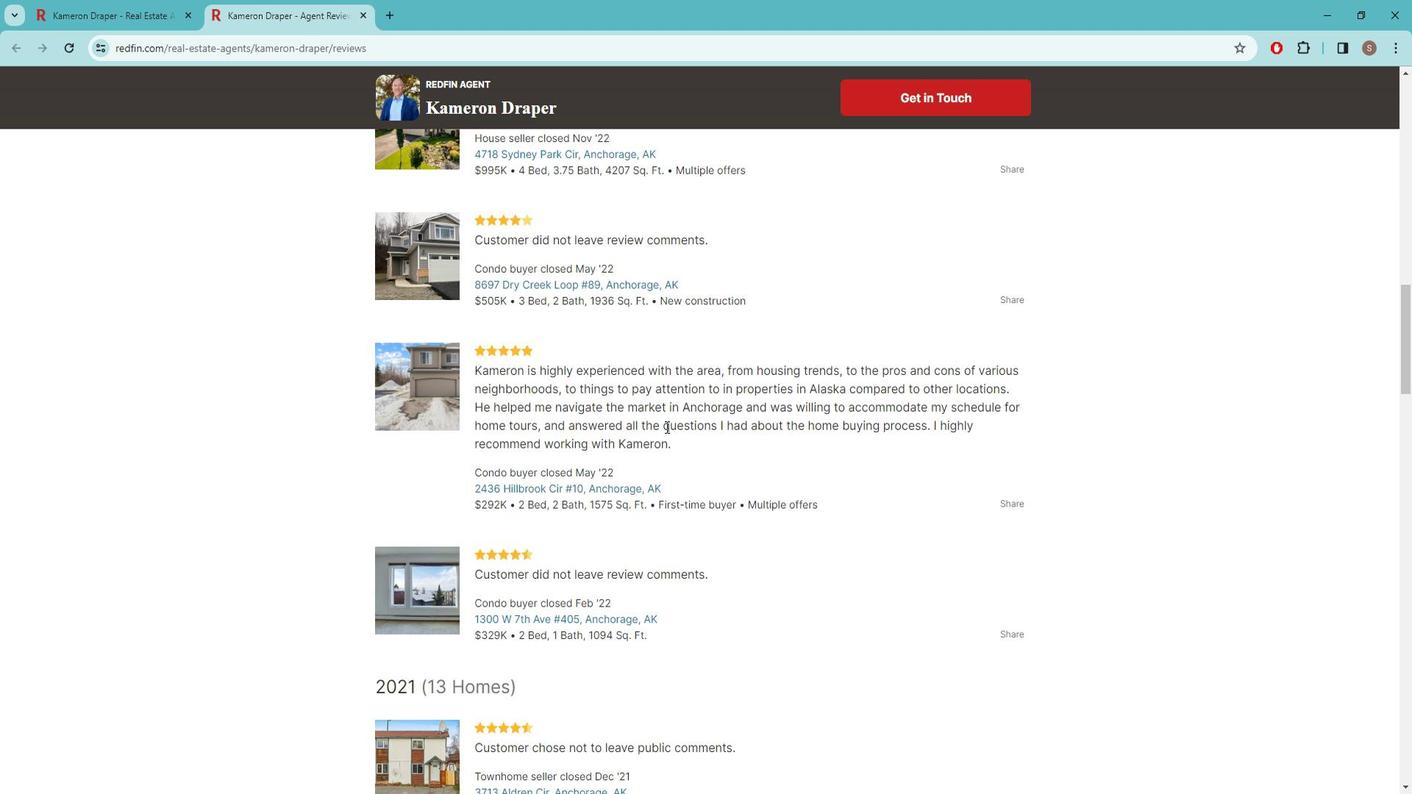 
Action: Mouse moved to (813, 422)
Screenshot: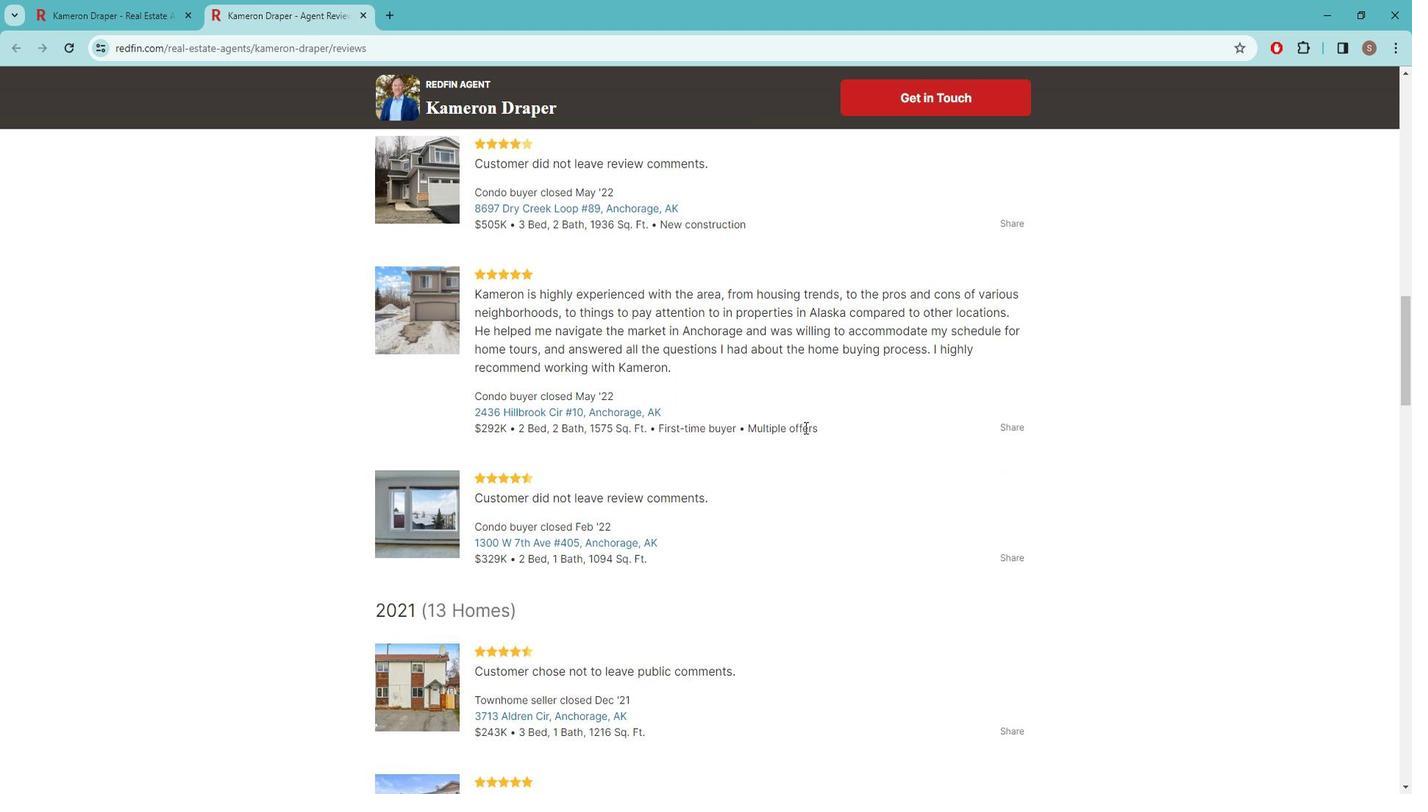 
Action: Mouse scrolled (813, 422) with delta (0, 0)
Screenshot: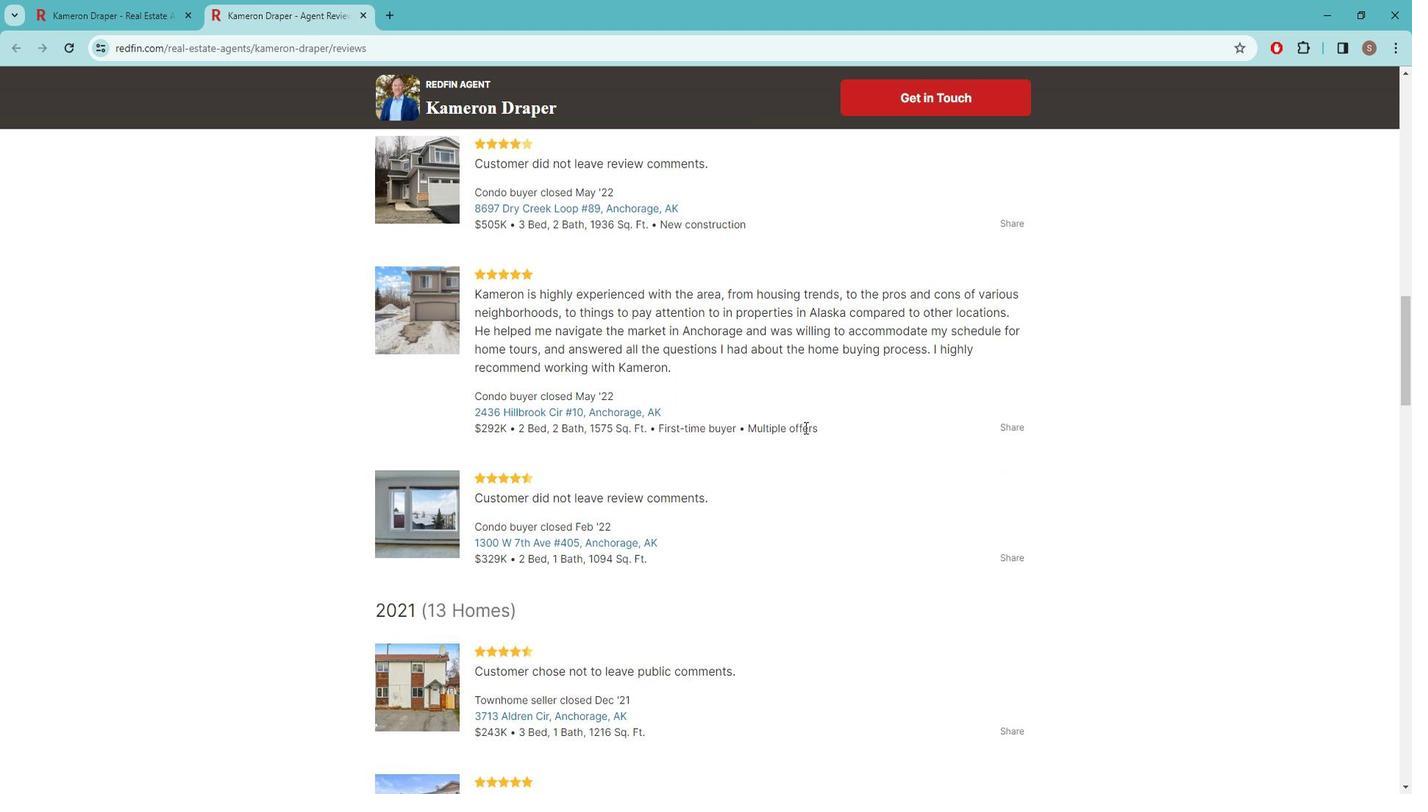 
Action: Mouse moved to (815, 441)
Screenshot: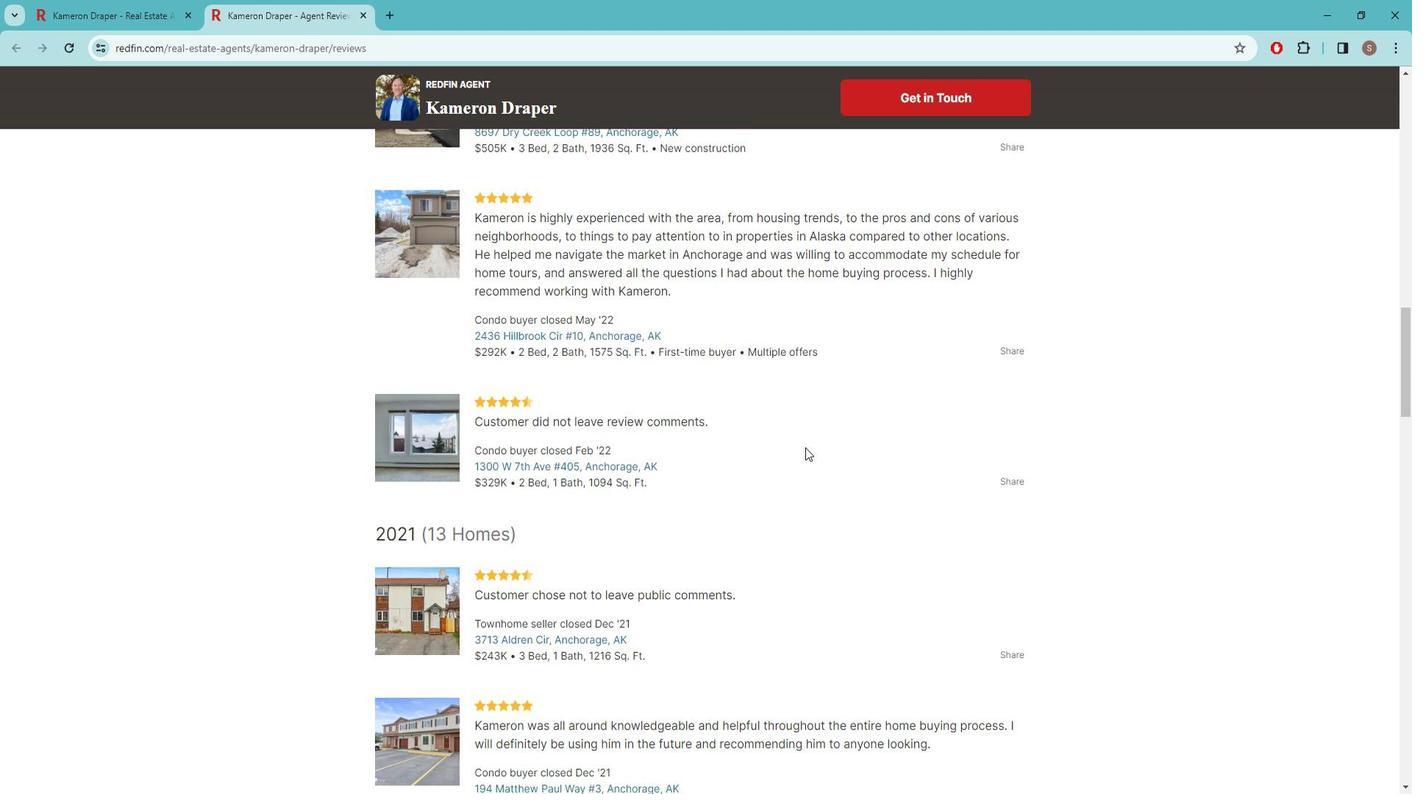 
Action: Mouse scrolled (815, 440) with delta (0, 0)
Screenshot: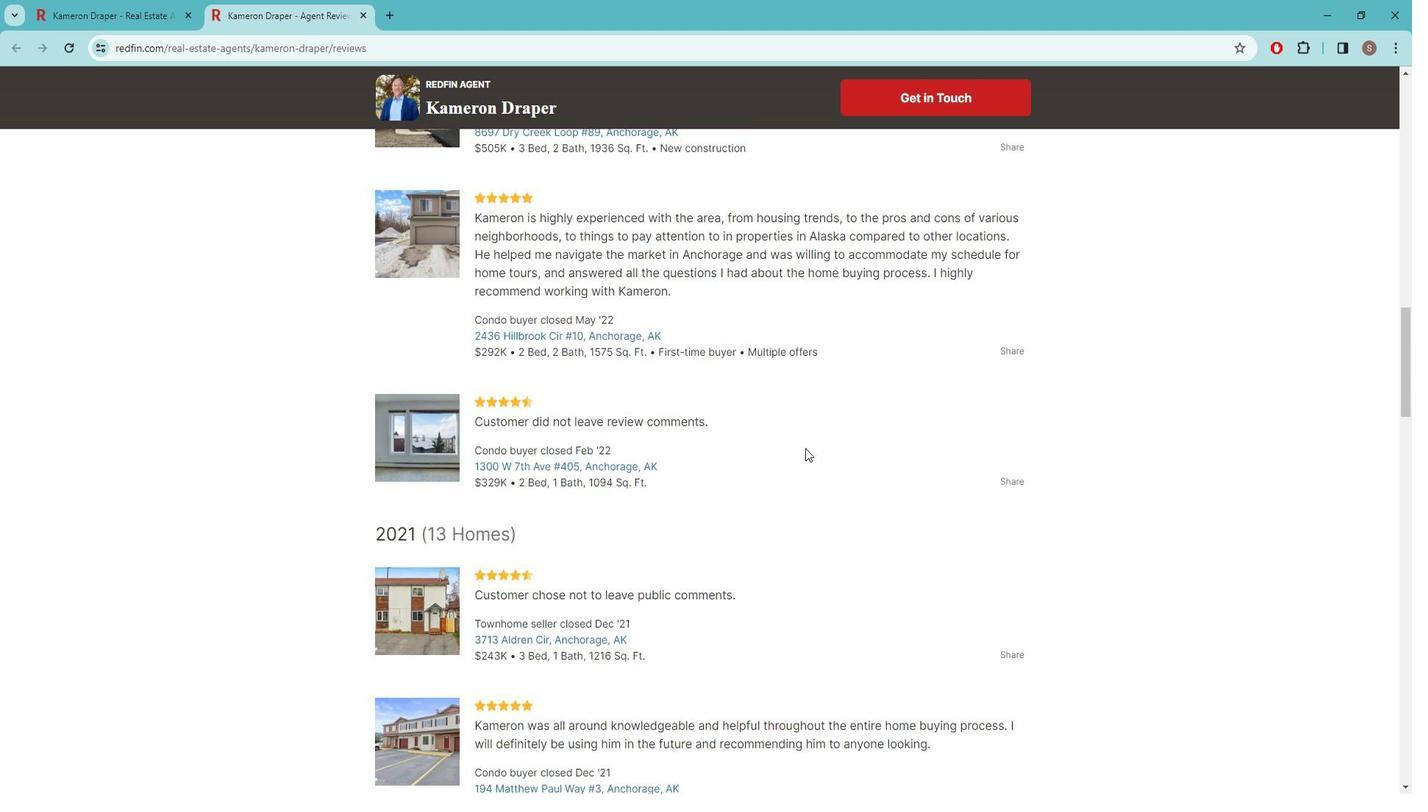 
Action: Mouse scrolled (815, 440) with delta (0, 0)
Screenshot: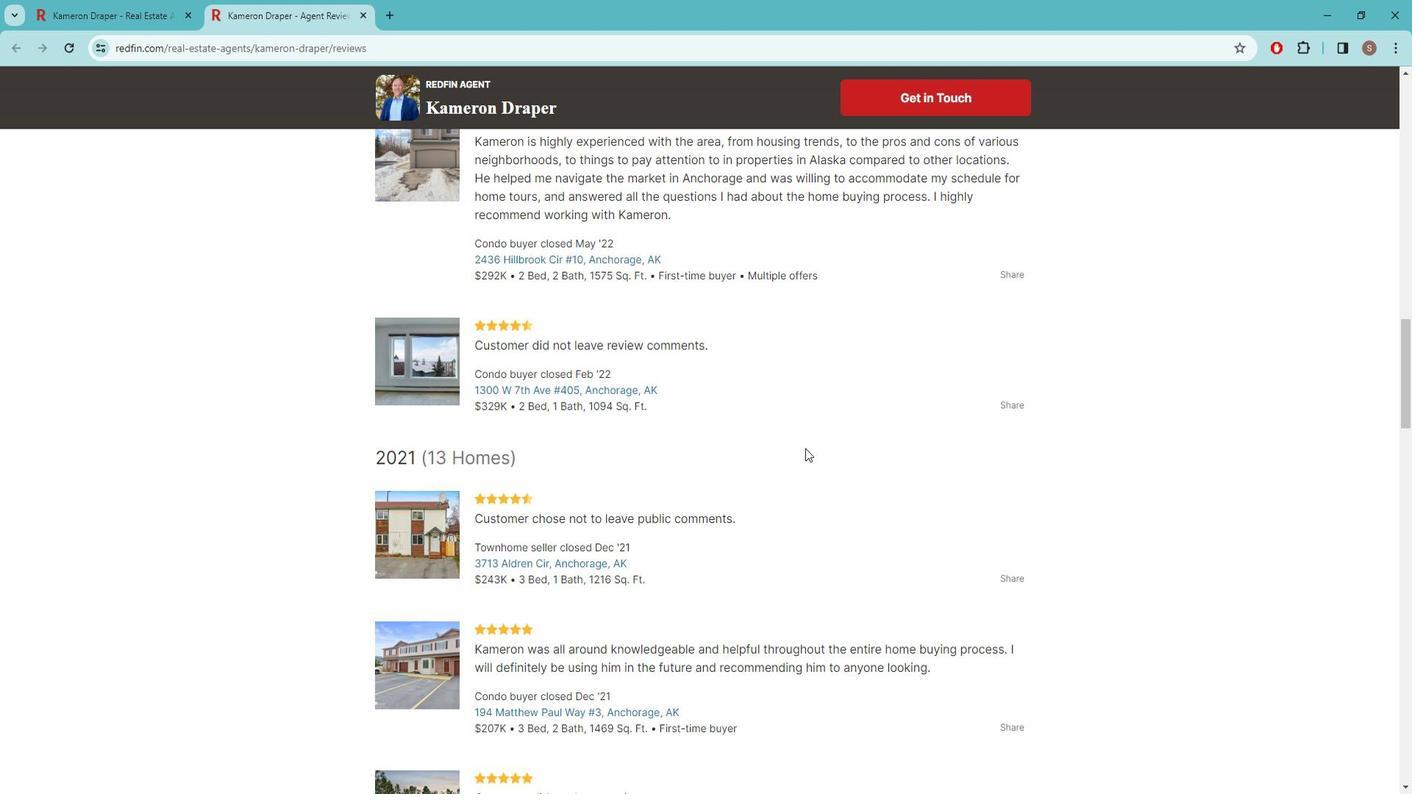 
Action: Mouse scrolled (815, 440) with delta (0, 0)
Screenshot: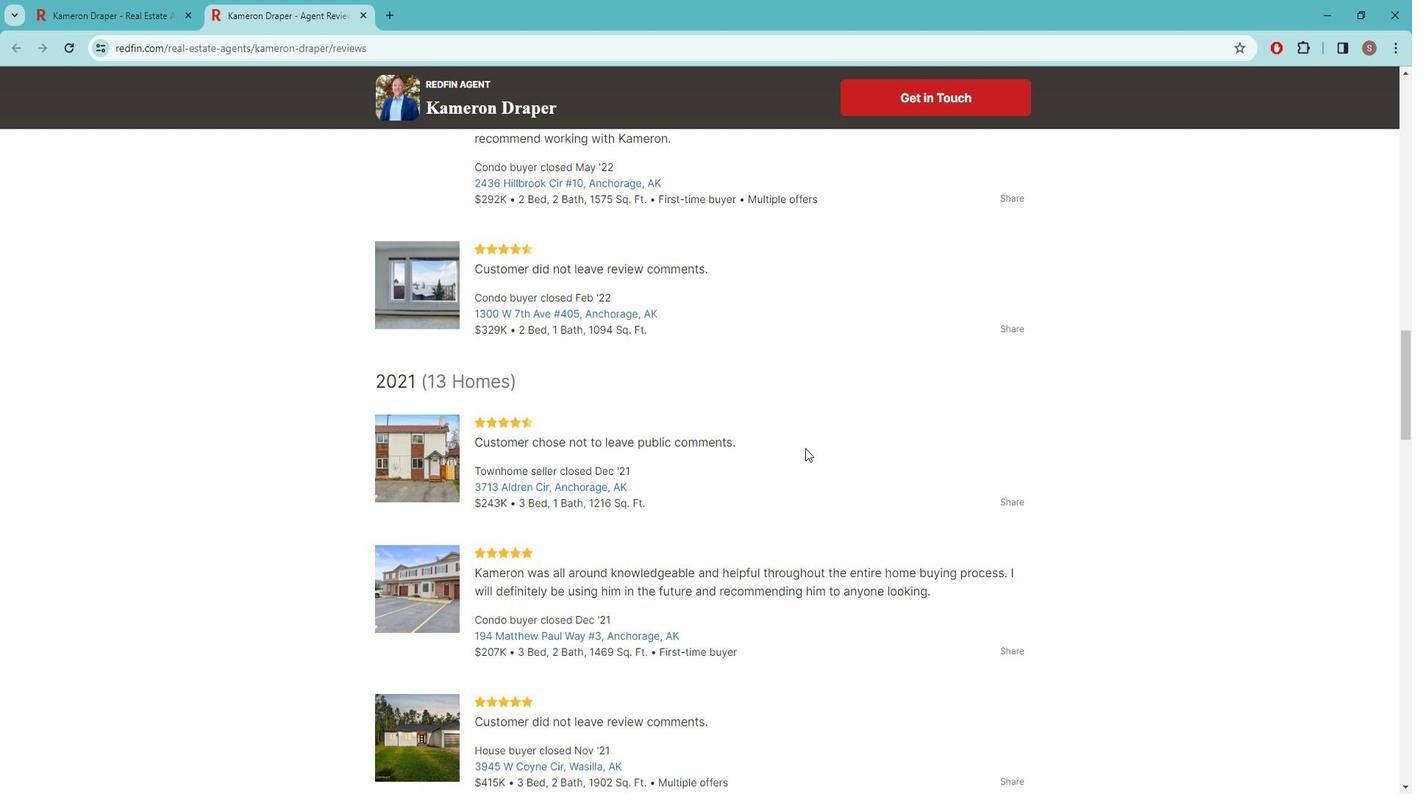 
Action: Mouse scrolled (815, 440) with delta (0, 0)
Screenshot: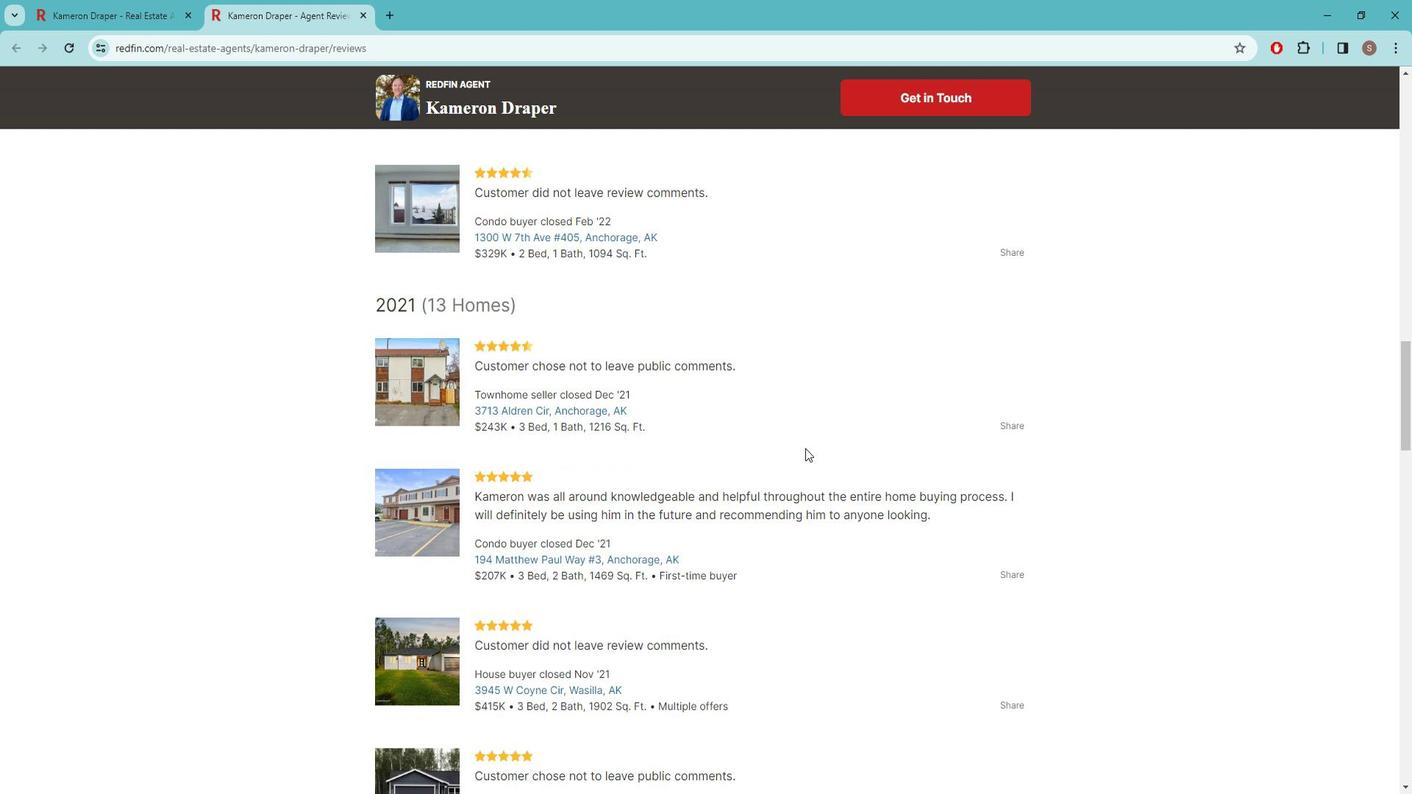
Action: Mouse scrolled (815, 440) with delta (0, 0)
Screenshot: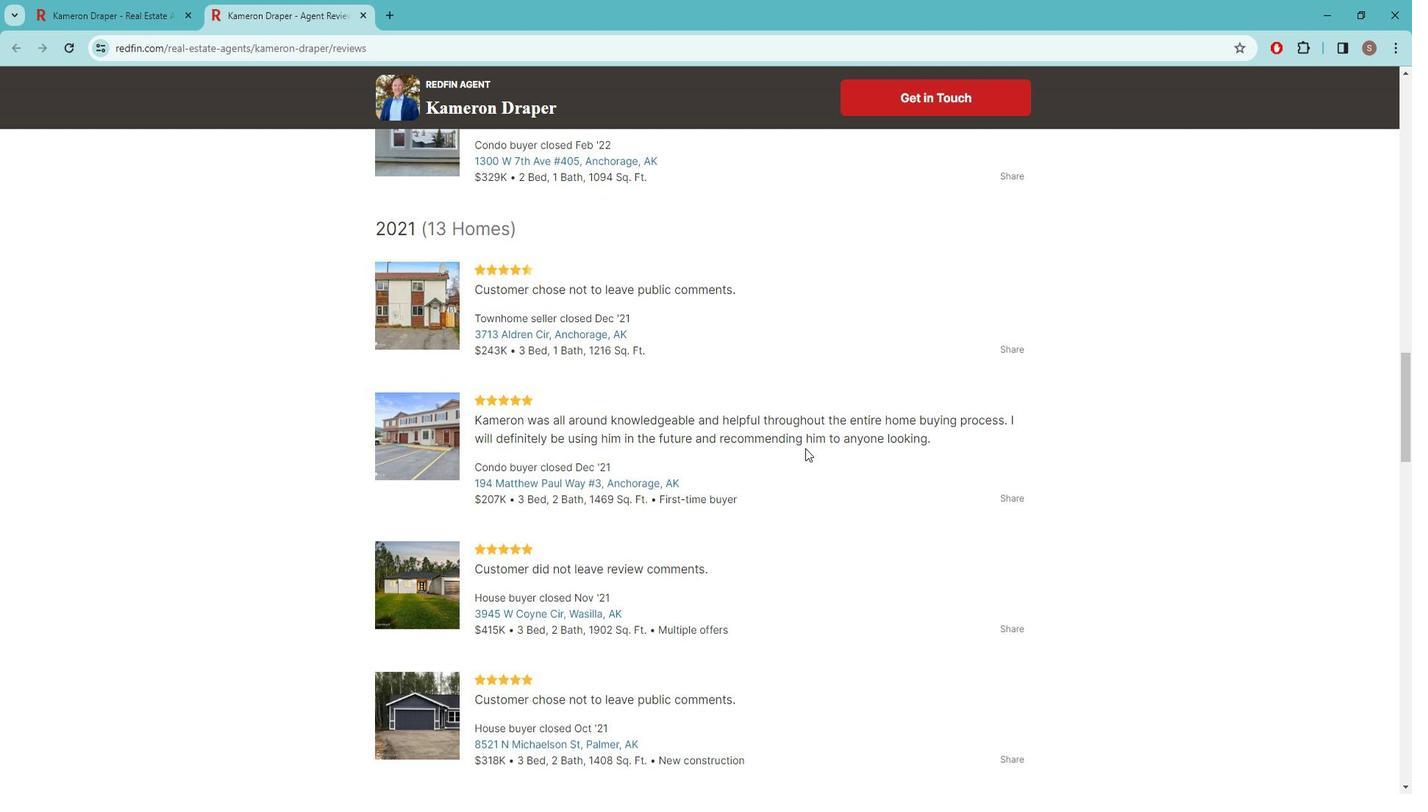 
Action: Mouse scrolled (815, 440) with delta (0, 0)
Screenshot: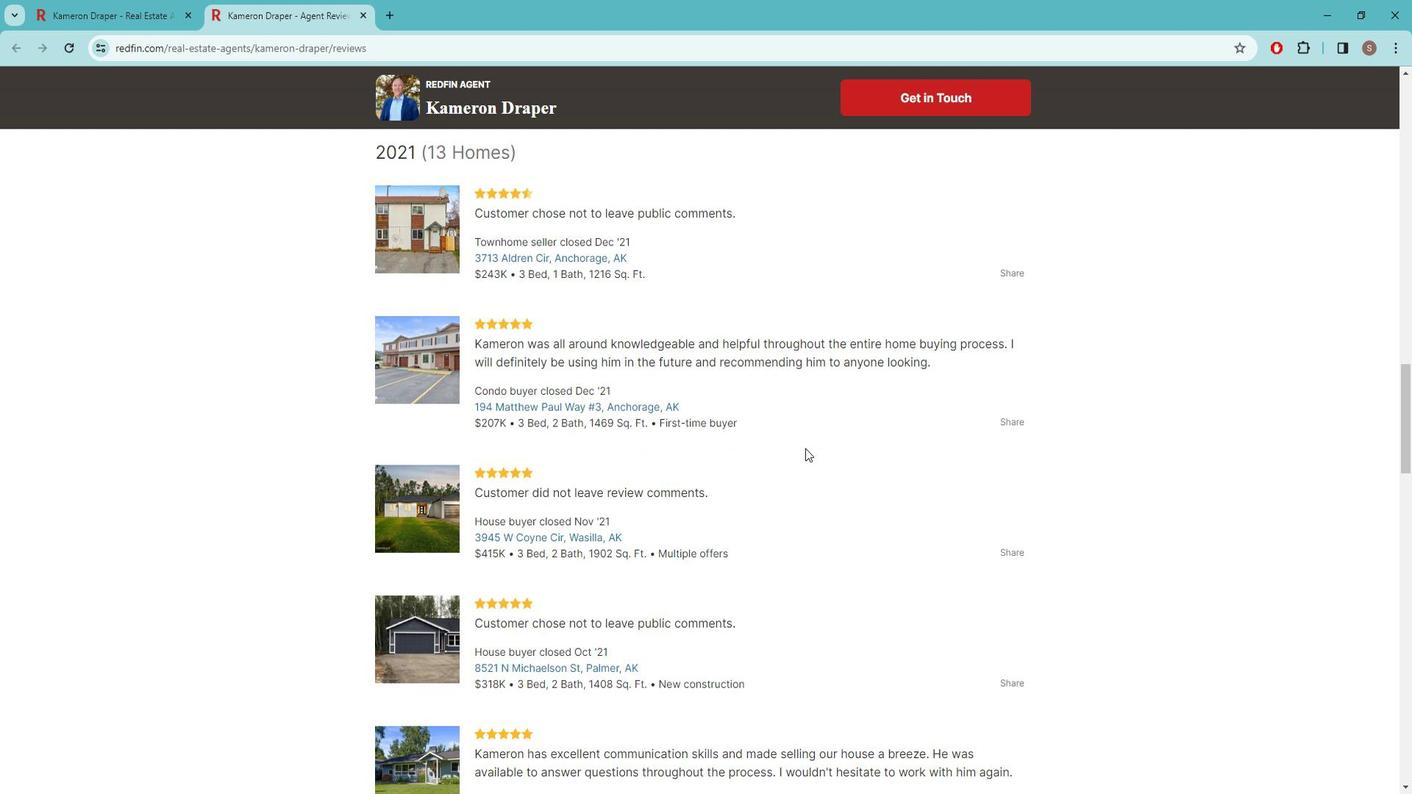 
Action: Mouse scrolled (815, 440) with delta (0, 0)
Screenshot: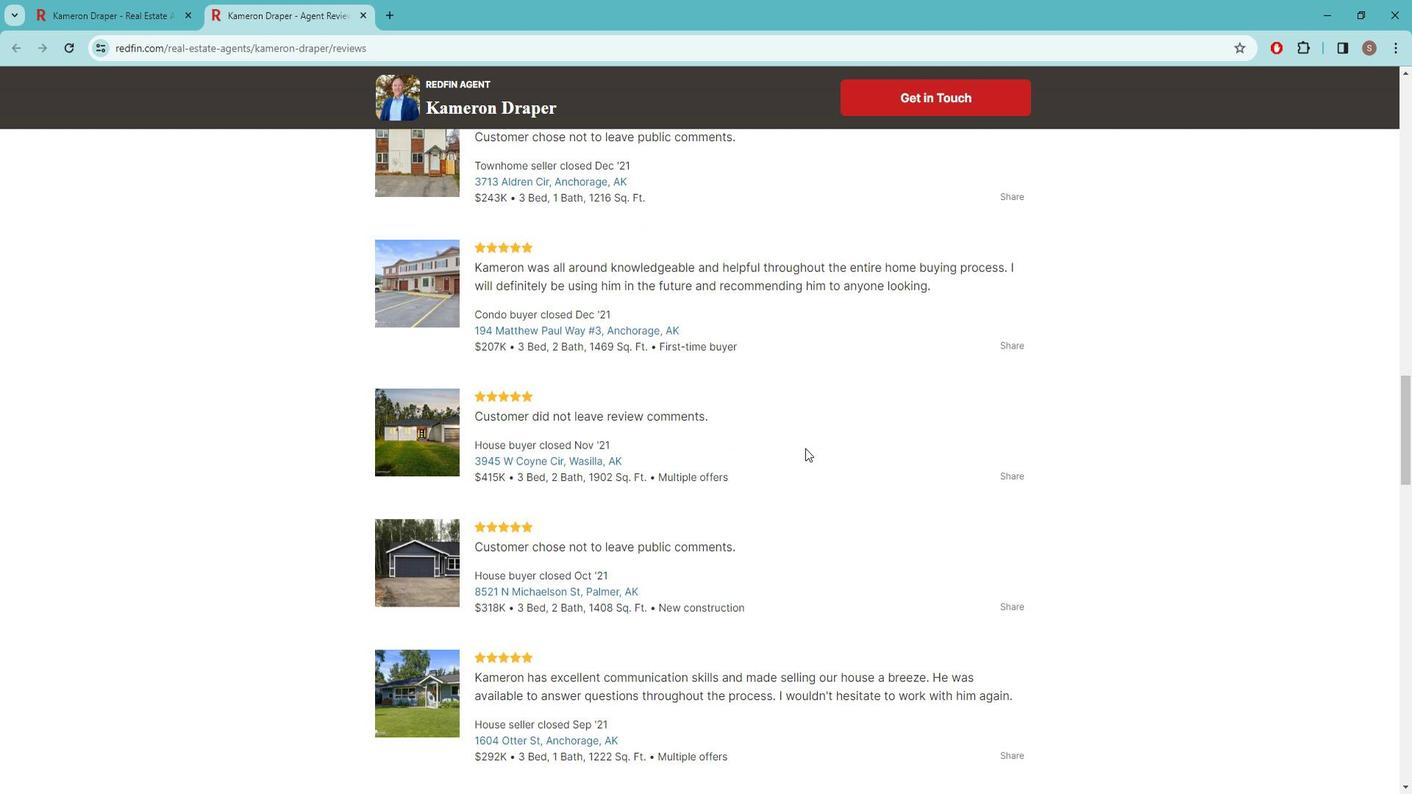 
Action: Mouse scrolled (815, 440) with delta (0, 0)
Screenshot: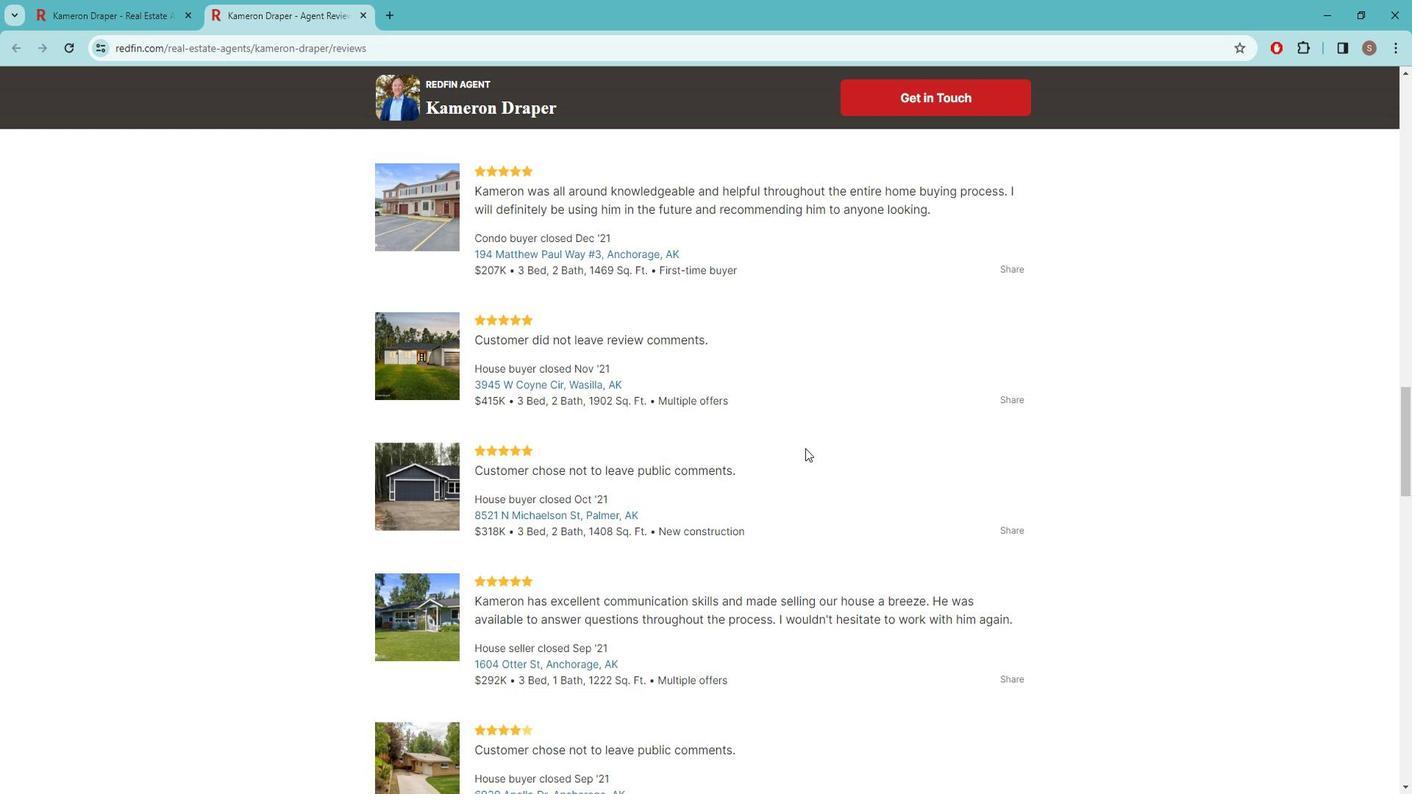
Action: Mouse scrolled (815, 440) with delta (0, 0)
Screenshot: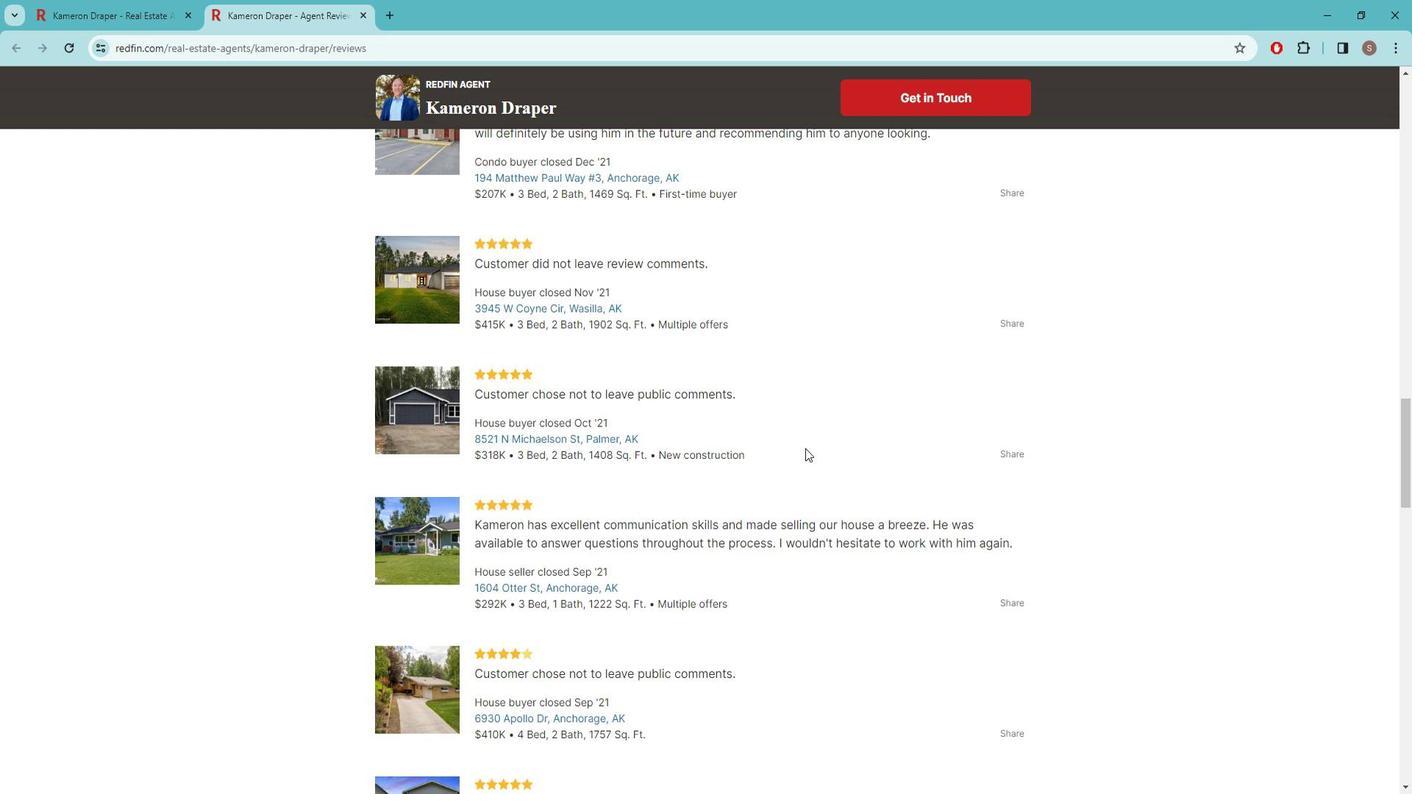 
Action: Mouse scrolled (815, 440) with delta (0, 0)
Screenshot: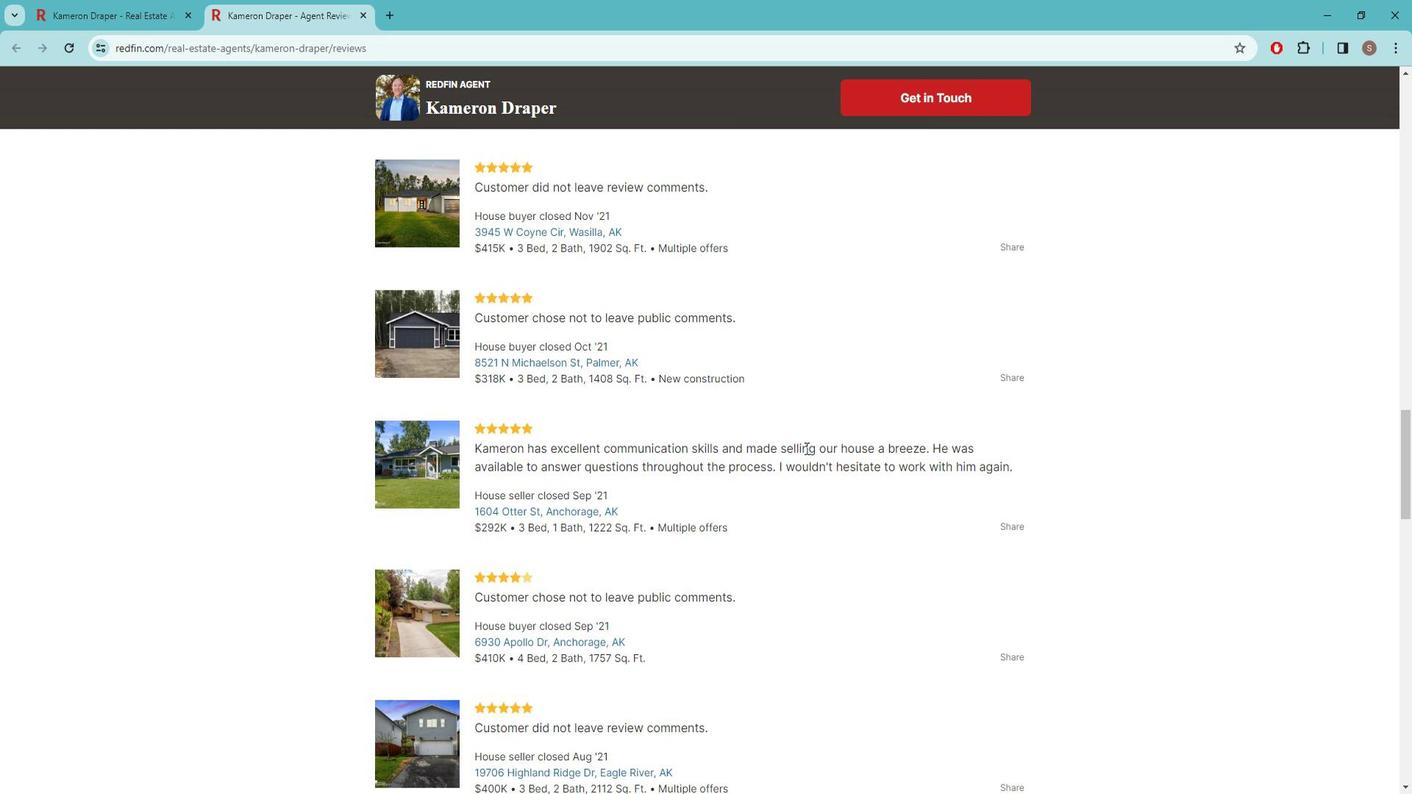 
Action: Mouse scrolled (815, 440) with delta (0, 0)
Screenshot: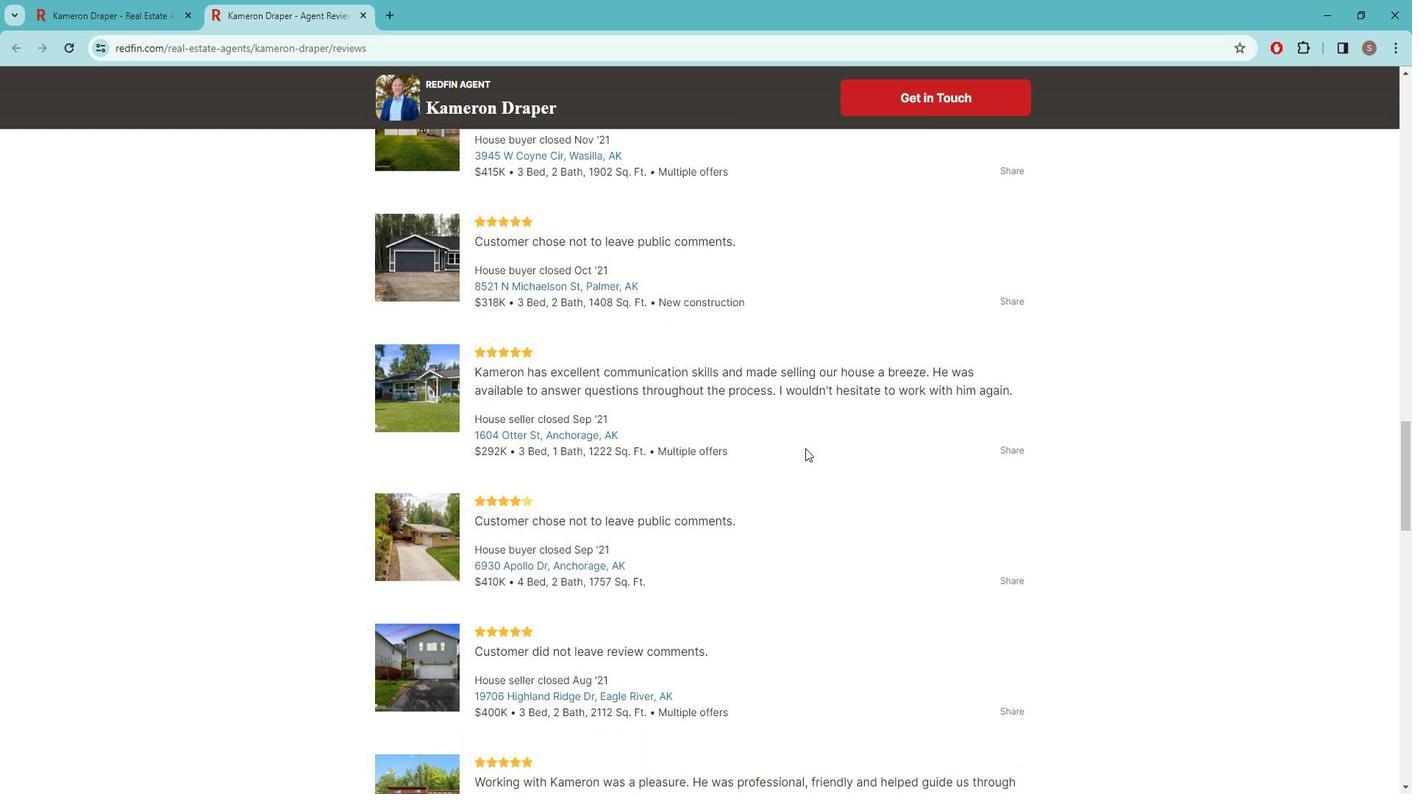 
Action: Mouse scrolled (815, 440) with delta (0, 0)
Screenshot: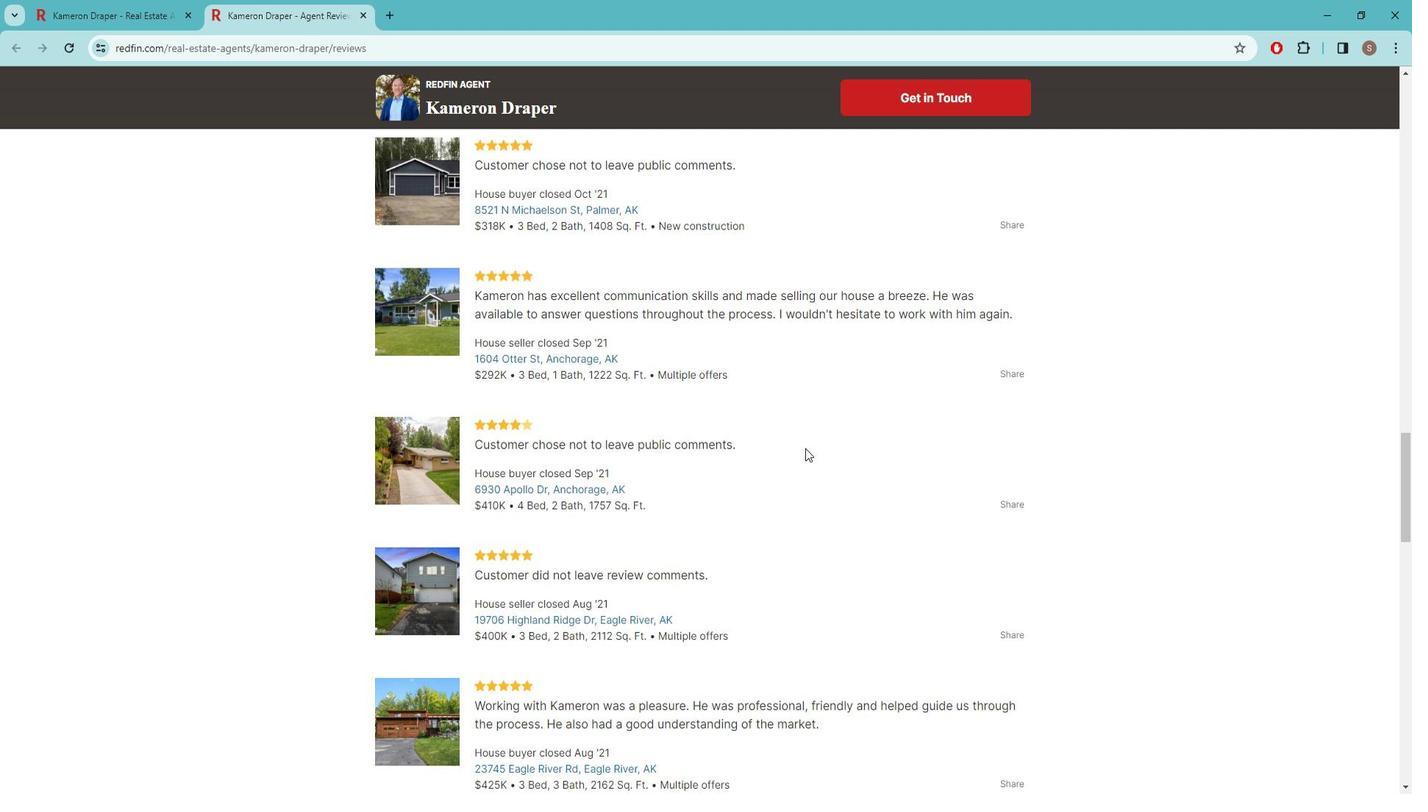 
Action: Mouse scrolled (815, 440) with delta (0, 0)
Screenshot: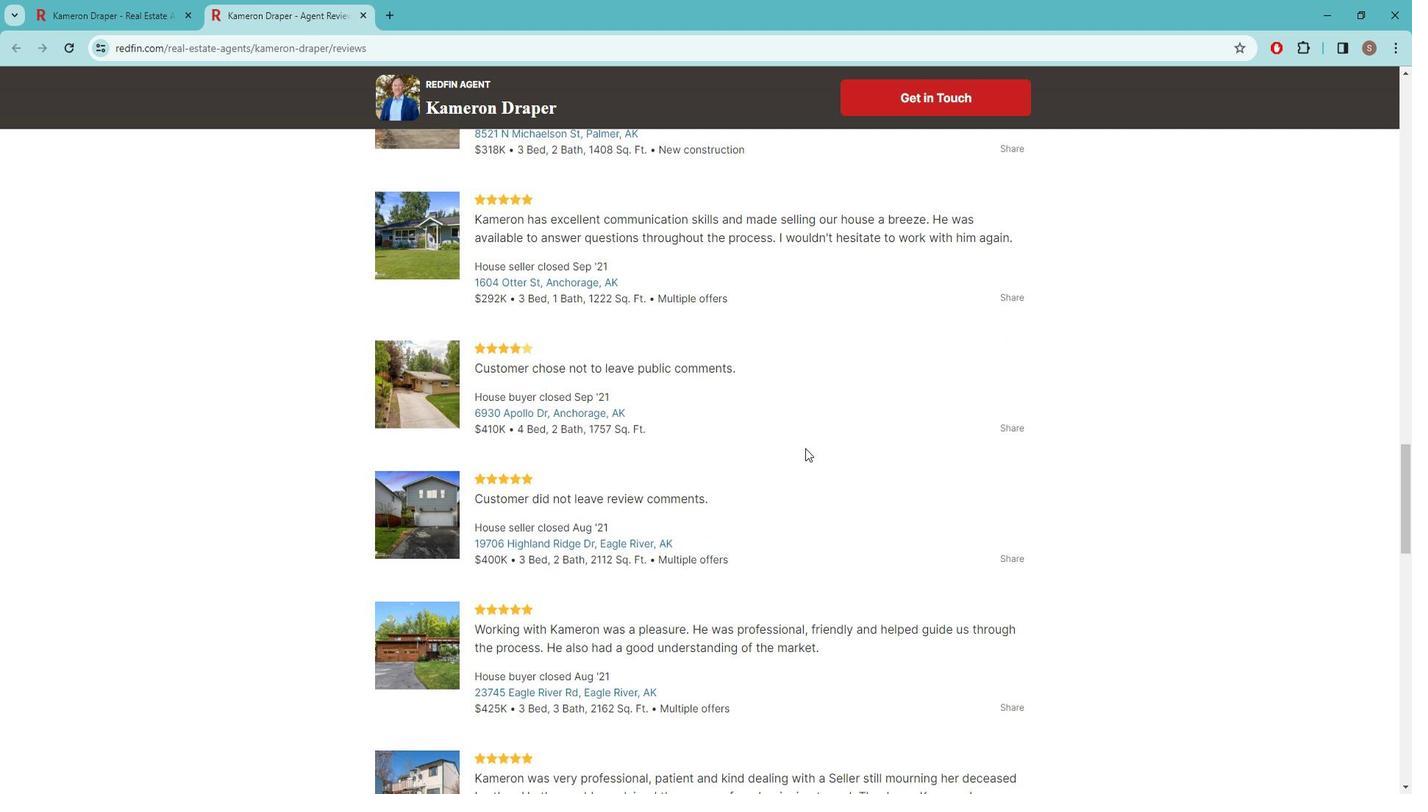 
Action: Mouse scrolled (815, 440) with delta (0, 0)
Screenshot: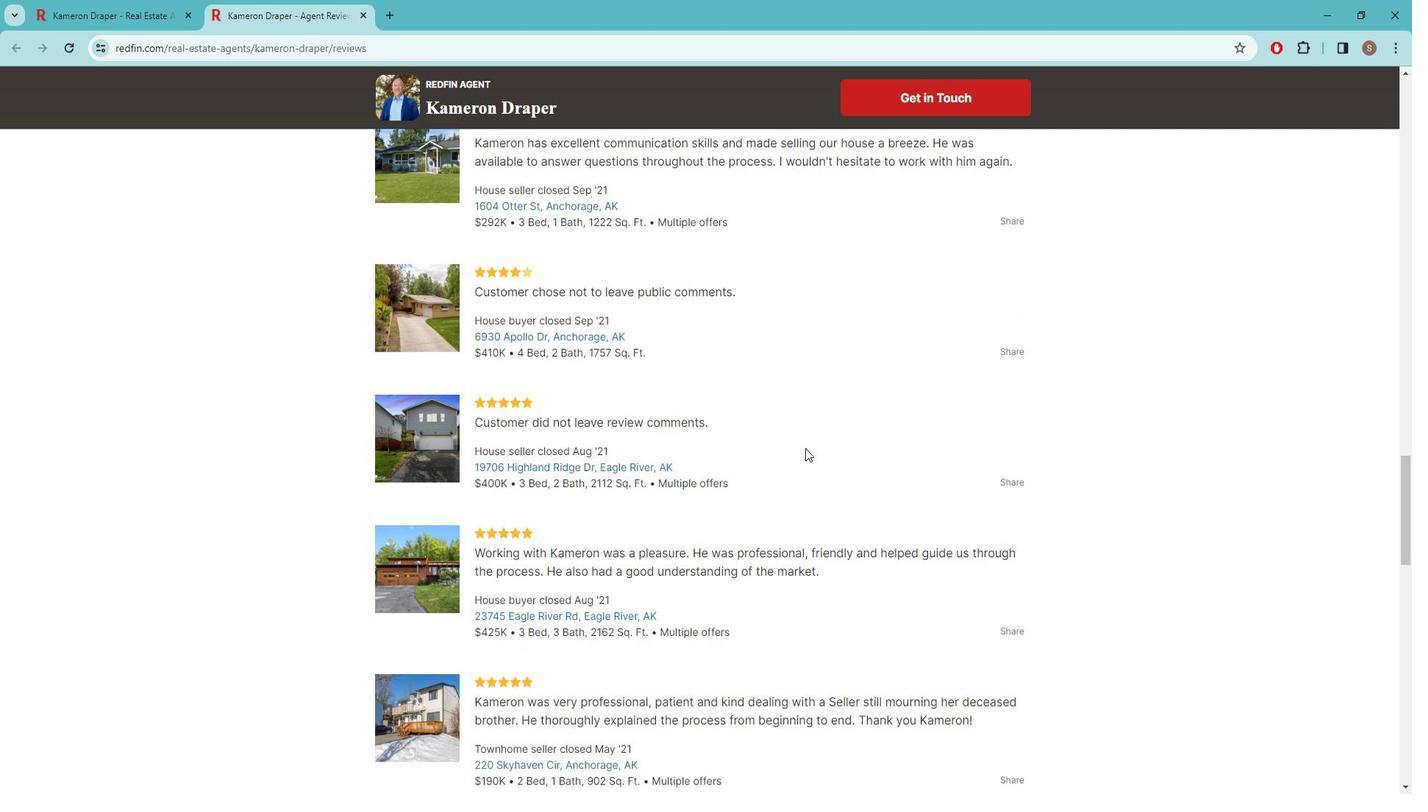 
Action: Mouse moved to (815, 441)
Screenshot: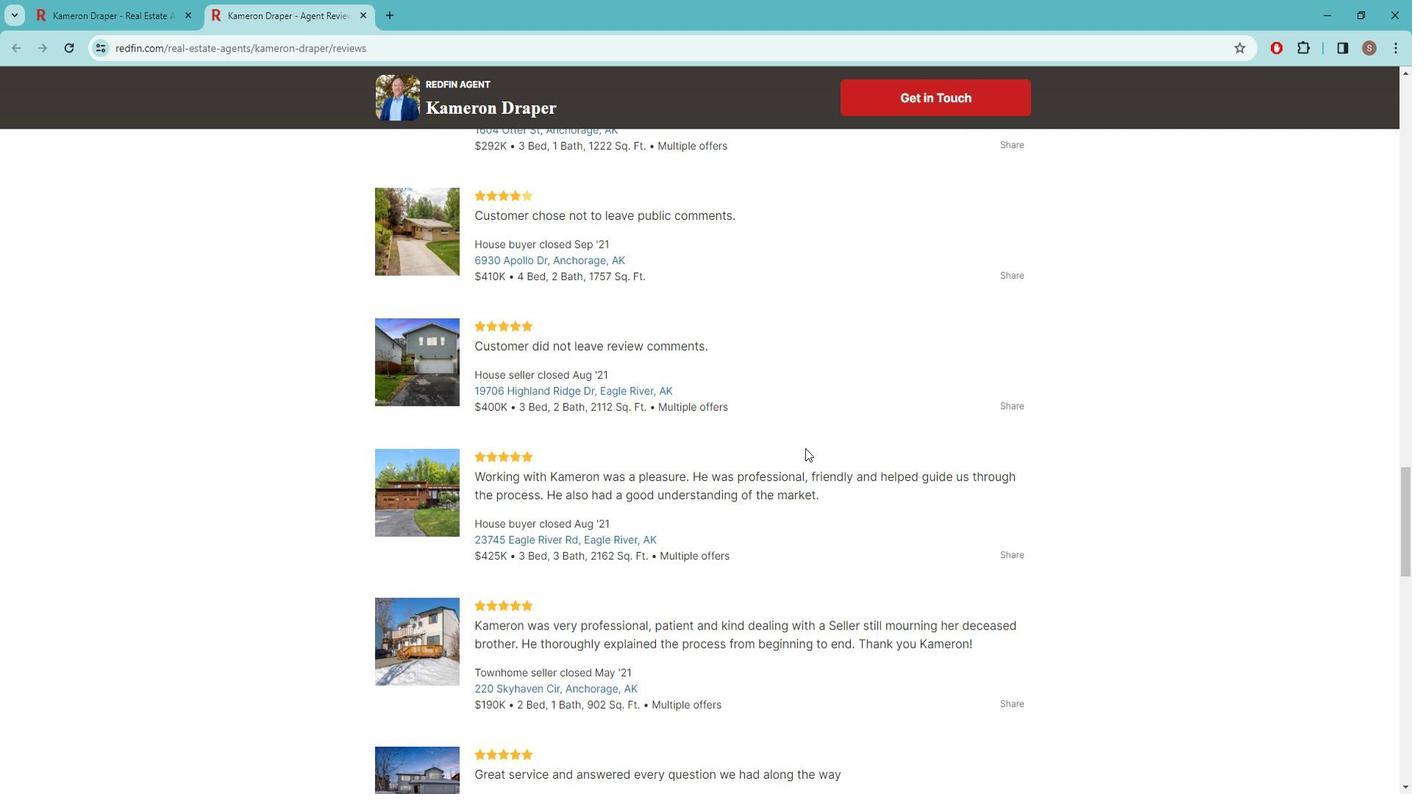 
Action: Mouse scrolled (815, 440) with delta (0, 0)
Screenshot: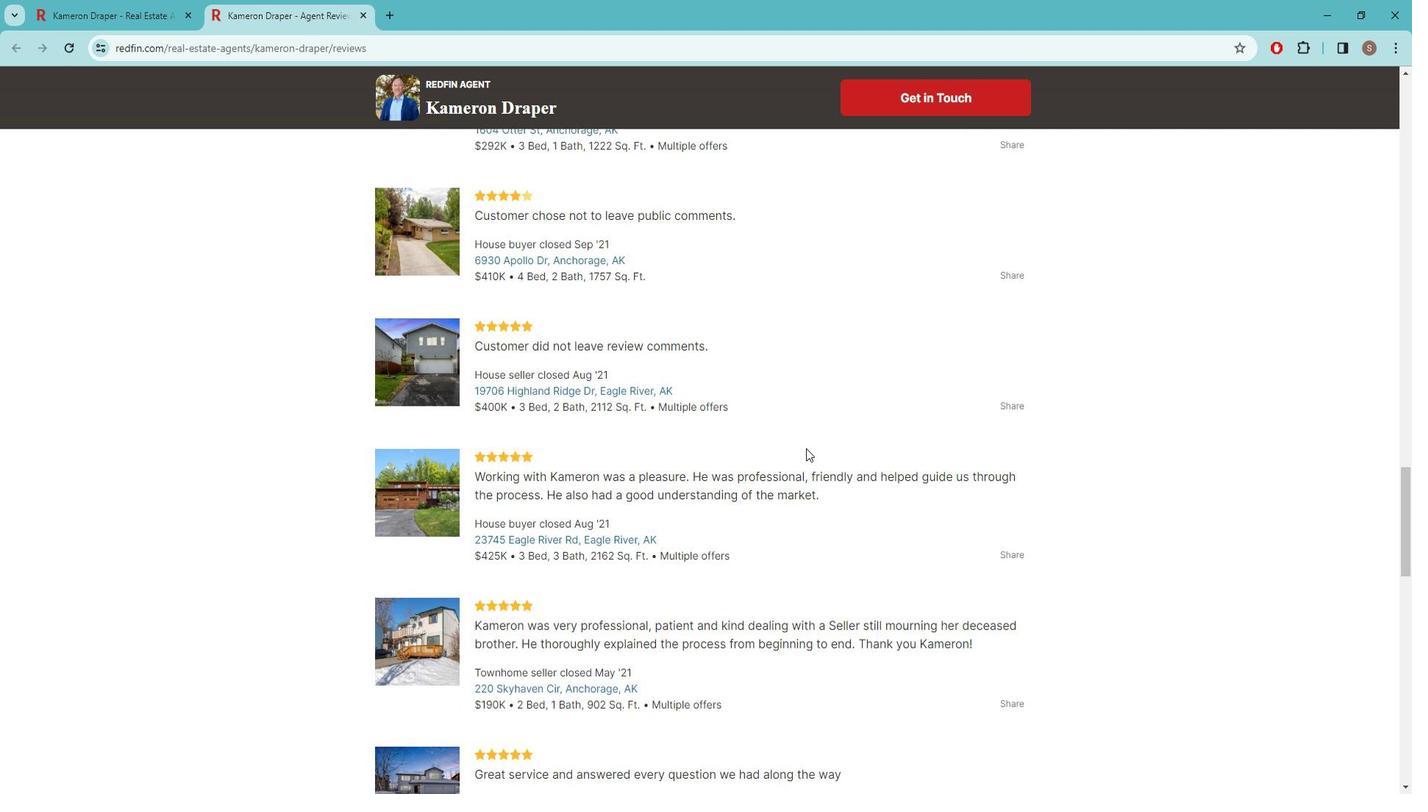 
Action: Mouse scrolled (815, 440) with delta (0, 0)
Screenshot: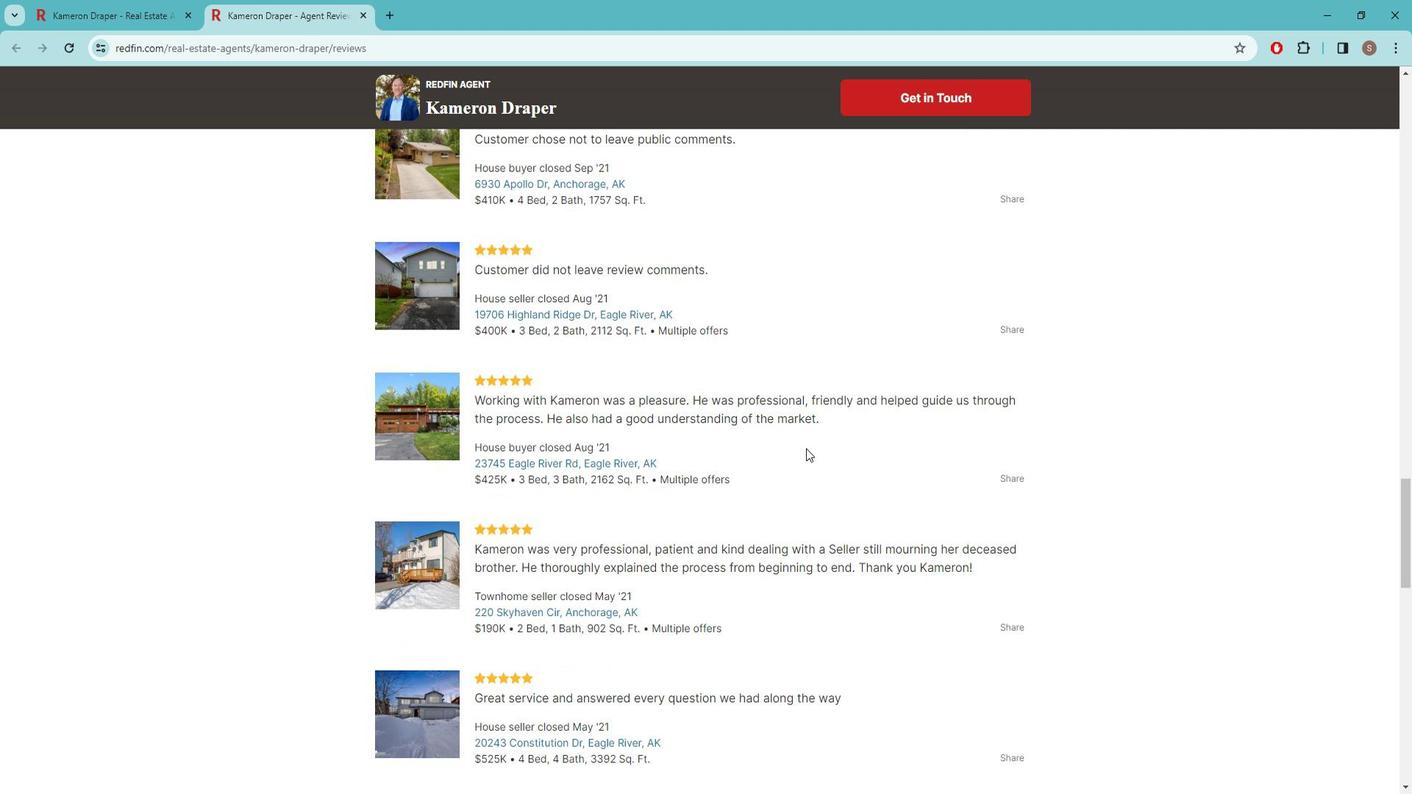 
Action: Mouse scrolled (815, 440) with delta (0, 0)
Screenshot: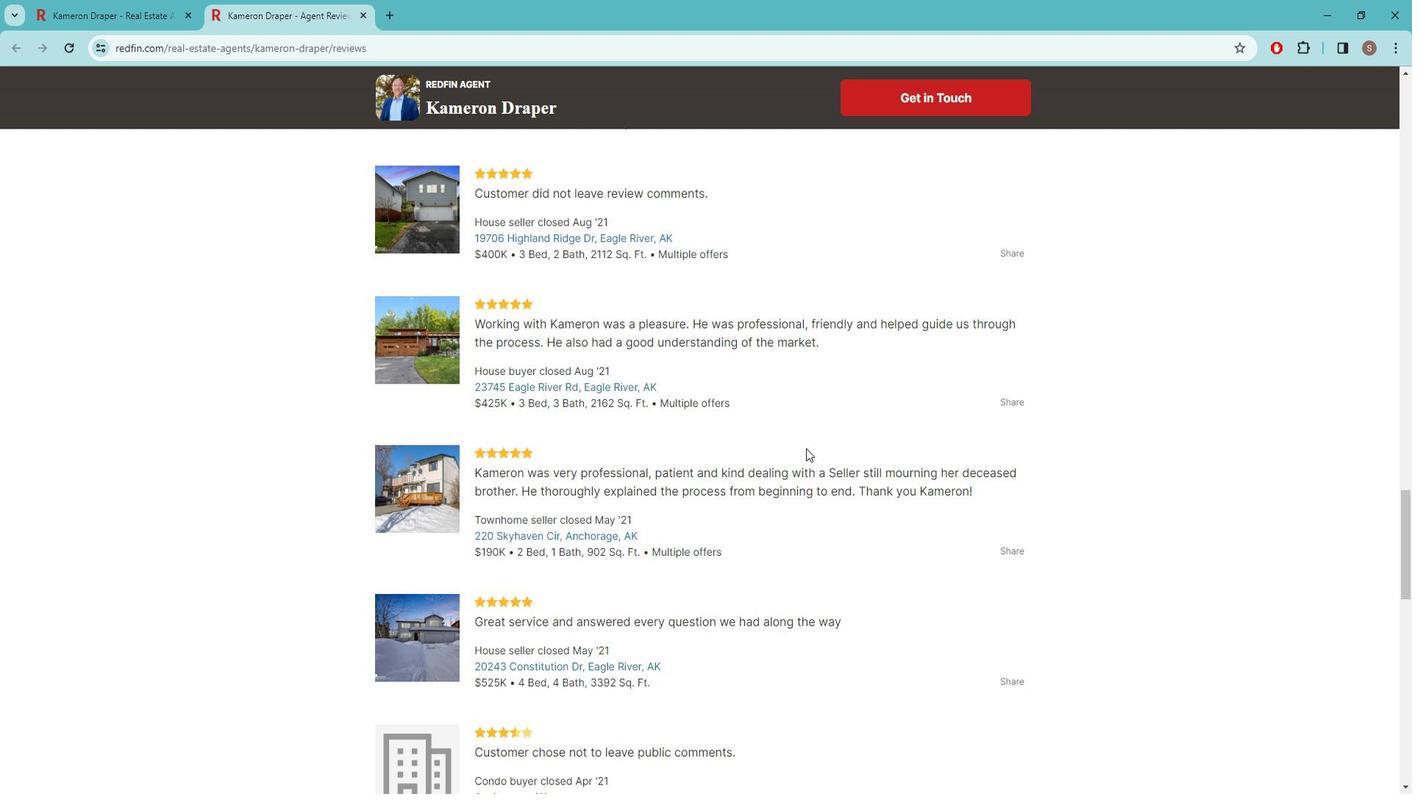 
Action: Mouse scrolled (815, 440) with delta (0, 0)
Screenshot: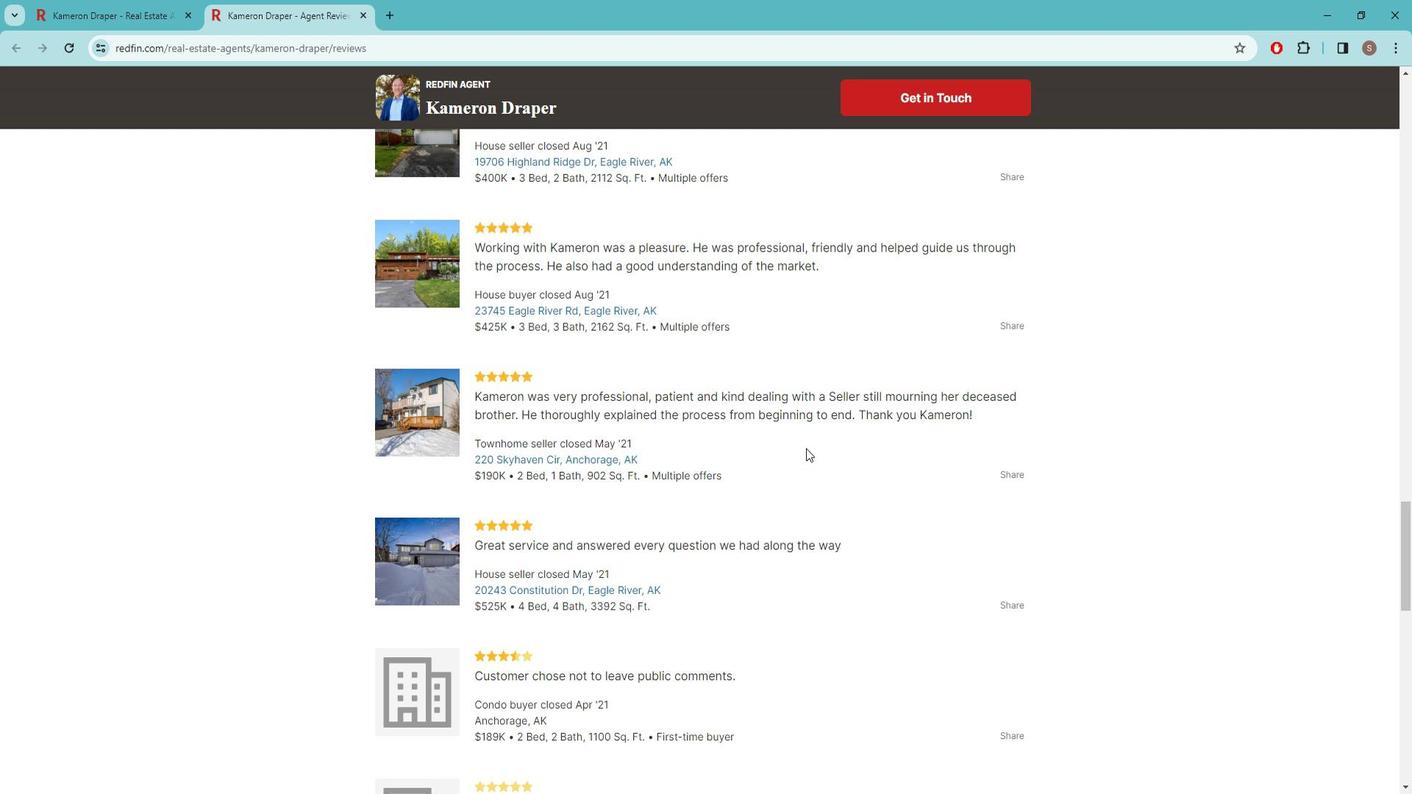 
Action: Mouse moved to (845, 239)
Screenshot: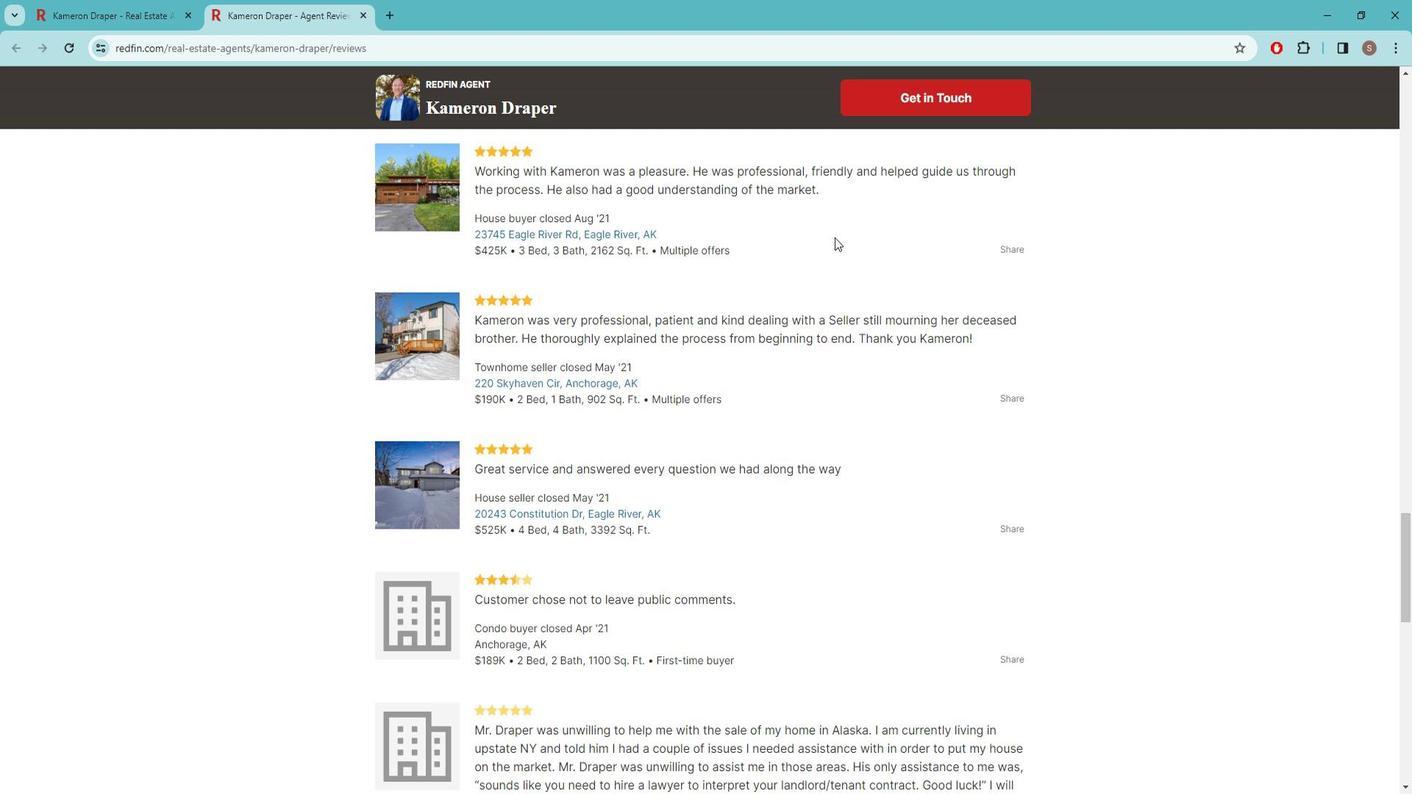 
Action: Mouse scrolled (845, 238) with delta (0, 0)
Screenshot: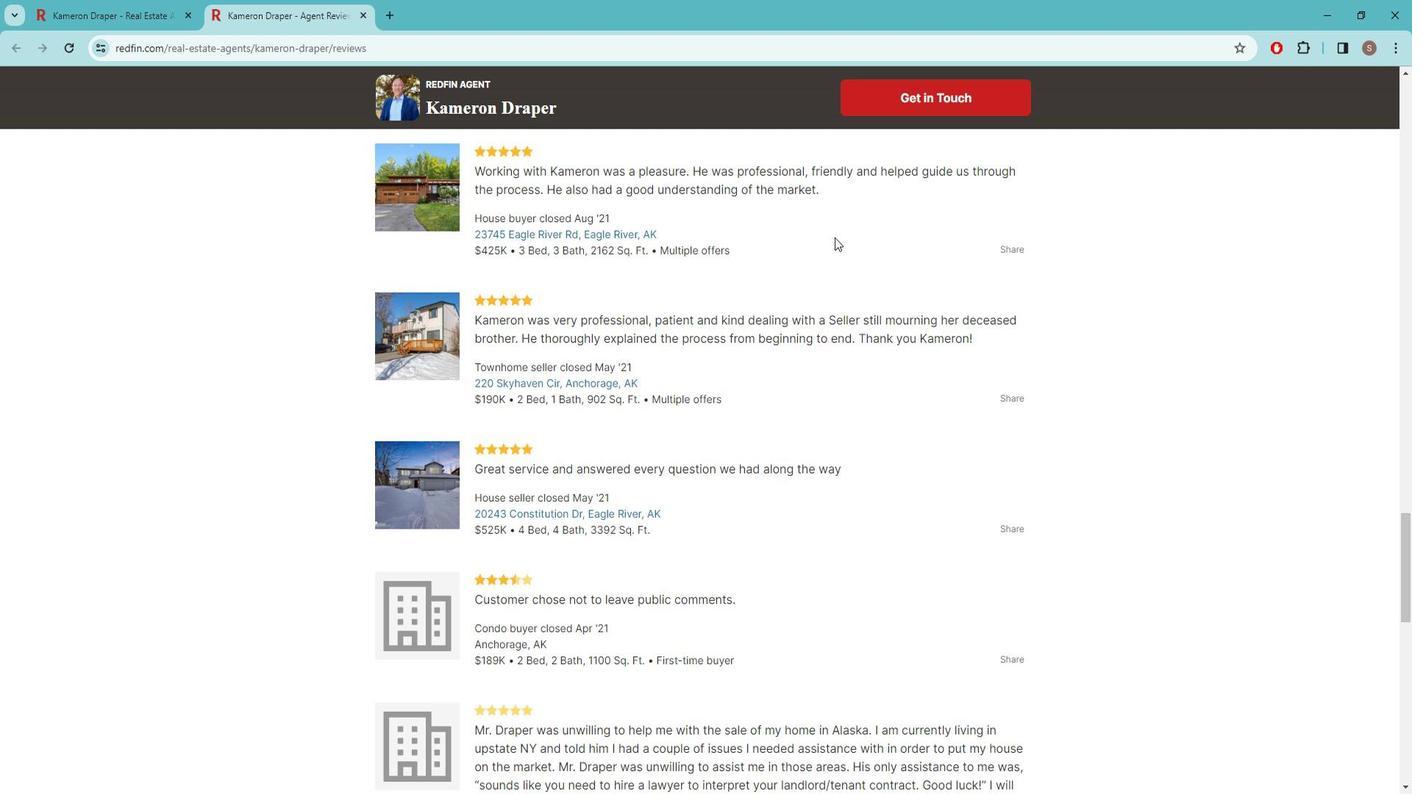
Action: Mouse moved to (849, 239)
Screenshot: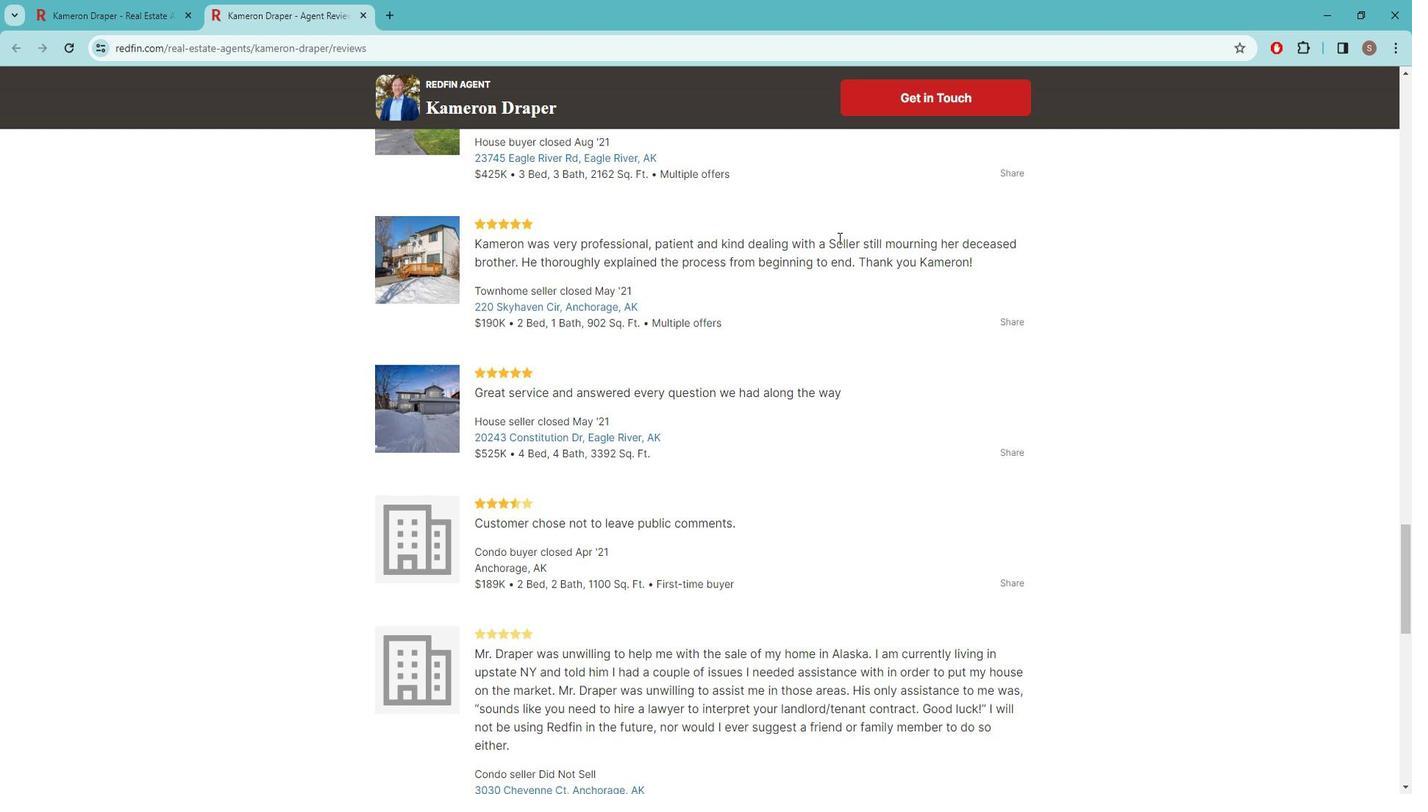 
Action: Mouse scrolled (849, 238) with delta (0, 0)
Screenshot: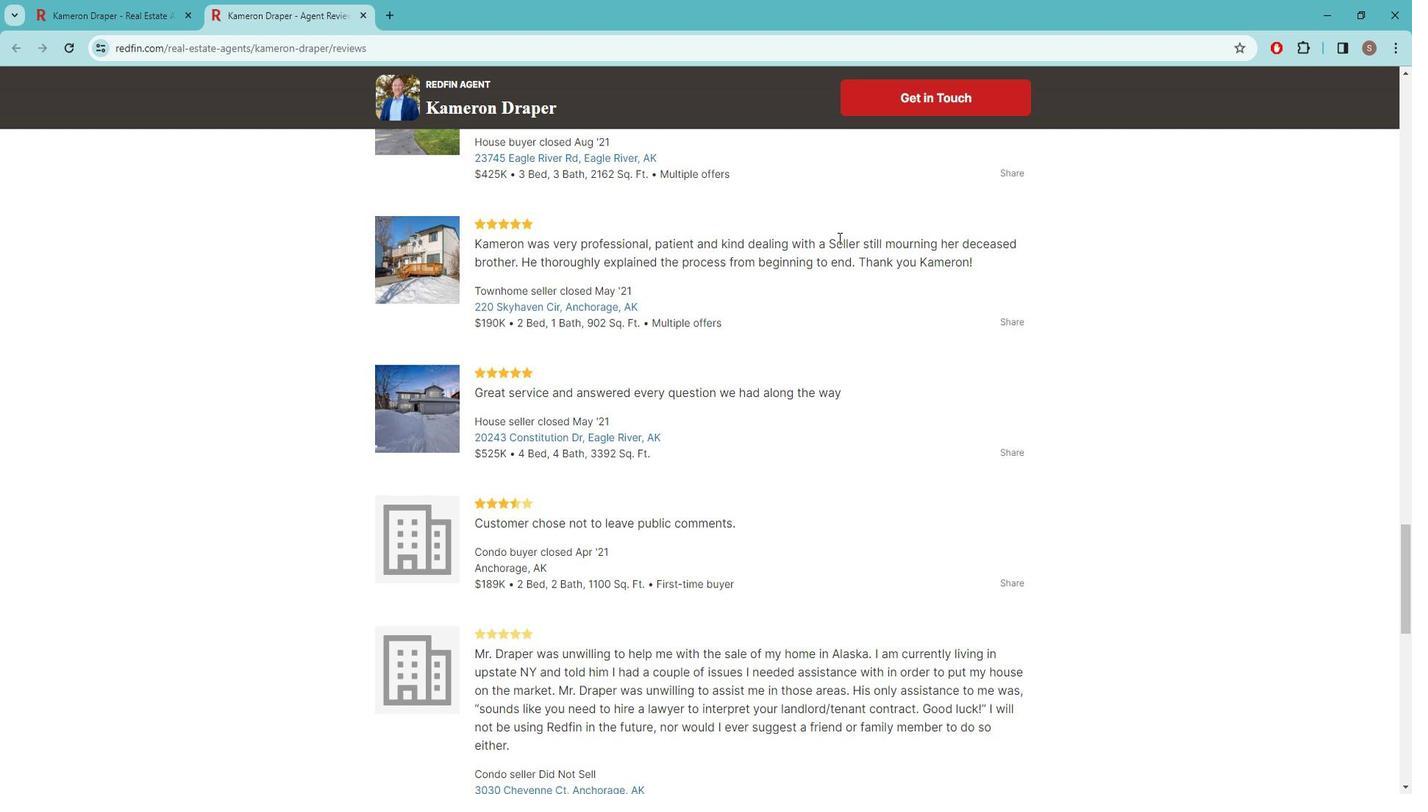 
Action: Mouse moved to (825, 365)
Screenshot: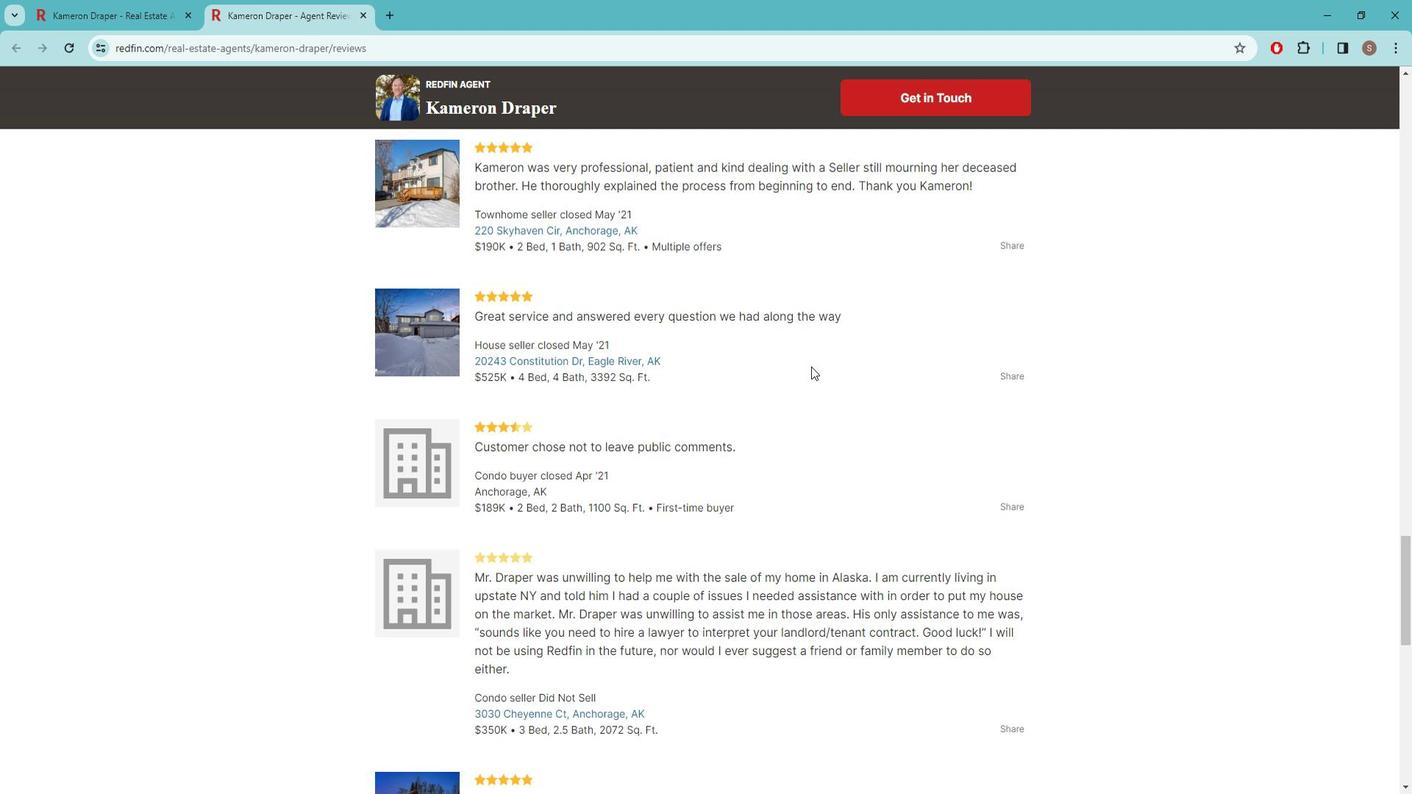 
Action: Mouse scrolled (825, 364) with delta (0, 0)
Screenshot: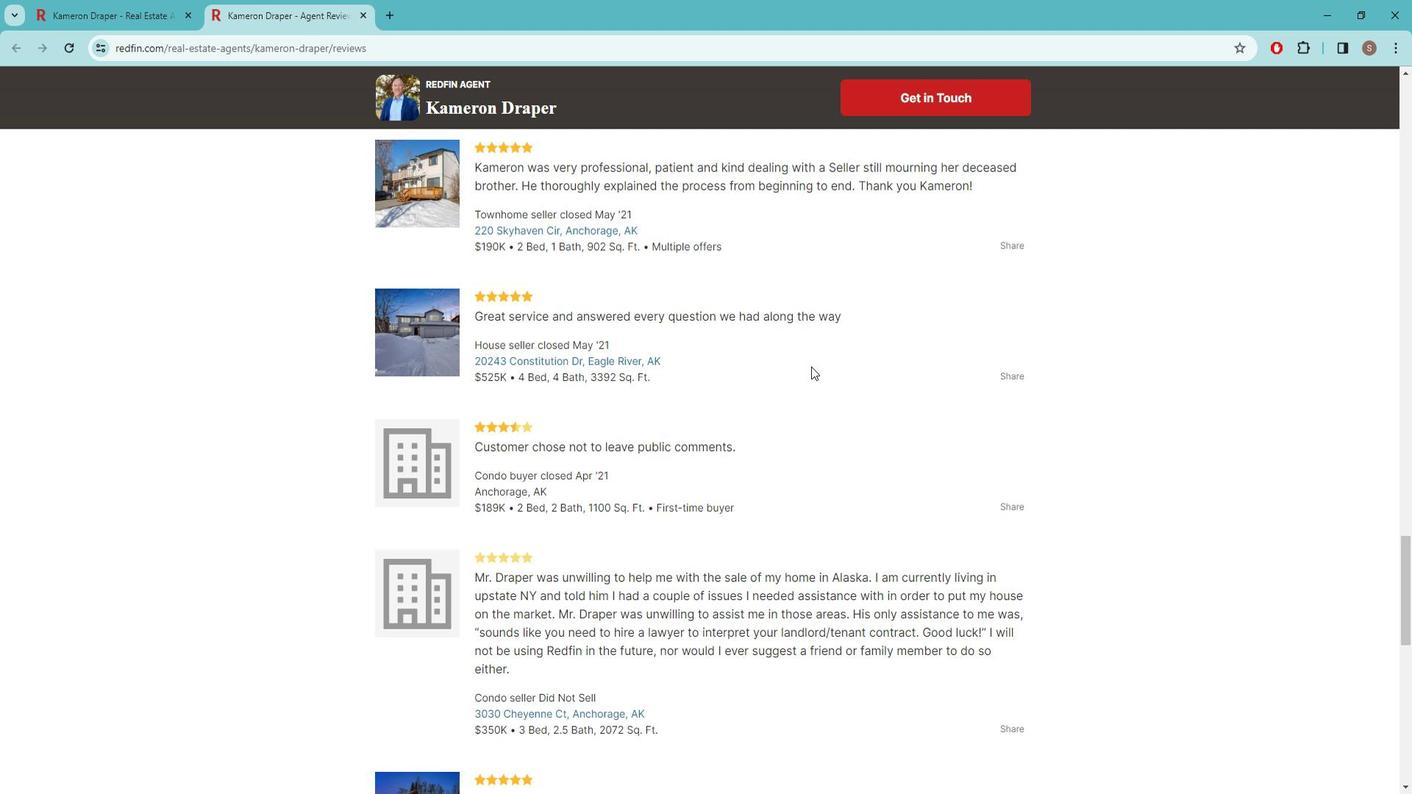 
Action: Mouse moved to (826, 365)
Screenshot: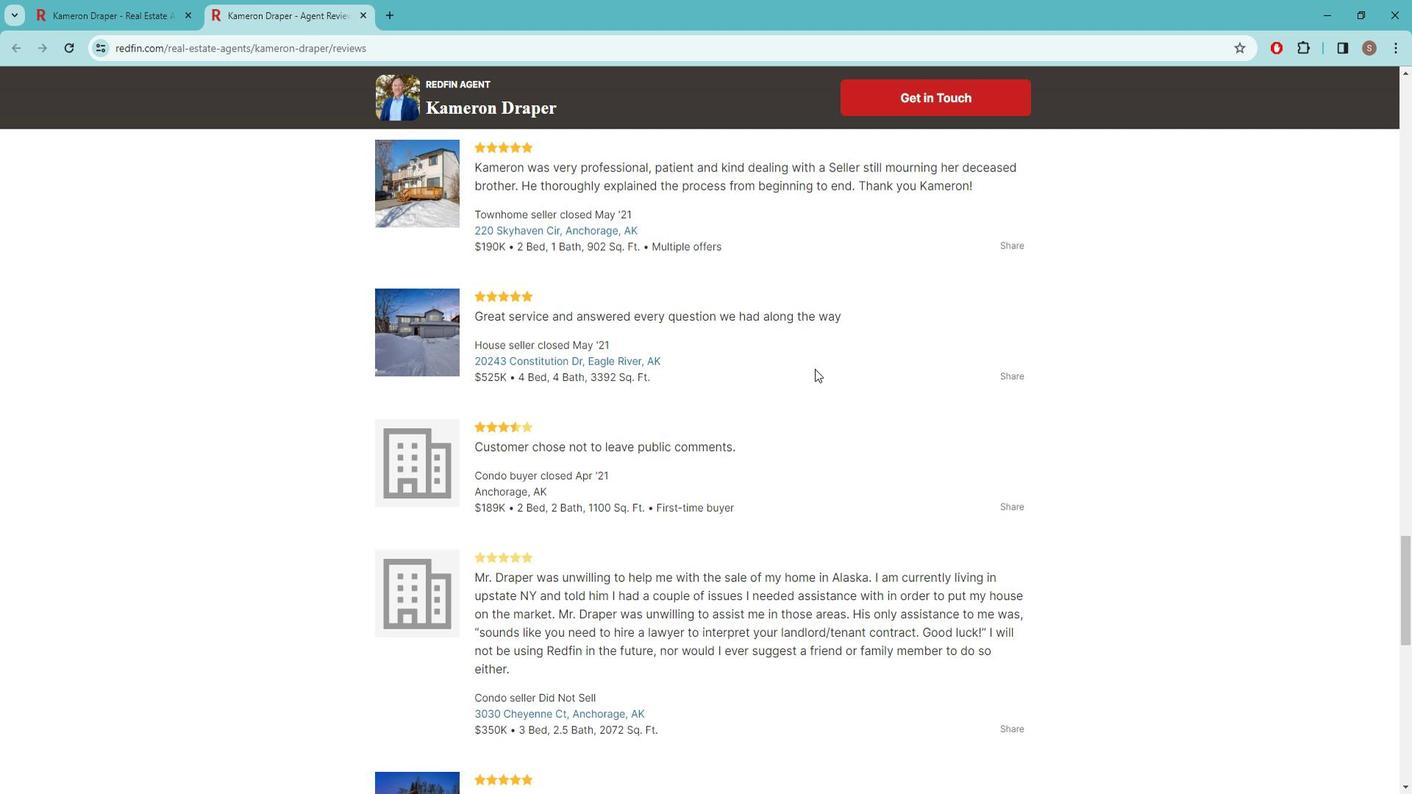 
Action: Mouse scrolled (826, 364) with delta (0, 0)
Screenshot: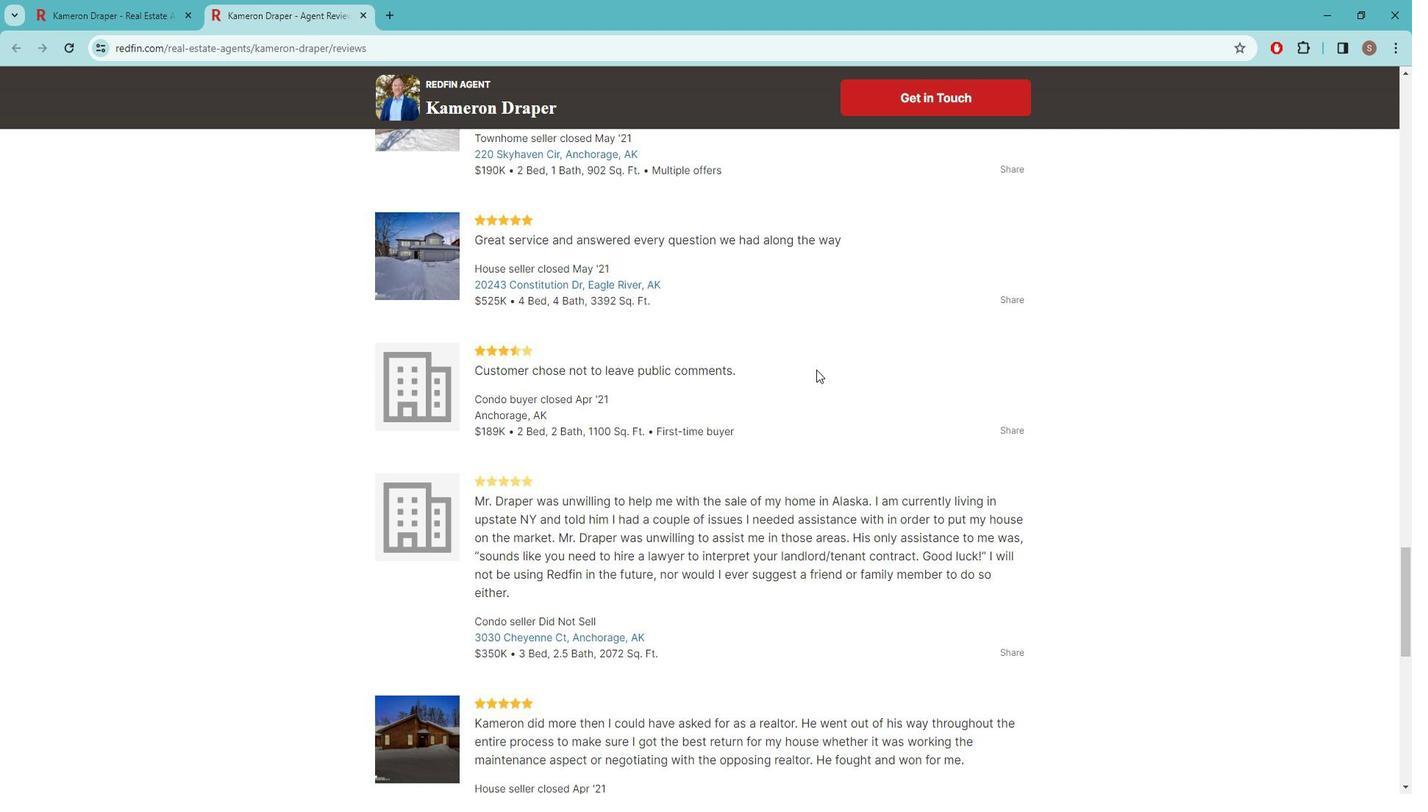 
Action: Mouse moved to (690, 281)
Screenshot: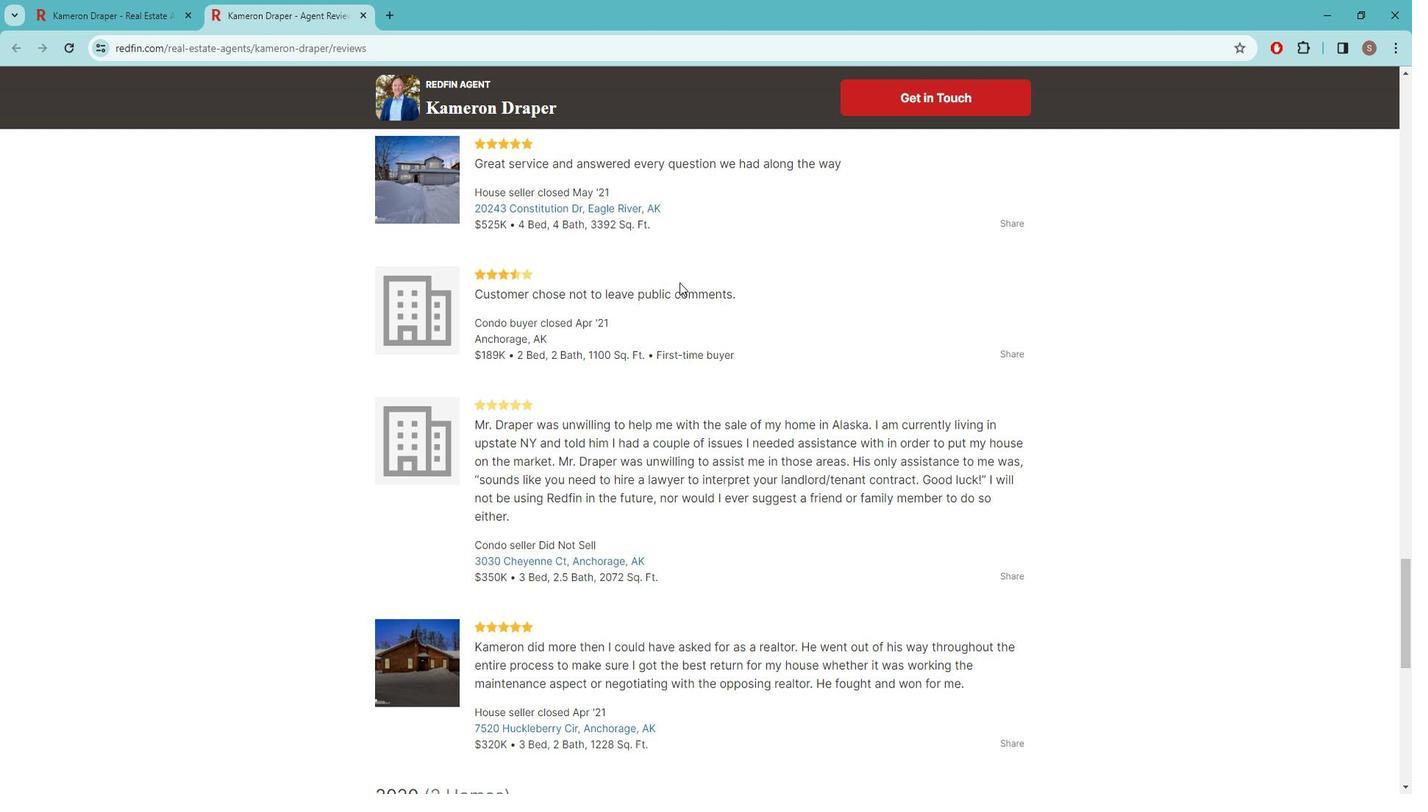 
Action: Mouse scrolled (690, 281) with delta (0, 0)
Screenshot: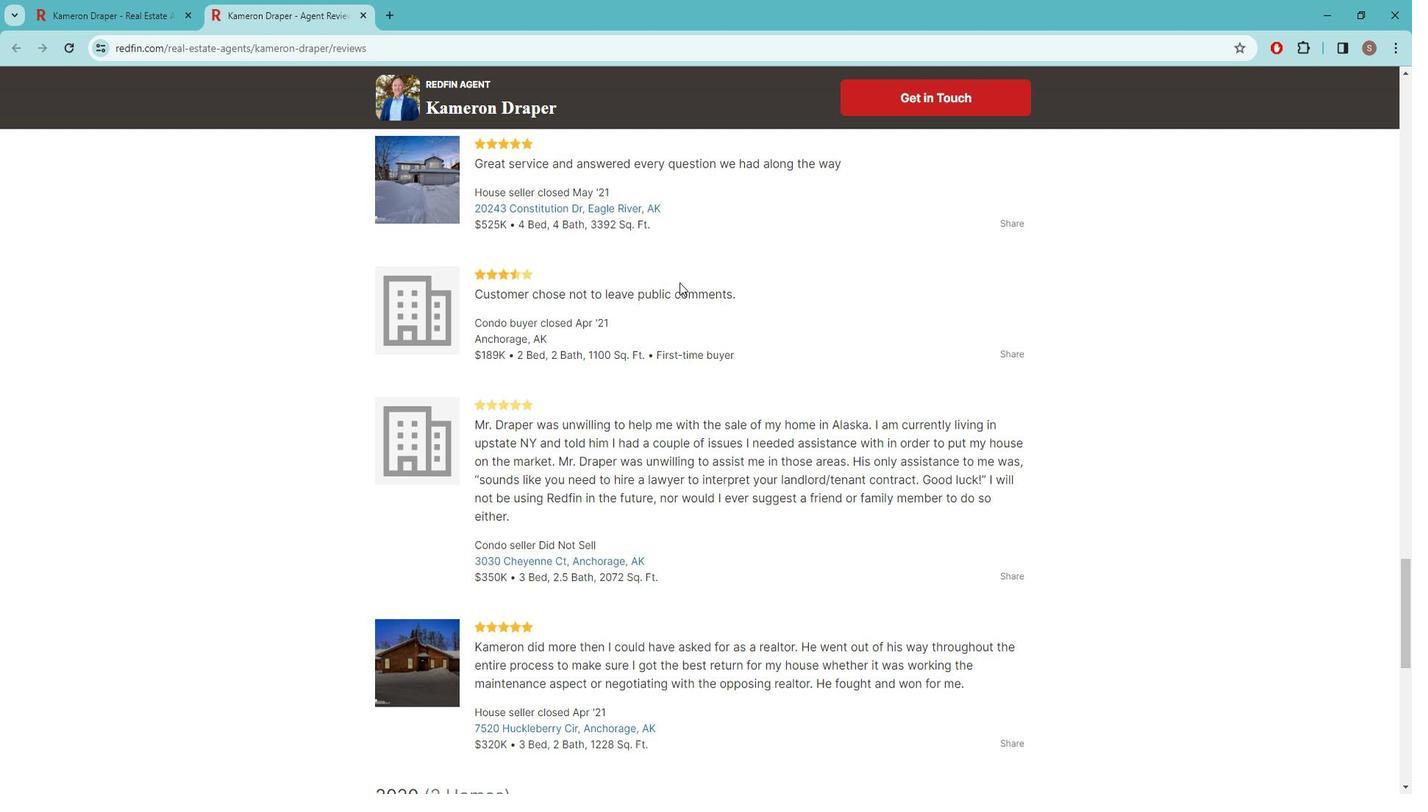 
Action: Mouse scrolled (690, 281) with delta (0, 0)
Screenshot: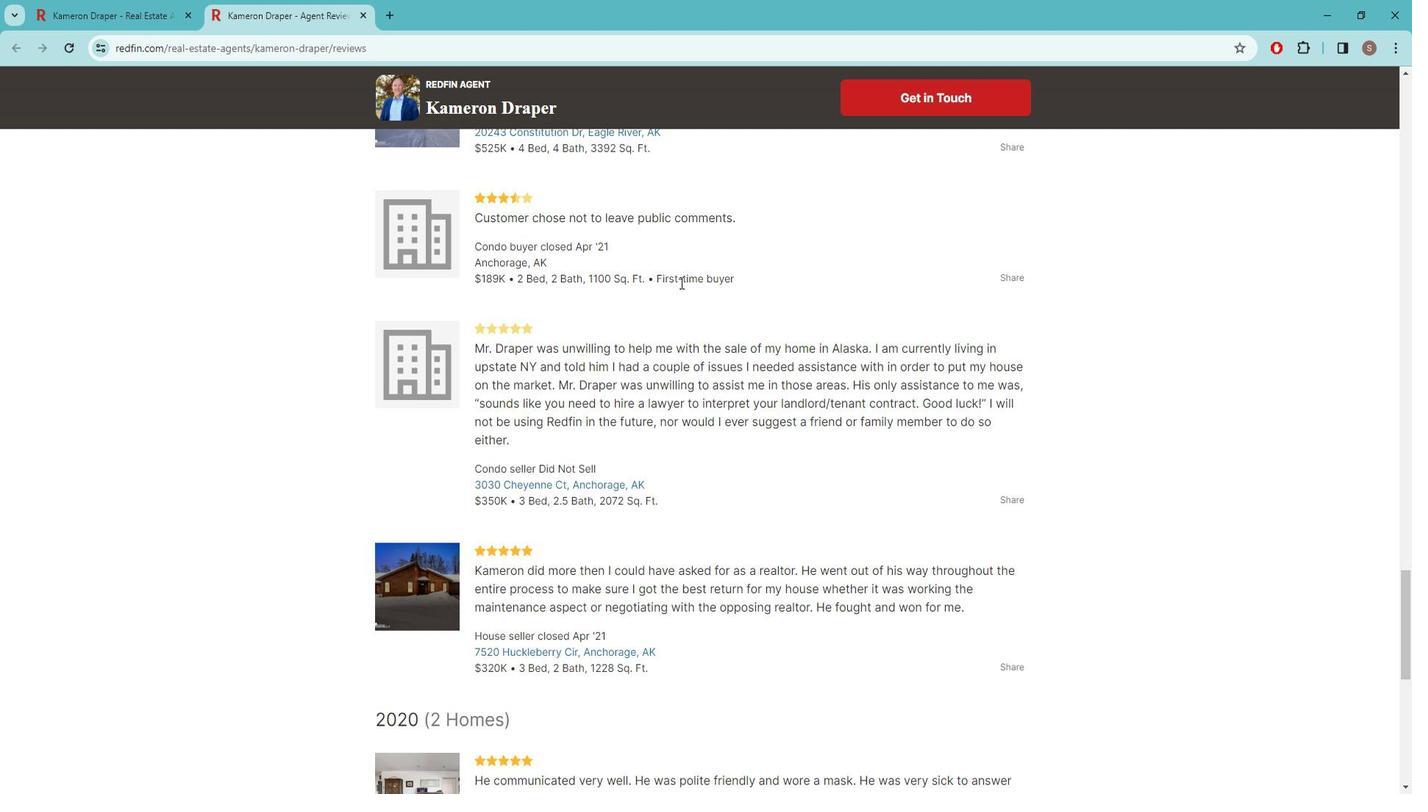 
Action: Mouse scrolled (690, 282) with delta (0, 0)
Screenshot: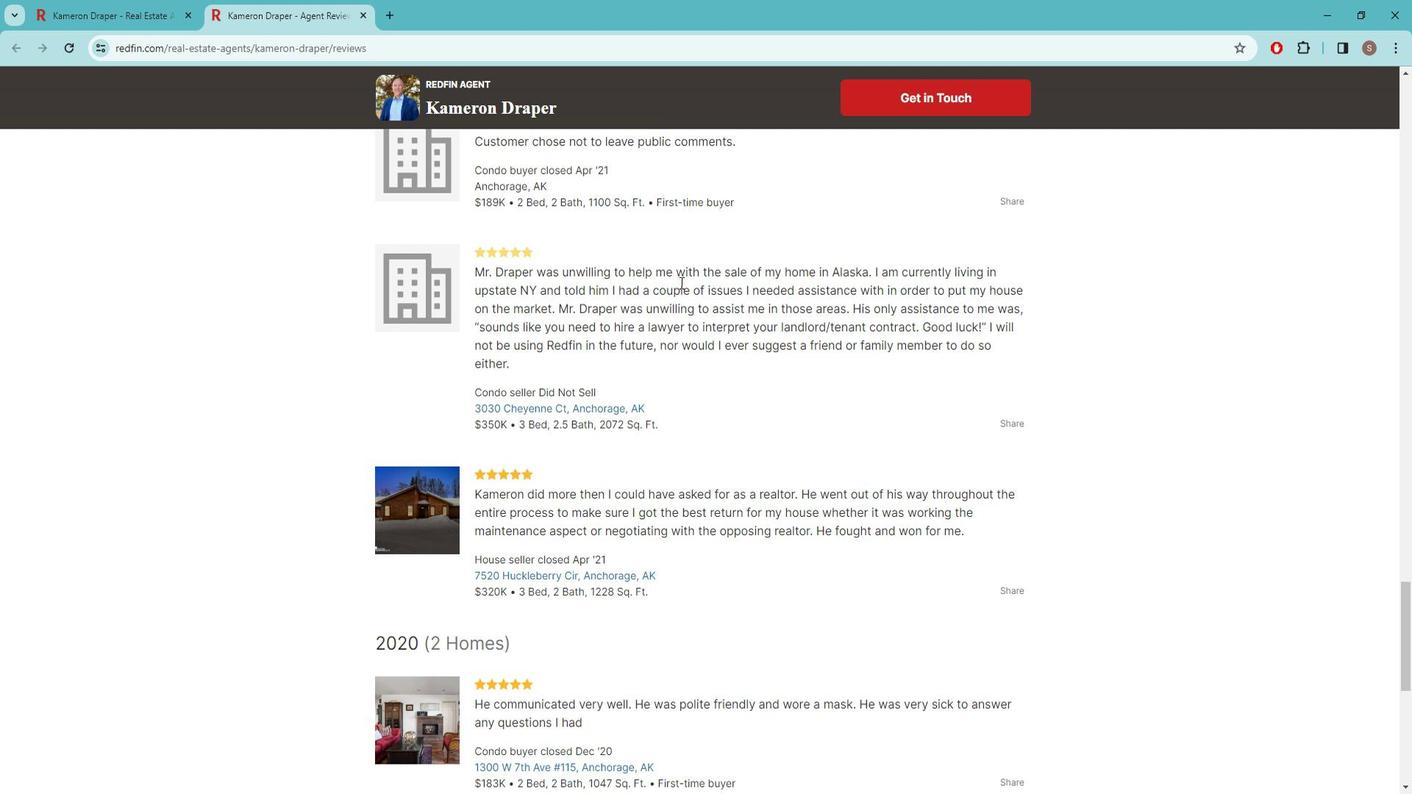 
Action: Mouse moved to (692, 286)
Screenshot: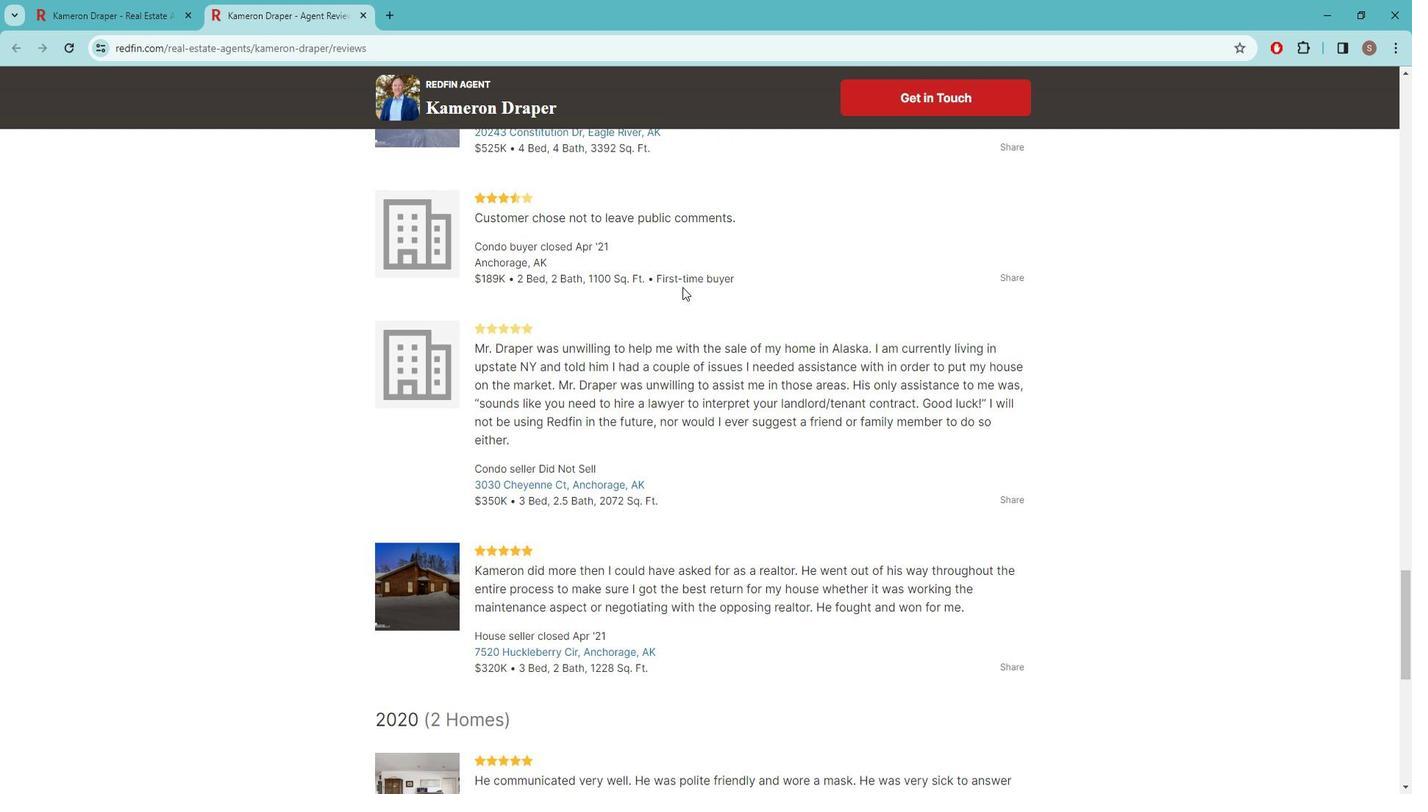 
Action: Mouse scrolled (692, 286) with delta (0, 0)
Screenshot: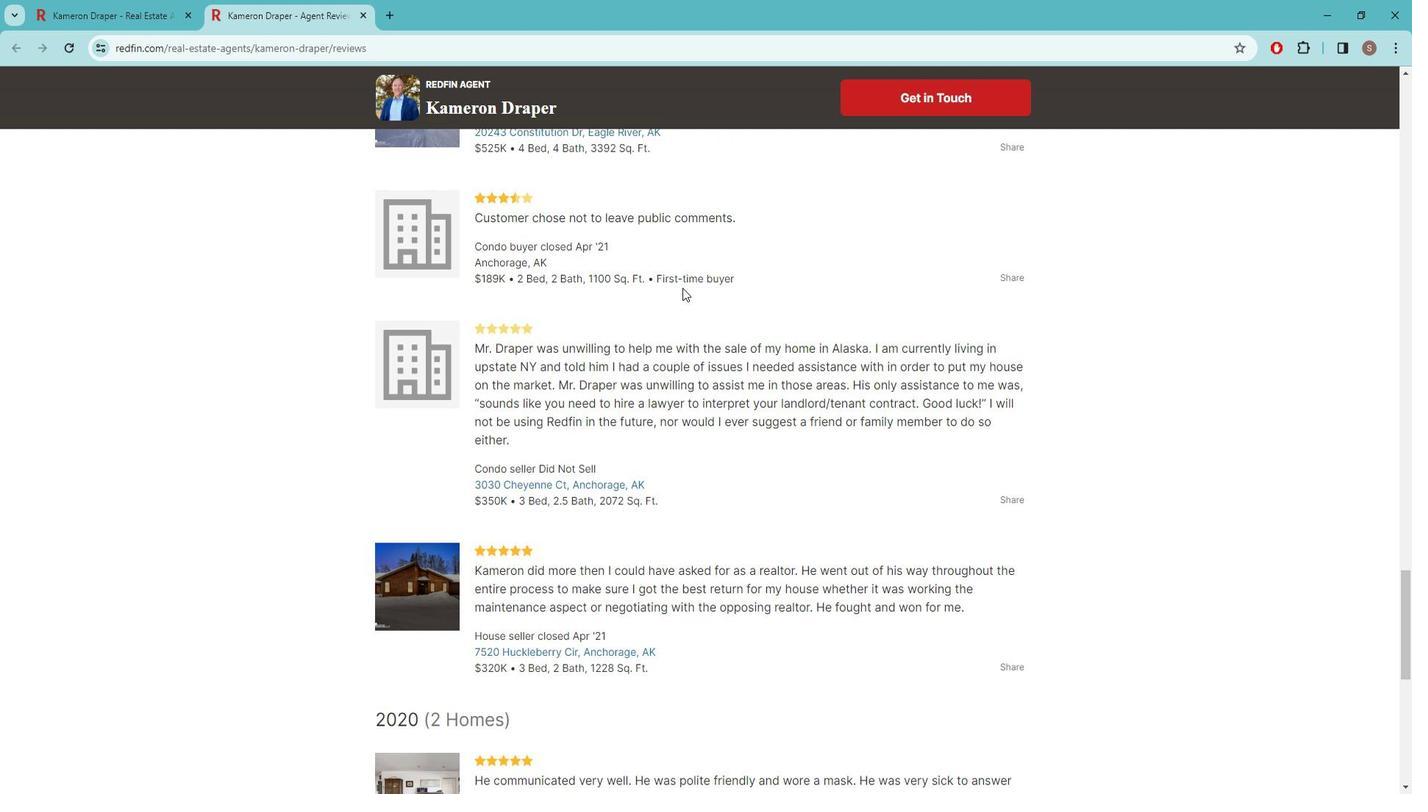 
Action: Mouse moved to (692, 287)
Screenshot: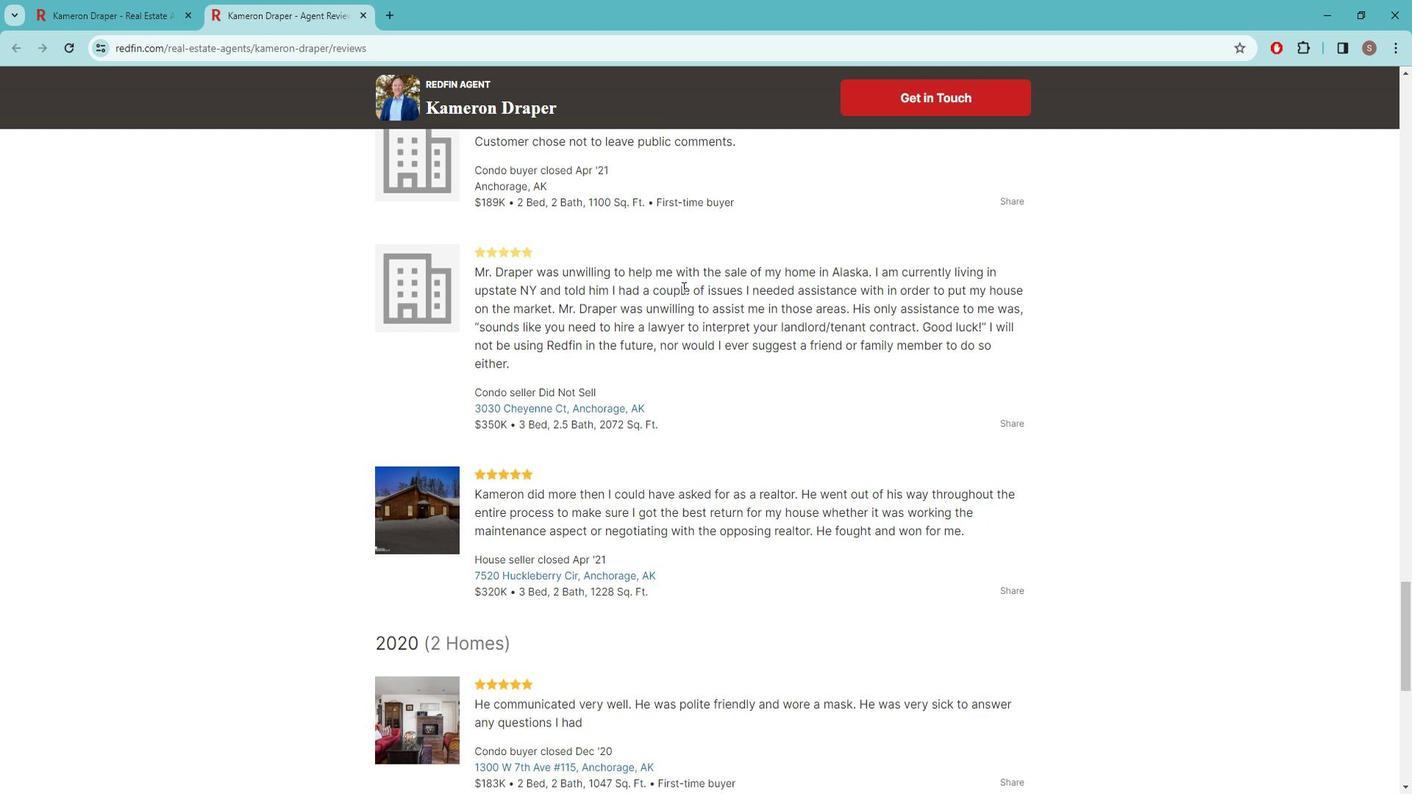 
Action: Mouse scrolled (692, 286) with delta (0, 0)
Screenshot: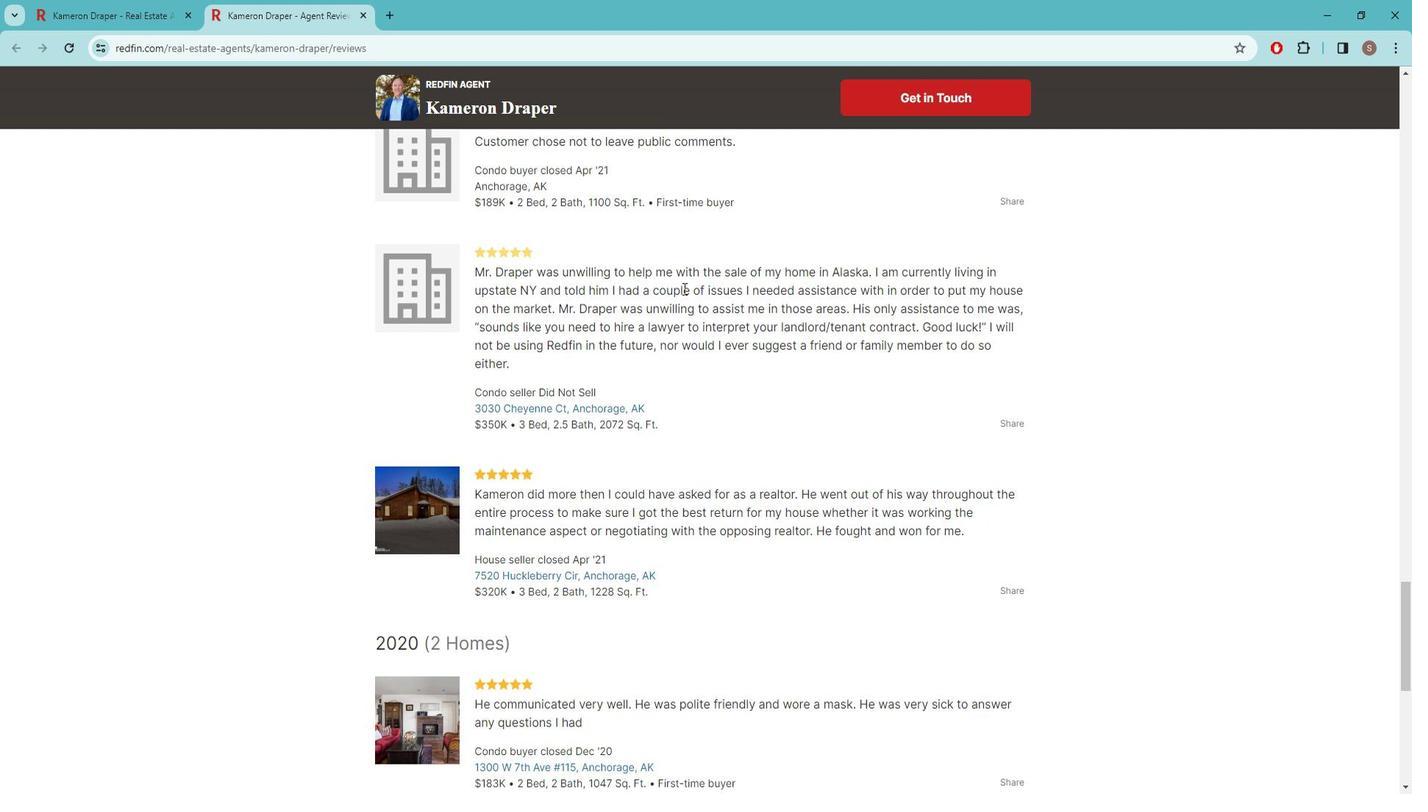 
Action: Mouse moved to (851, 322)
Screenshot: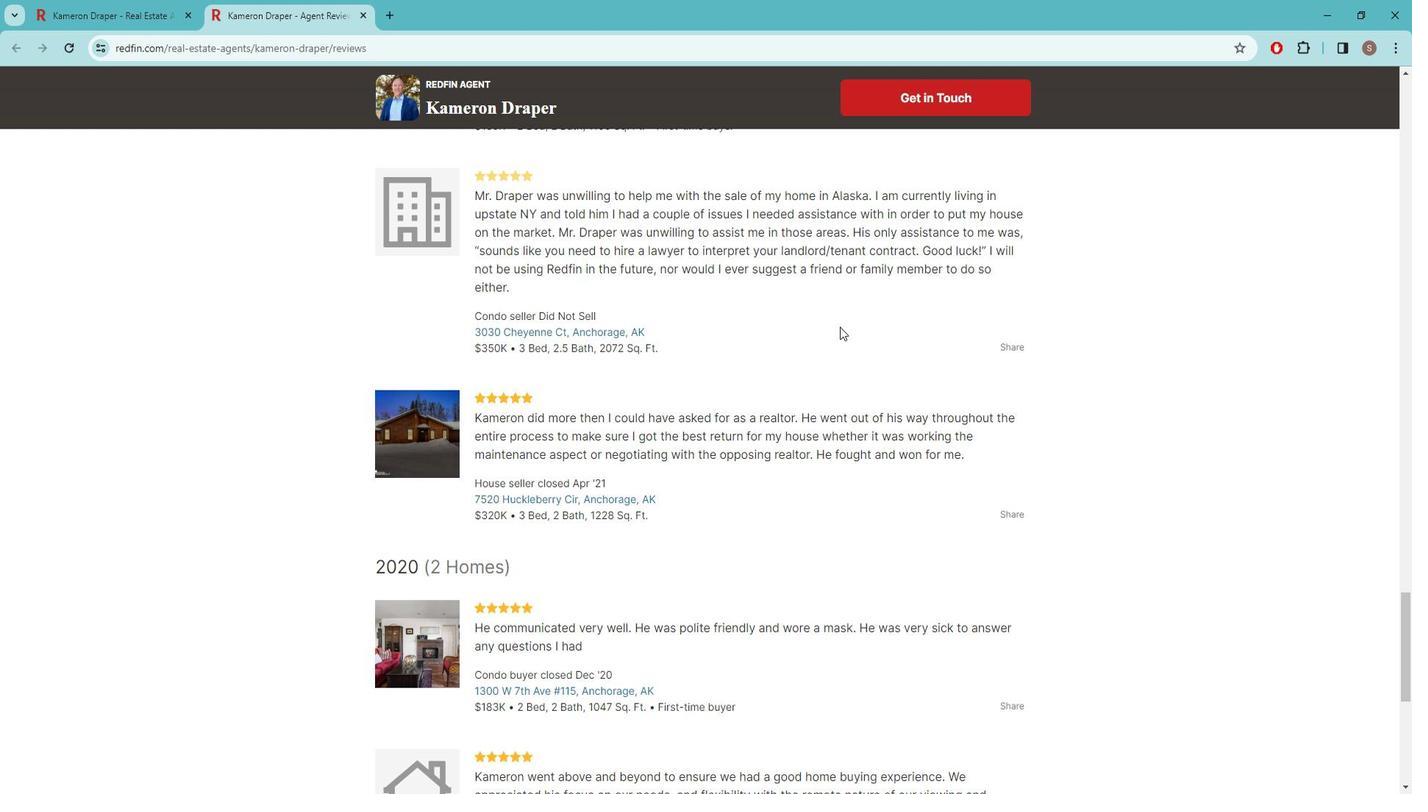 
Action: Mouse scrolled (851, 322) with delta (0, 0)
Screenshot: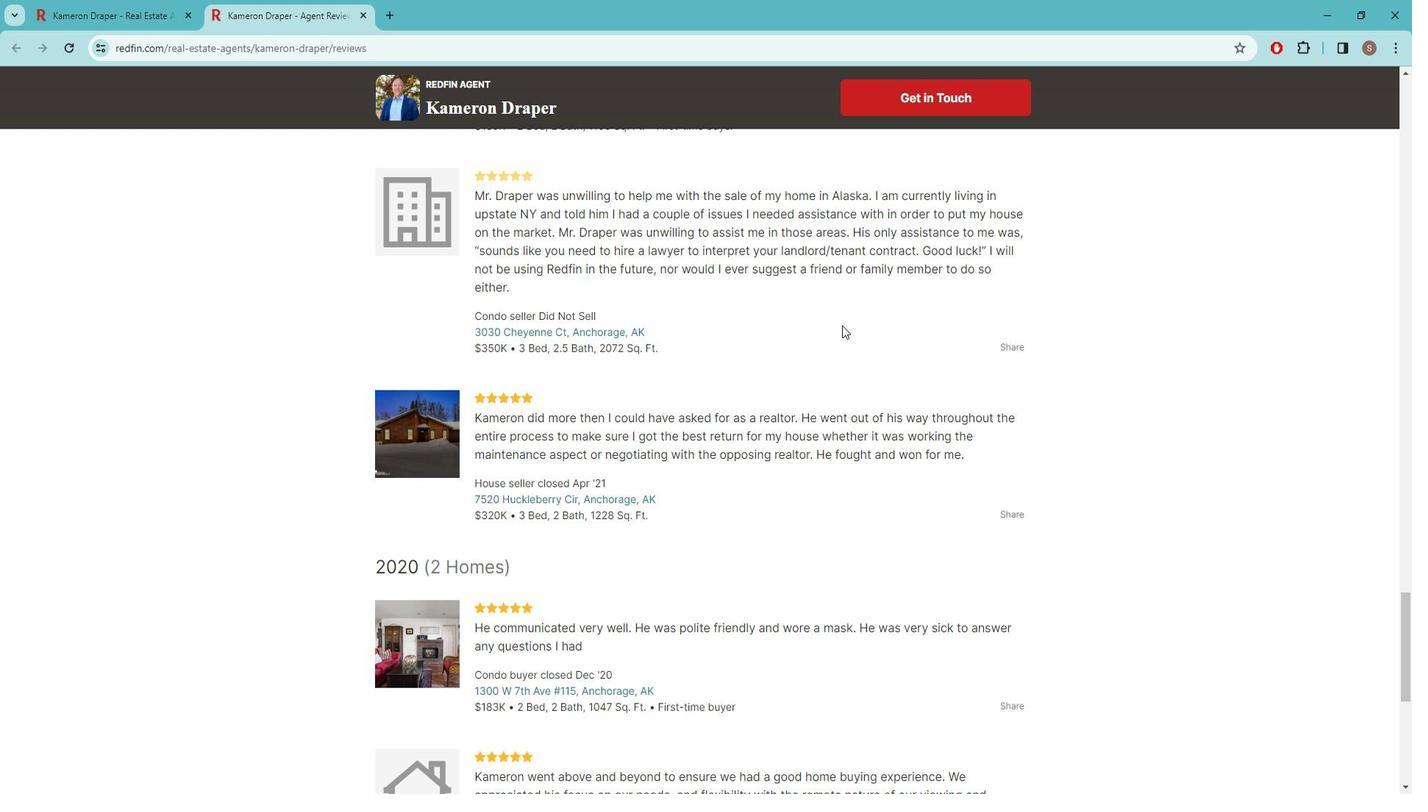
Action: Mouse scrolled (851, 322) with delta (0, 0)
Screenshot: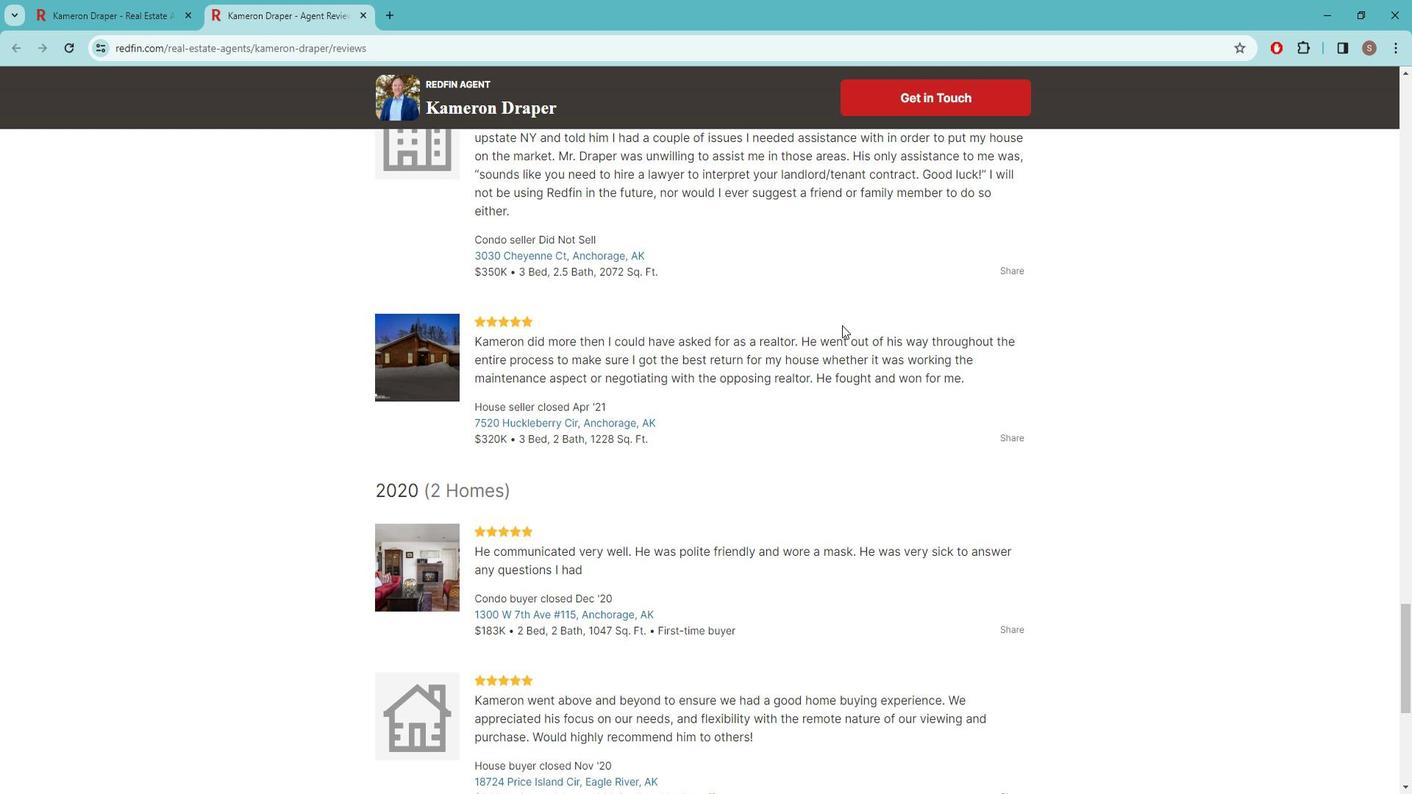 
Action: Mouse scrolled (851, 322) with delta (0, 0)
Screenshot: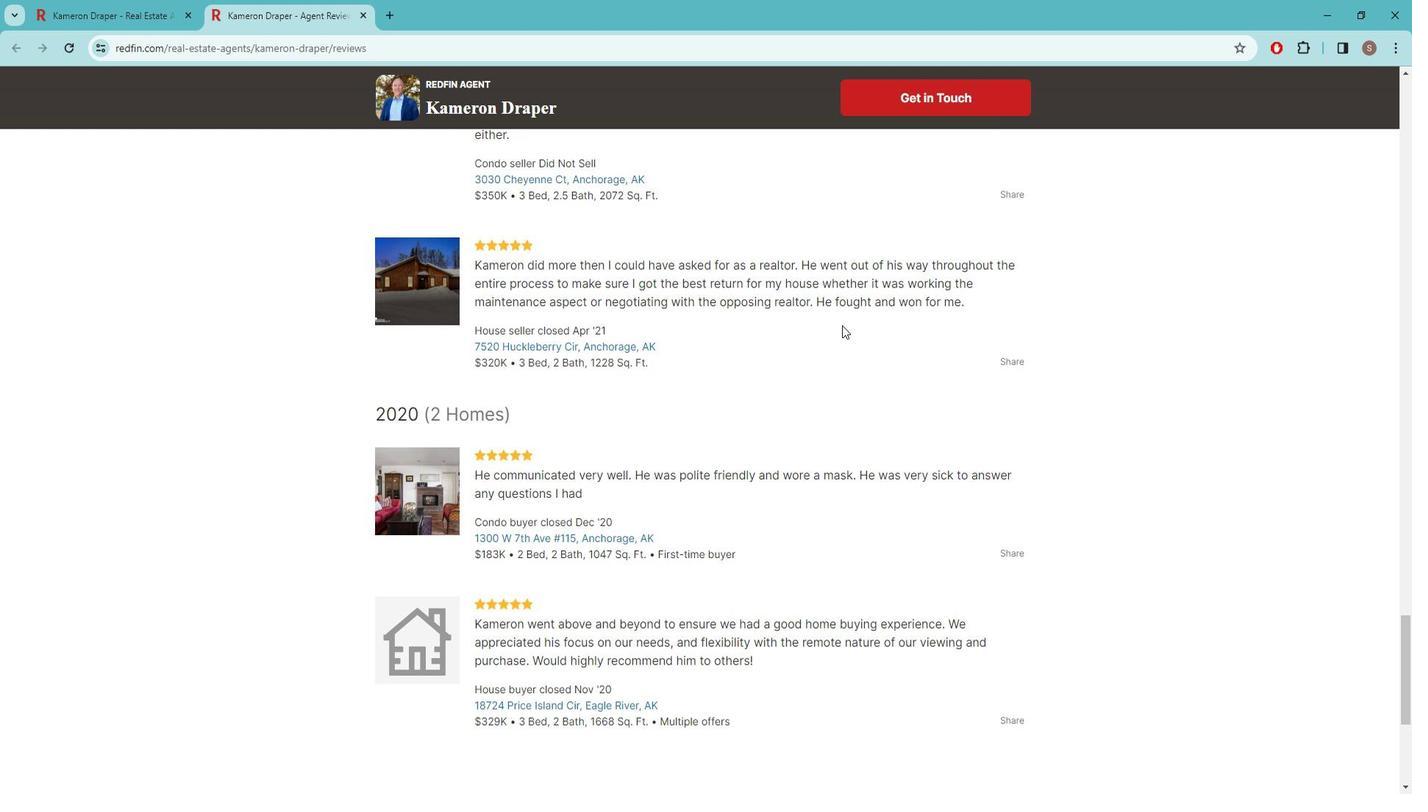 
Action: Mouse moved to (811, 287)
Screenshot: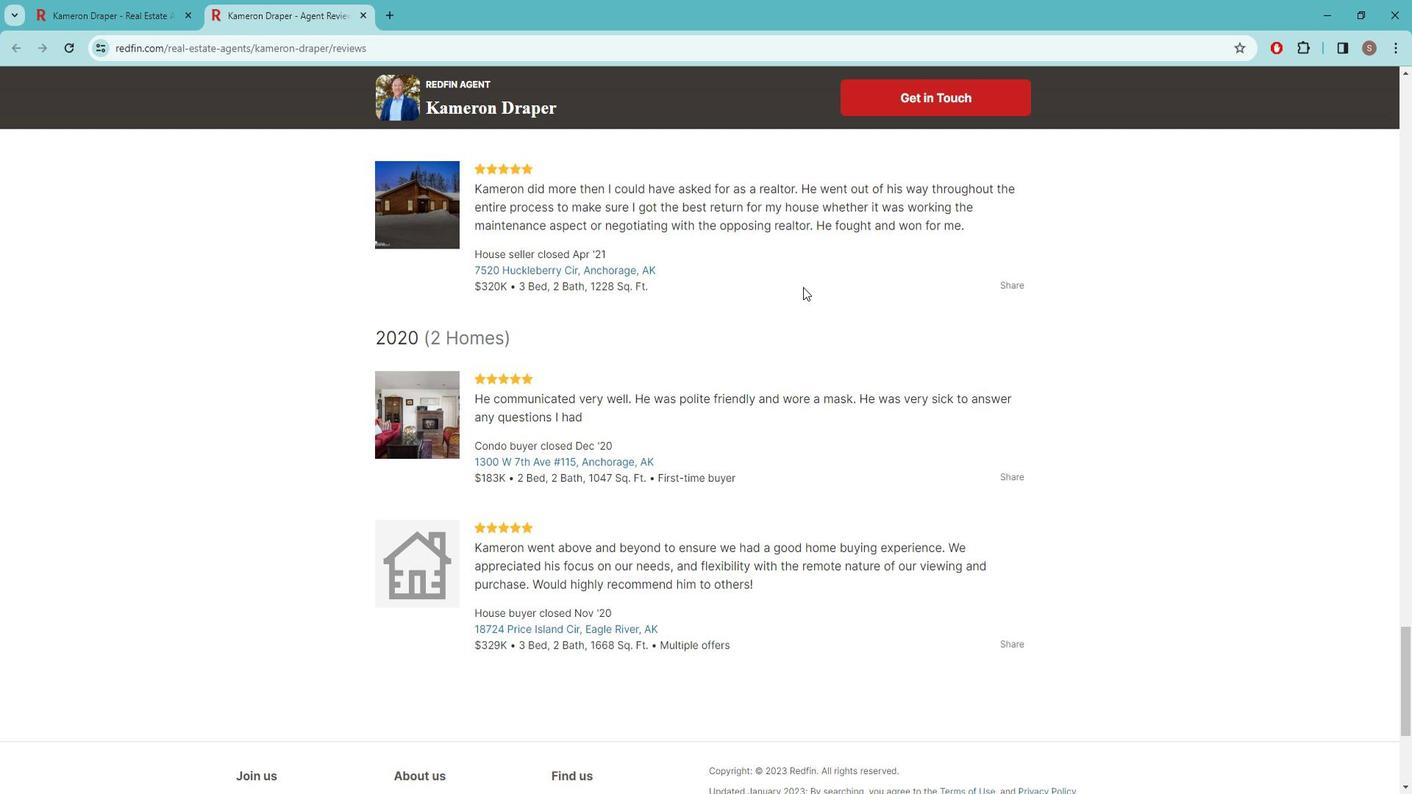 
Action: Mouse scrolled (811, 286) with delta (0, 0)
Screenshot: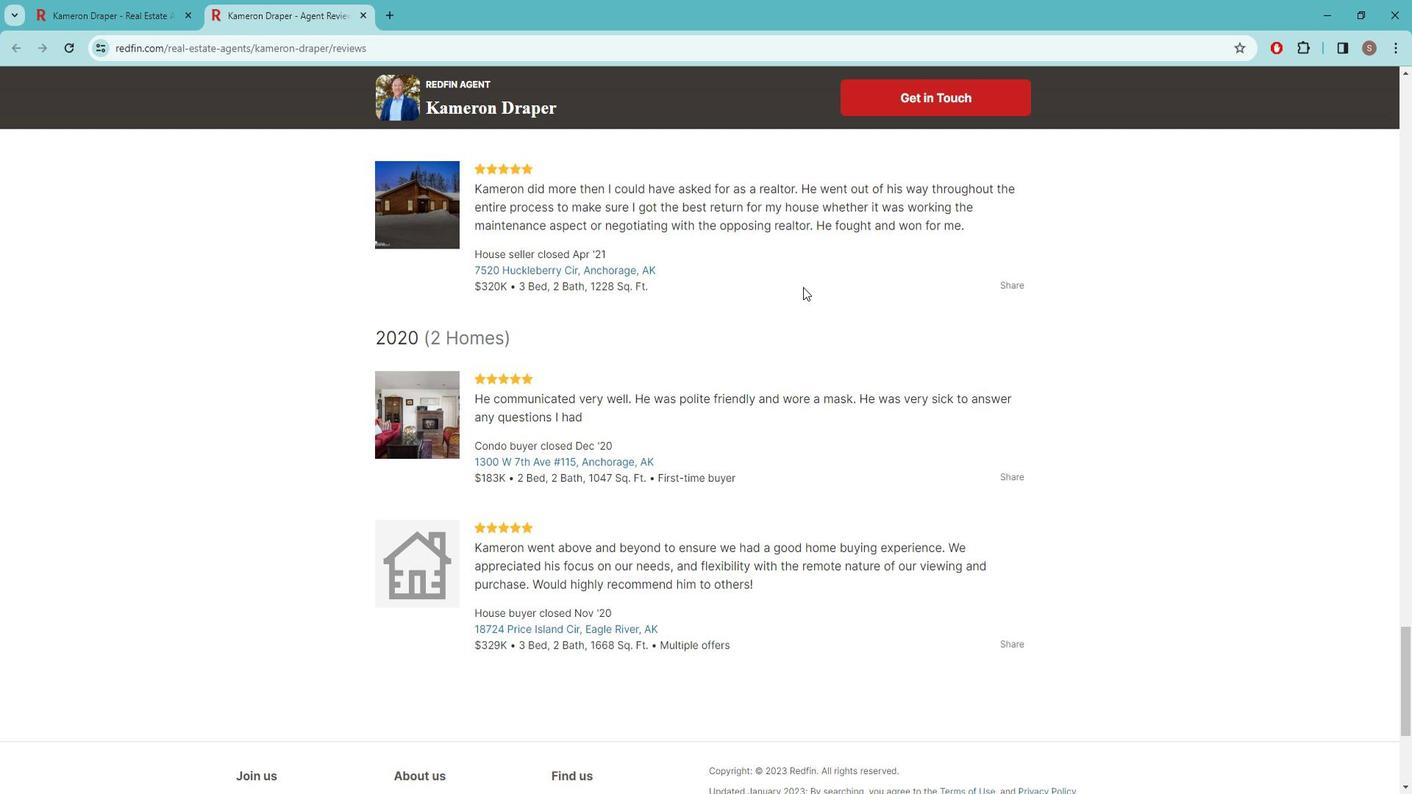 
Action: Mouse moved to (811, 288)
Screenshot: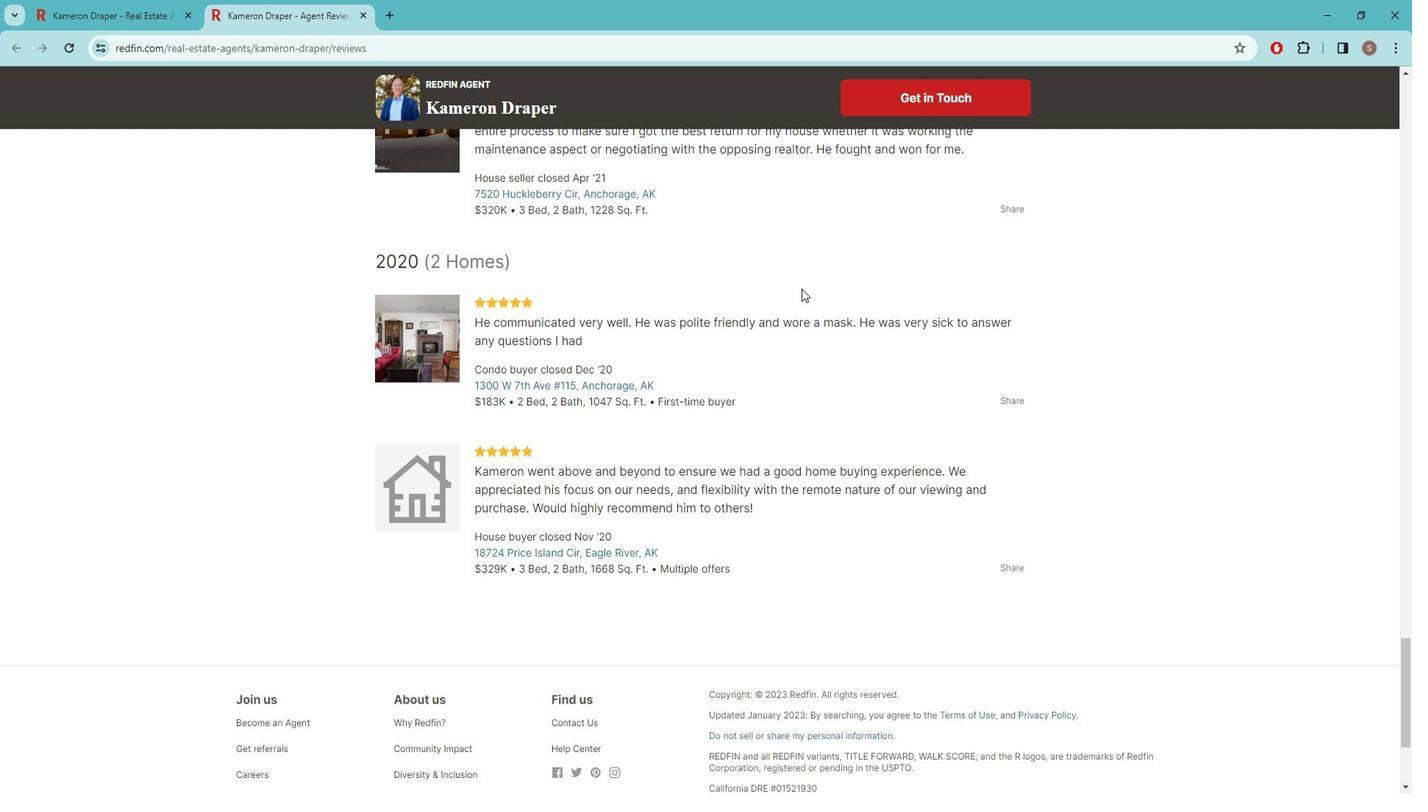 
Action: Mouse scrolled (811, 287) with delta (0, 0)
Screenshot: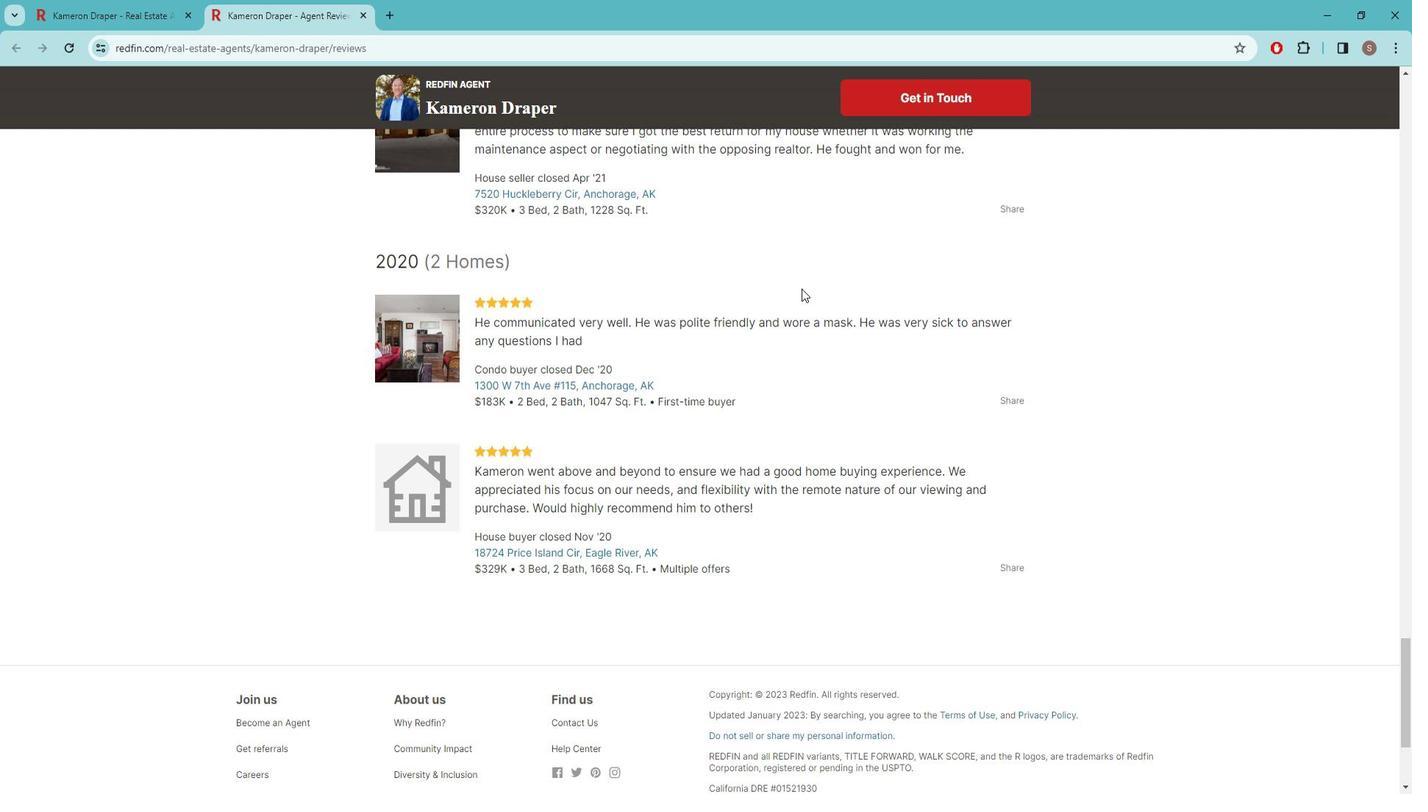 
Action: Mouse moved to (766, 296)
Screenshot: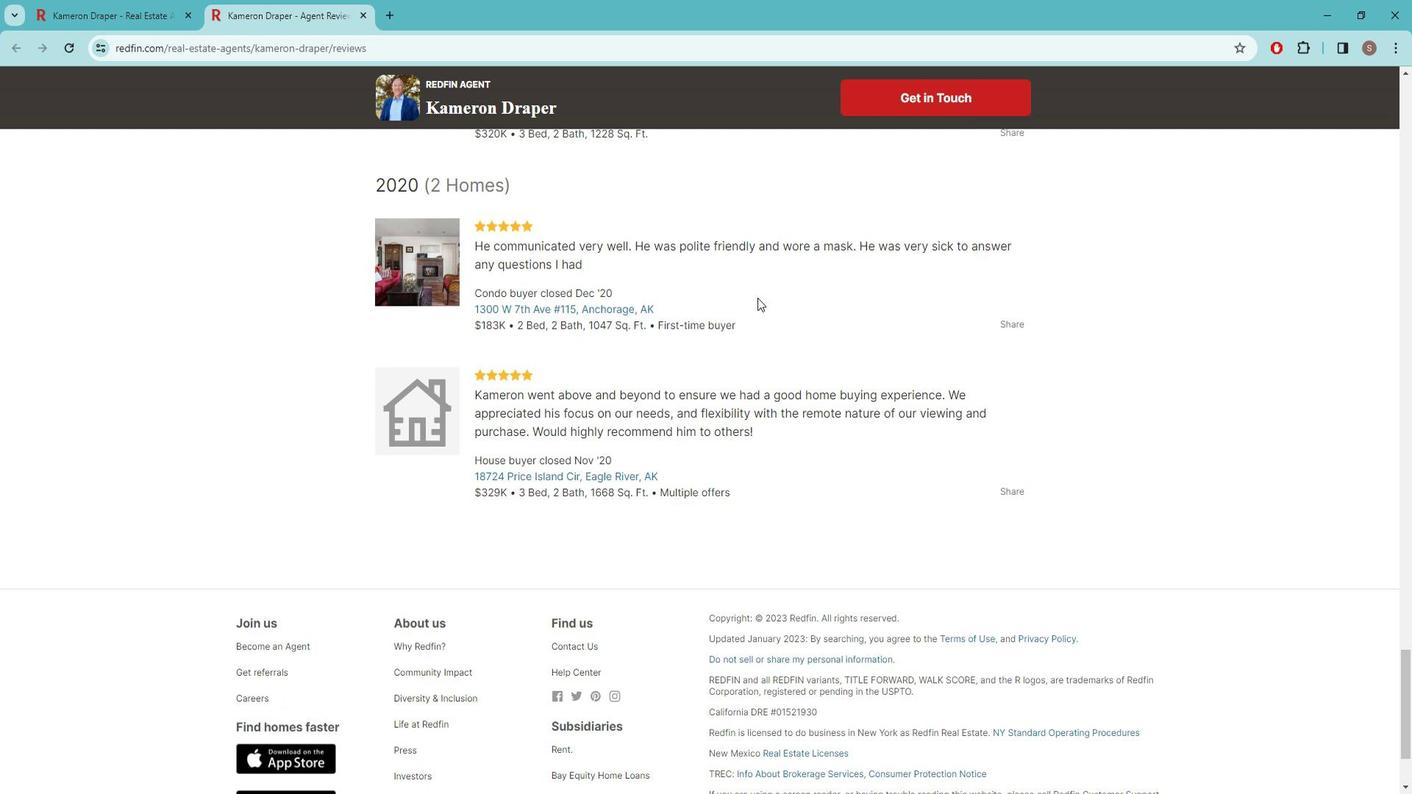 
Action: Mouse scrolled (766, 295) with delta (0, 0)
Screenshot: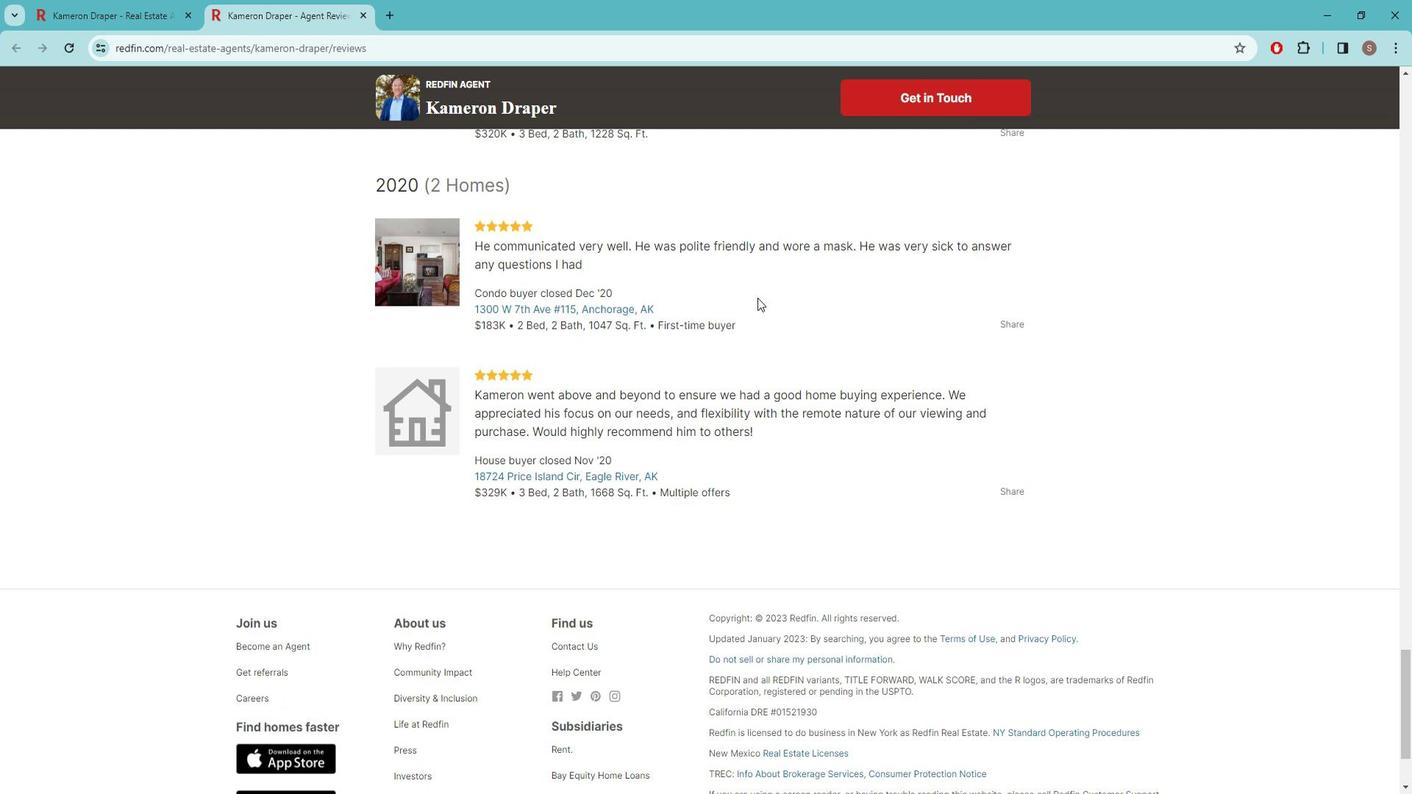 
Action: Mouse moved to (763, 296)
Screenshot: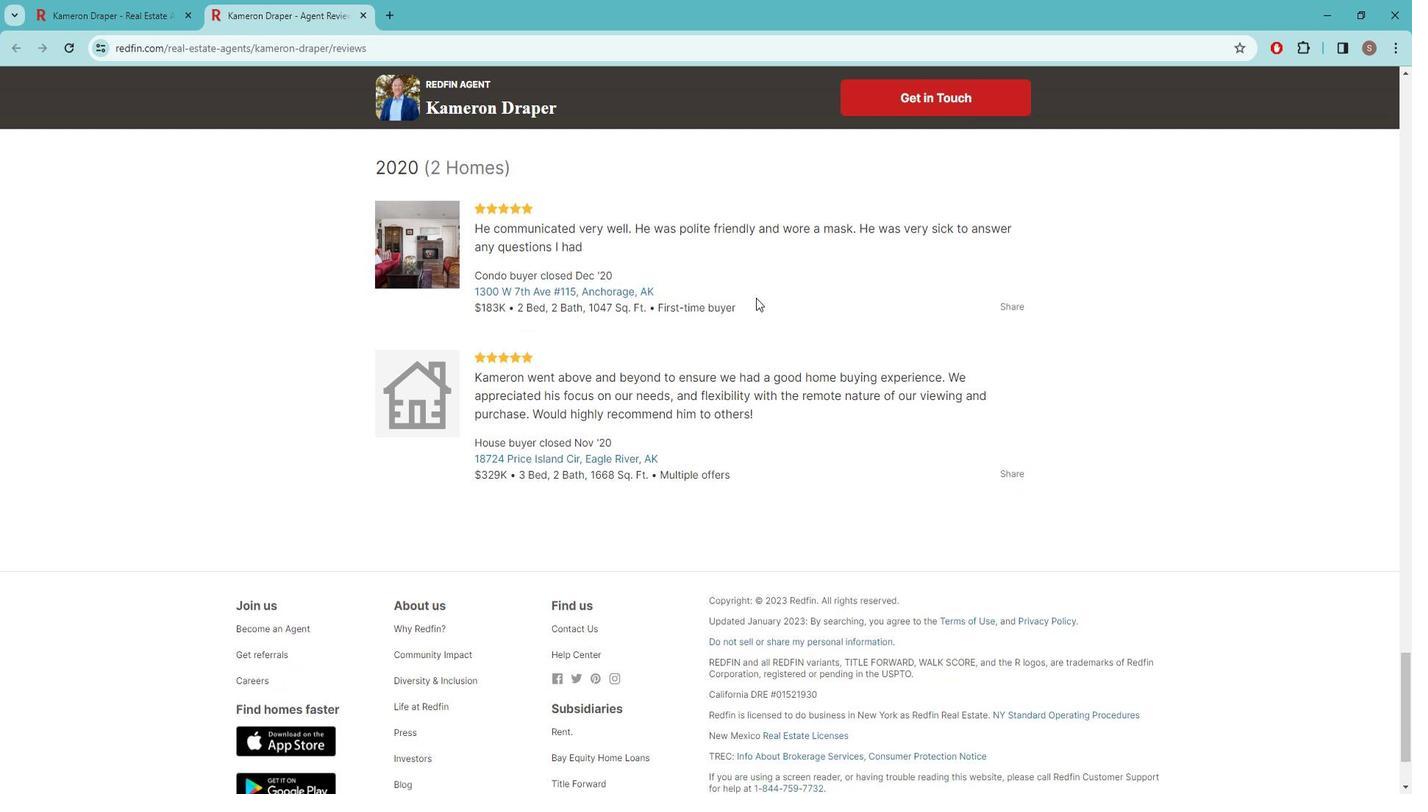 
Action: Mouse scrolled (763, 295) with delta (0, 0)
Screenshot: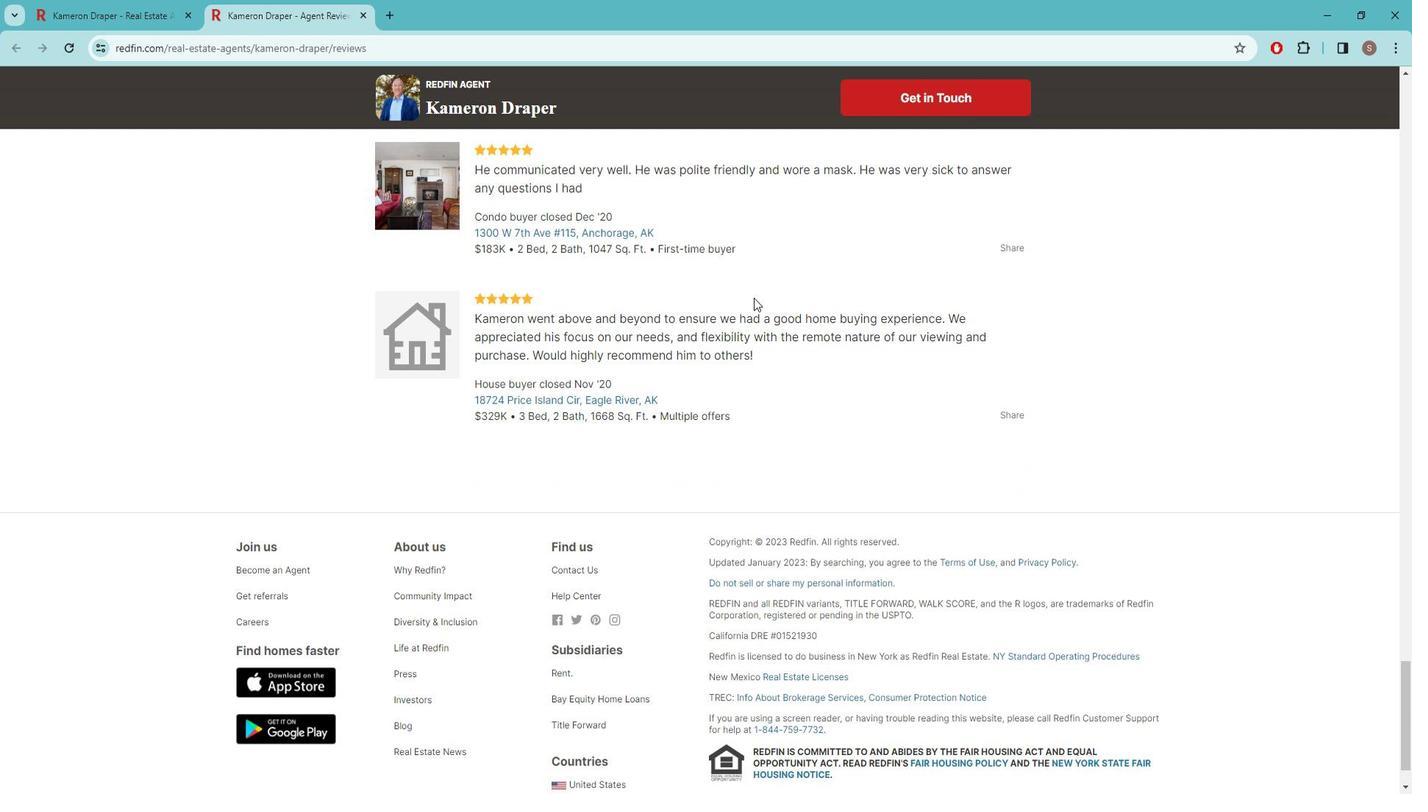 
Action: Mouse moved to (762, 296)
Screenshot: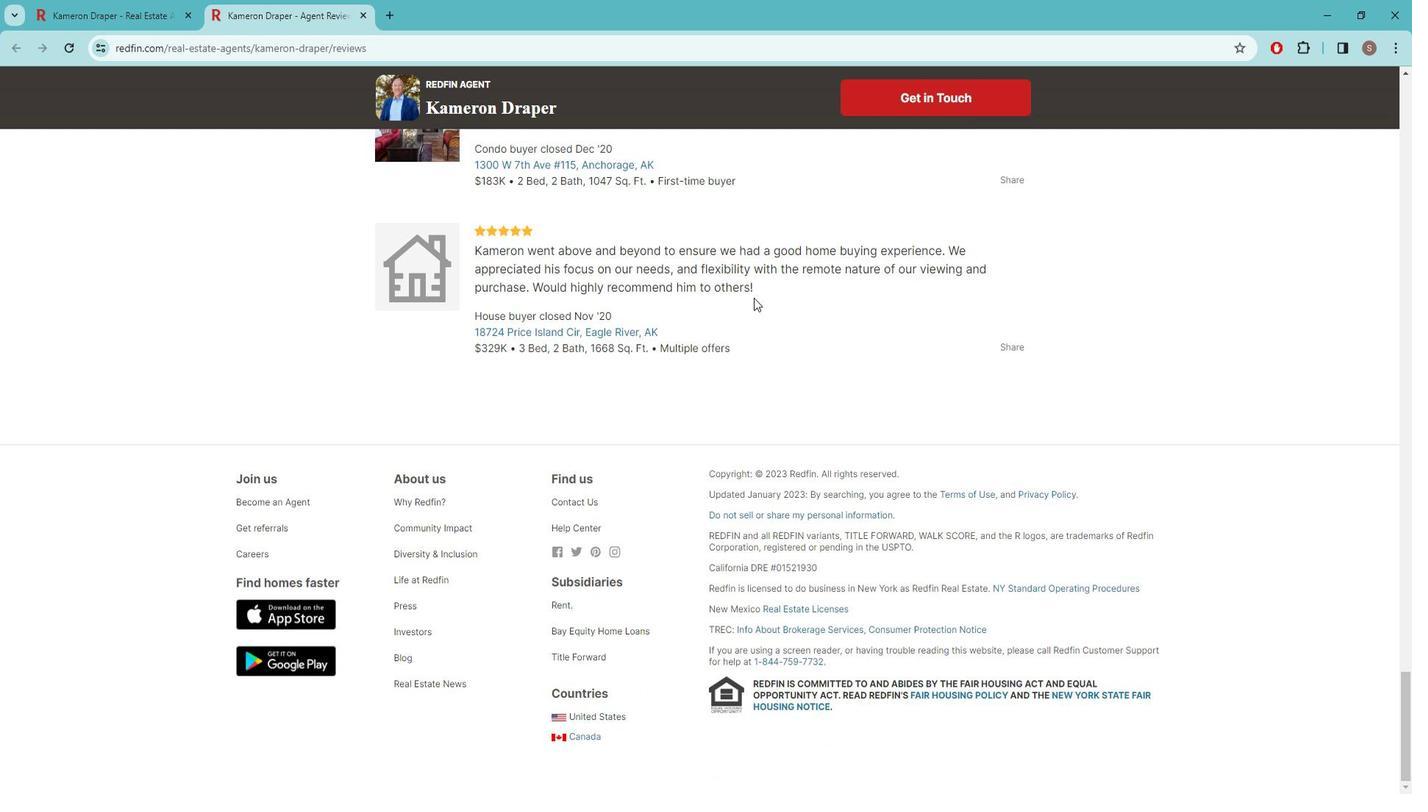 
Action: Mouse scrolled (762, 295) with delta (0, 0)
Screenshot: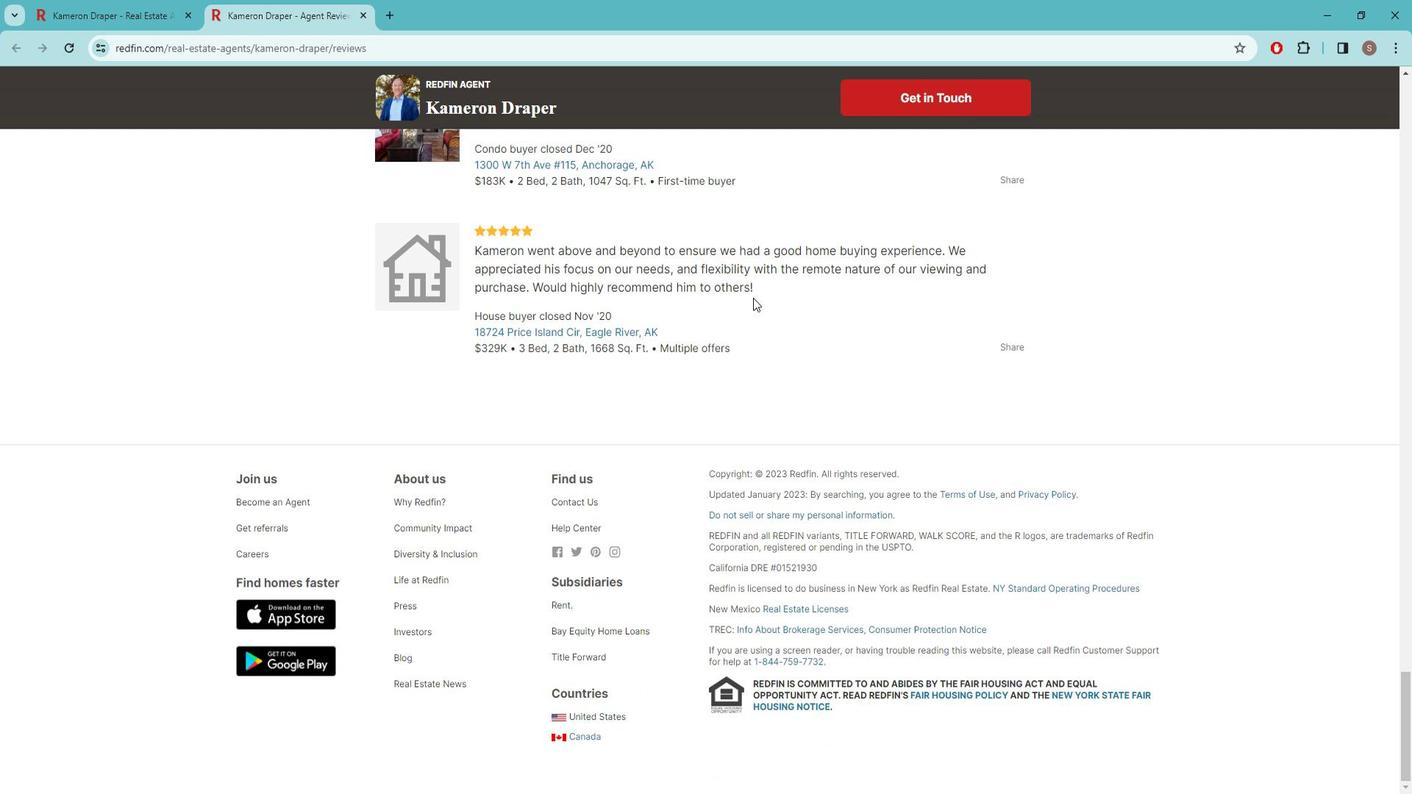
Action: Mouse moved to (919, 344)
Screenshot: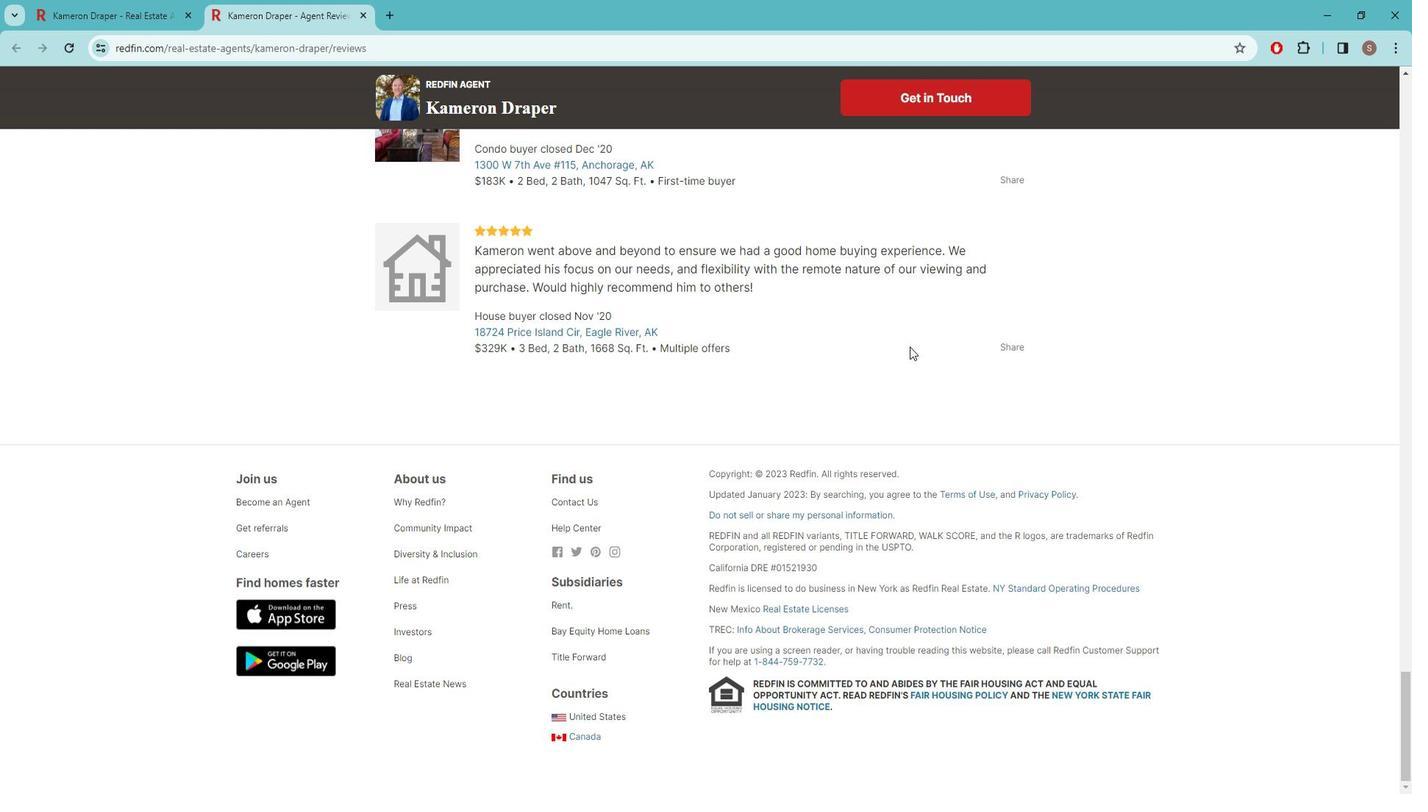 
Action: Mouse scrolled (919, 343) with delta (0, 0)
Screenshot: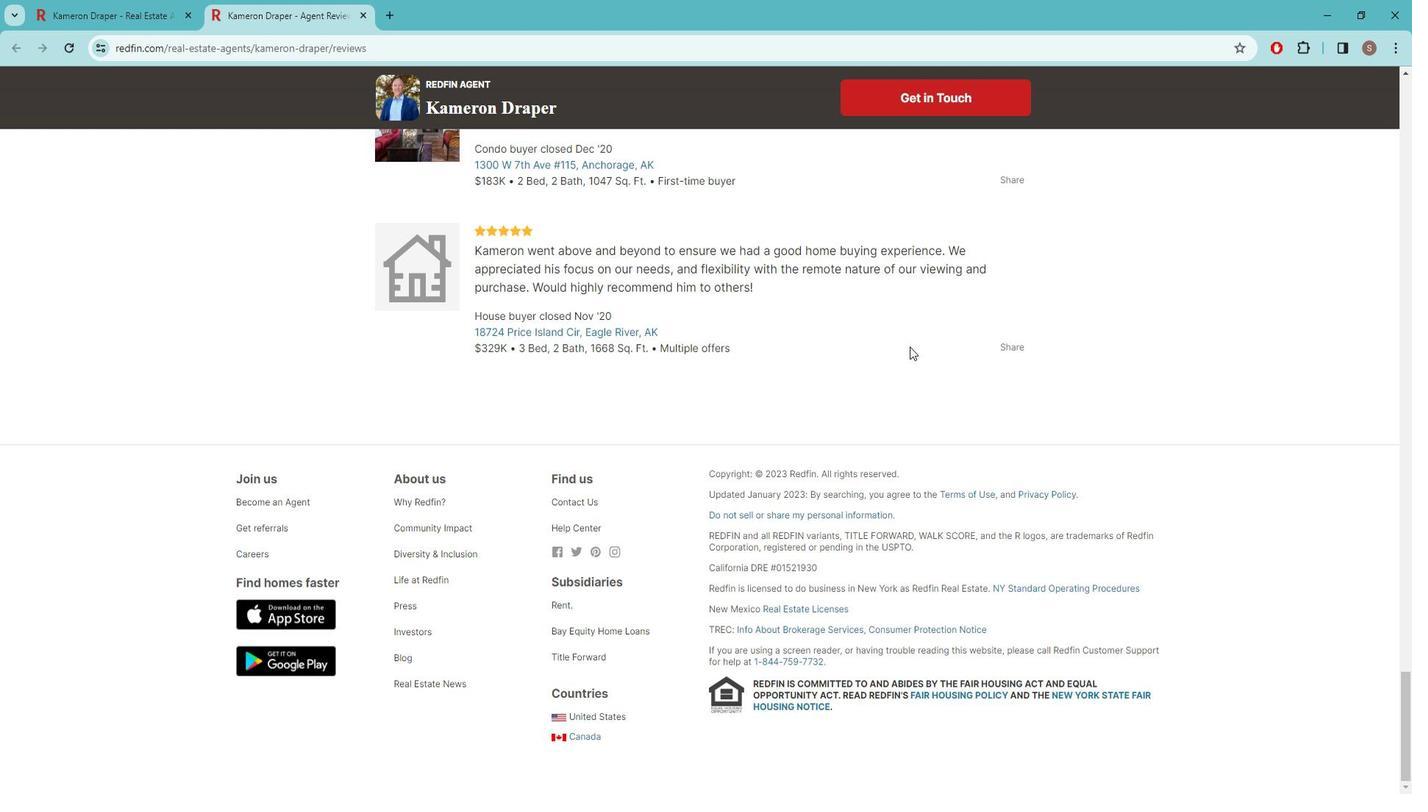 
Action: Mouse moved to (933, 374)
Screenshot: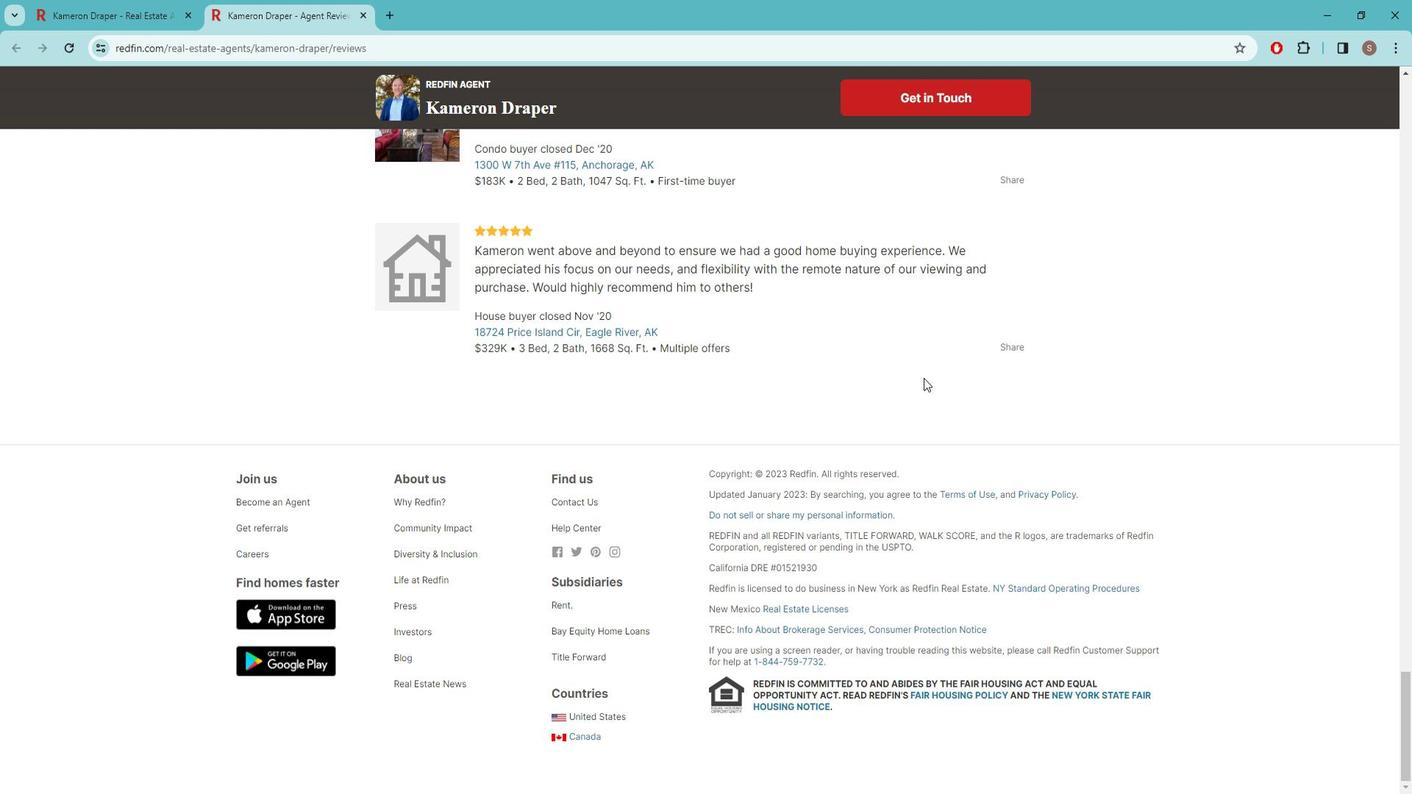 
